 Task: Personal Template: Shopping List Baking Supplies.
Action: Mouse moved to (149, 150)
Screenshot: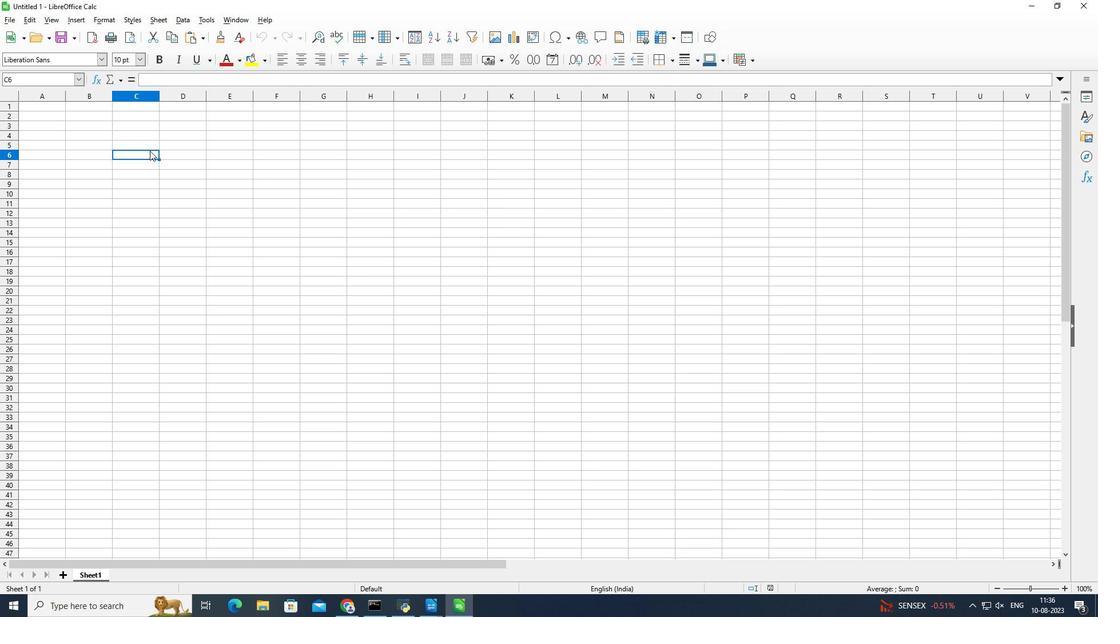 
Action: Mouse pressed left at (149, 150)
Screenshot: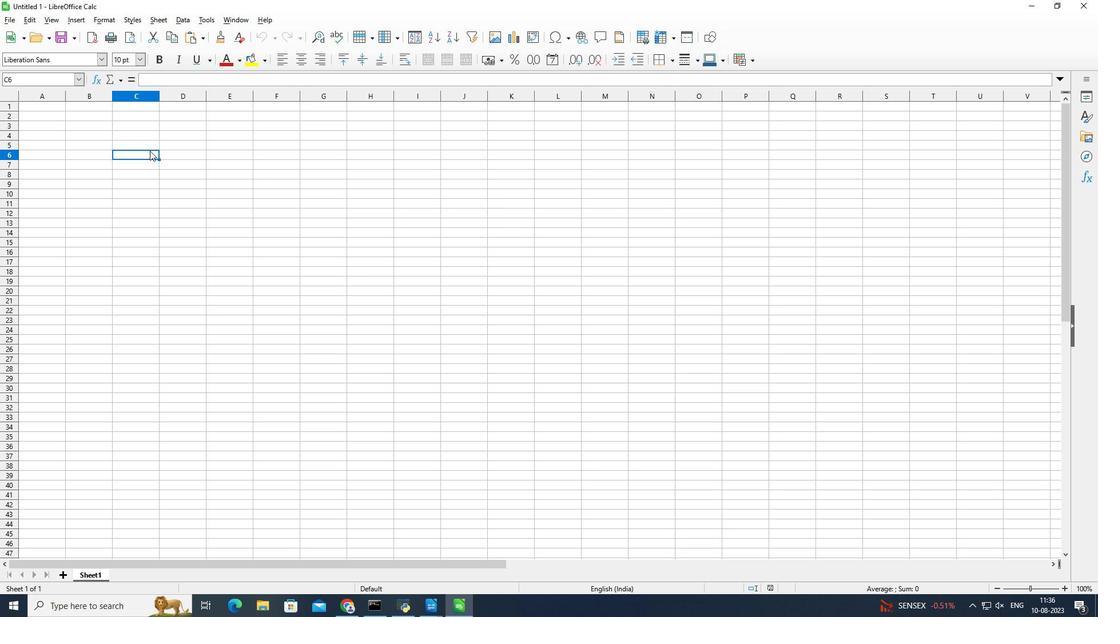
Action: Key pressed <Key.shift>Baking<Key.space><Key.shift>Supplies<Key.space><Key.shift>List
Screenshot: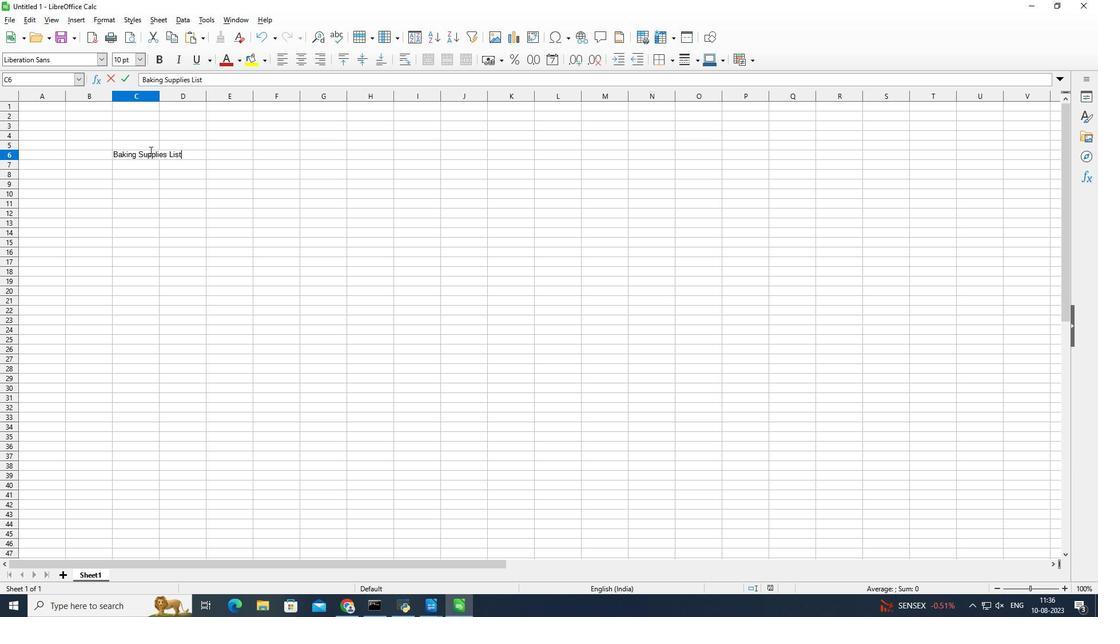 
Action: Mouse moved to (142, 153)
Screenshot: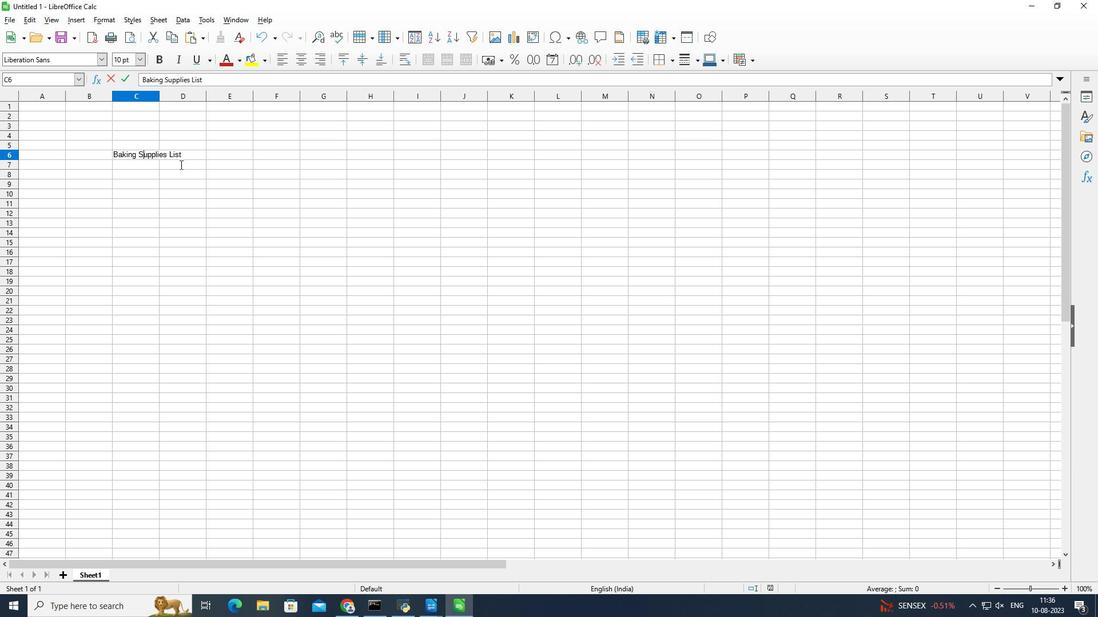 
Action: Mouse pressed left at (142, 153)
Screenshot: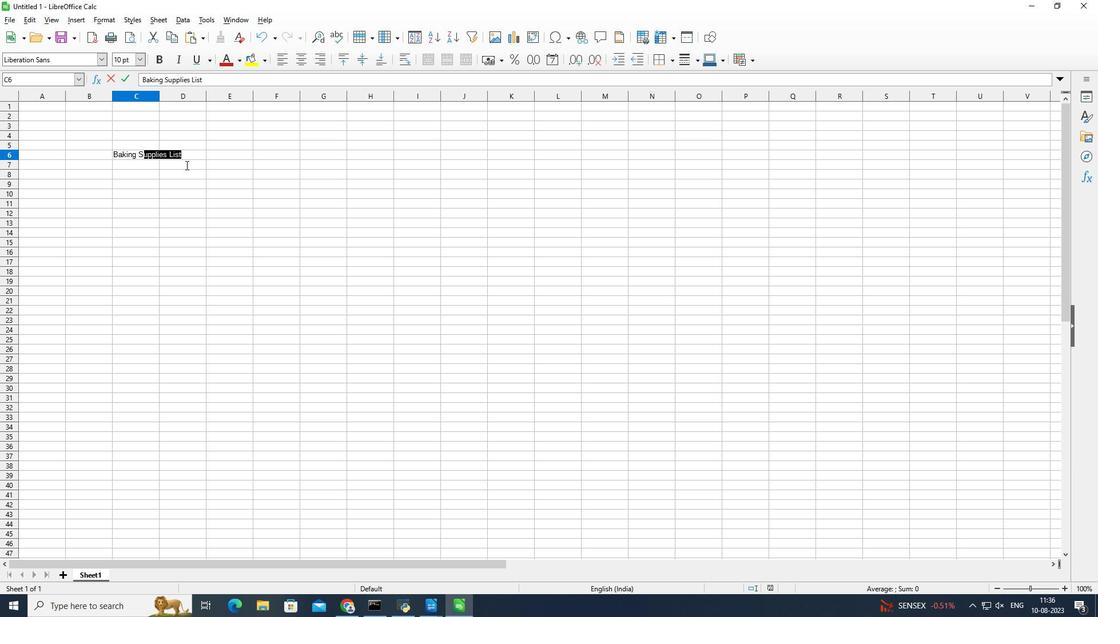 
Action: Mouse moved to (144, 160)
Screenshot: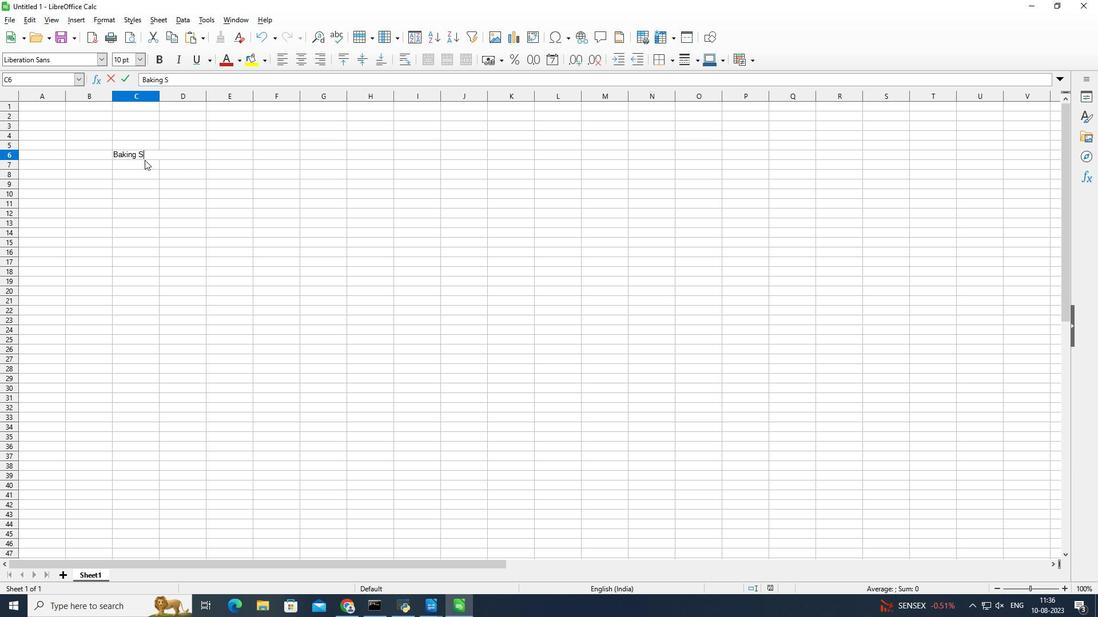
Action: Key pressed <Key.backspace><Key.backspace>
Screenshot: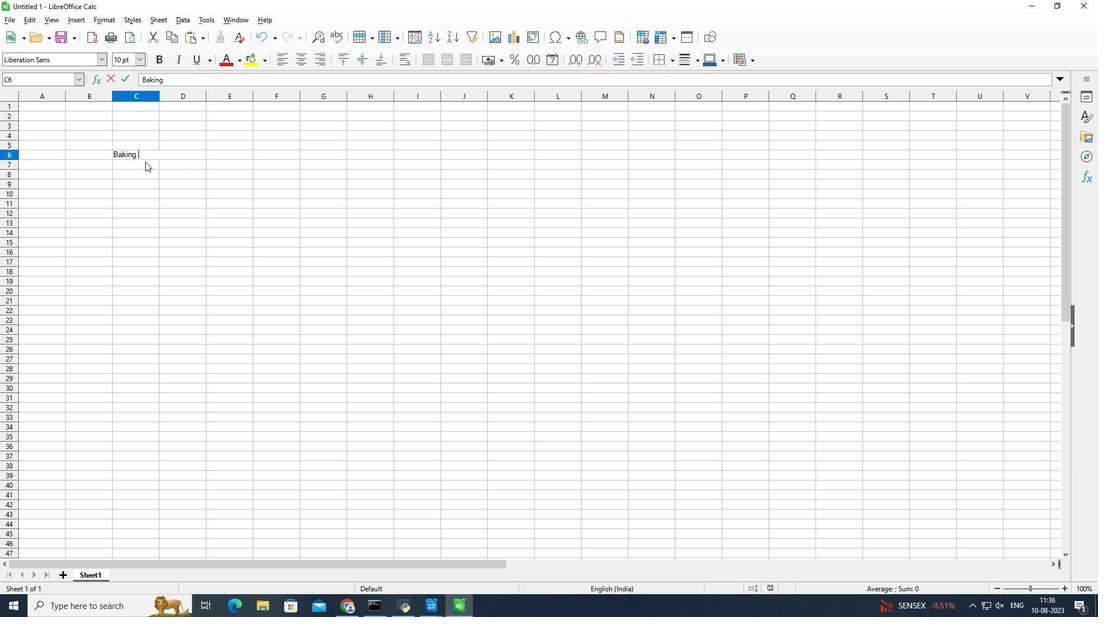 
Action: Mouse moved to (145, 162)
Screenshot: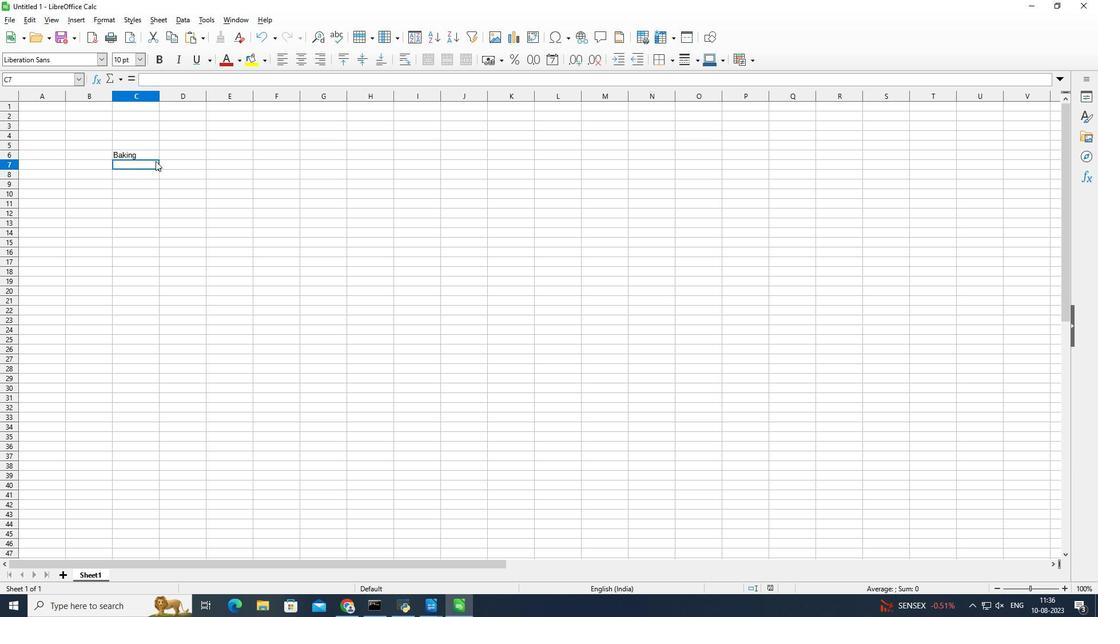 
Action: Mouse pressed left at (145, 162)
Screenshot: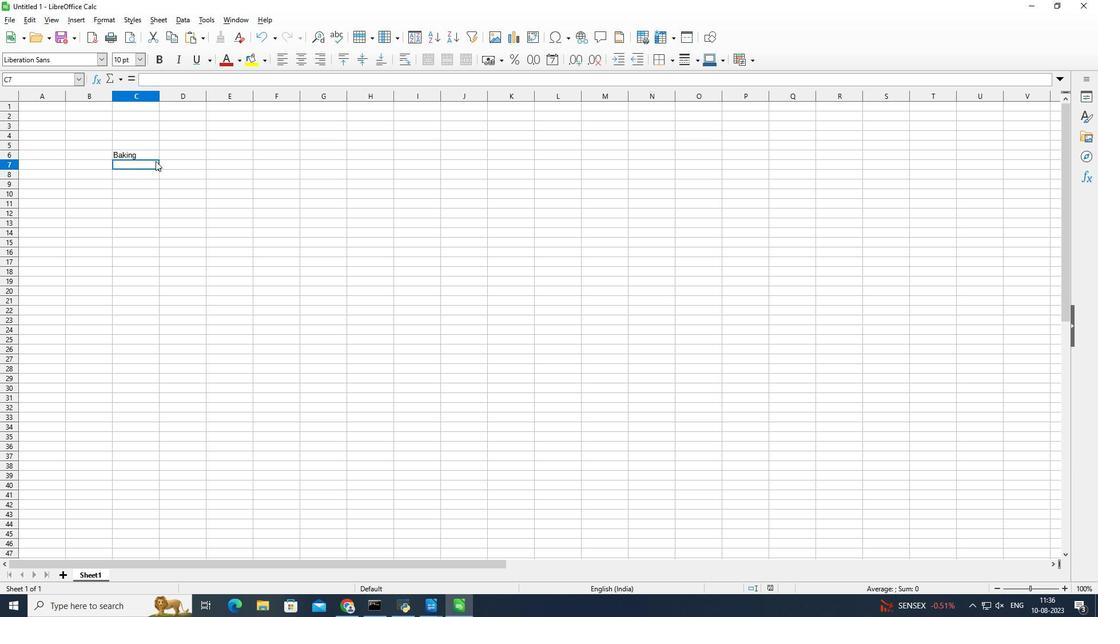 
Action: Mouse moved to (155, 161)
Screenshot: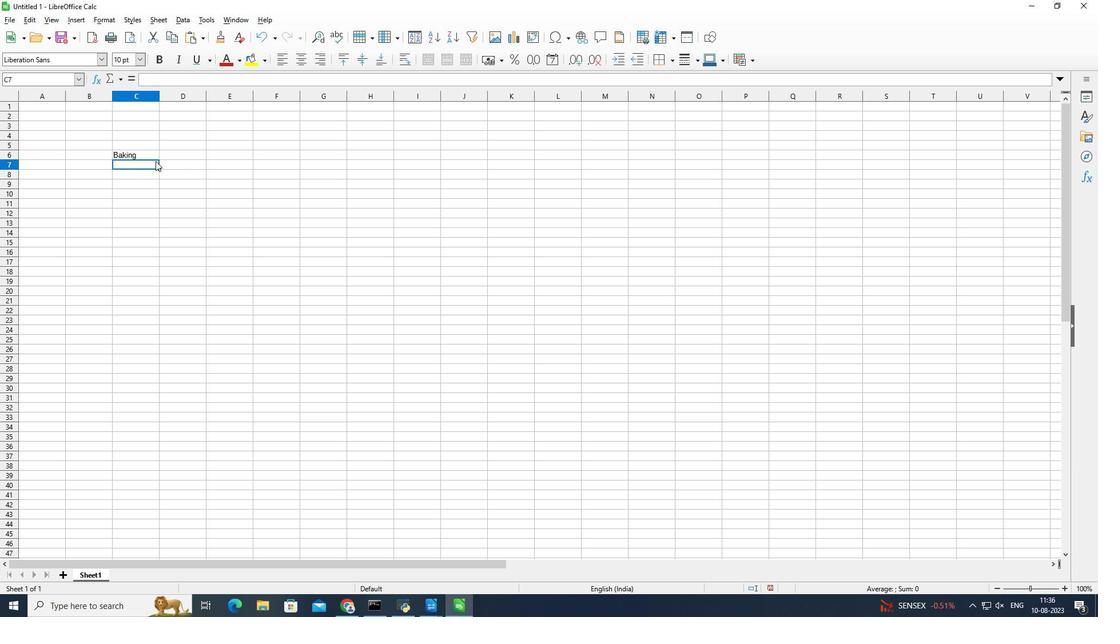 
Action: Key pressed <Key.shift>Supplies<Key.space><Key.shift>List<Key.space>
Screenshot: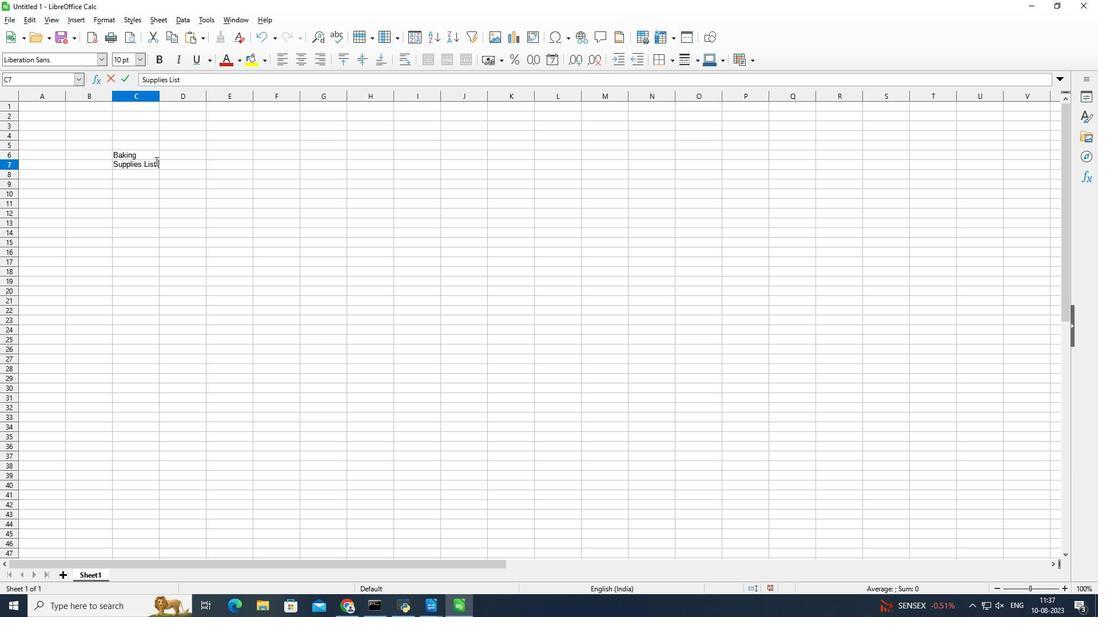 
Action: Mouse moved to (153, 179)
Screenshot: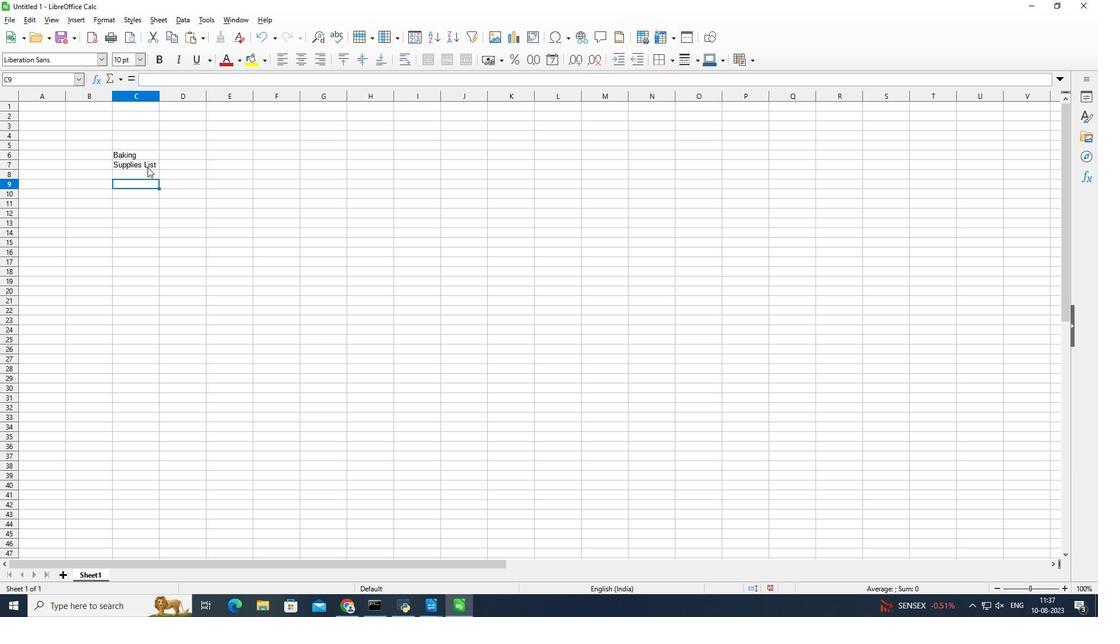 
Action: Mouse pressed left at (153, 179)
Screenshot: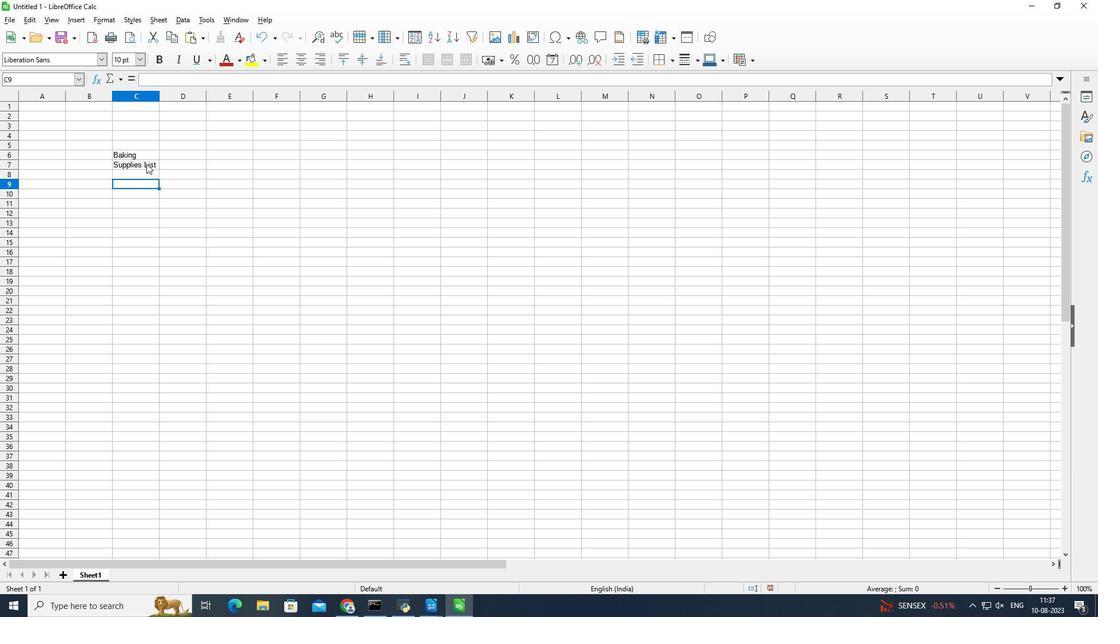 
Action: Mouse moved to (144, 157)
Screenshot: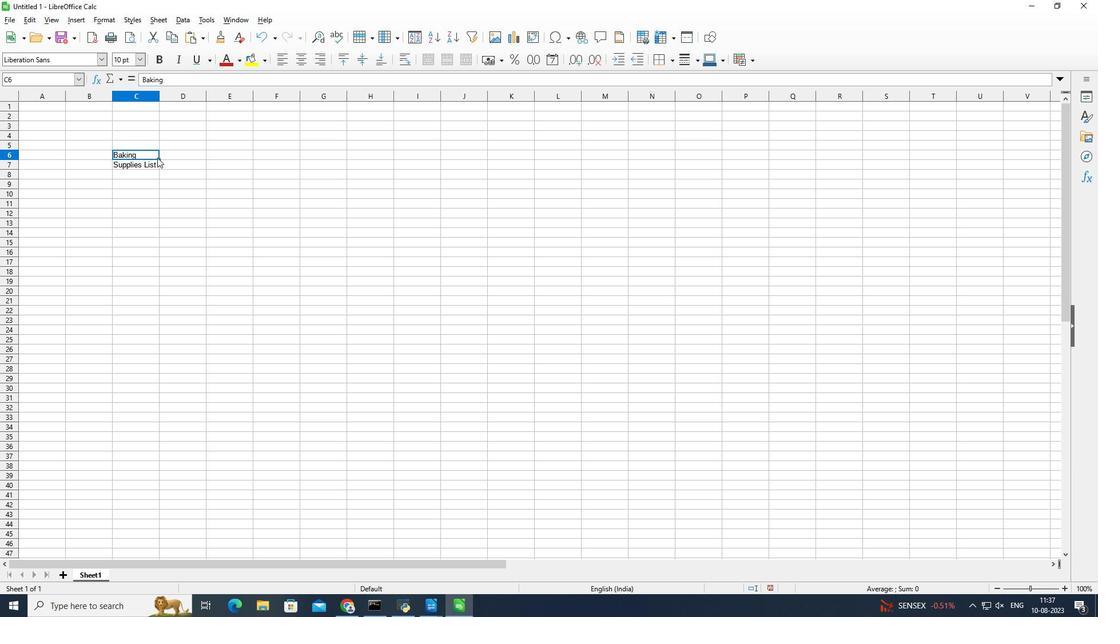 
Action: Mouse pressed left at (144, 157)
Screenshot: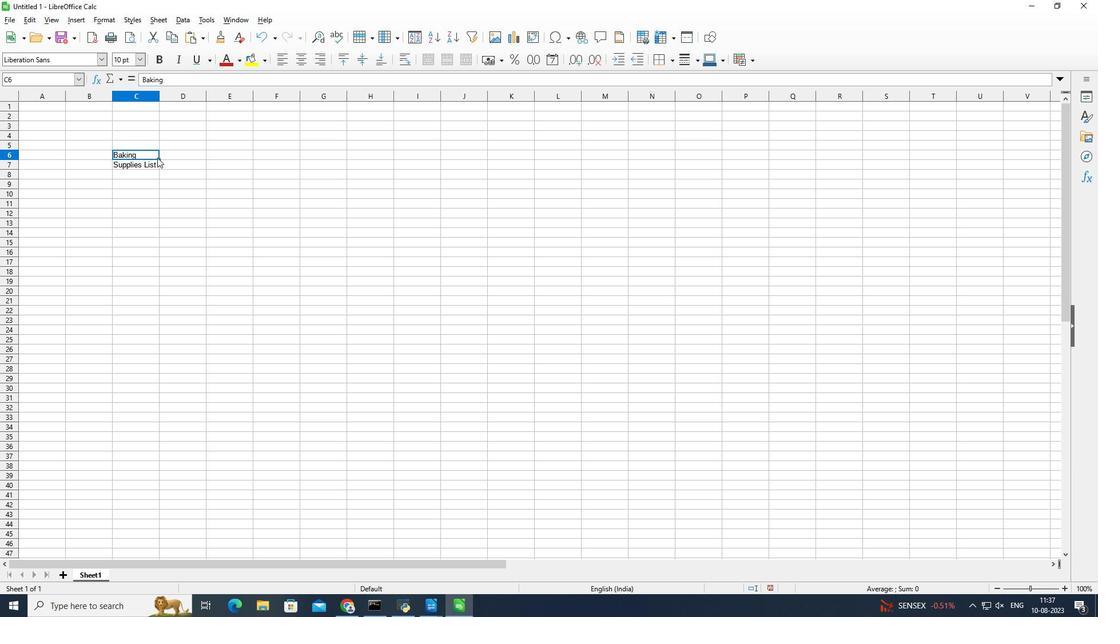 
Action: Mouse moved to (140, 229)
Screenshot: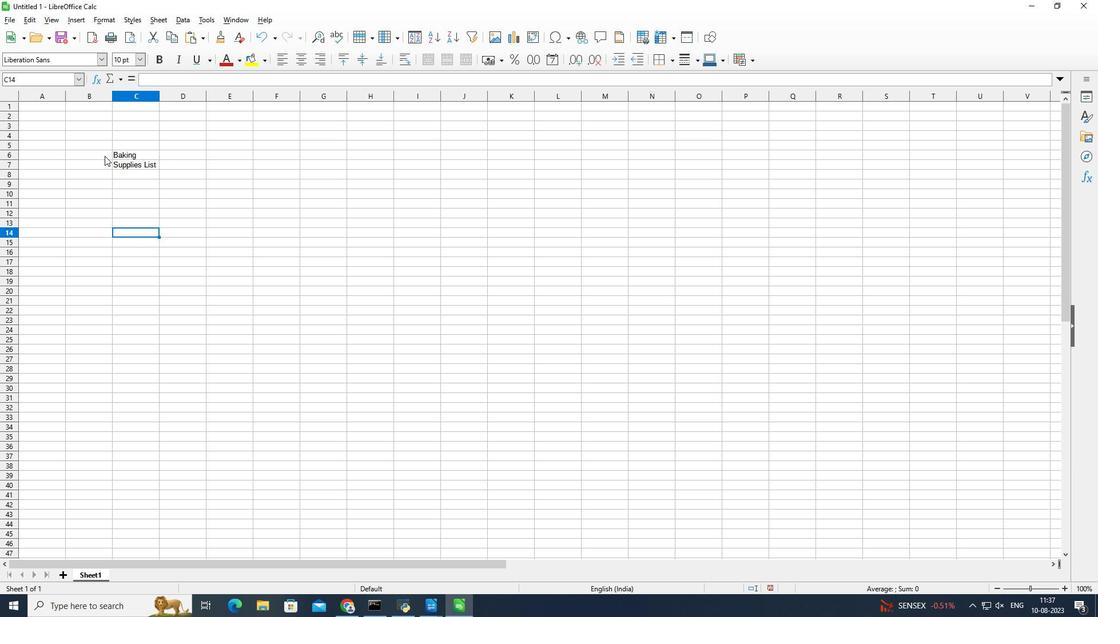 
Action: Mouse pressed left at (140, 229)
Screenshot: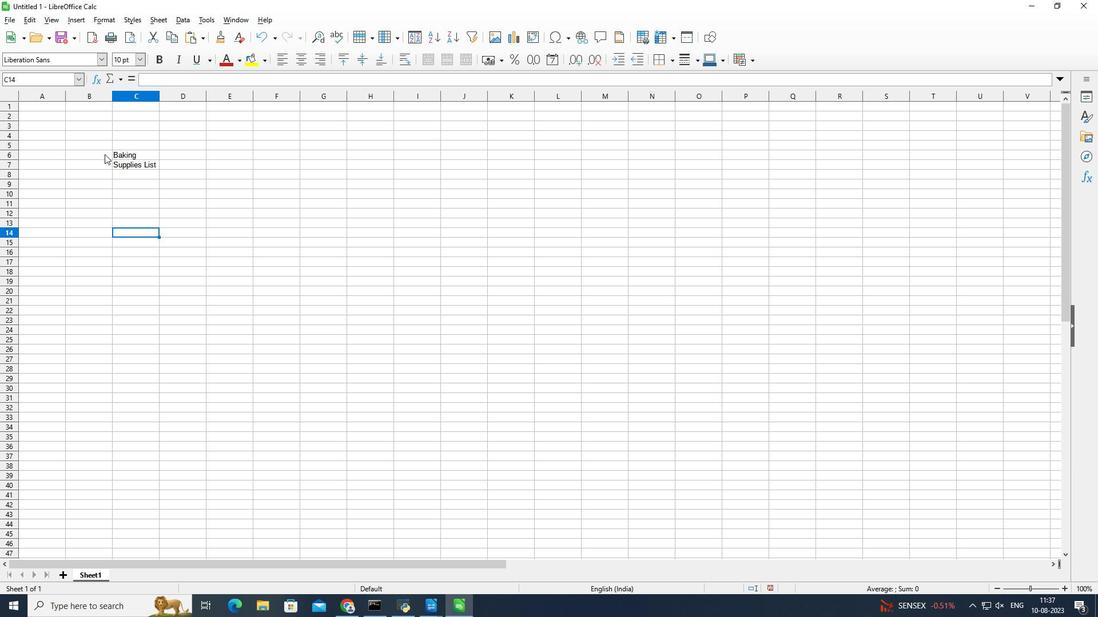 
Action: Mouse moved to (120, 154)
Screenshot: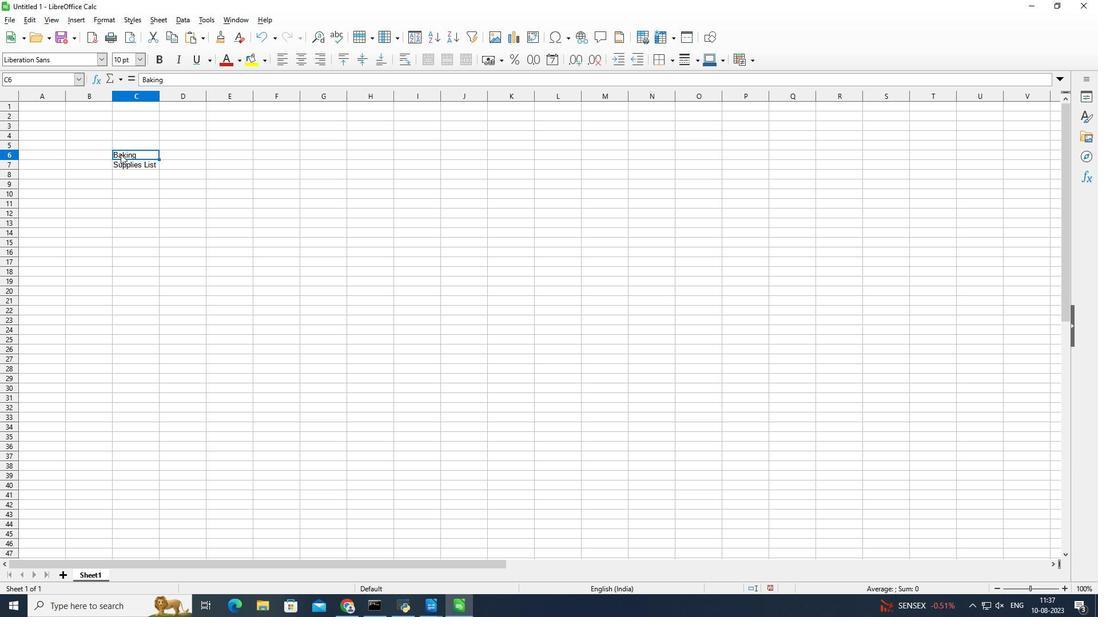 
Action: Mouse pressed left at (120, 154)
Screenshot: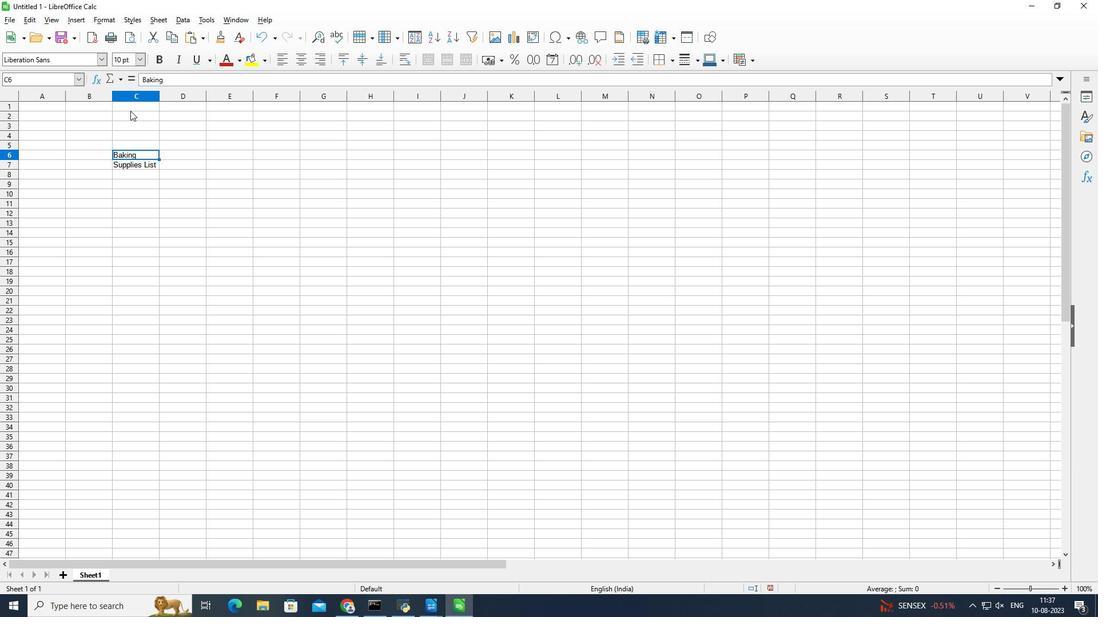 
Action: Mouse moved to (141, 61)
Screenshot: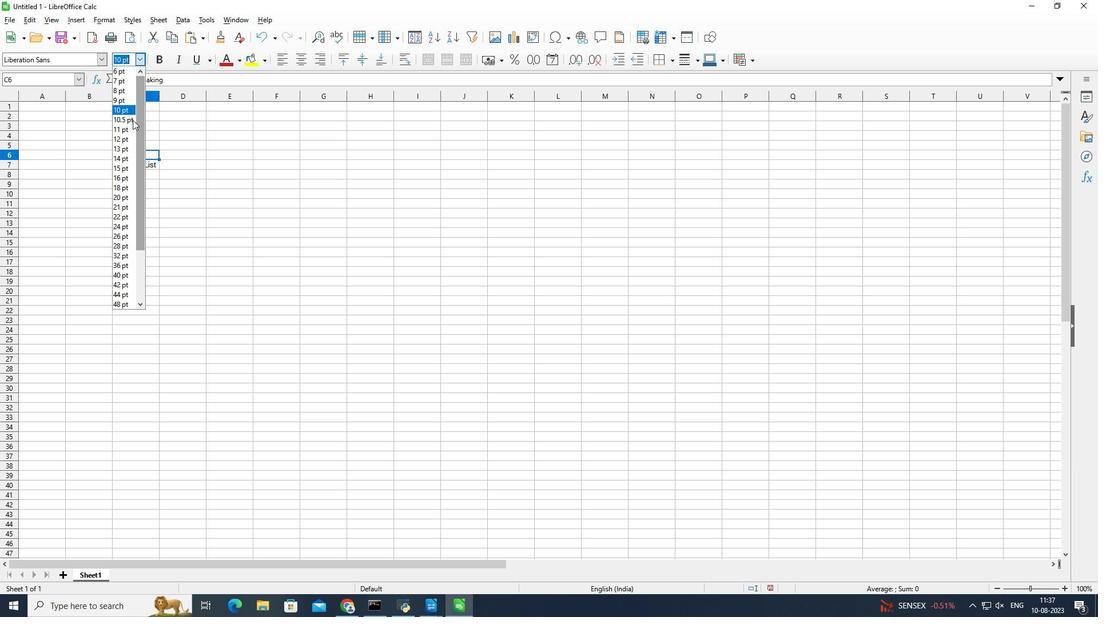 
Action: Mouse pressed left at (141, 61)
Screenshot: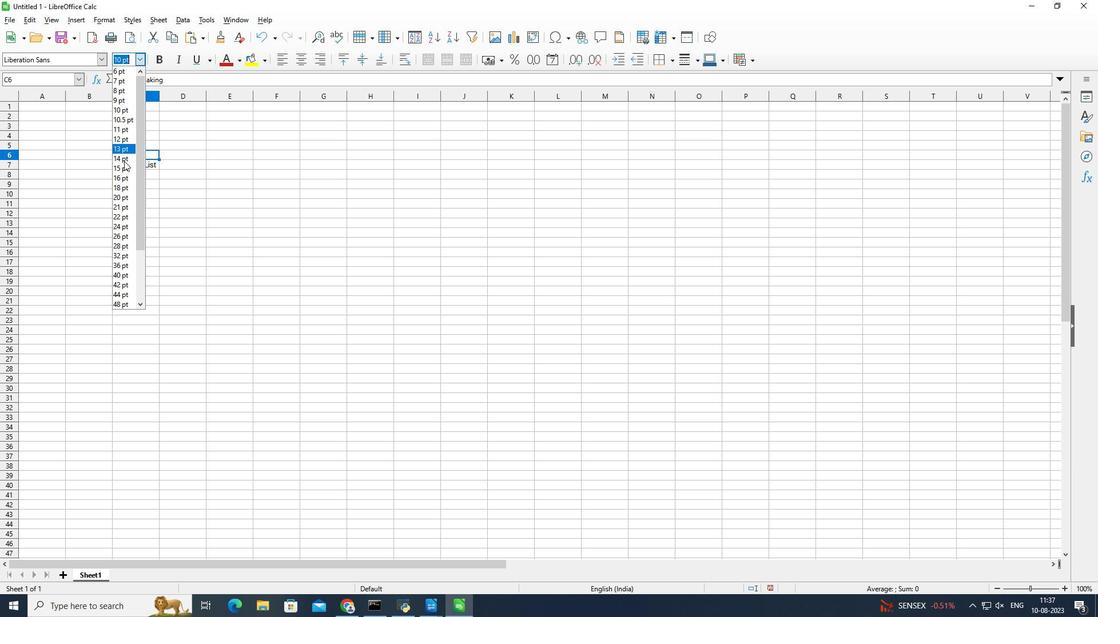 
Action: Mouse moved to (121, 199)
Screenshot: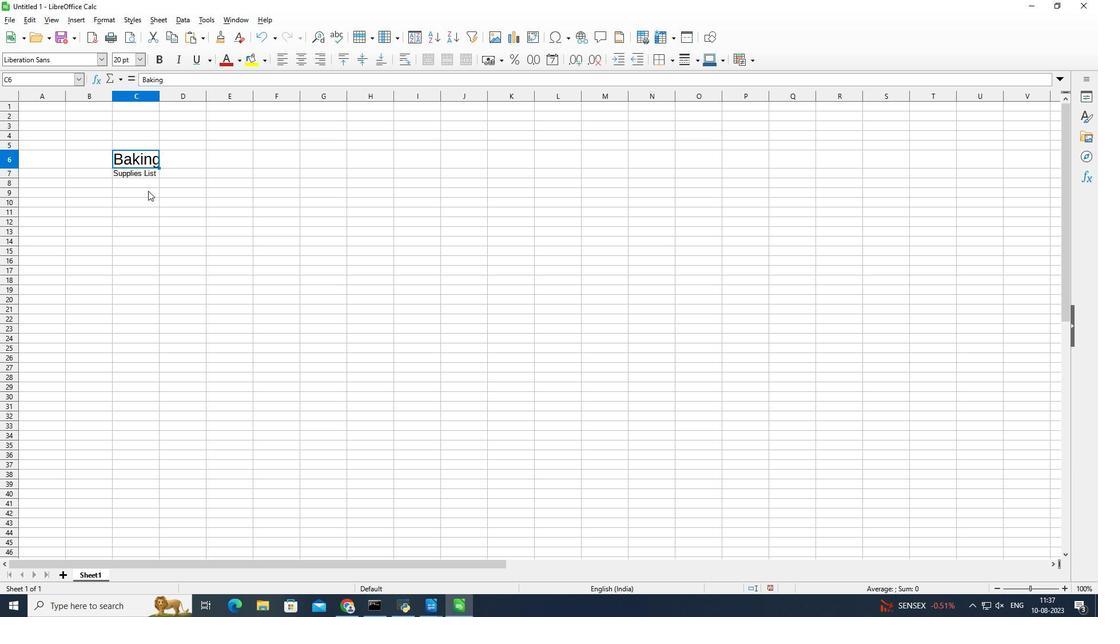 
Action: Mouse pressed left at (121, 199)
Screenshot: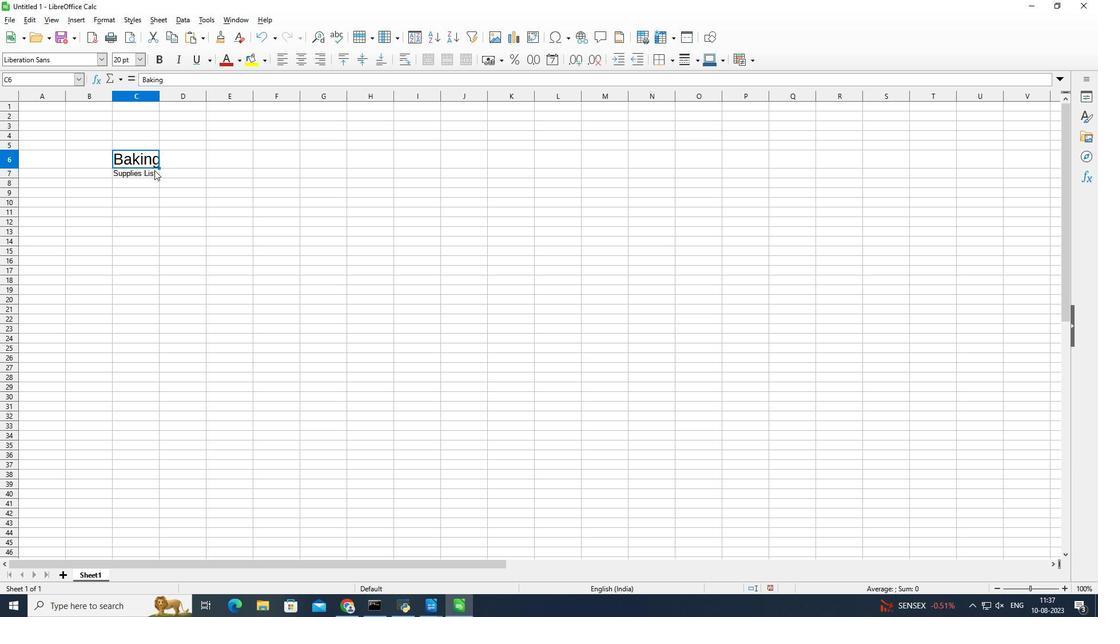 
Action: Mouse moved to (182, 160)
Screenshot: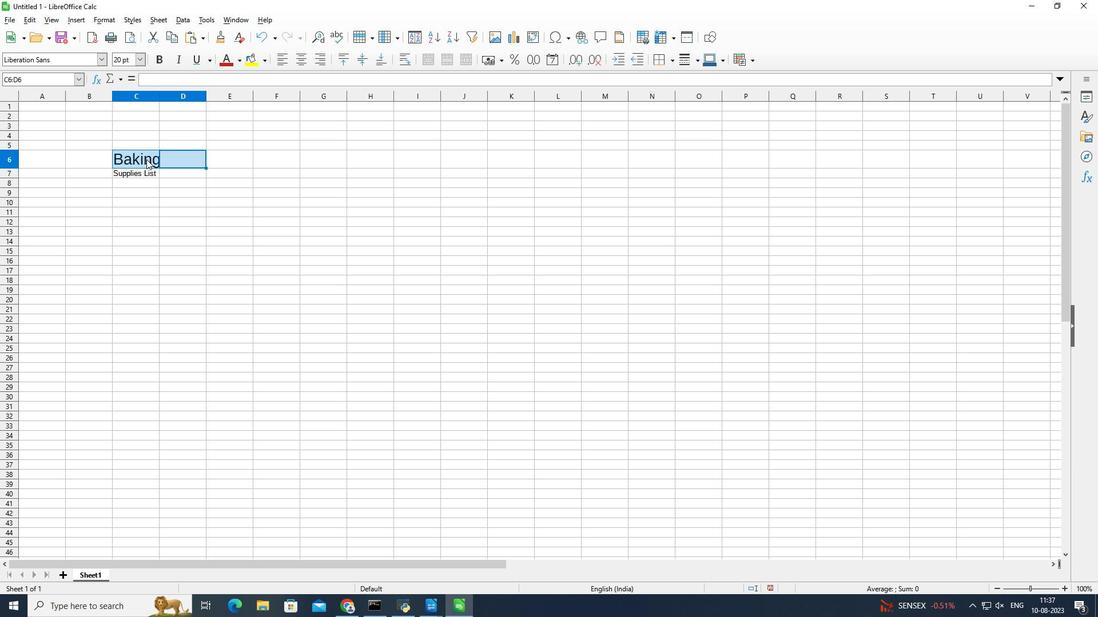 
Action: Mouse pressed left at (182, 160)
Screenshot: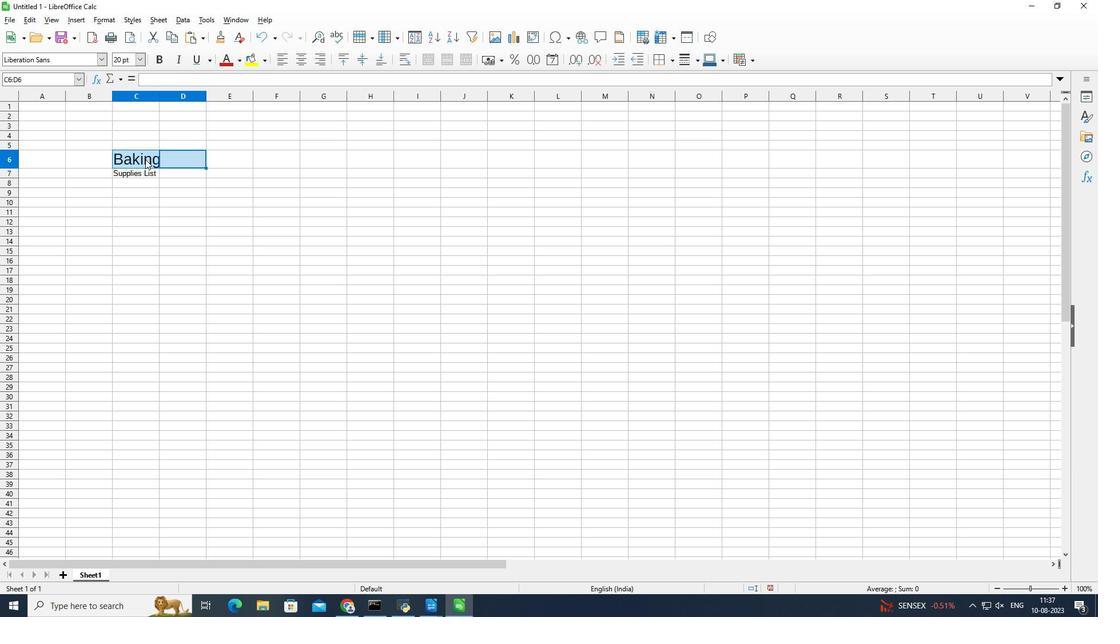 
Action: Mouse moved to (442, 56)
Screenshot: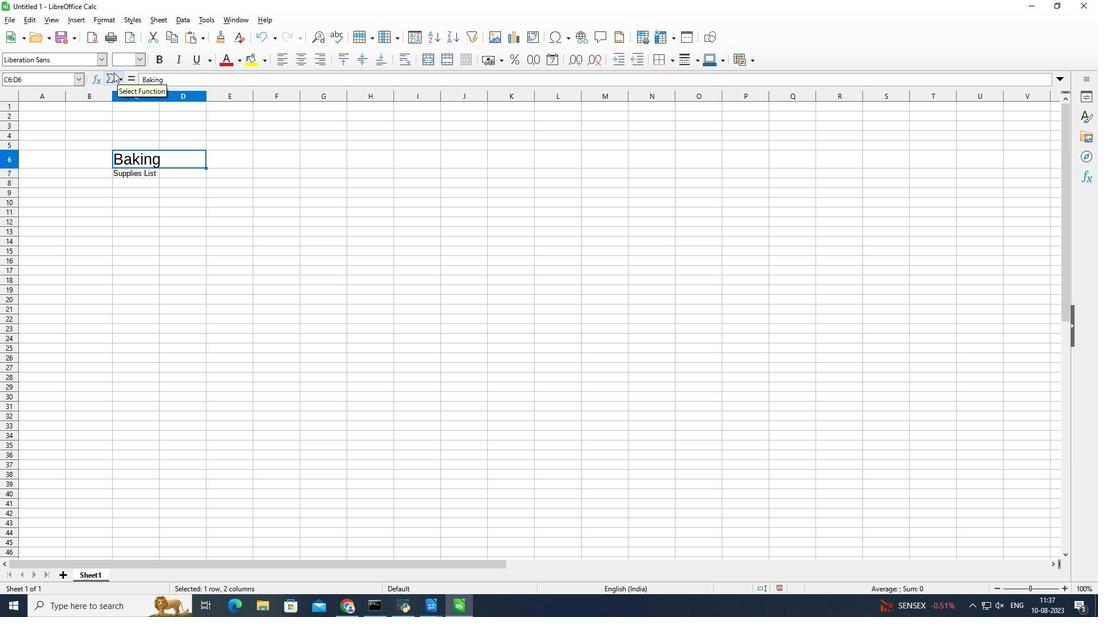 
Action: Mouse pressed left at (442, 56)
Screenshot: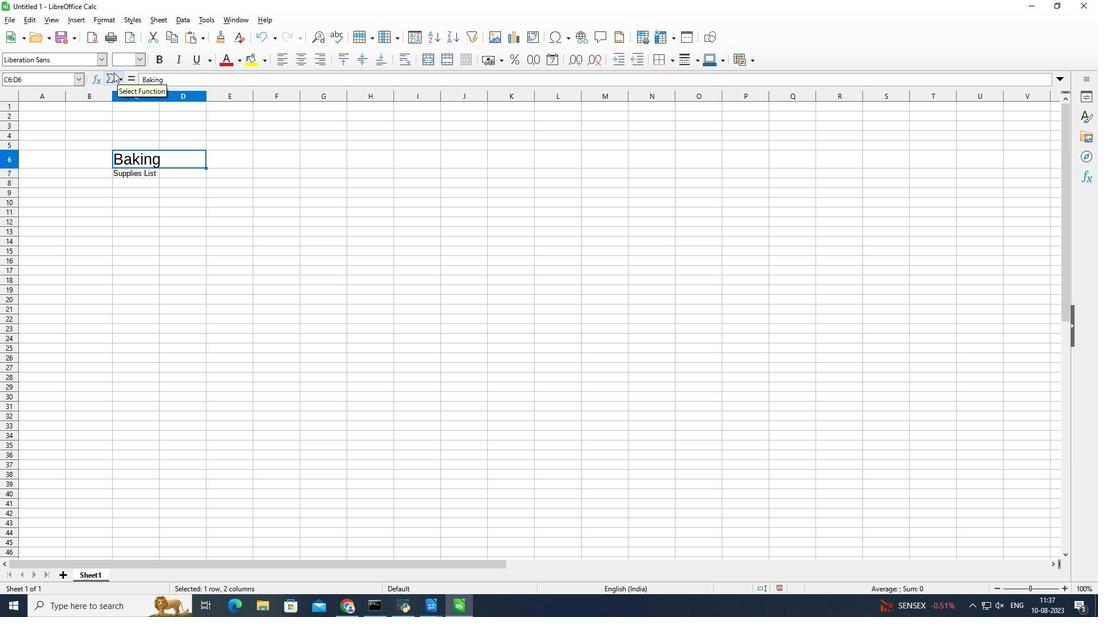 
Action: Mouse moved to (156, 62)
Screenshot: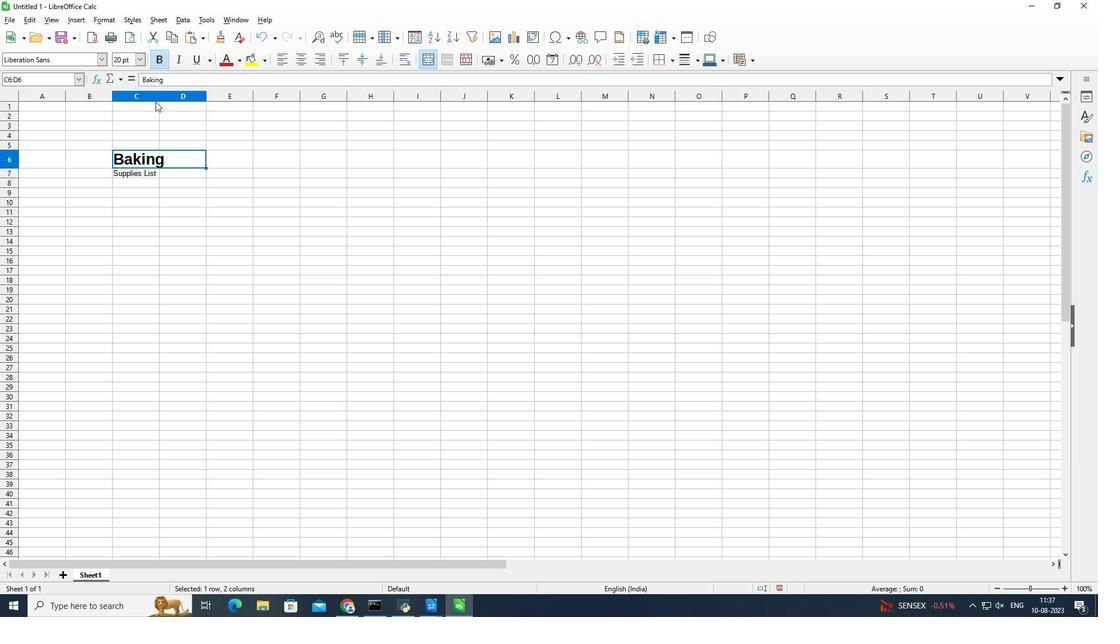 
Action: Mouse pressed left at (156, 62)
Screenshot: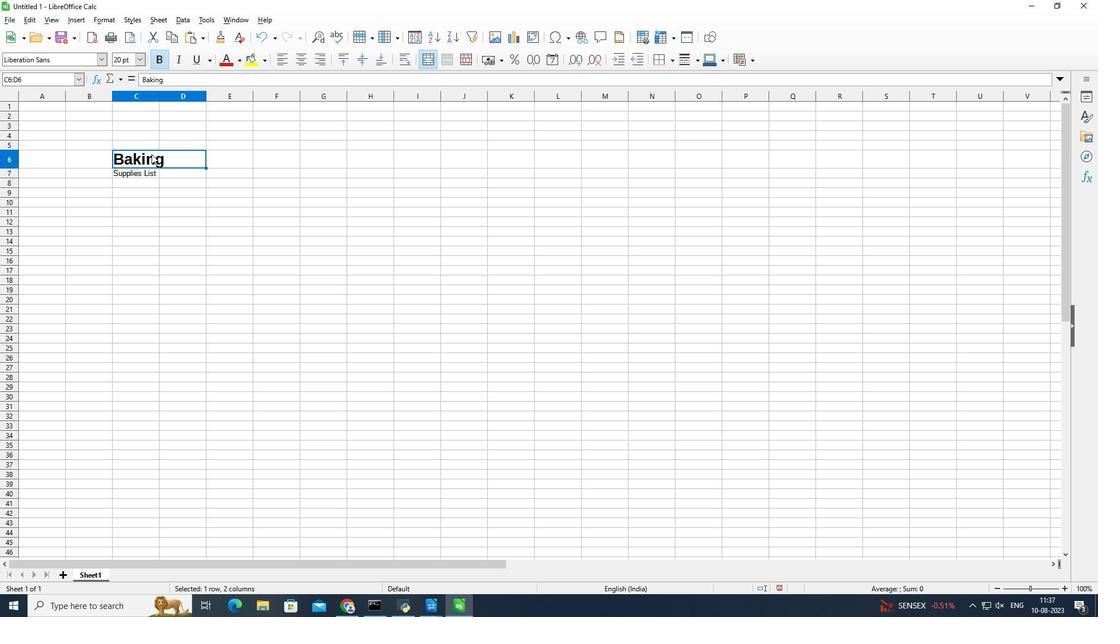 
Action: Mouse moved to (180, 177)
Screenshot: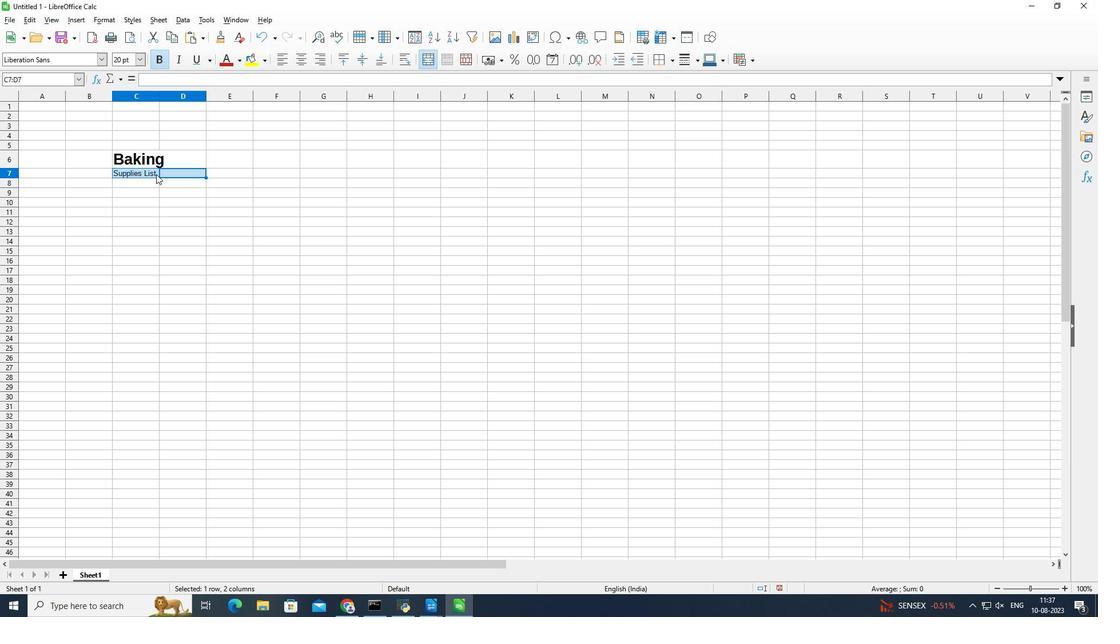 
Action: Mouse pressed left at (180, 177)
Screenshot: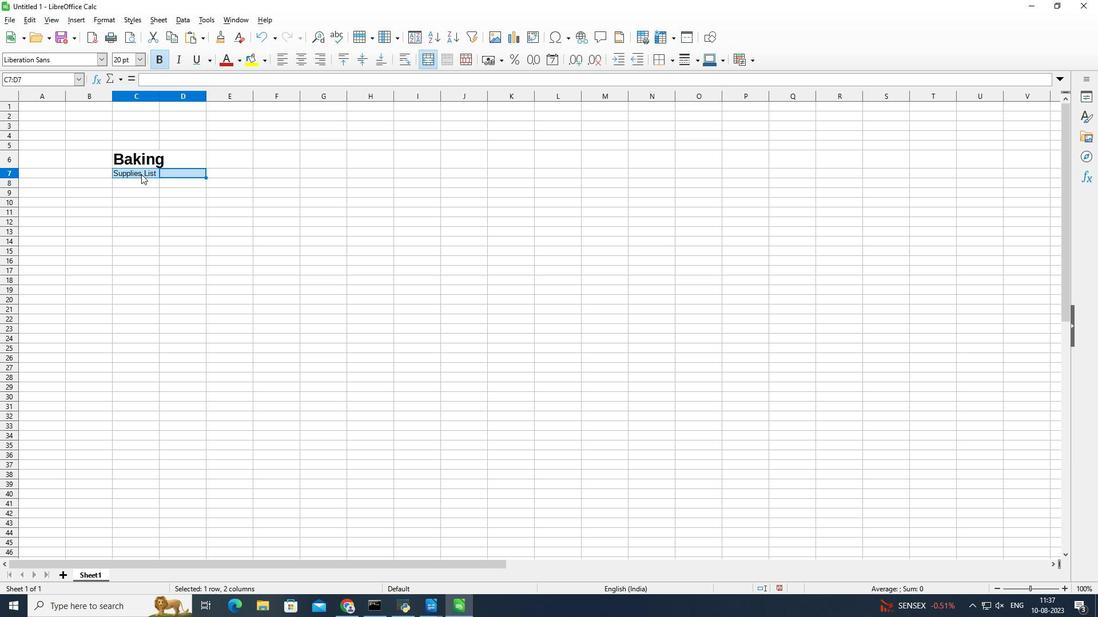 
Action: Mouse moved to (445, 65)
Screenshot: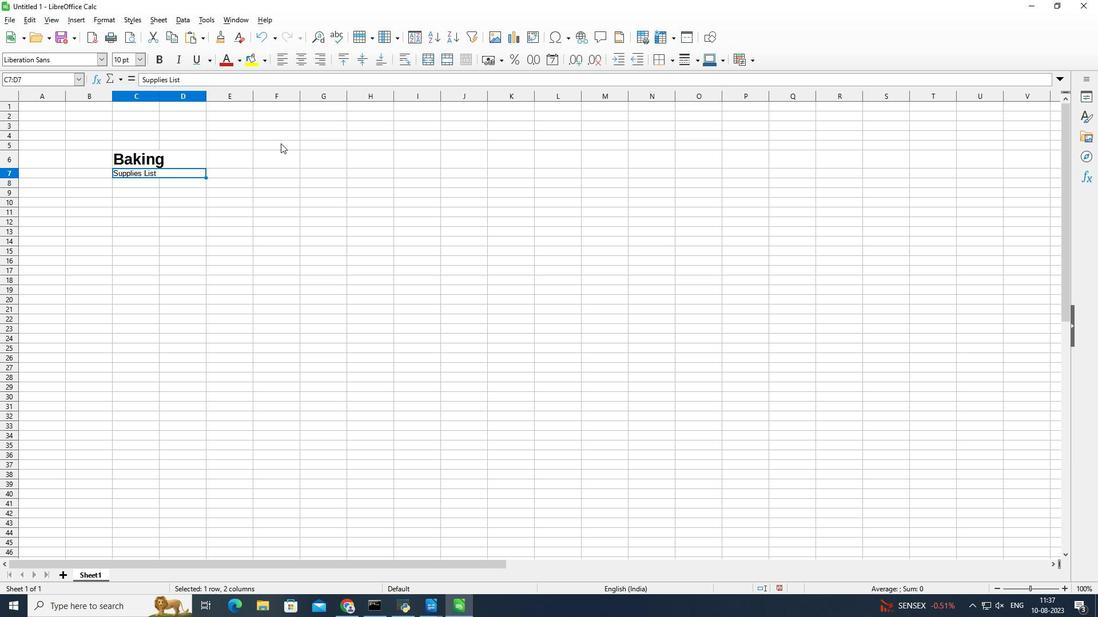 
Action: Mouse pressed left at (445, 65)
Screenshot: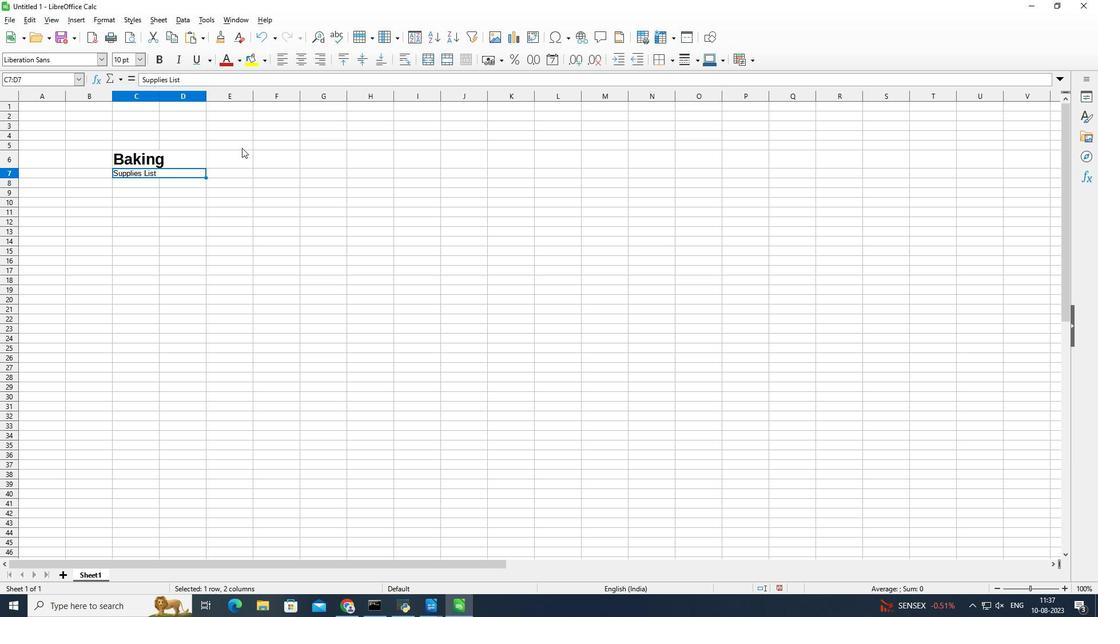 
Action: Mouse moved to (141, 59)
Screenshot: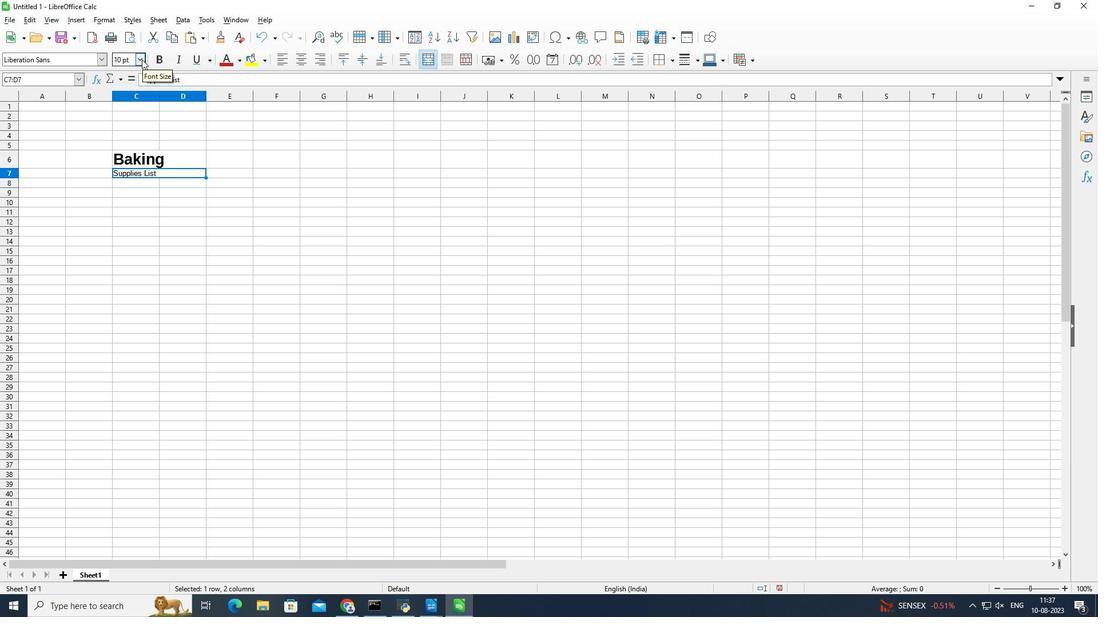 
Action: Mouse pressed left at (141, 59)
Screenshot: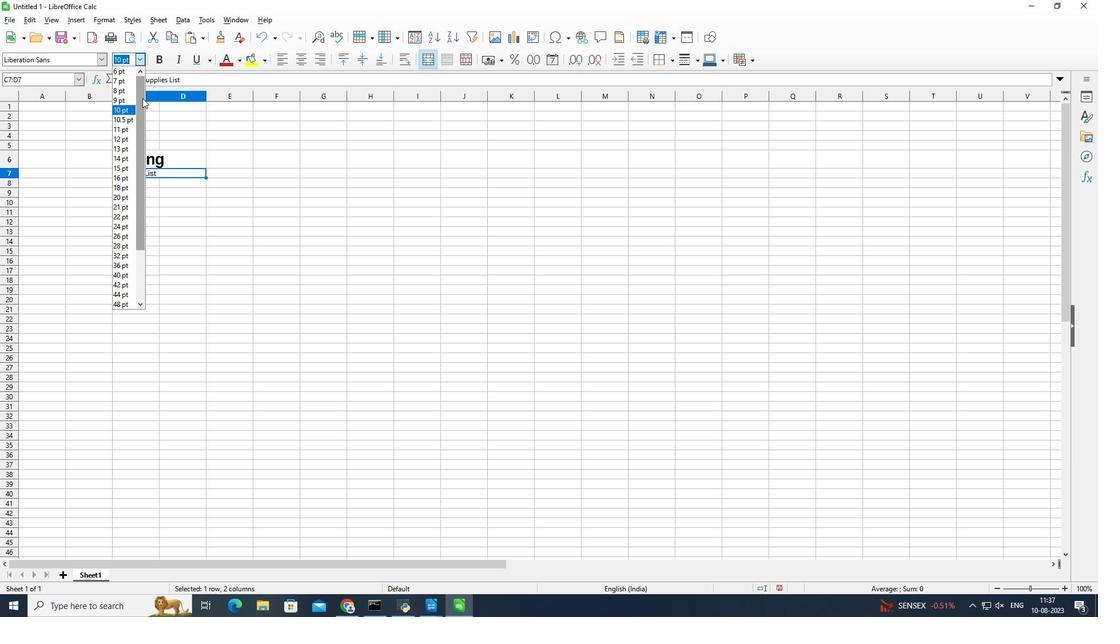 
Action: Mouse moved to (124, 175)
Screenshot: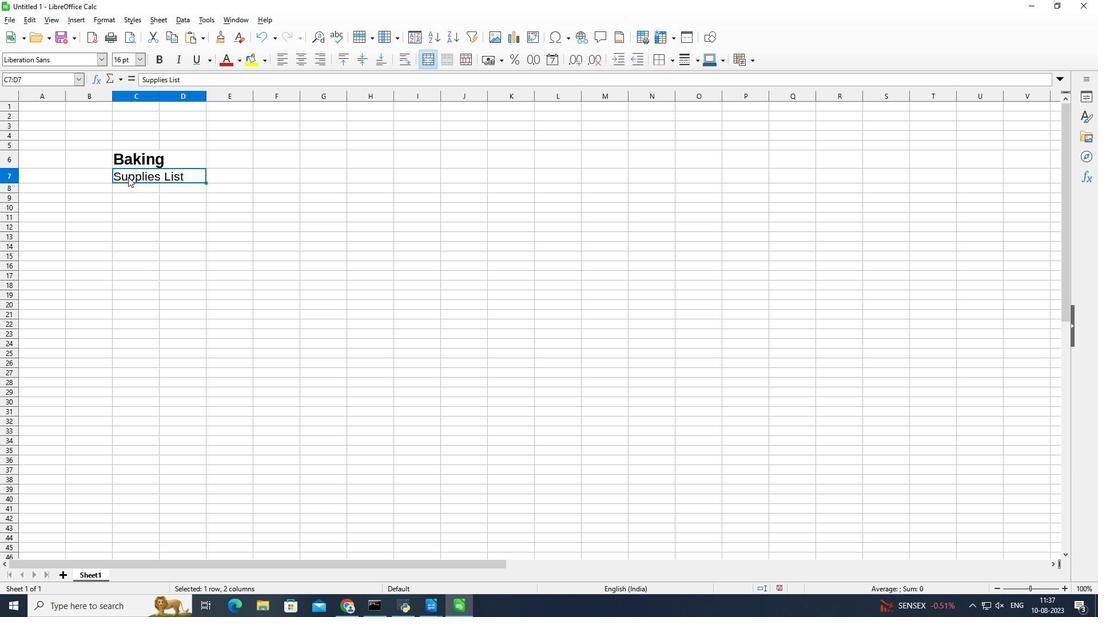 
Action: Mouse pressed left at (124, 175)
Screenshot: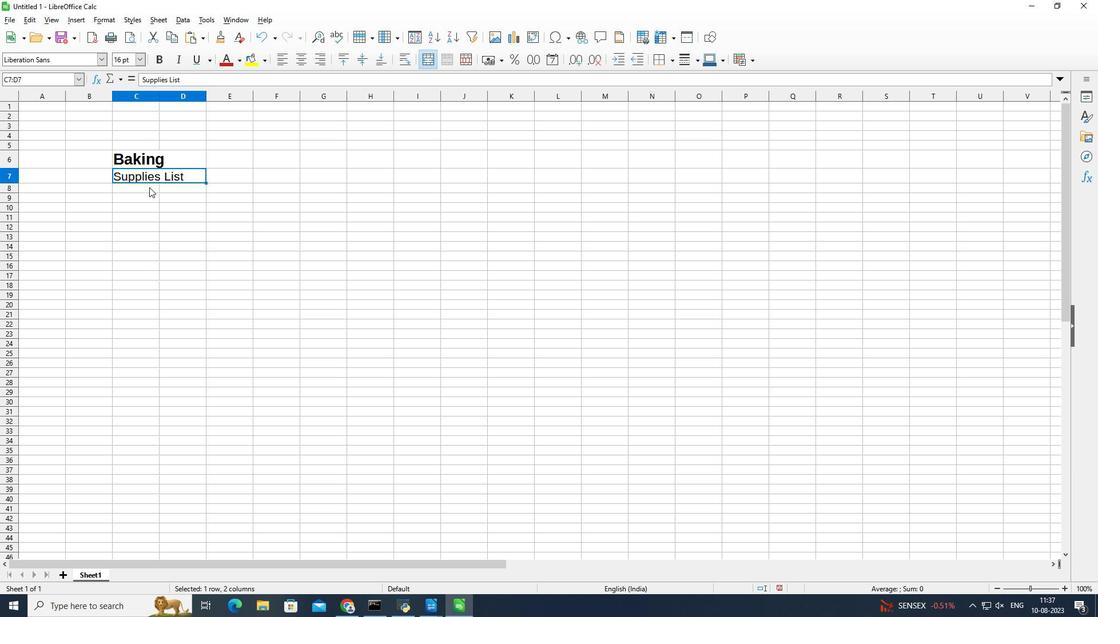 
Action: Mouse moved to (159, 58)
Screenshot: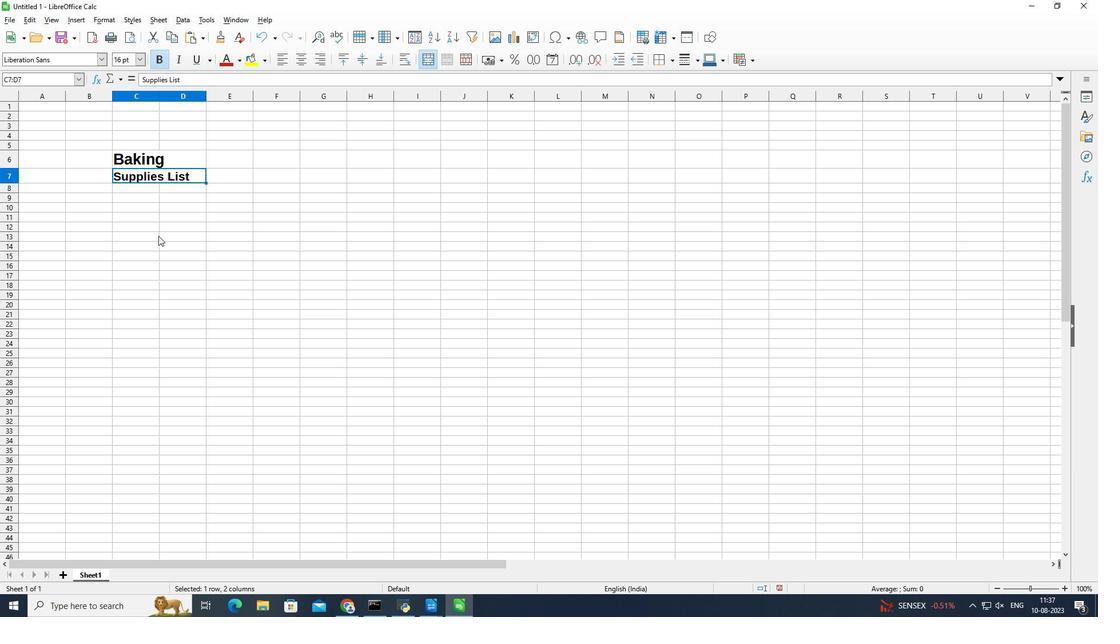 
Action: Mouse pressed left at (159, 58)
Screenshot: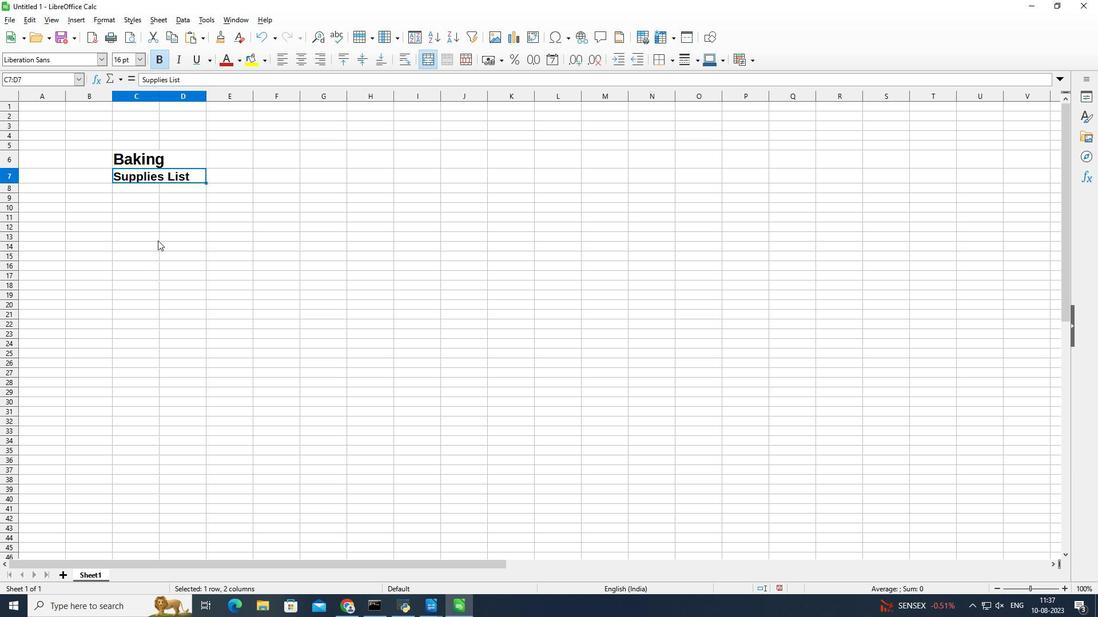 
Action: Mouse moved to (157, 240)
Screenshot: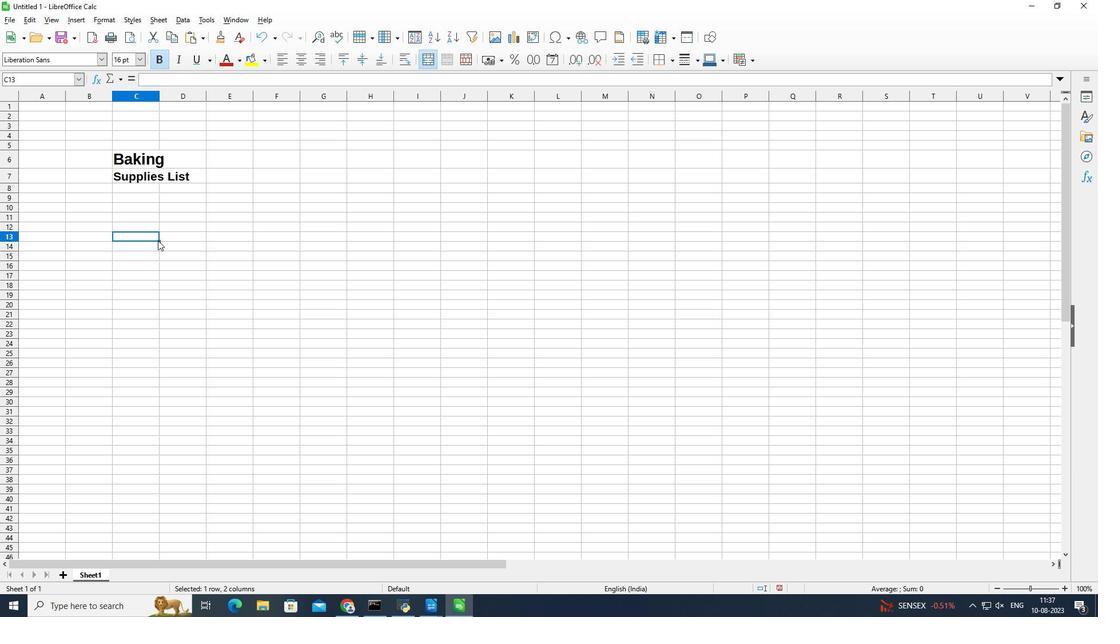 
Action: Mouse pressed left at (157, 240)
Screenshot: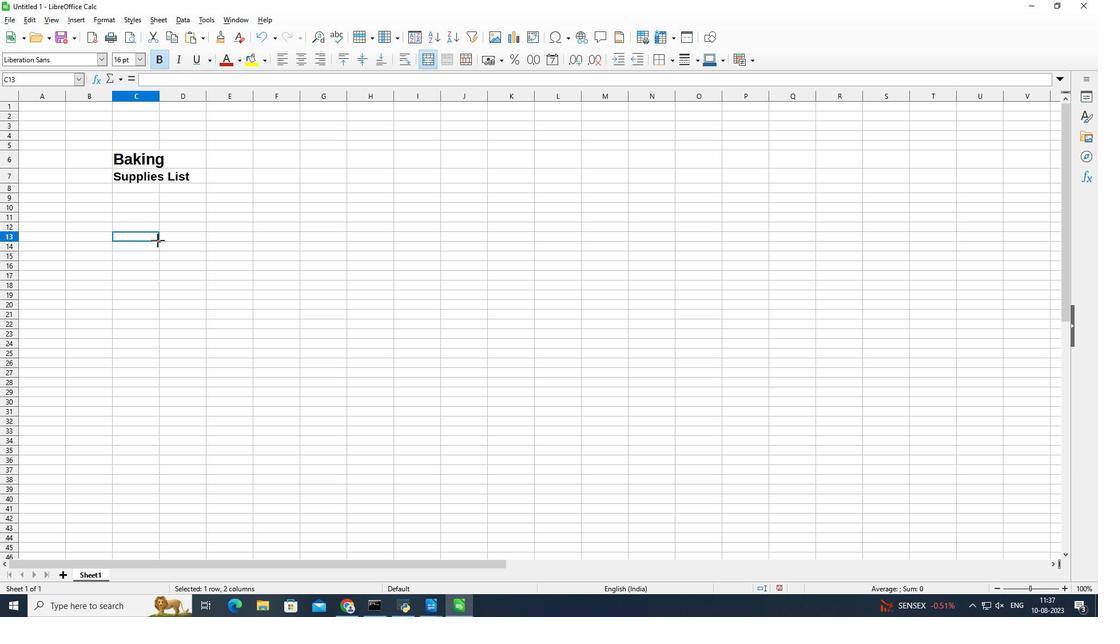 
Action: Mouse moved to (121, 213)
Screenshot: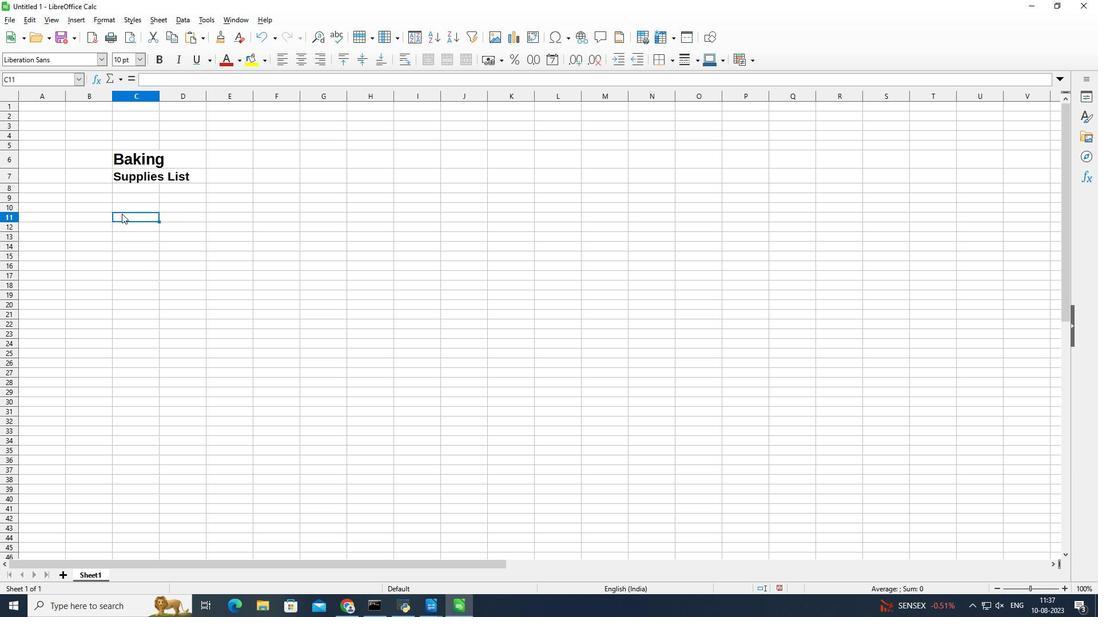 
Action: Mouse pressed left at (121, 213)
Screenshot: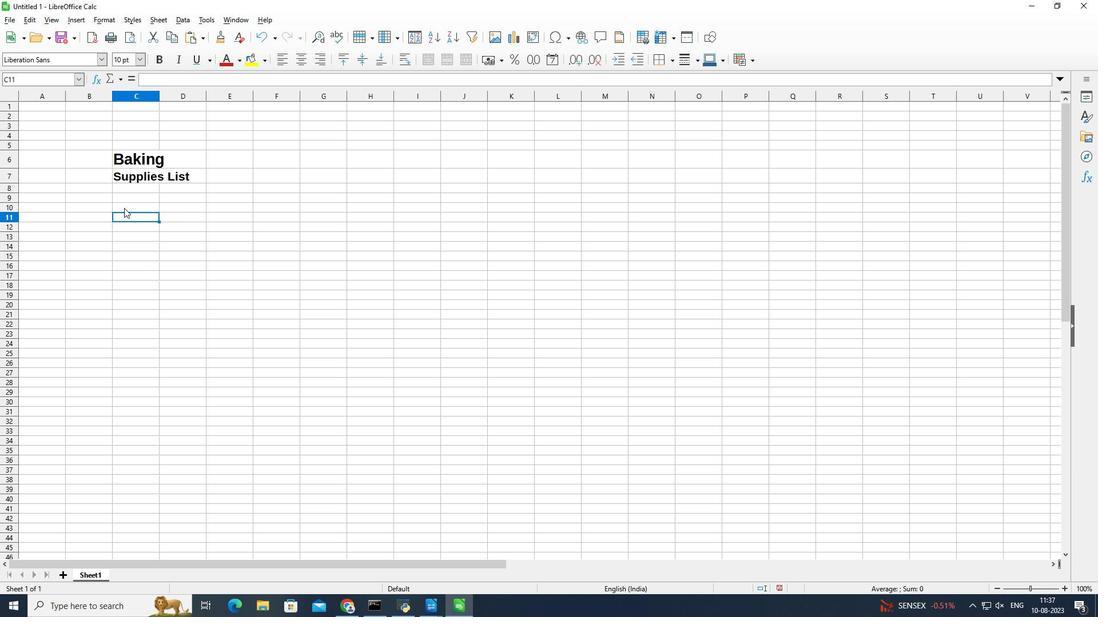 
Action: Mouse moved to (124, 207)
Screenshot: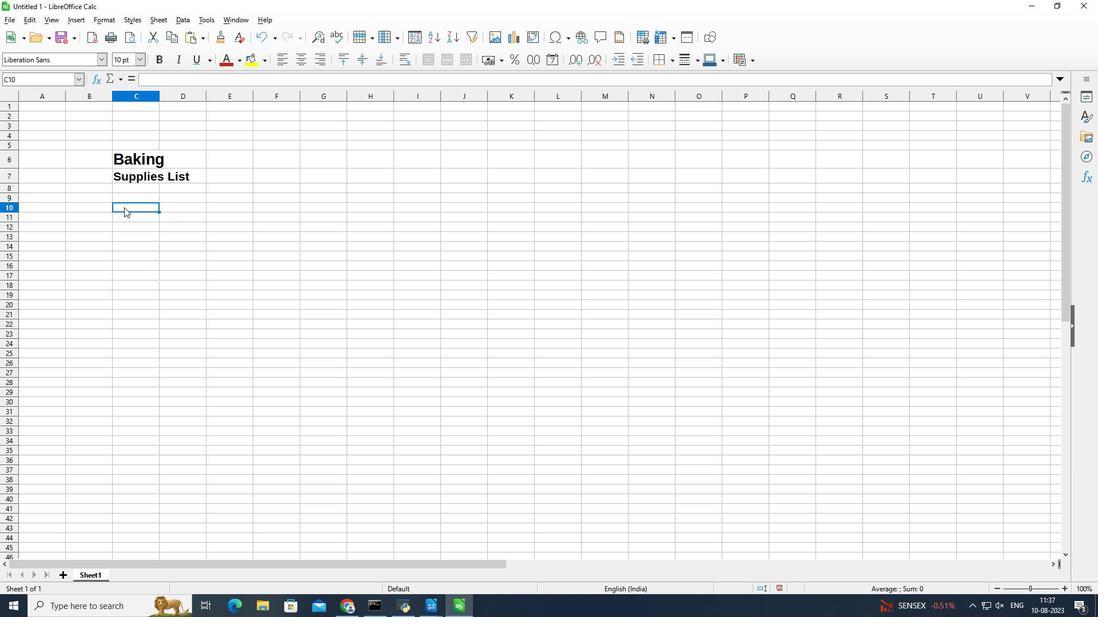 
Action: Mouse pressed left at (124, 207)
Screenshot: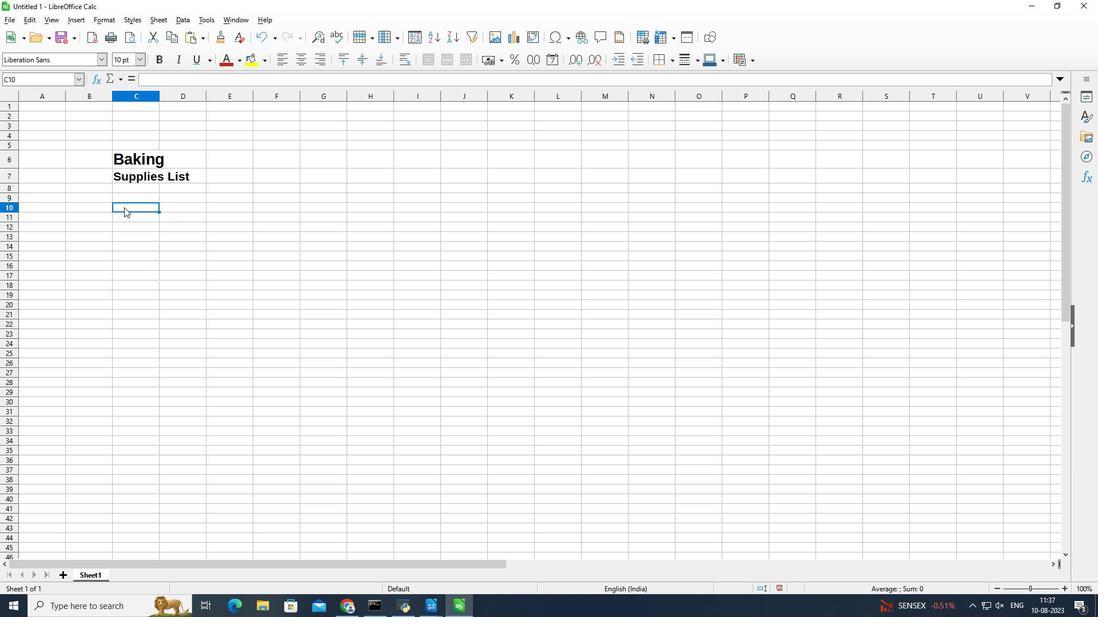 
Action: Key pressed <Key.shift>FLours<Key.space><Key.shift><Key.shift><Key.shift><Key.shift><Key.shift><Key.shift><Key.shift><Key.shift><Key.shift><Key.shift><Key.shift><Key.shift><Key.shift><Key.shift><Key.shift><Key.shift><Key.shift><Key.shift><Key.shift>&<Key.space><Key.shift>Grains
Screenshot: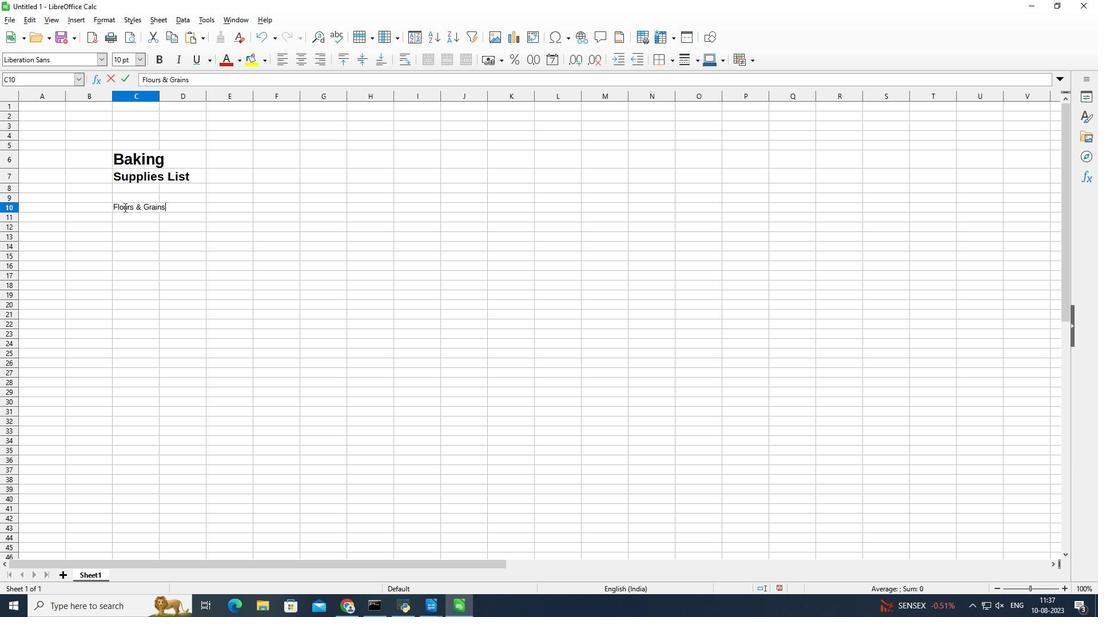 
Action: Mouse moved to (121, 232)
Screenshot: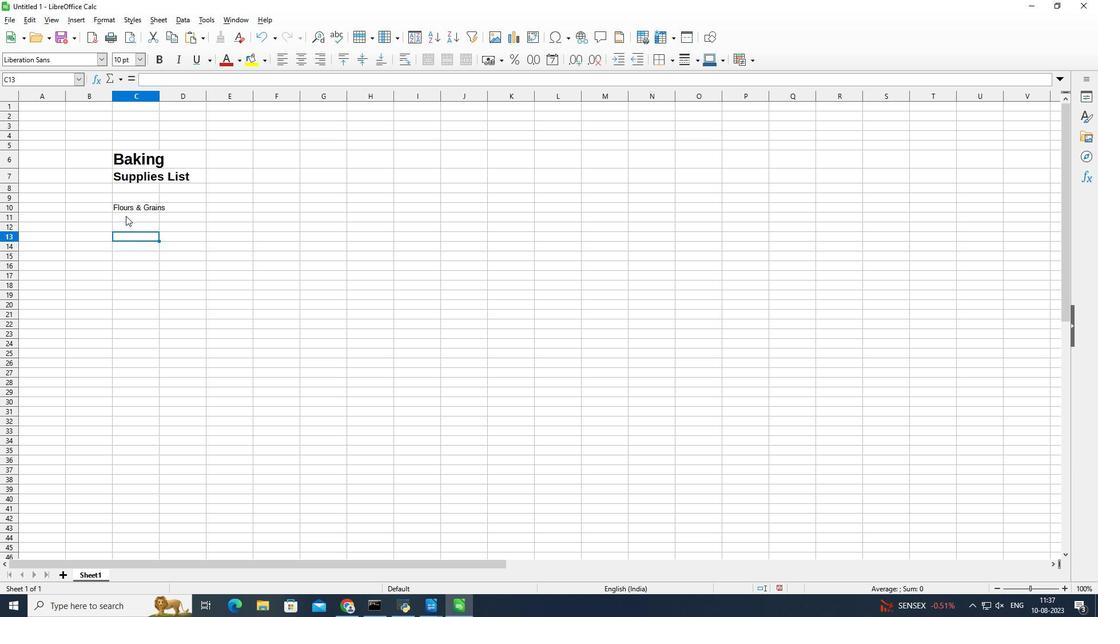 
Action: Mouse pressed left at (121, 232)
Screenshot: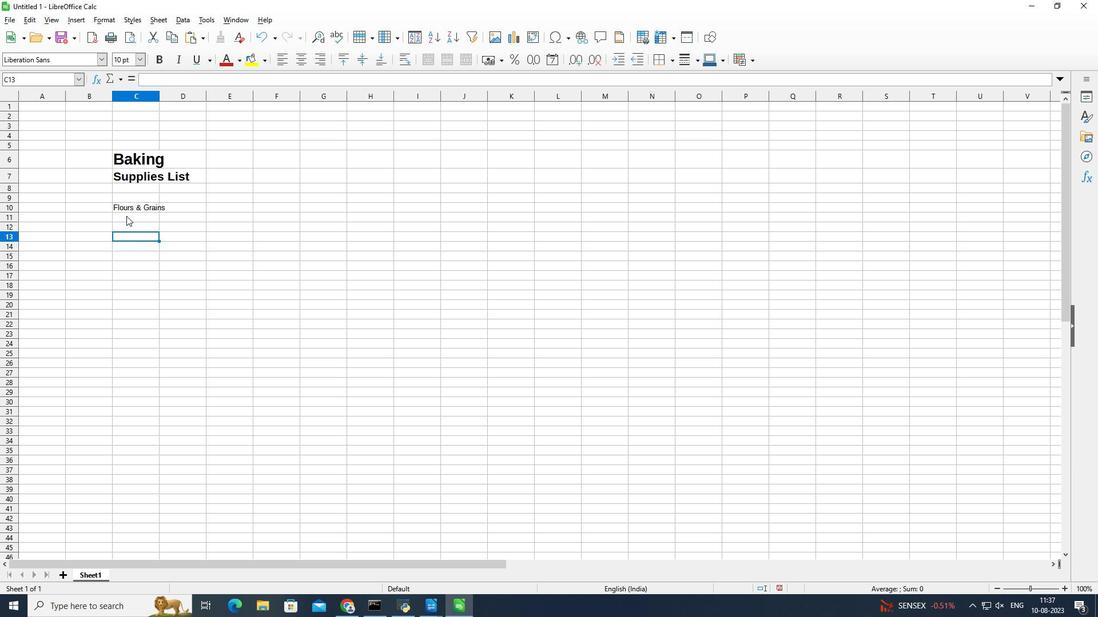 
Action: Mouse moved to (126, 209)
Screenshot: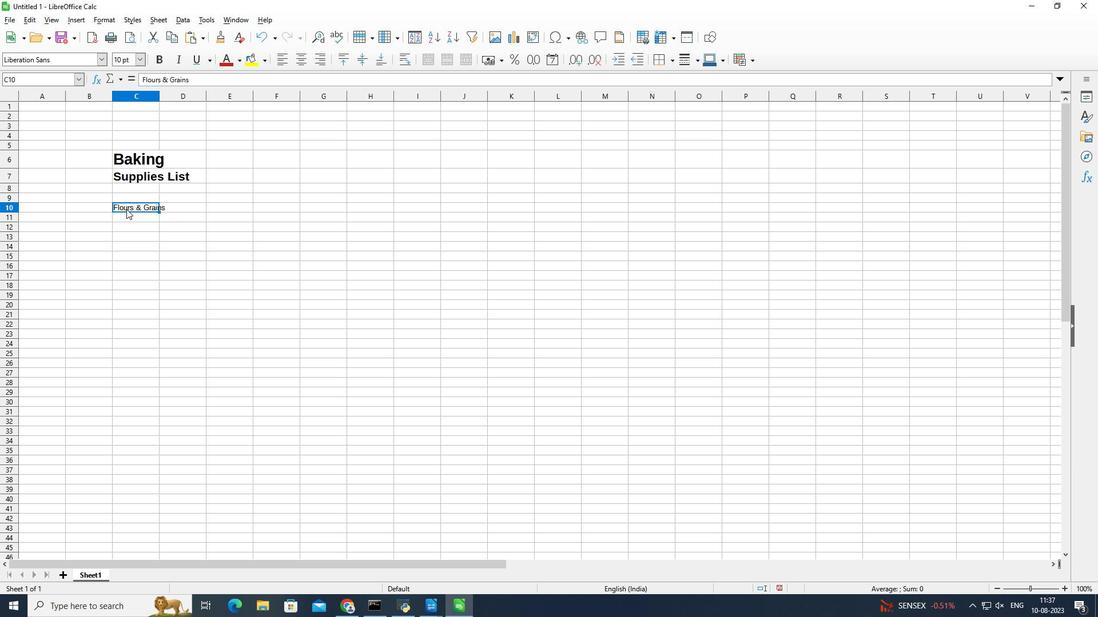 
Action: Mouse pressed left at (126, 209)
Screenshot: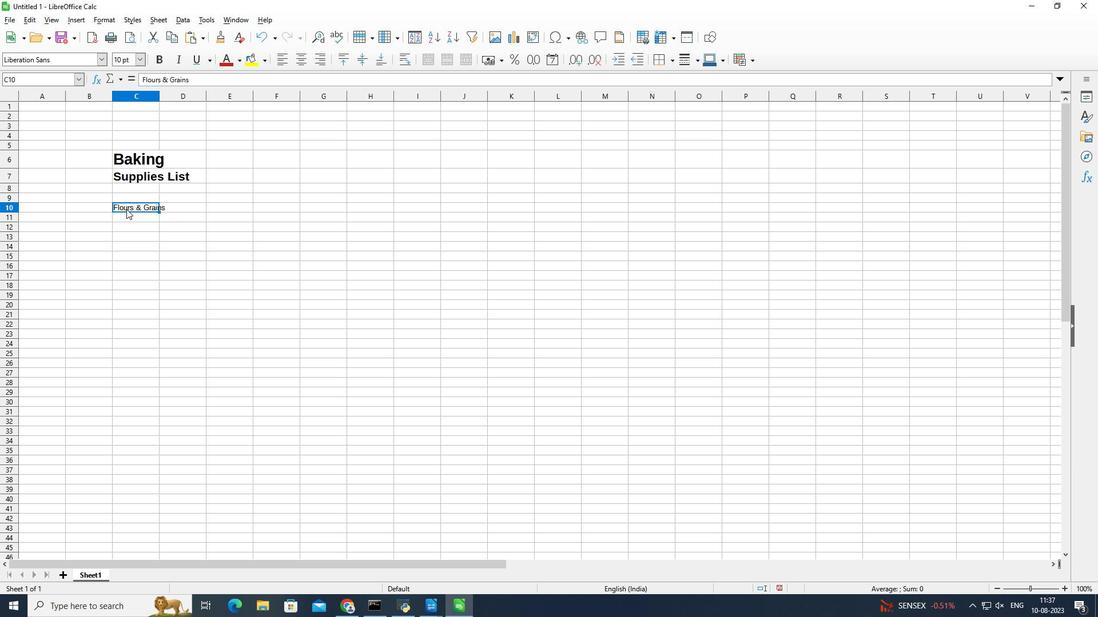 
Action: Mouse moved to (159, 58)
Screenshot: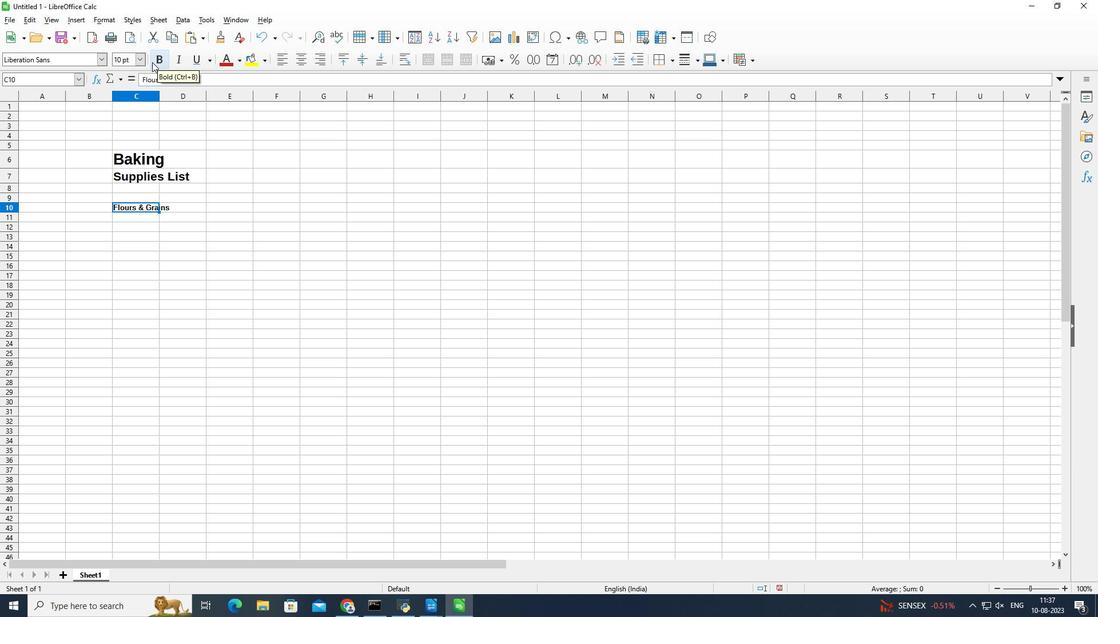 
Action: Mouse pressed left at (159, 58)
Screenshot: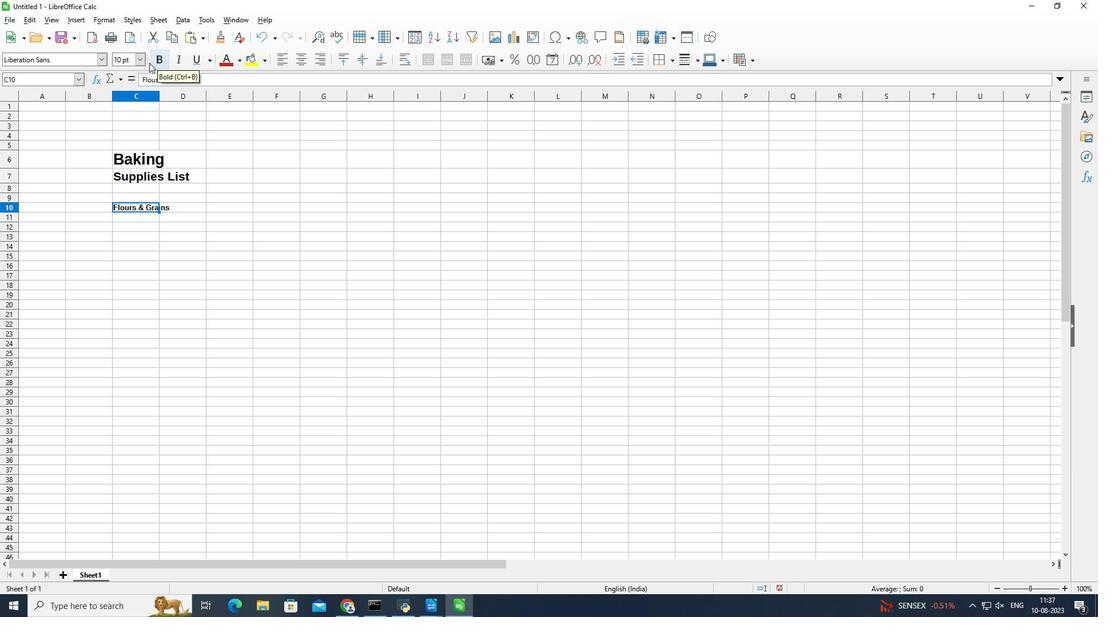 
Action: Mouse moved to (134, 63)
Screenshot: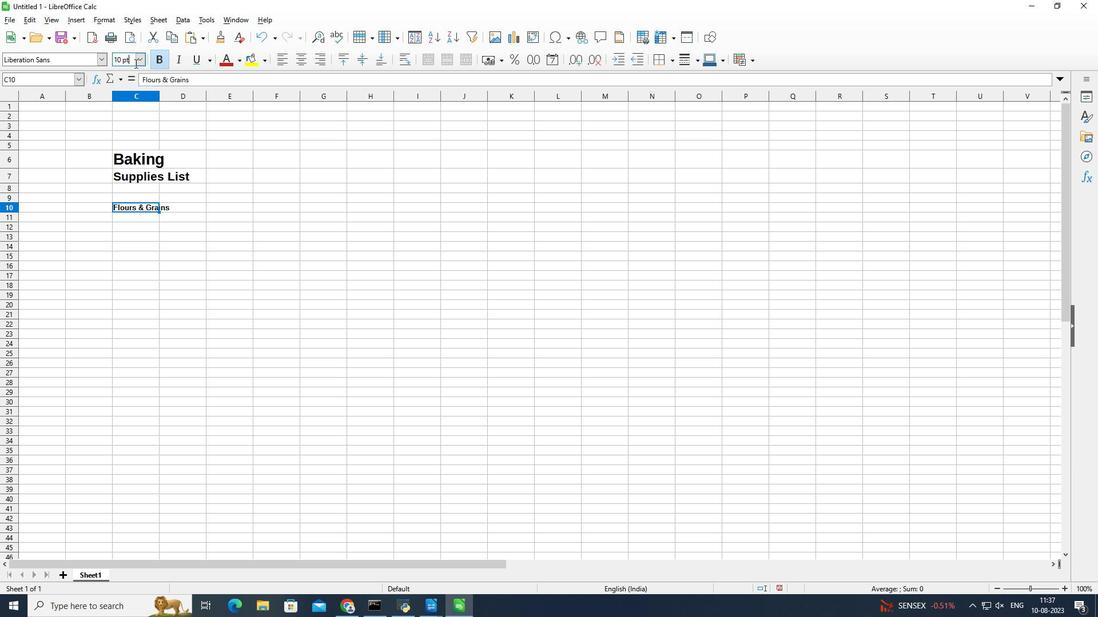 
Action: Mouse pressed left at (134, 63)
Screenshot: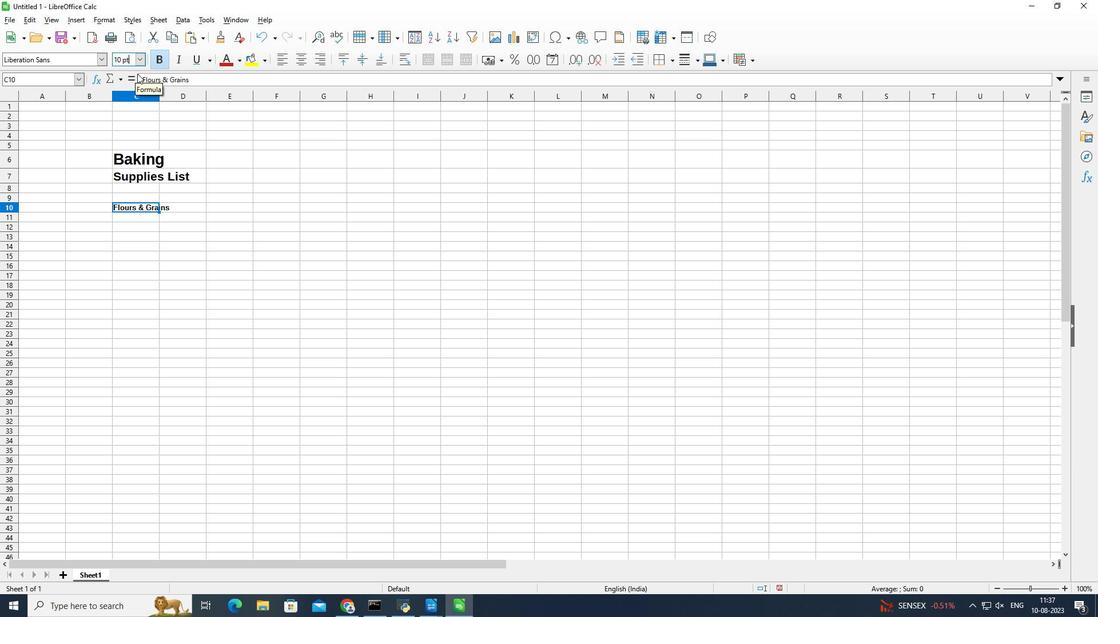 
Action: Mouse moved to (142, 60)
Screenshot: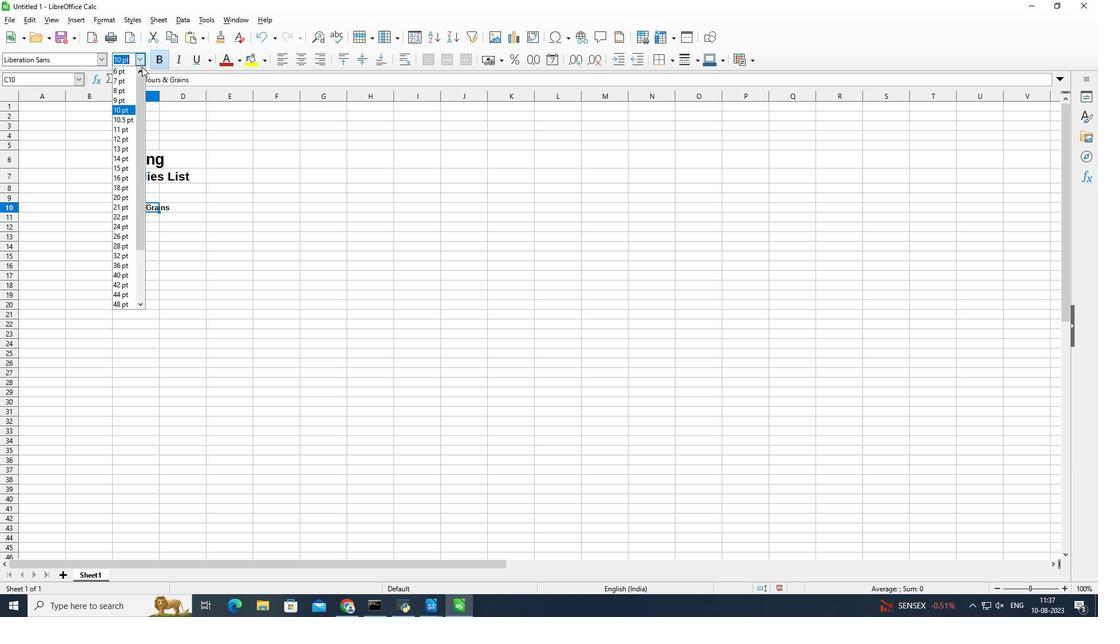 
Action: Mouse pressed left at (142, 60)
Screenshot: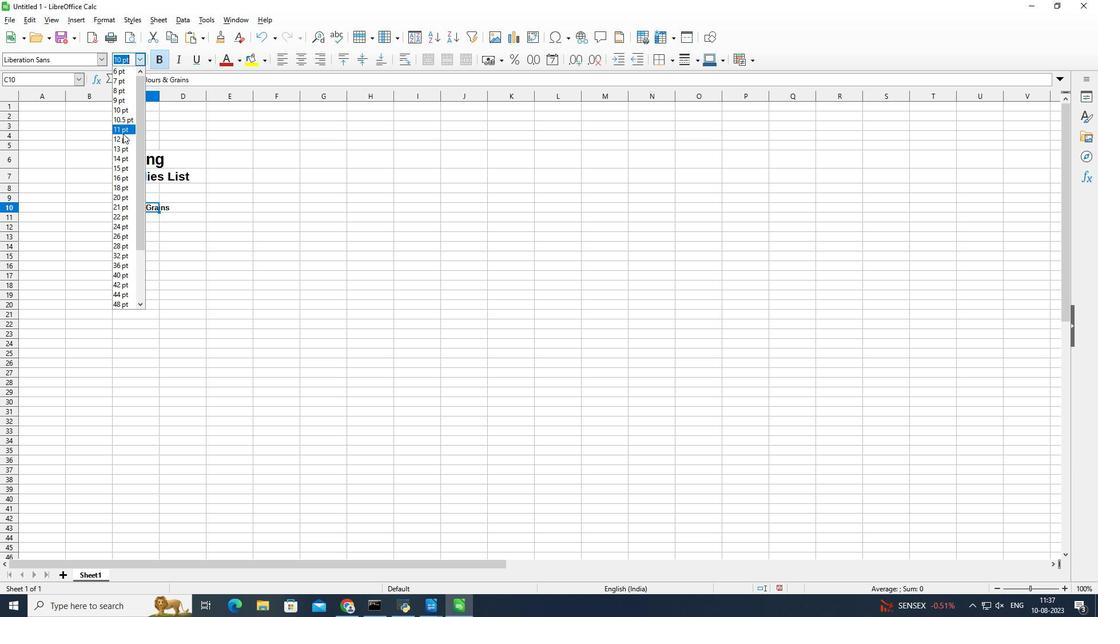 
Action: Mouse moved to (118, 146)
Screenshot: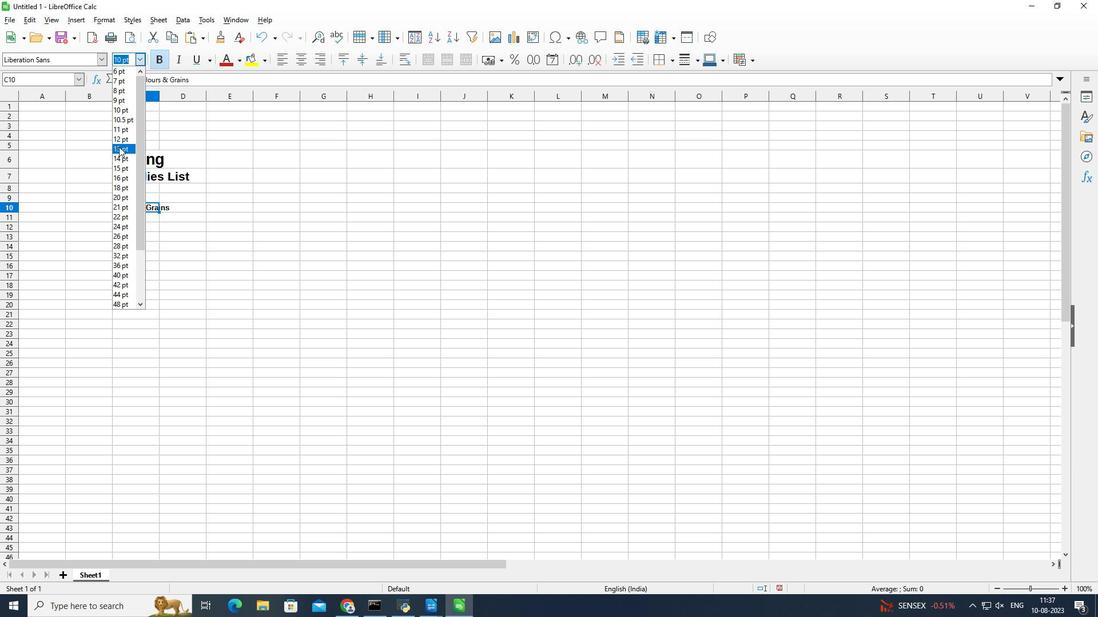 
Action: Mouse pressed left at (118, 146)
Screenshot: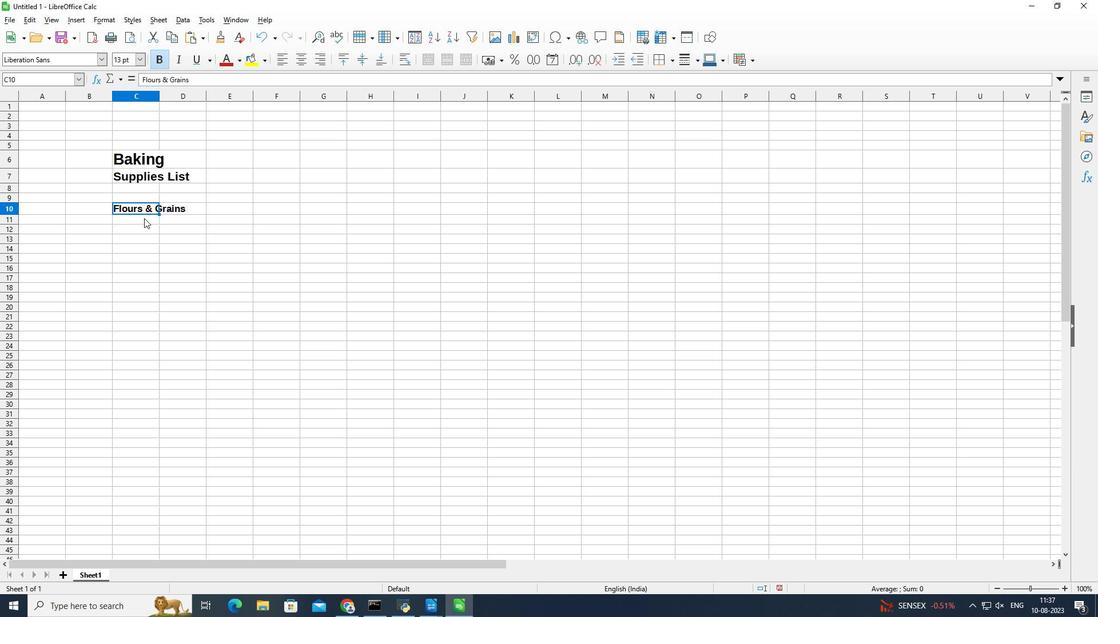 
Action: Mouse moved to (132, 224)
Screenshot: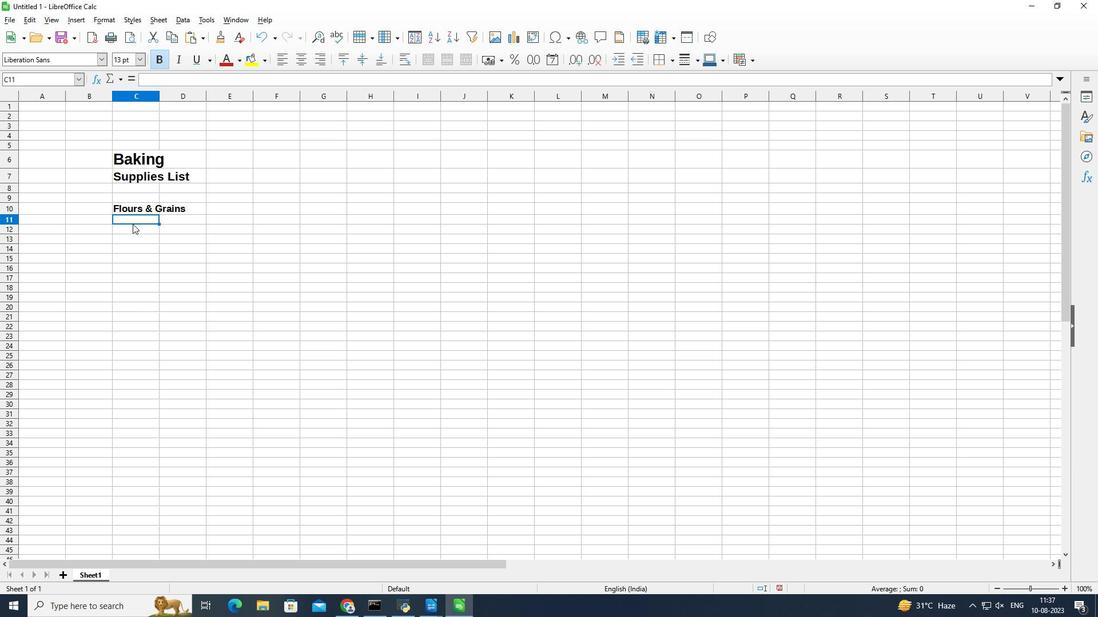 
Action: Mouse pressed left at (132, 224)
Screenshot: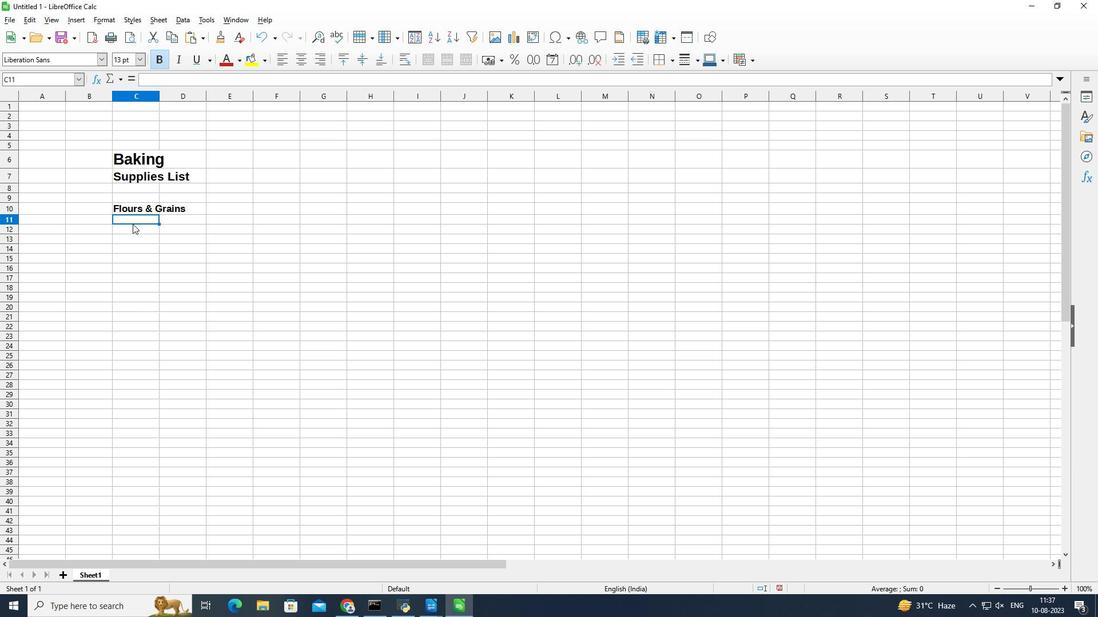 
Action: Mouse moved to (566, 44)
Screenshot: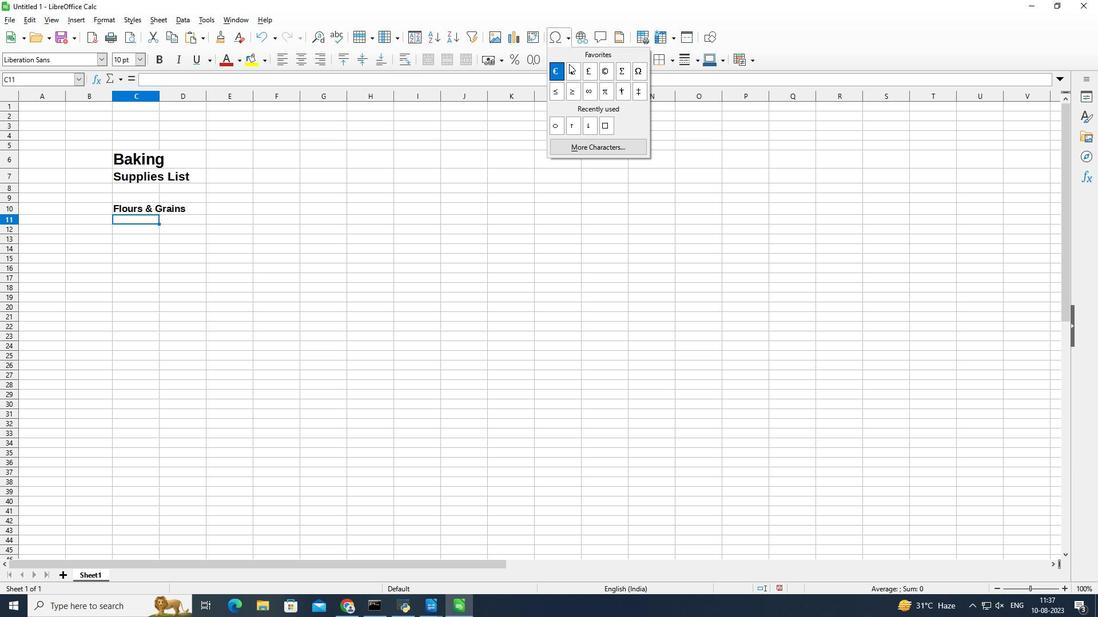 
Action: Mouse pressed left at (566, 44)
Screenshot: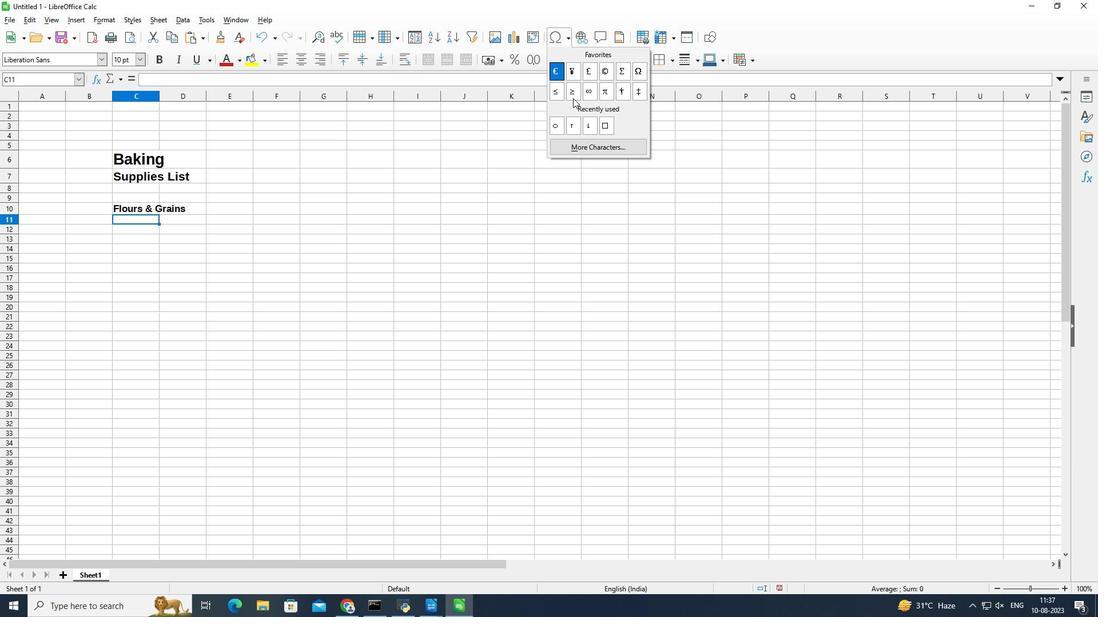 
Action: Mouse moved to (599, 126)
Screenshot: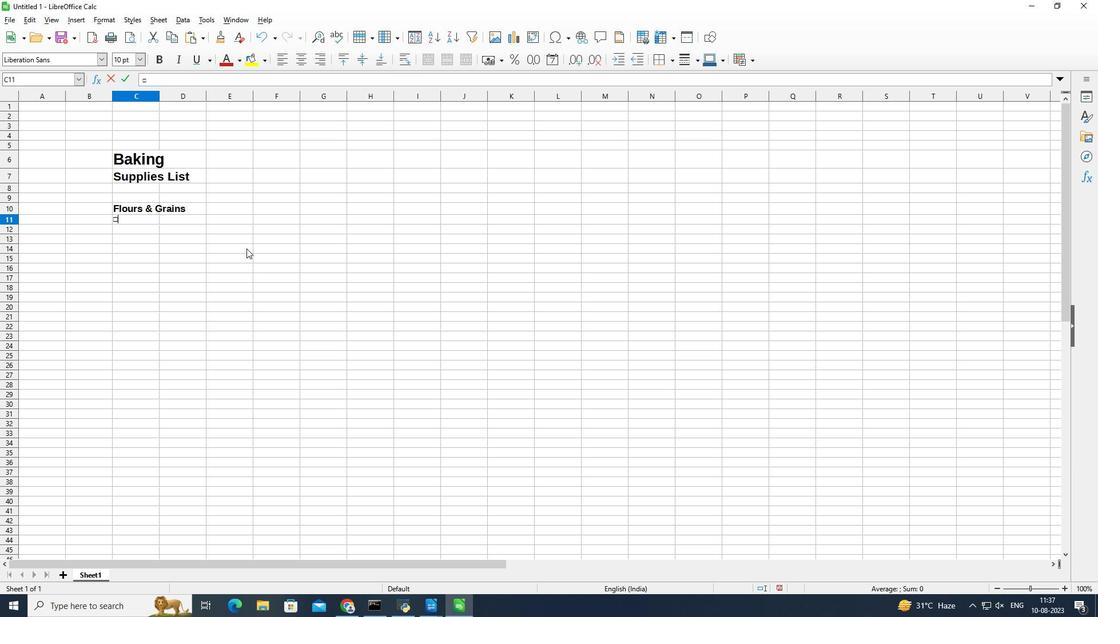 
Action: Mouse pressed left at (599, 126)
Screenshot: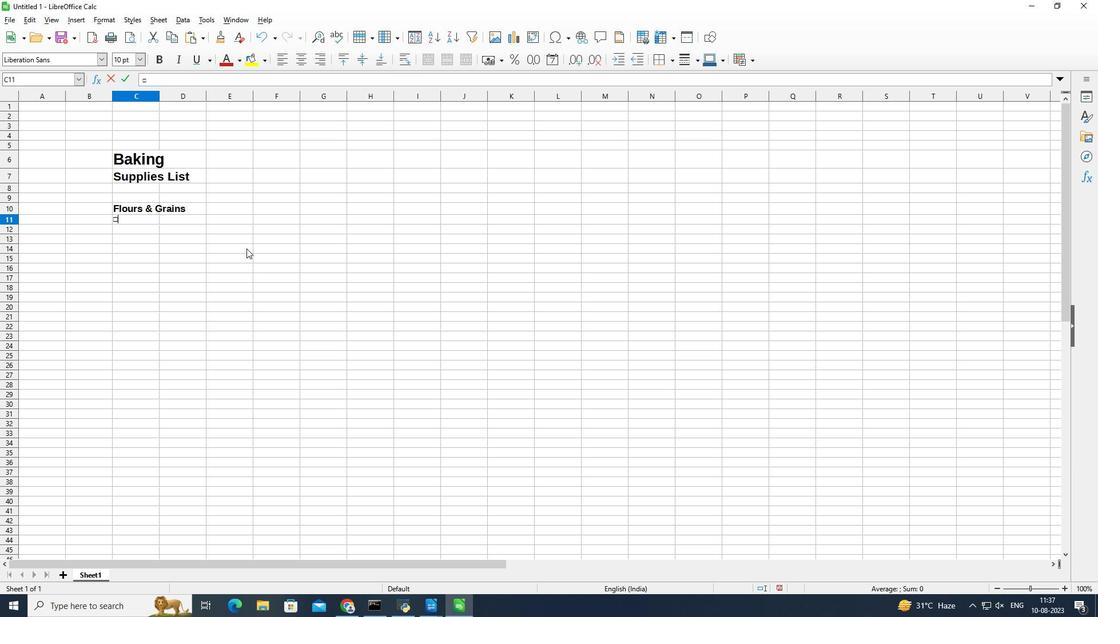 
Action: Mouse moved to (238, 249)
Screenshot: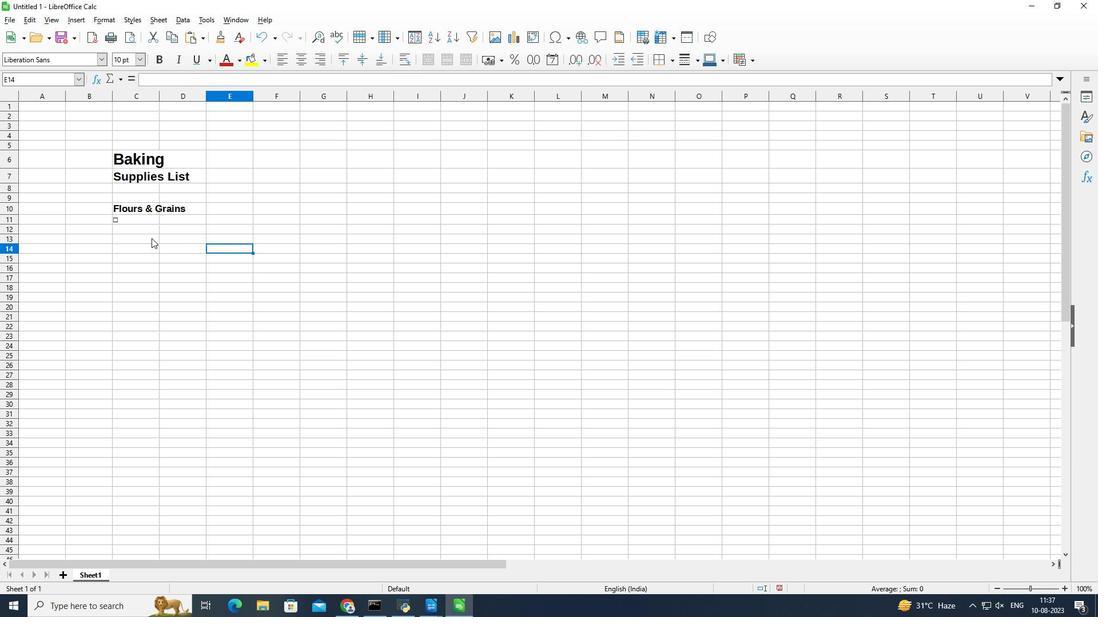 
Action: Mouse pressed left at (238, 249)
Screenshot: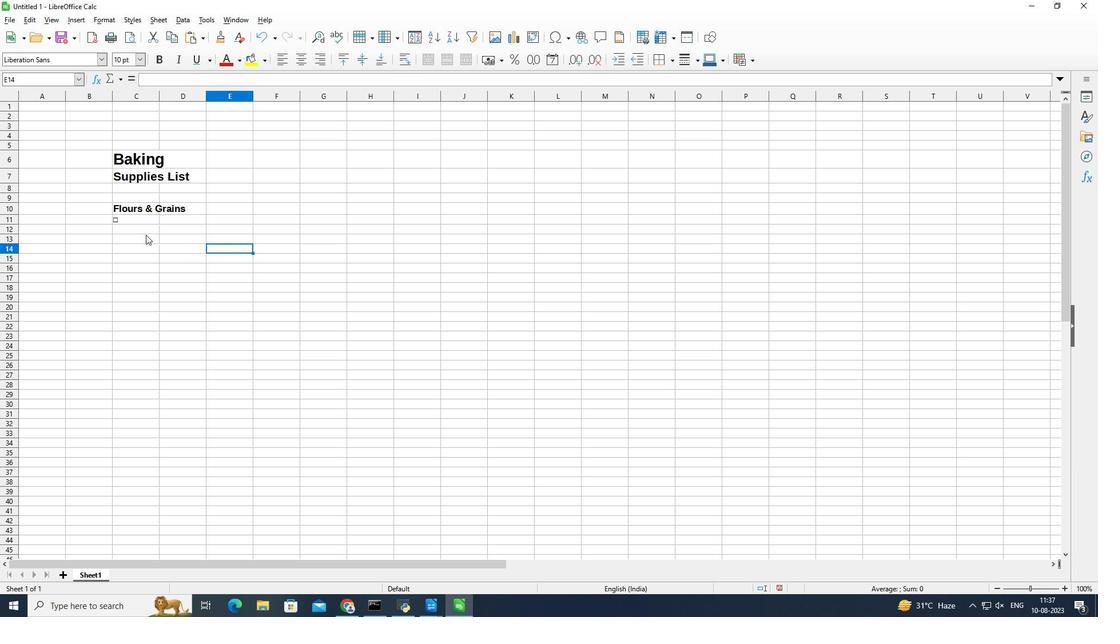 
Action: Mouse moved to (142, 217)
Screenshot: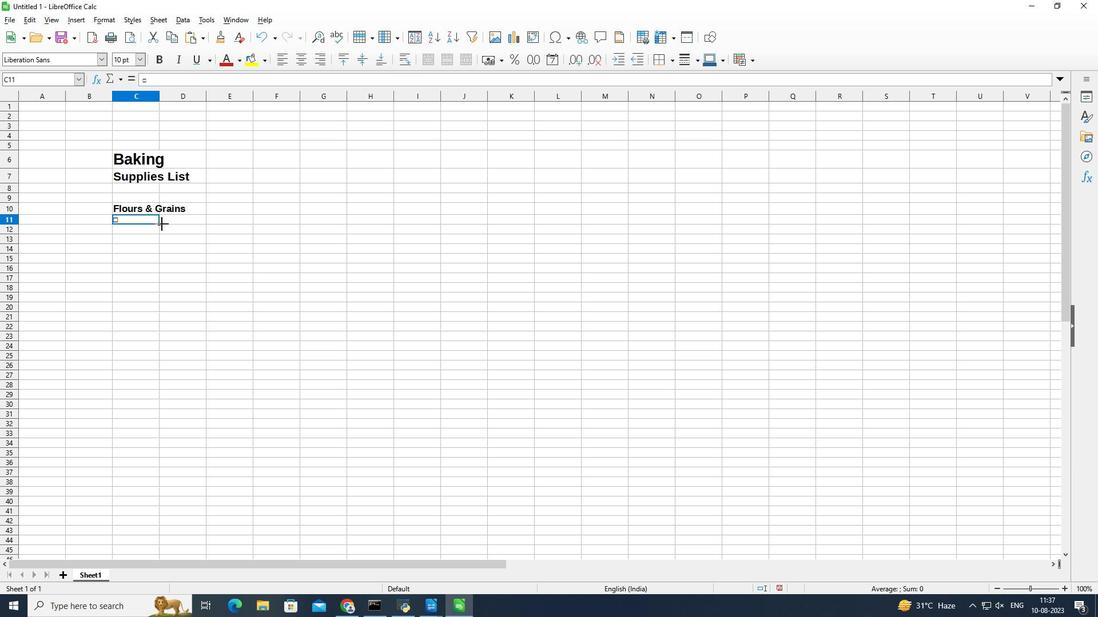 
Action: Mouse pressed left at (142, 217)
Screenshot: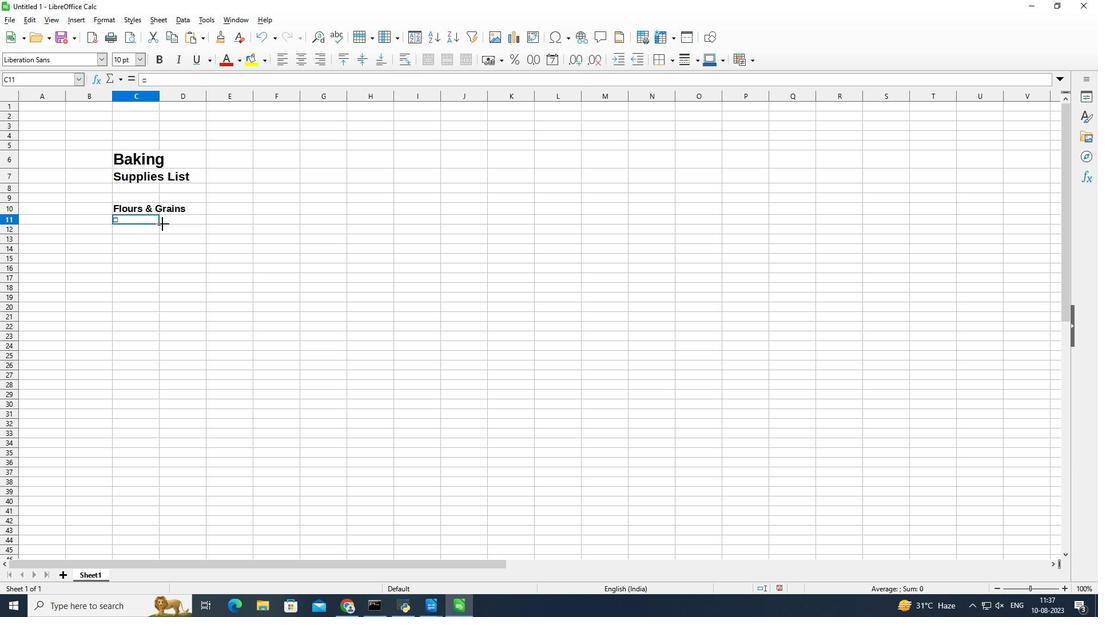 
Action: Mouse moved to (158, 224)
Screenshot: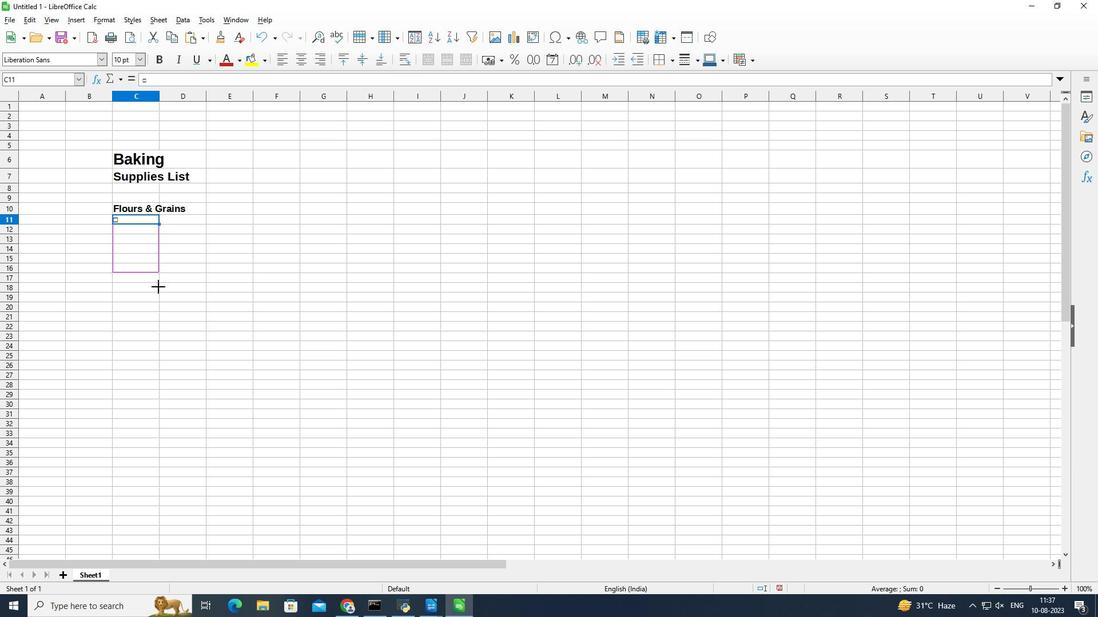 
Action: Mouse pressed left at (158, 224)
Screenshot: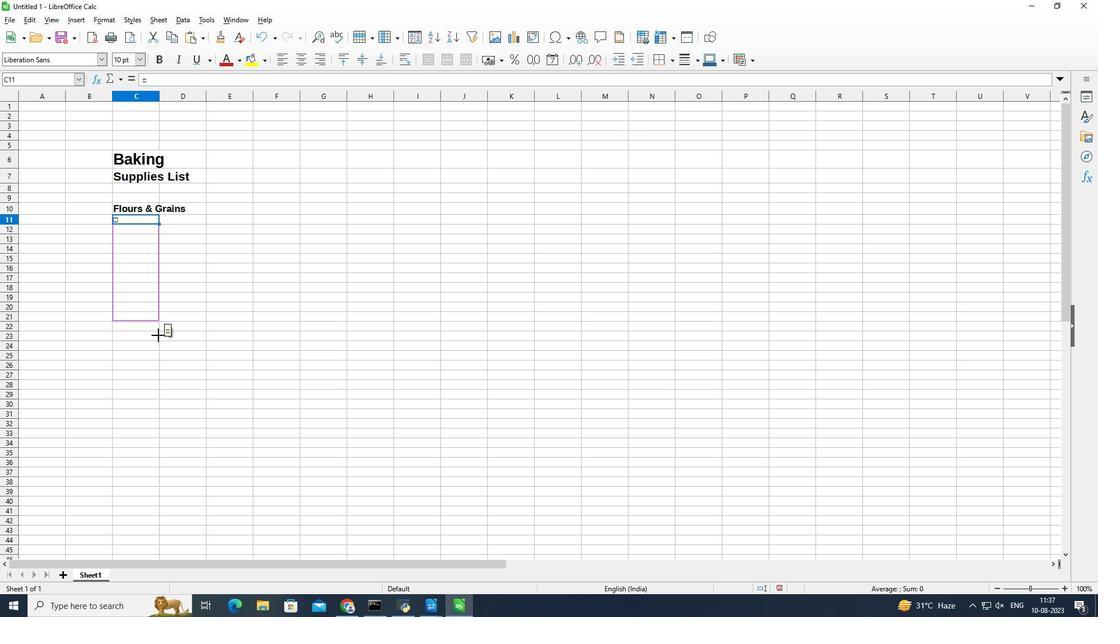 
Action: Mouse moved to (188, 271)
Screenshot: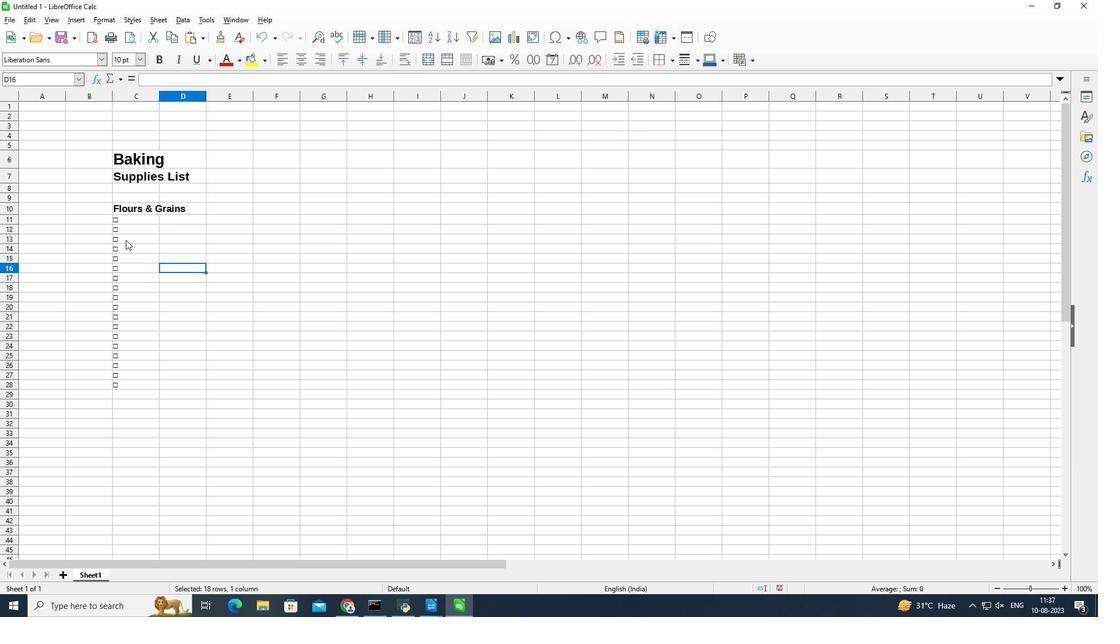 
Action: Mouse pressed left at (188, 271)
Screenshot: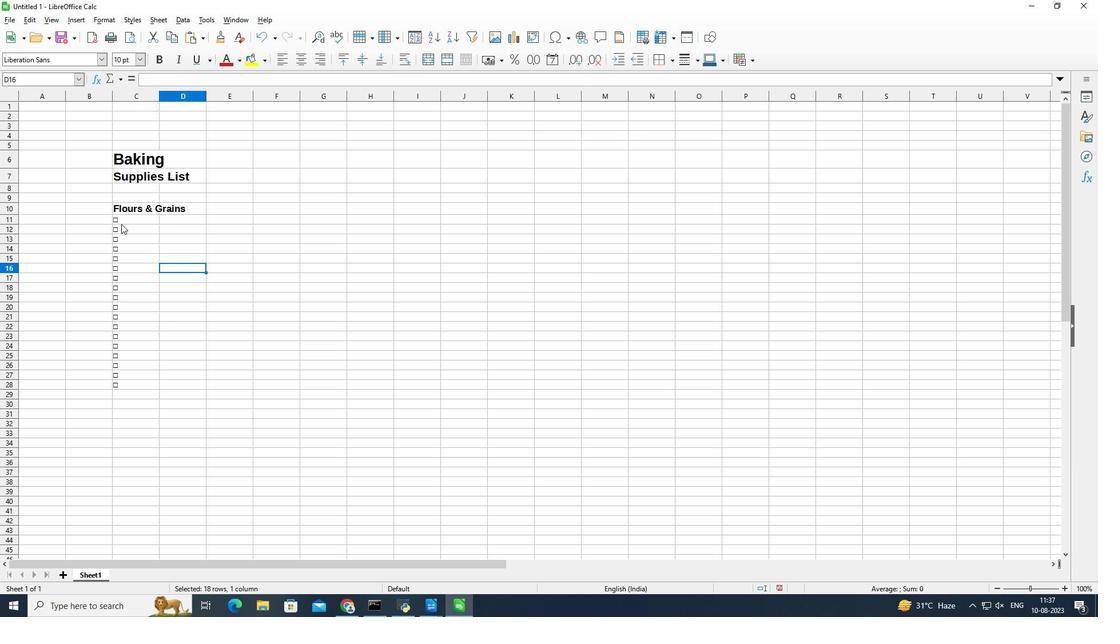 
Action: Mouse moved to (128, 218)
Screenshot: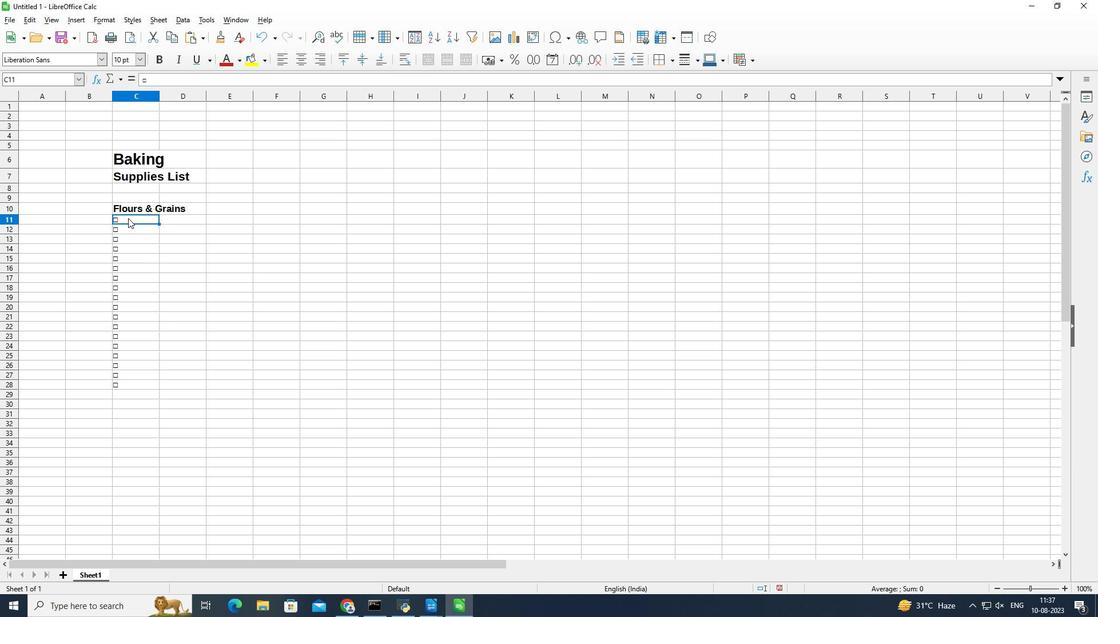 
Action: Mouse pressed left at (128, 218)
Screenshot: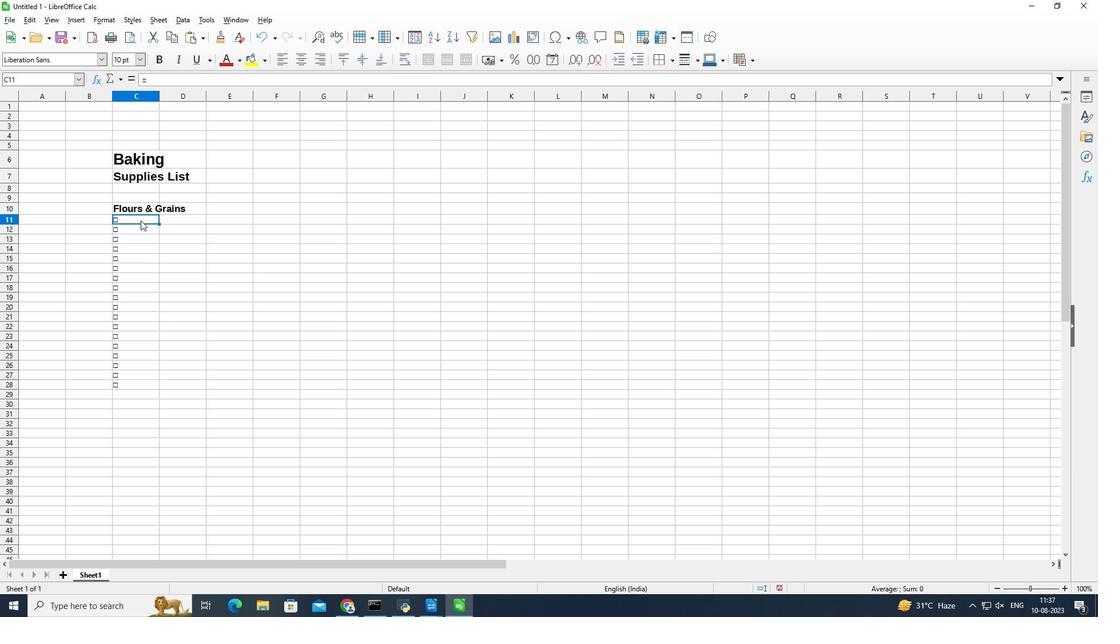 
Action: Mouse moved to (144, 220)
Screenshot: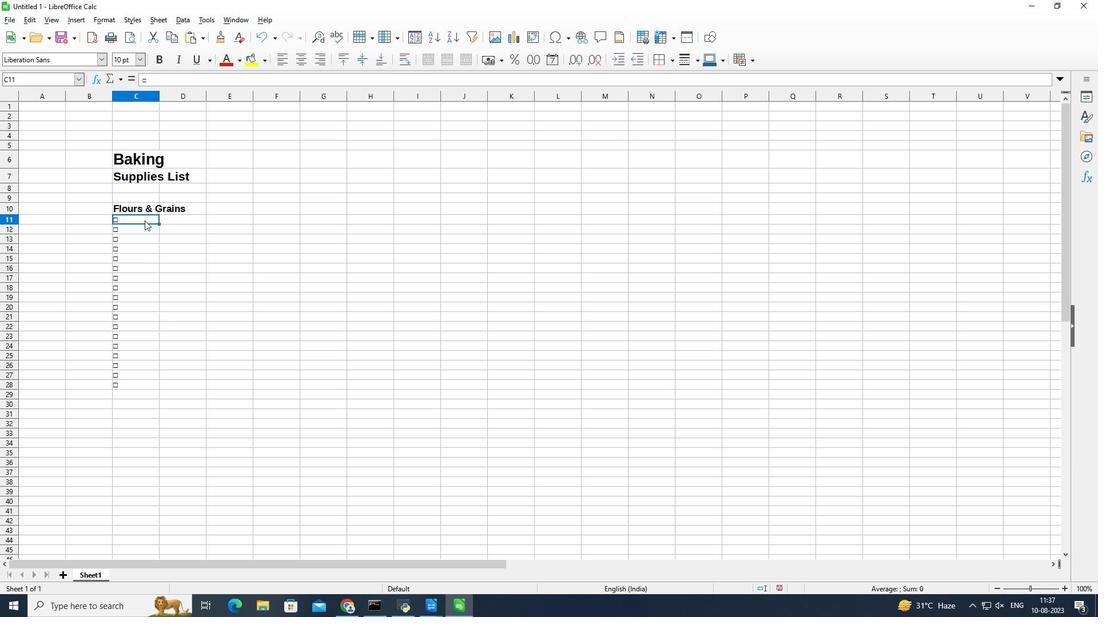 
Action: Mouse pressed left at (144, 220)
Screenshot: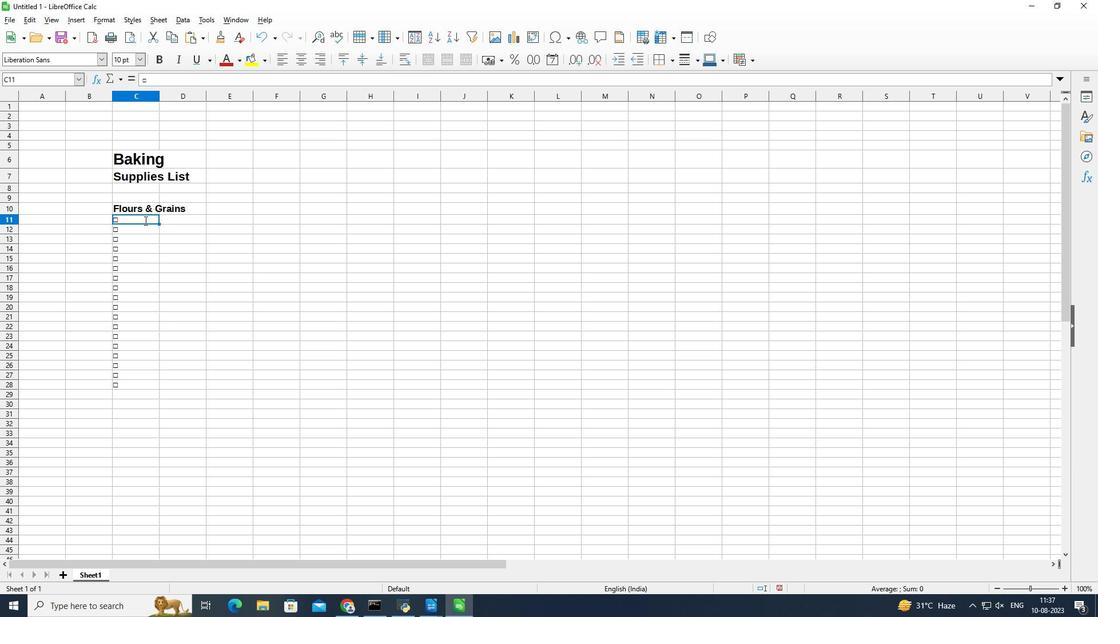 
Action: Mouse pressed left at (144, 220)
Screenshot: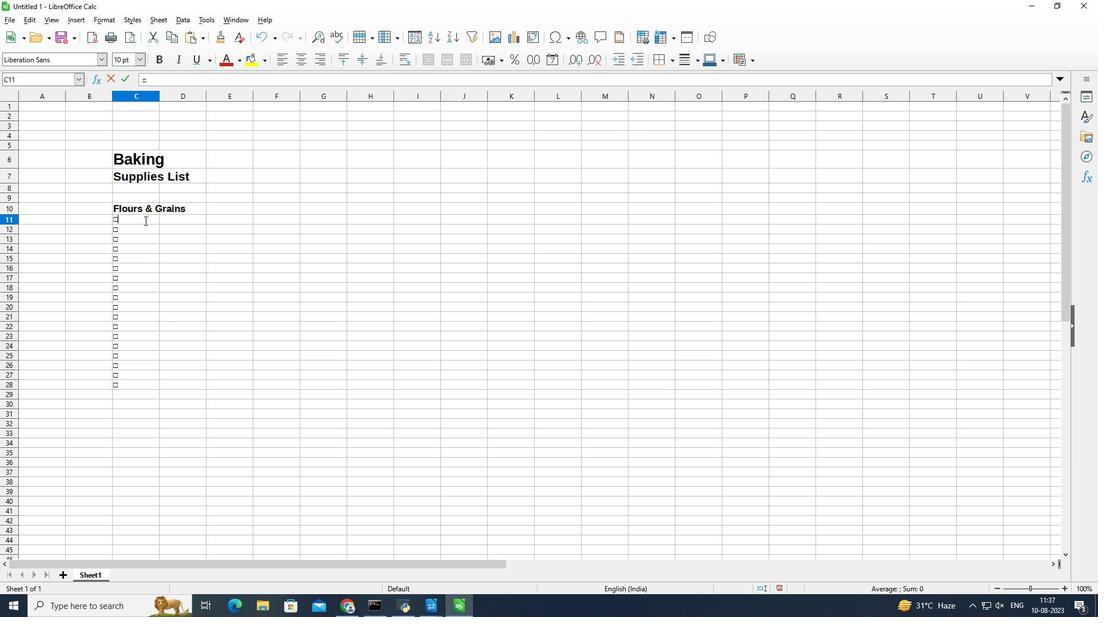 
Action: Key pressed <Key.space>all-purpose<Key.space>flour
Screenshot: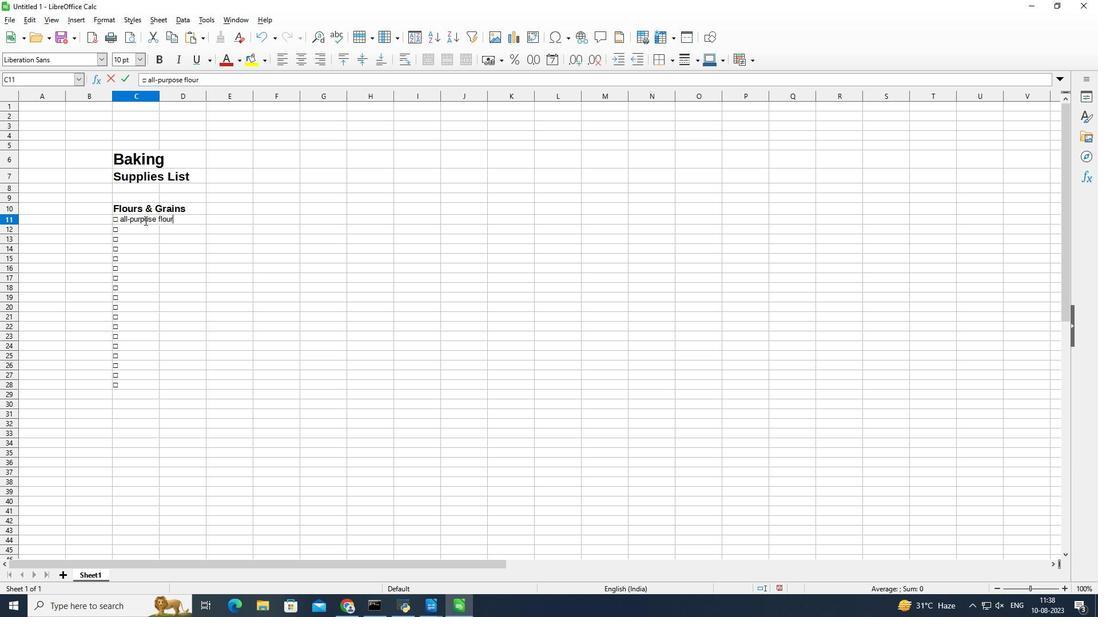 
Action: Mouse moved to (140, 224)
Screenshot: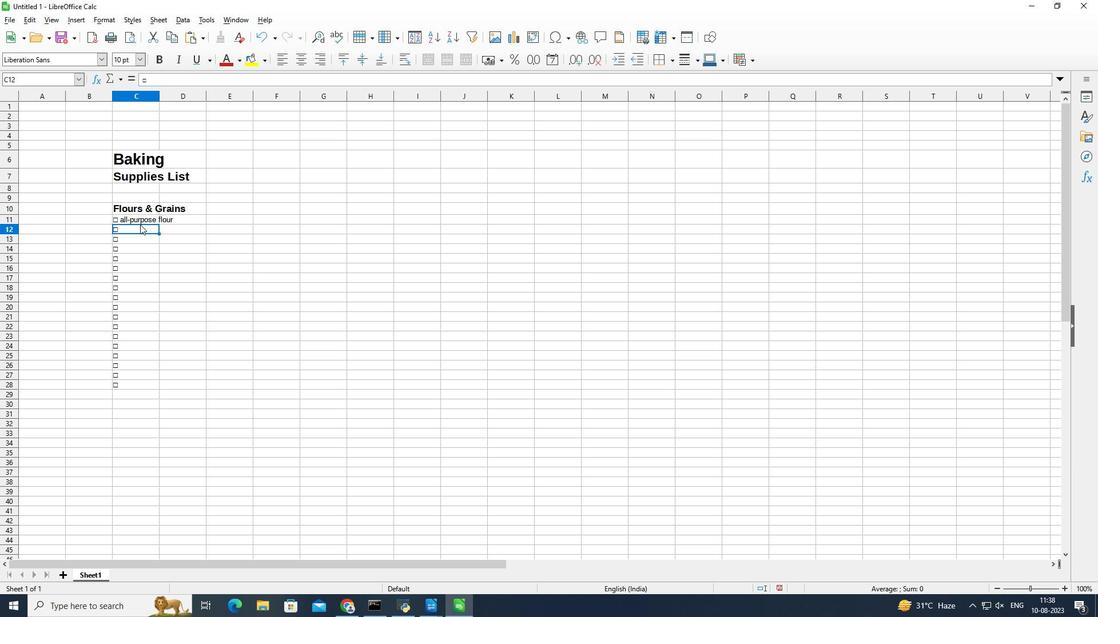 
Action: Mouse pressed left at (140, 224)
Screenshot: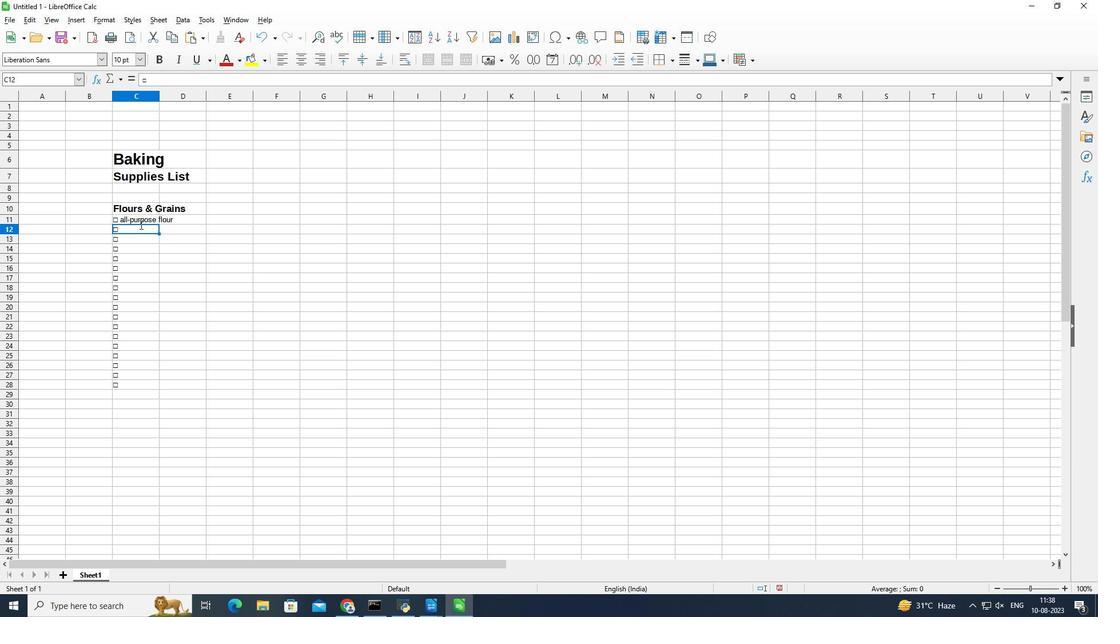 
Action: Mouse pressed left at (140, 224)
Screenshot: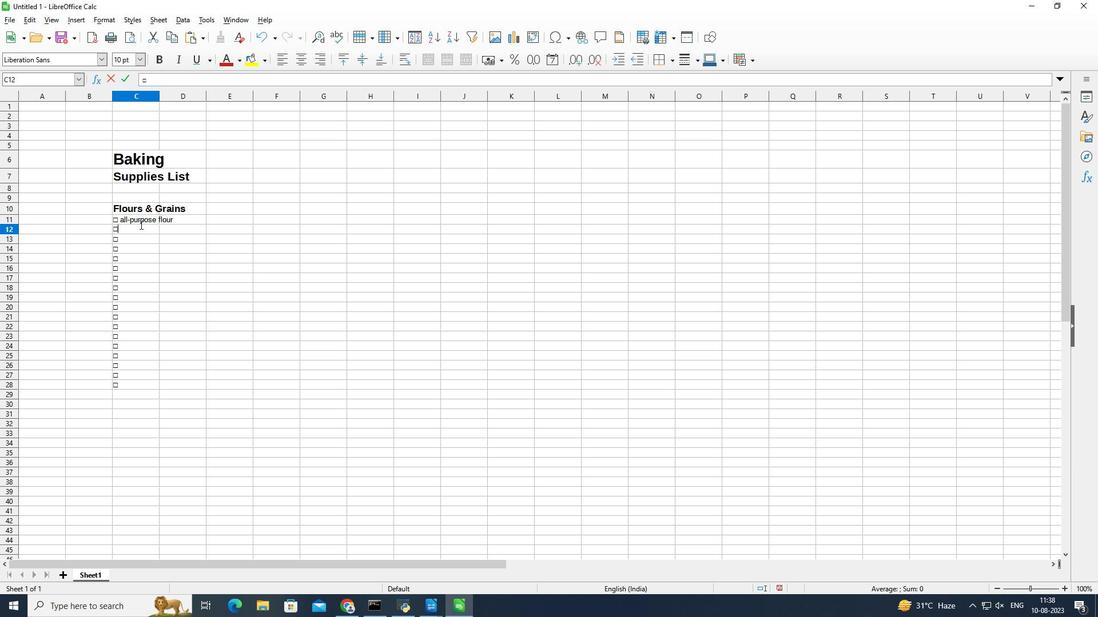 
Action: Key pressed <Key.space>wheat-<Key.backspace><Key.space>f;<Key.backspace>our
Screenshot: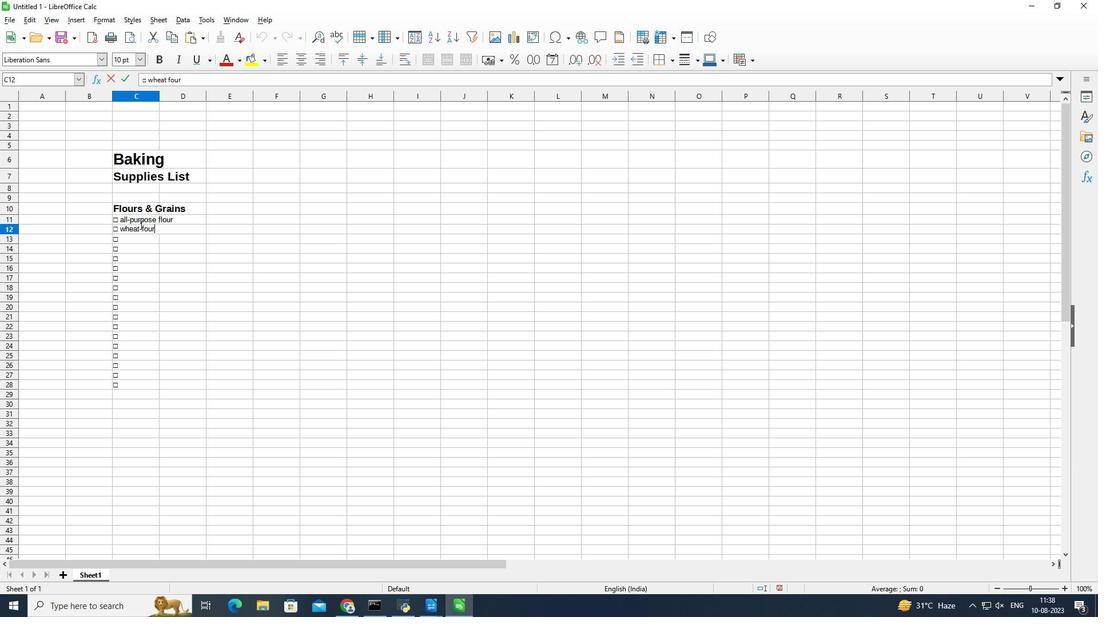 
Action: Mouse moved to (128, 237)
Screenshot: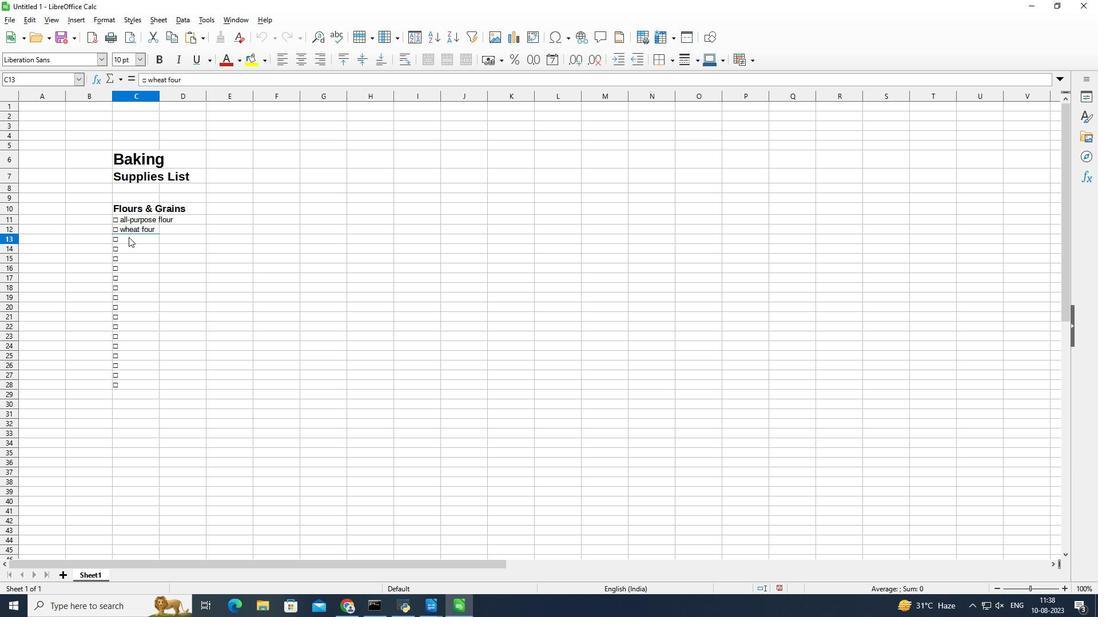 
Action: Mouse pressed left at (128, 237)
Screenshot: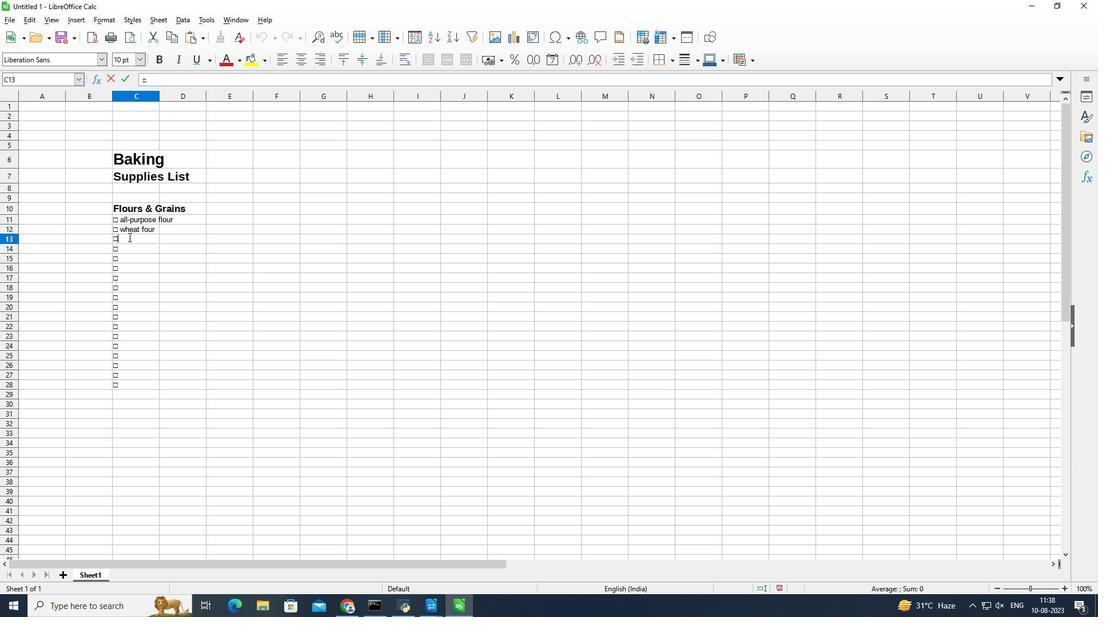 
Action: Mouse pressed left at (128, 237)
Screenshot: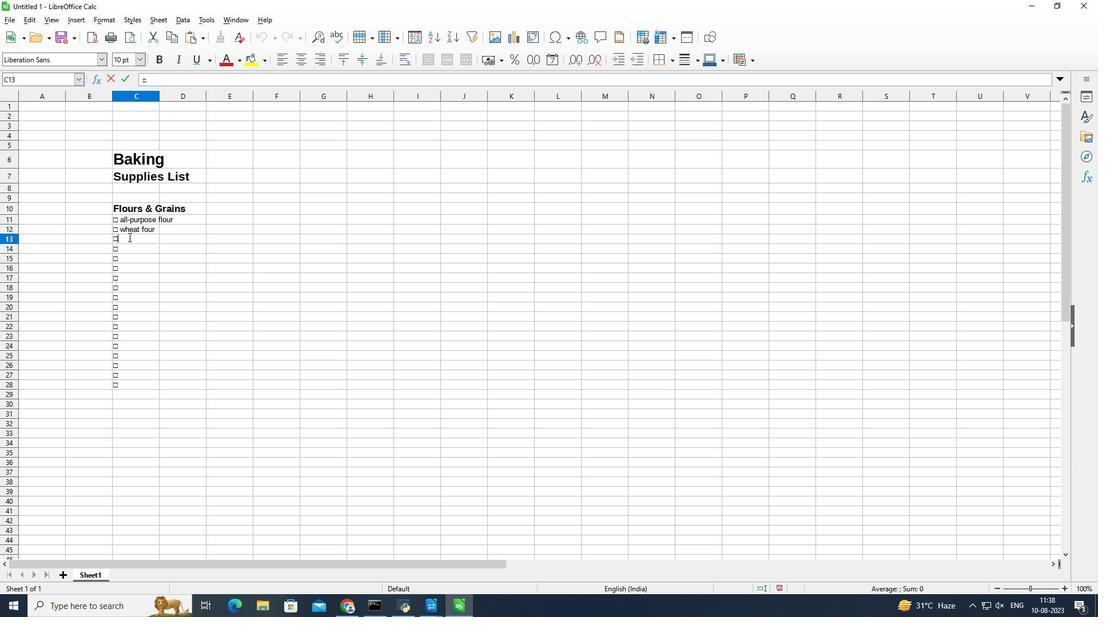 
Action: Key pressed <Key.space>cake<Key.space>flour
Screenshot: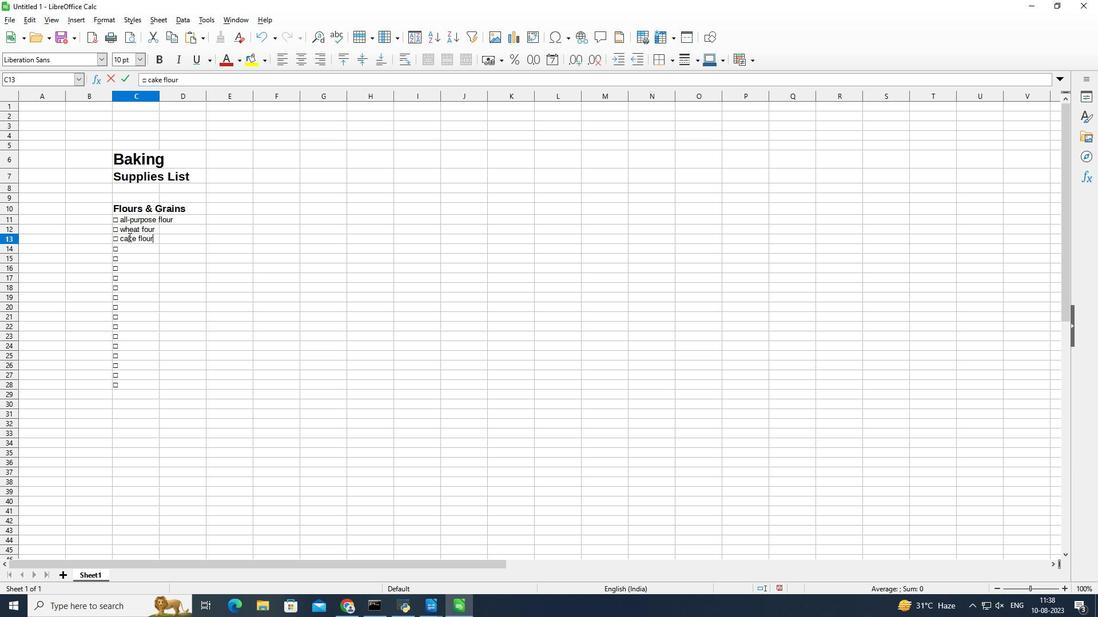 
Action: Mouse moved to (126, 244)
Screenshot: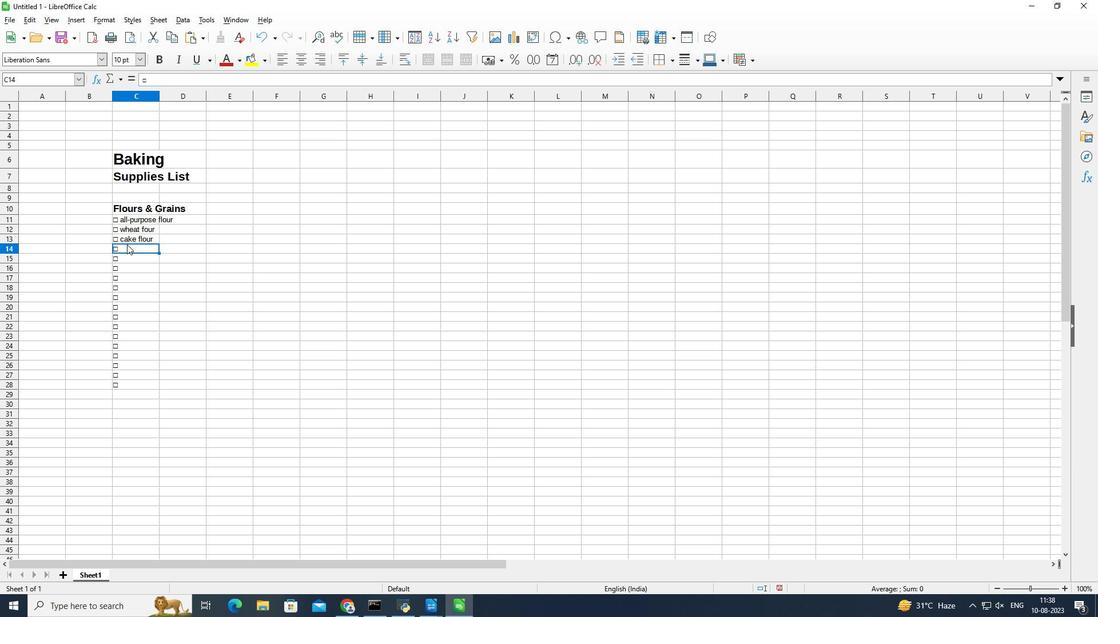
Action: Mouse pressed left at (126, 244)
Screenshot: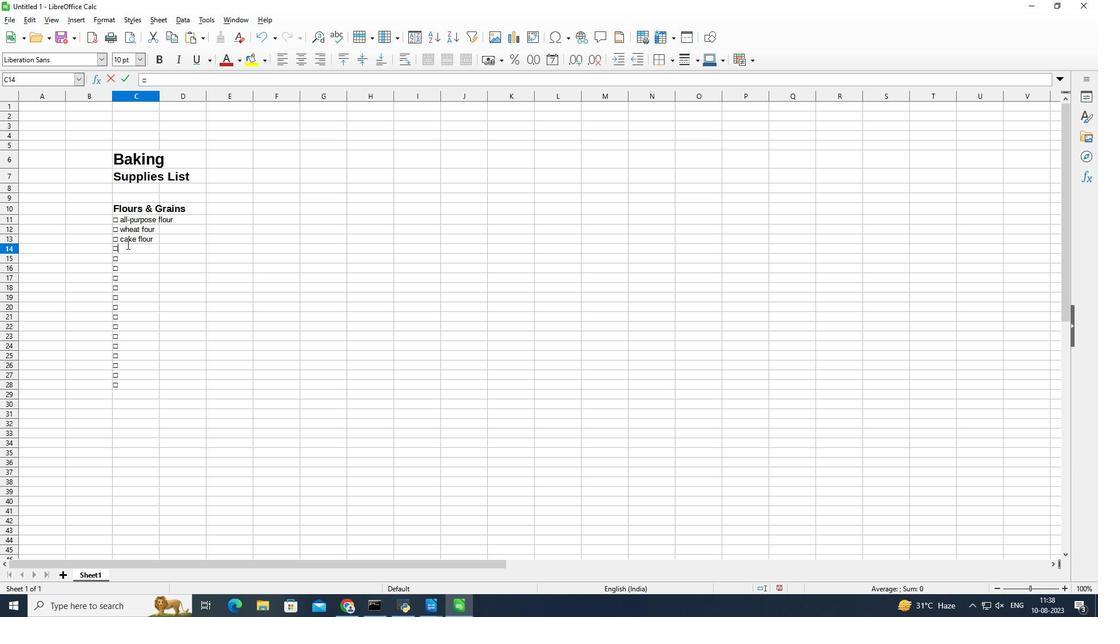 
Action: Mouse pressed left at (126, 244)
Screenshot: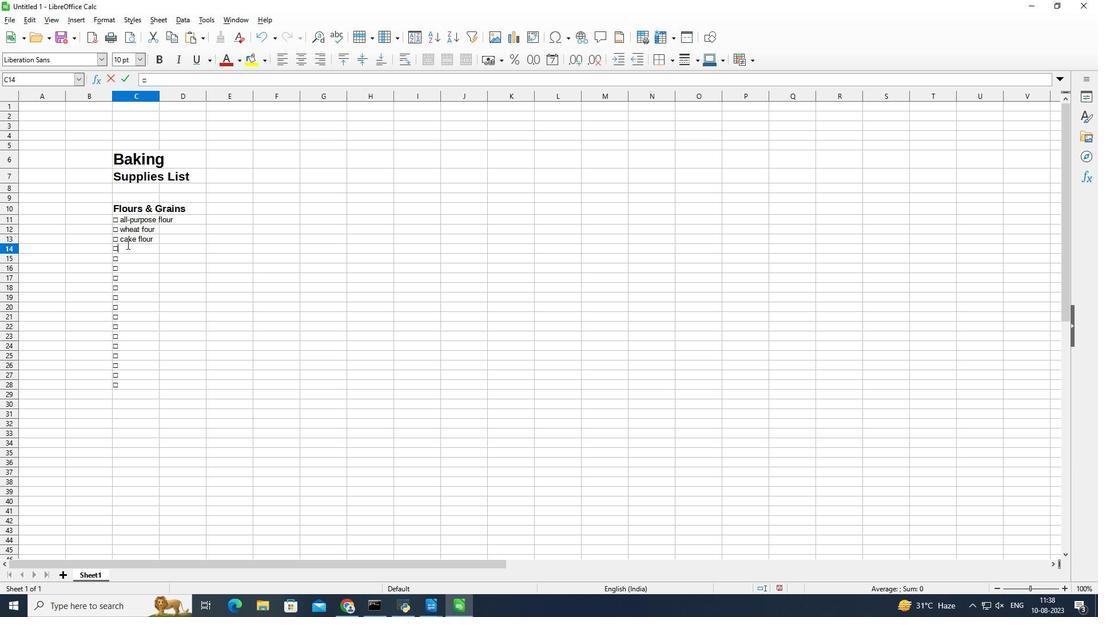 
Action: Key pressed <Key.space>
Screenshot: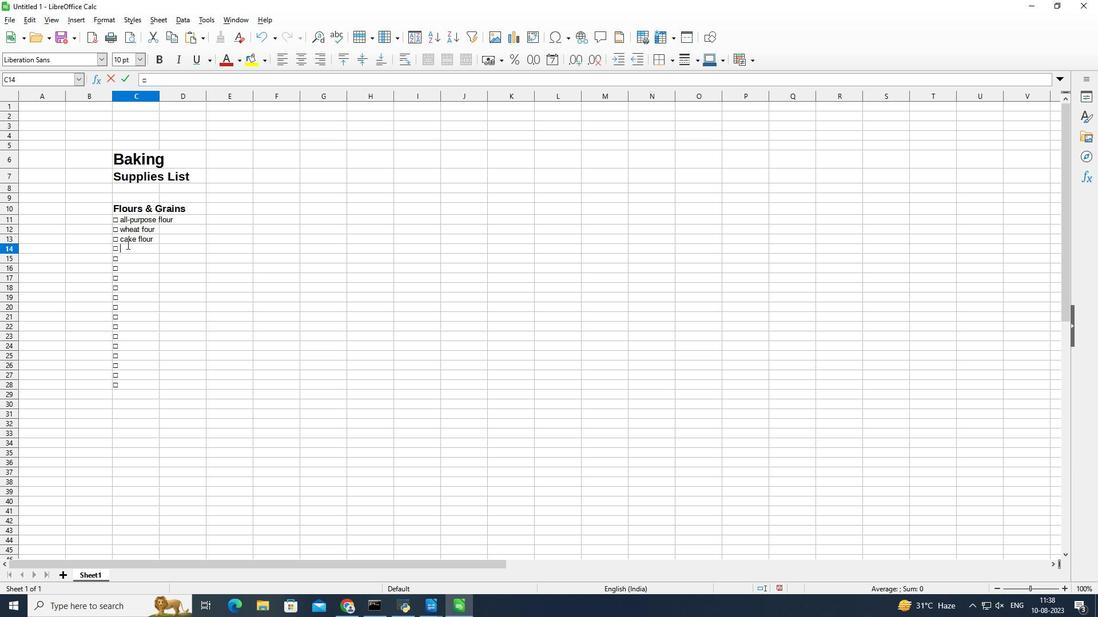 
Action: Mouse moved to (126, 245)
Screenshot: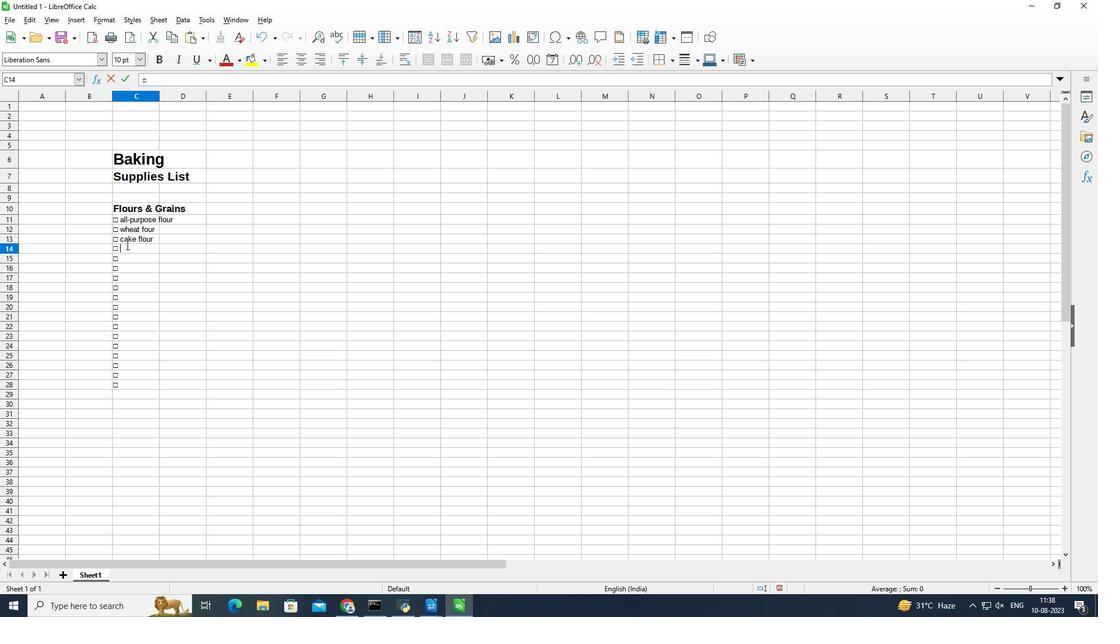 
Action: Key pressed bread<Key.space>flour
Screenshot: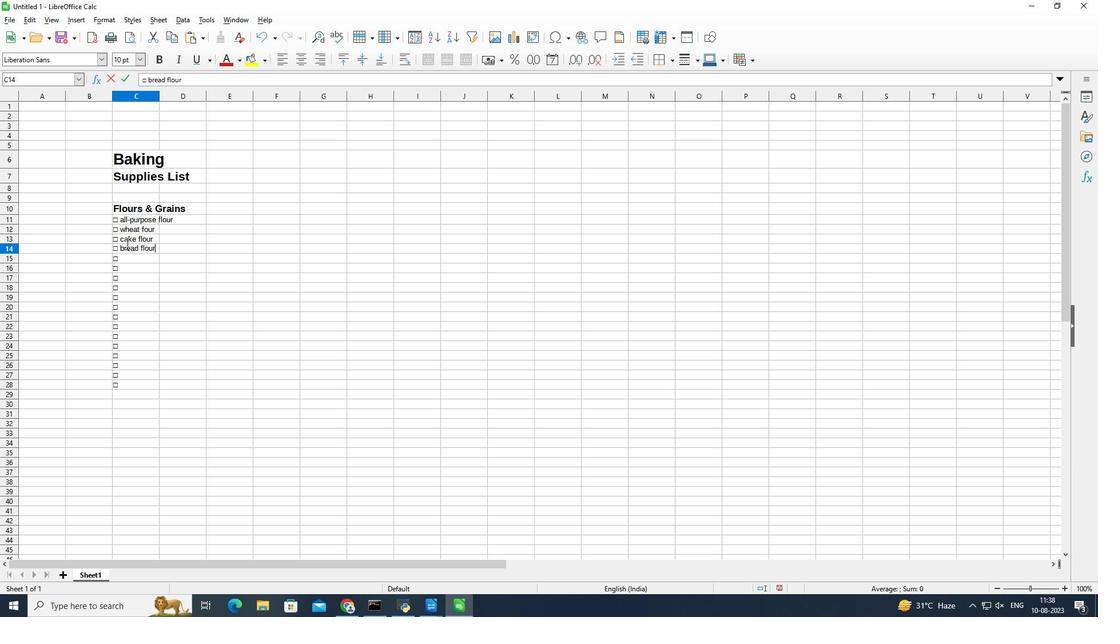 
Action: Mouse moved to (130, 261)
Screenshot: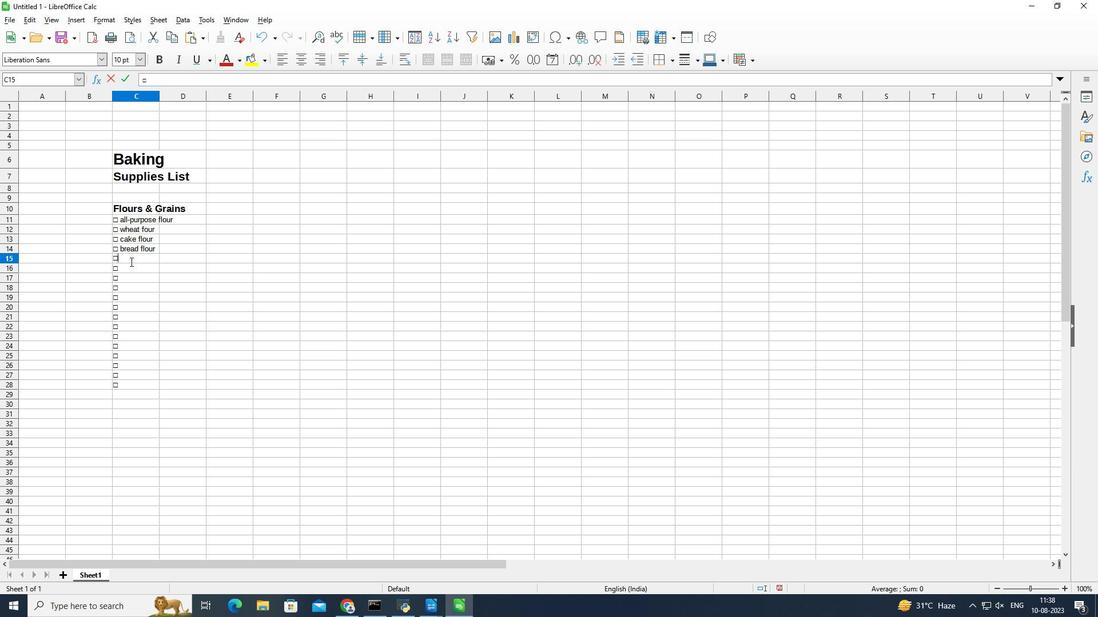 
Action: Mouse pressed left at (130, 261)
Screenshot: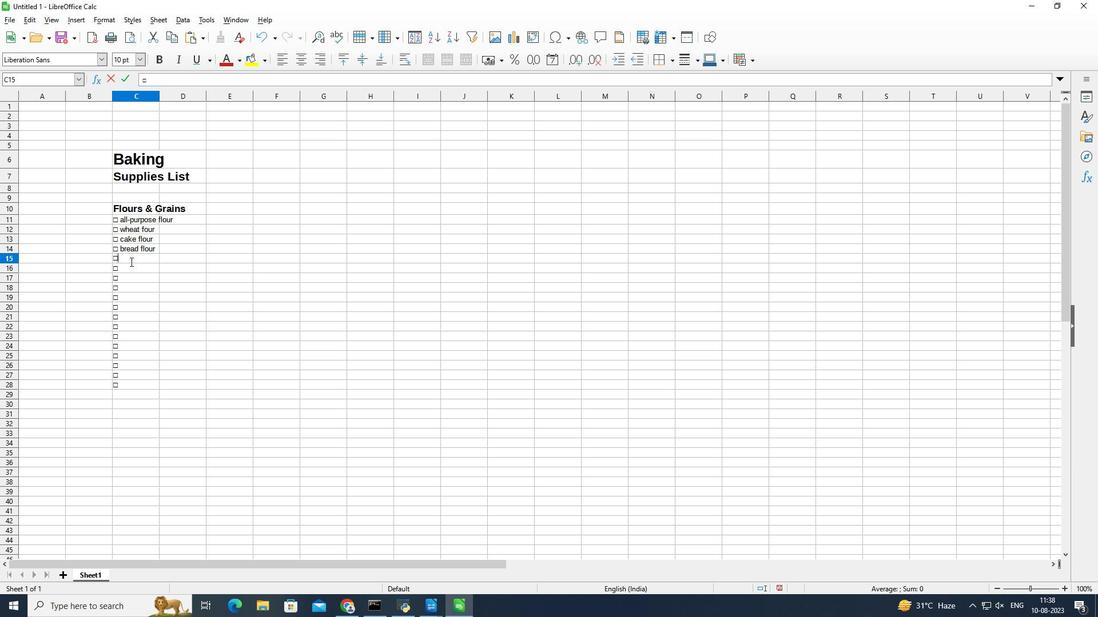 
Action: Mouse pressed left at (130, 261)
Screenshot: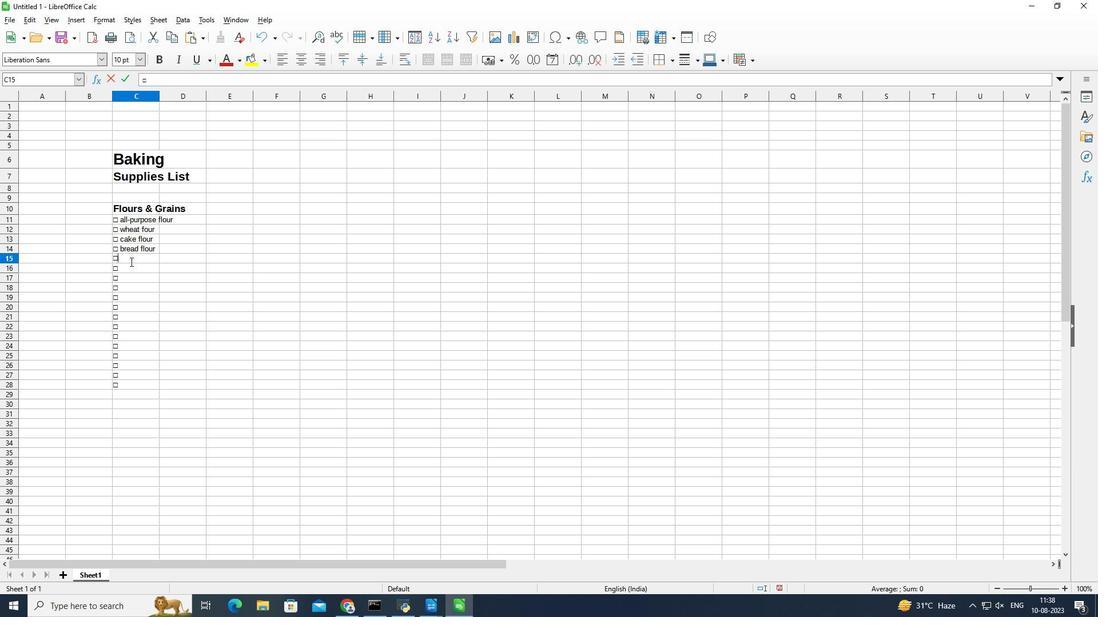 
Action: Key pressed <Key.space>pastry<Key.space>flour
Screenshot: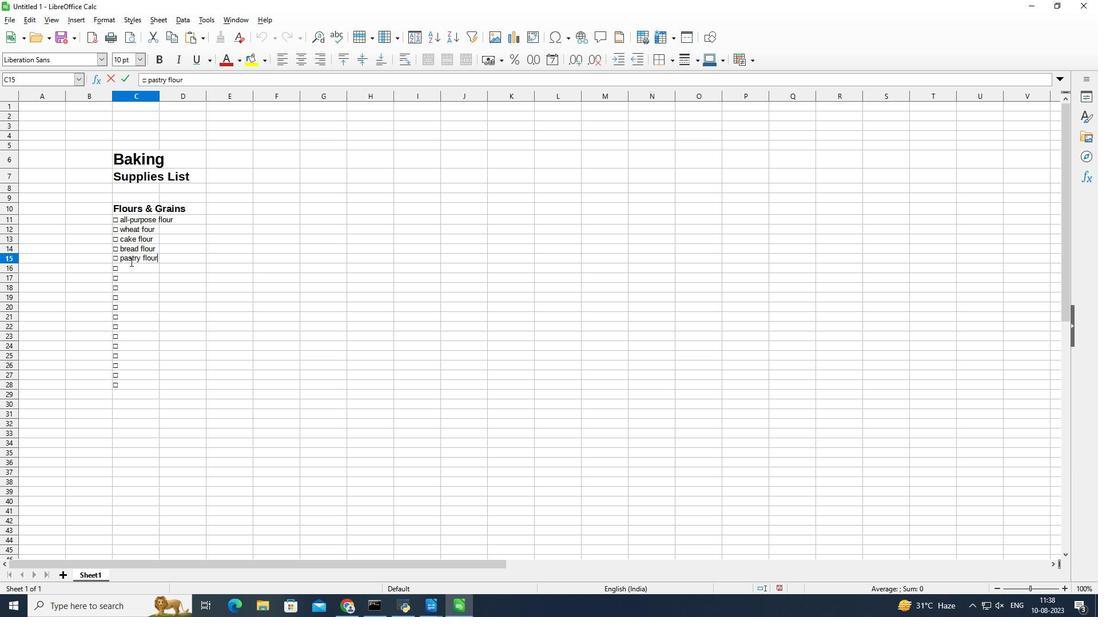 
Action: Mouse moved to (132, 267)
Screenshot: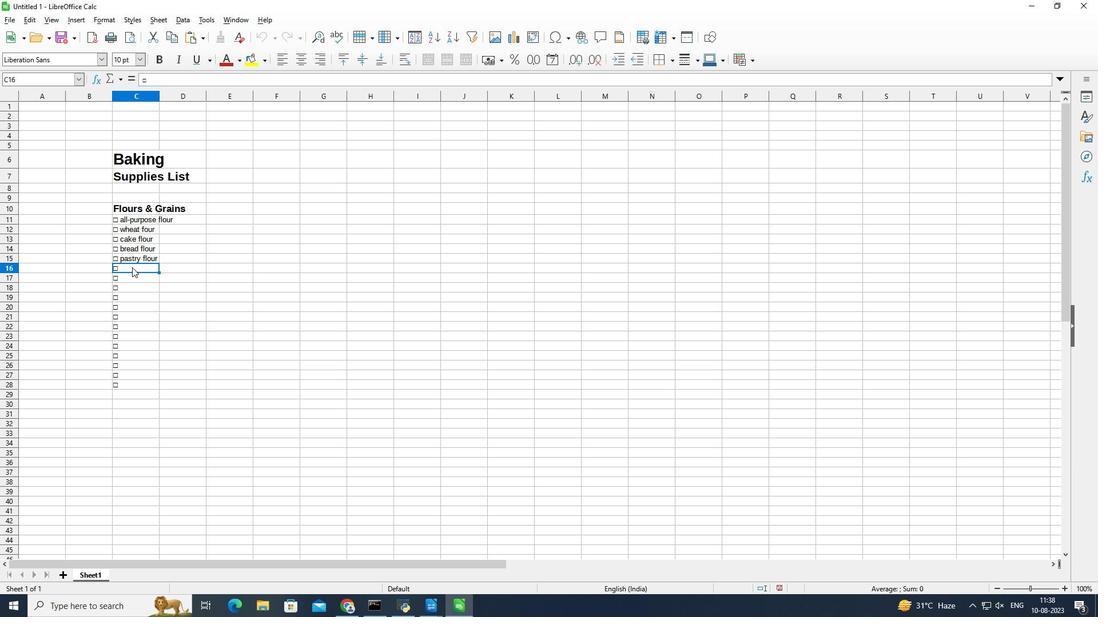 
Action: Mouse pressed left at (132, 267)
Screenshot: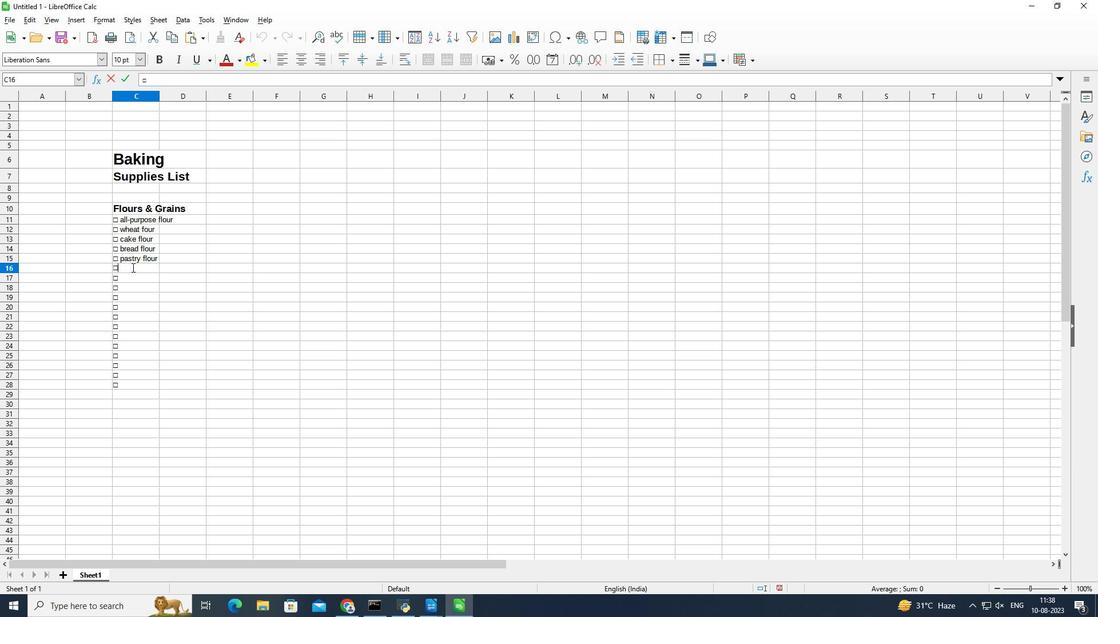
Action: Mouse pressed left at (132, 267)
Screenshot: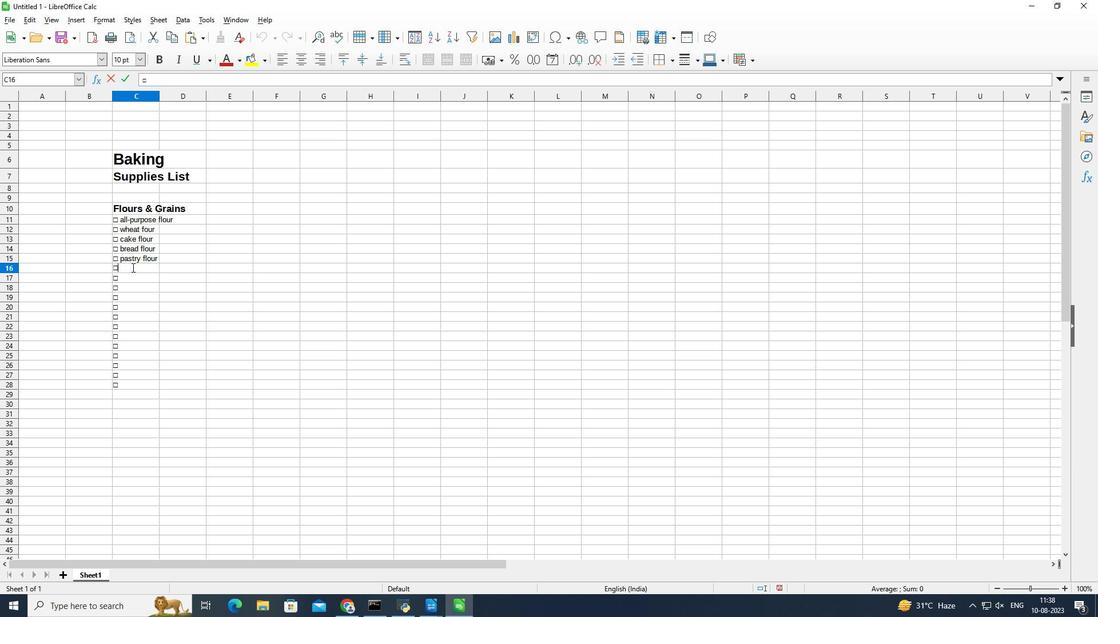 
Action: Key pressed <Key.space>self-rising<Key.space>flour
Screenshot: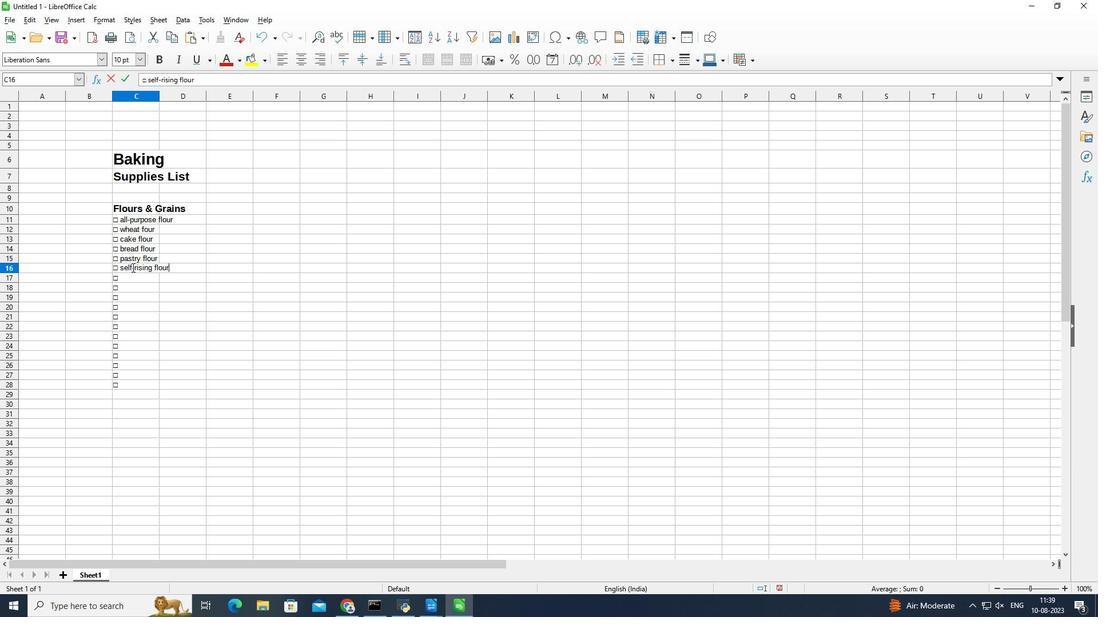 
Action: Mouse moved to (130, 276)
Screenshot: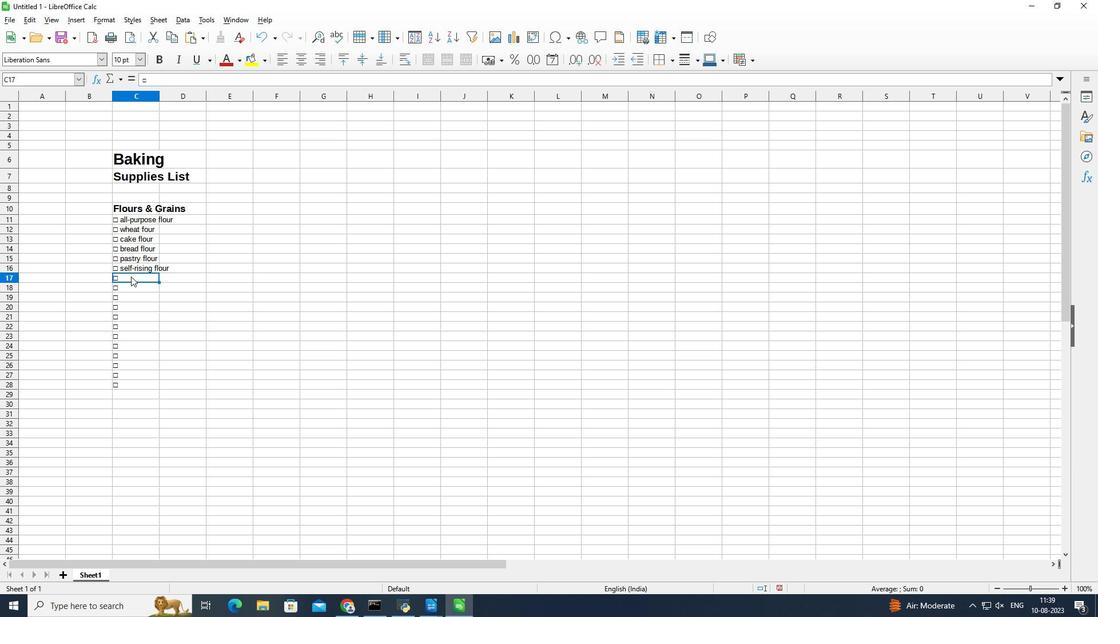
Action: Mouse pressed left at (130, 276)
Screenshot: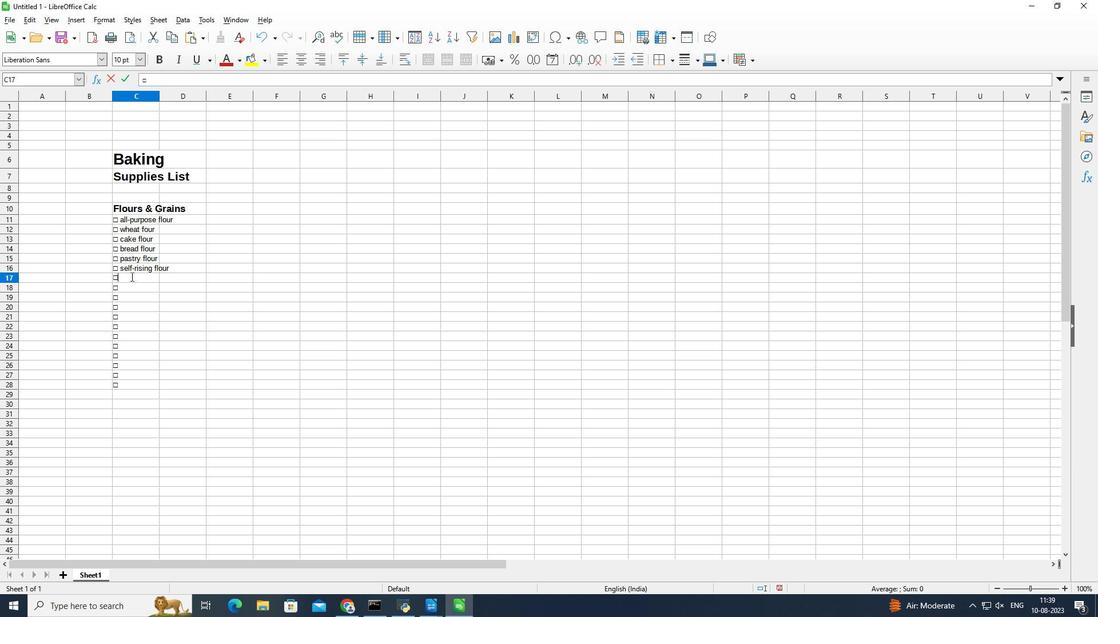 
Action: Mouse pressed left at (130, 276)
Screenshot: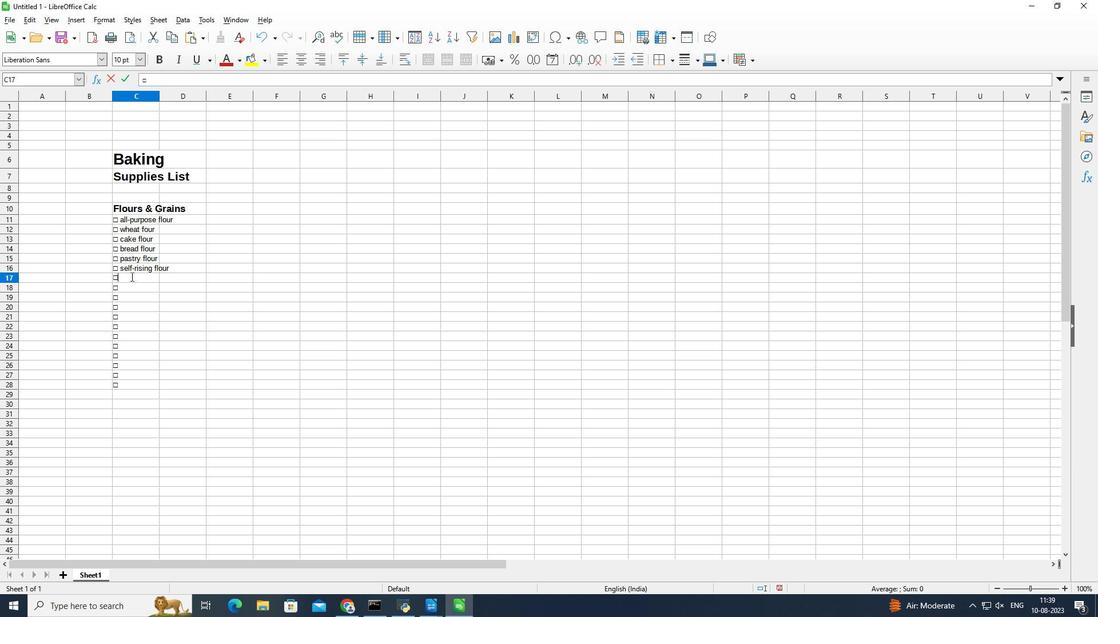 
Action: Key pressed <Key.space>alo<Key.backspace>mond<Key.space>flour
Screenshot: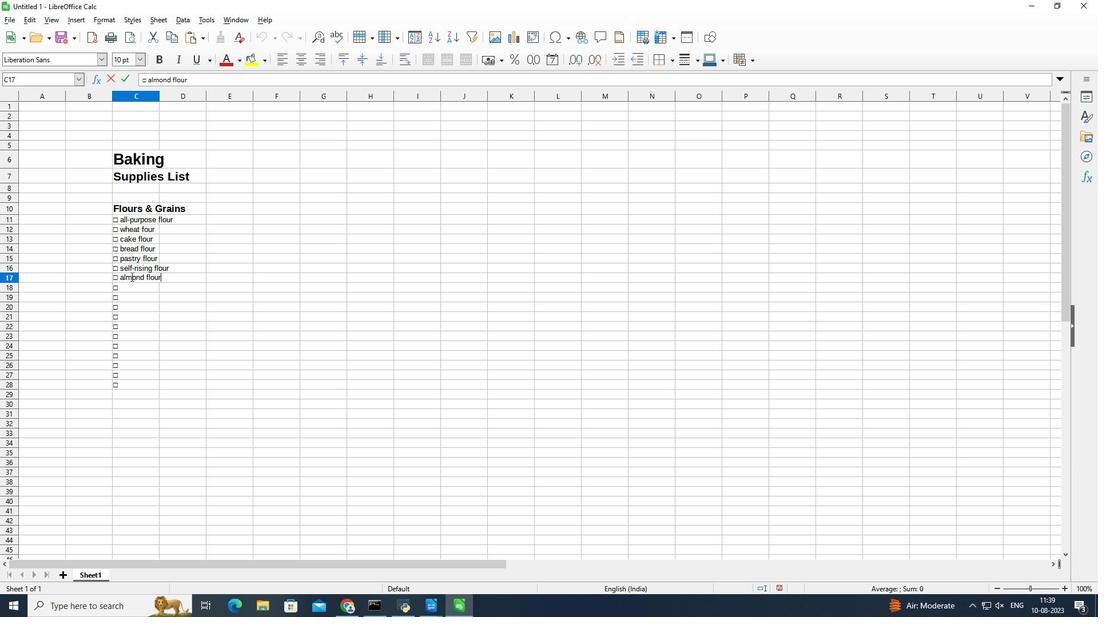 
Action: Mouse moved to (134, 285)
Screenshot: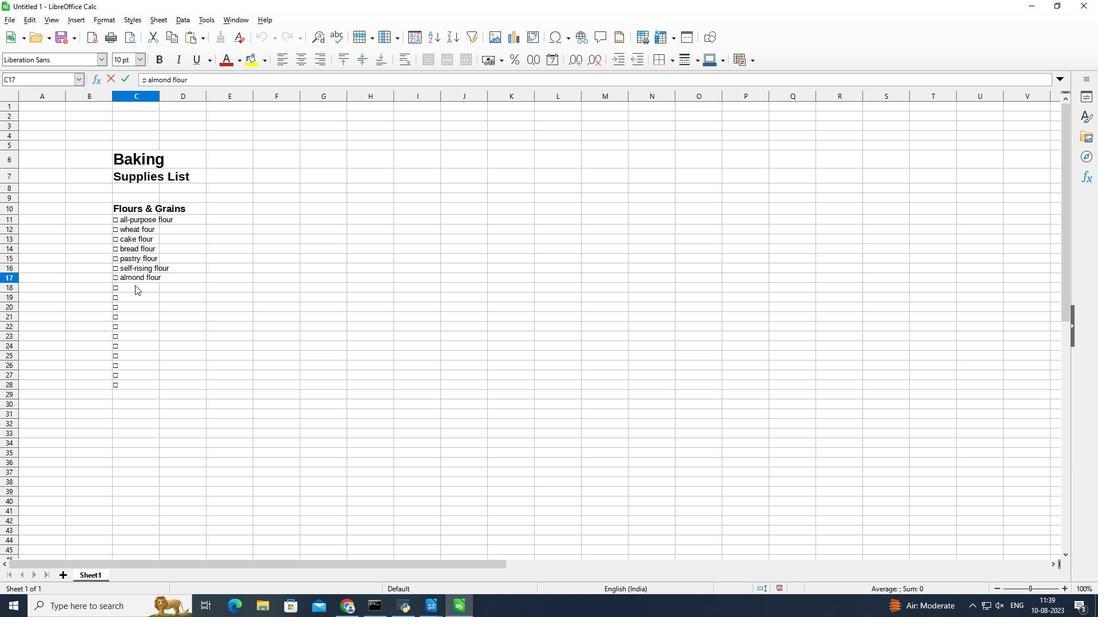 
Action: Mouse pressed left at (134, 285)
Screenshot: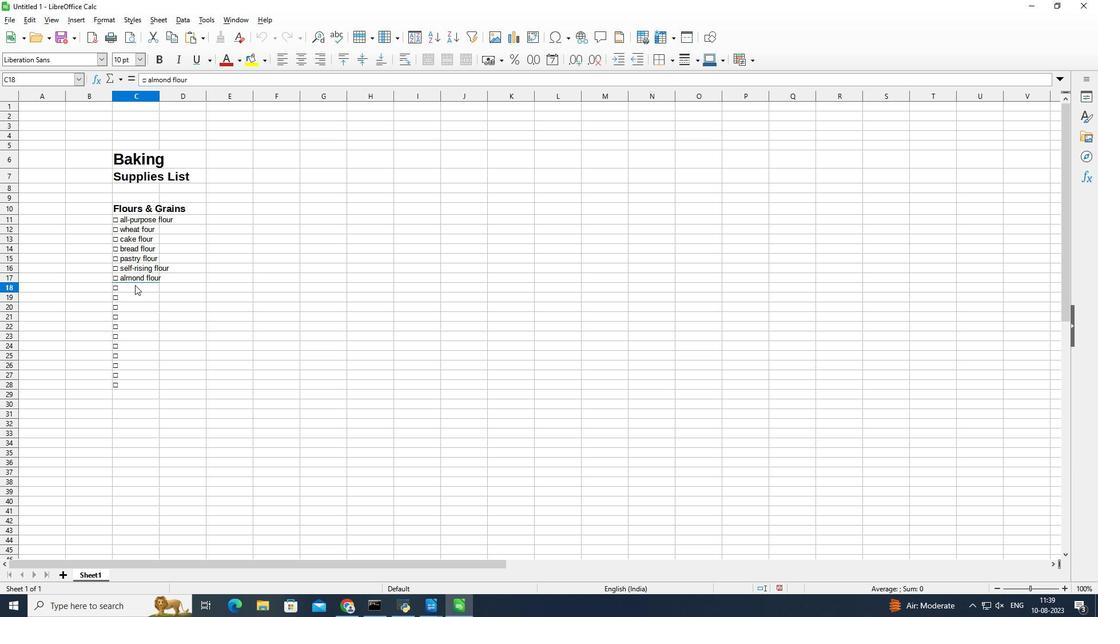 
Action: Mouse pressed left at (134, 285)
Screenshot: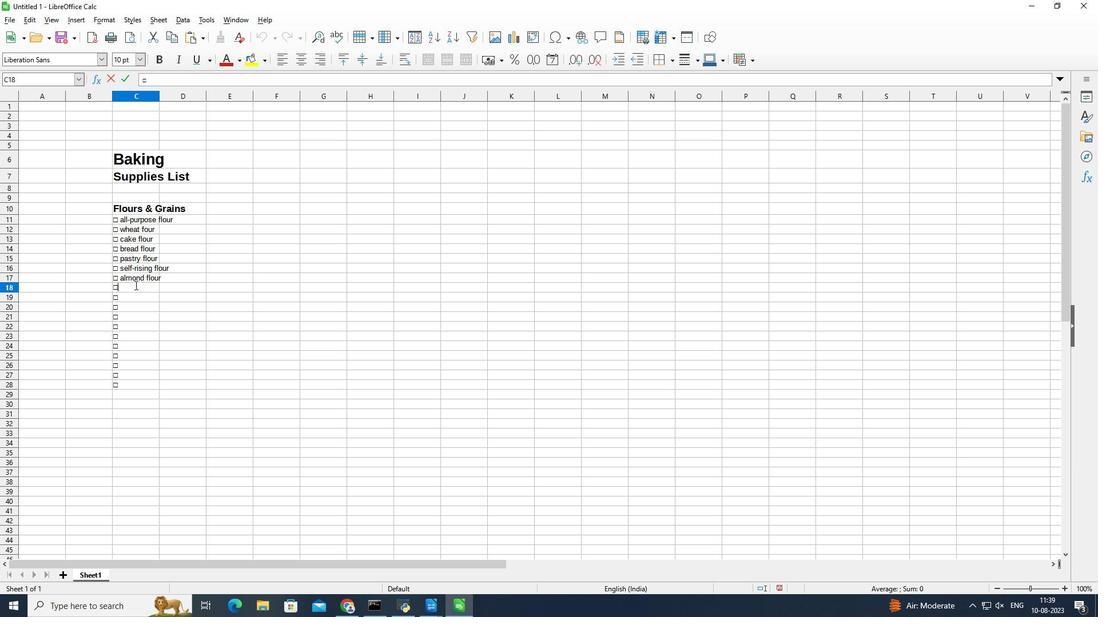 
Action: Key pressed <Key.space>rice<Key.space>flour
Screenshot: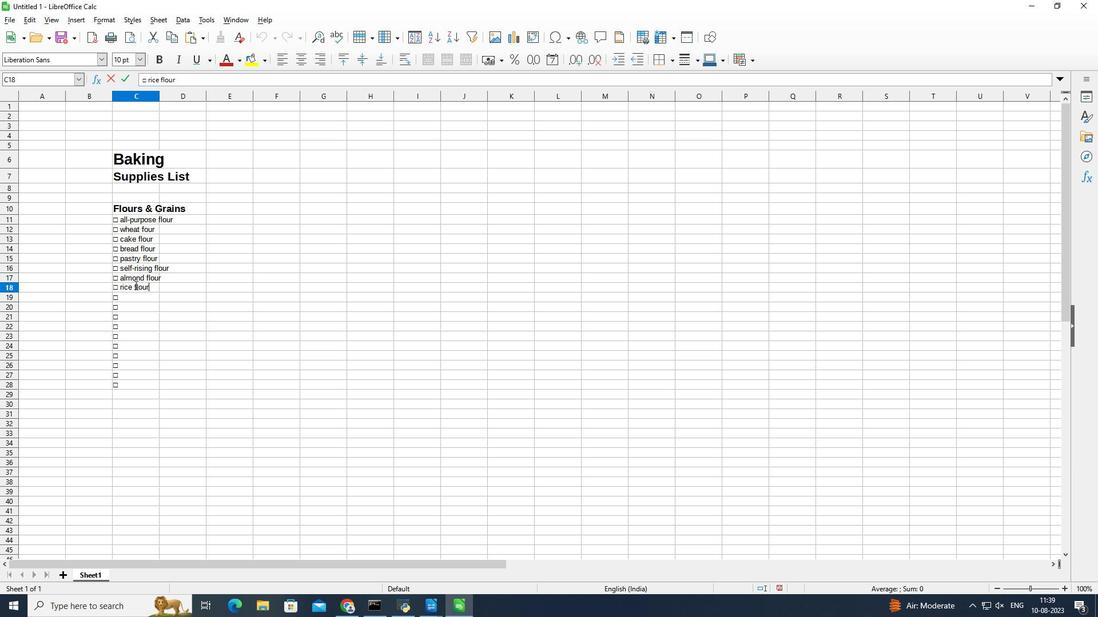 
Action: Mouse moved to (133, 297)
Screenshot: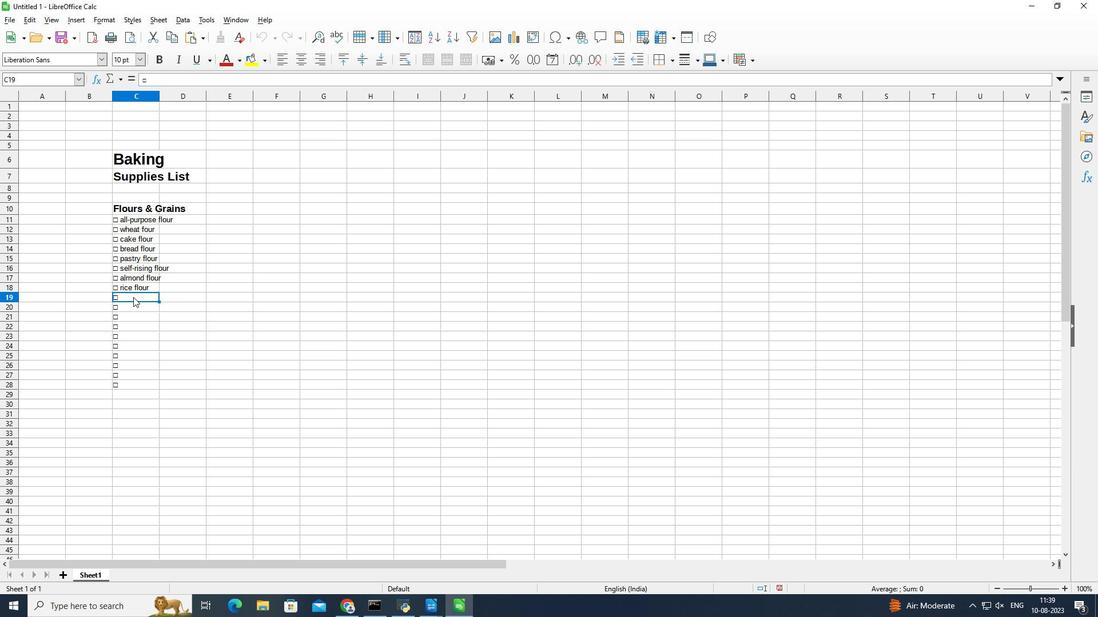 
Action: Mouse pressed left at (133, 297)
Screenshot: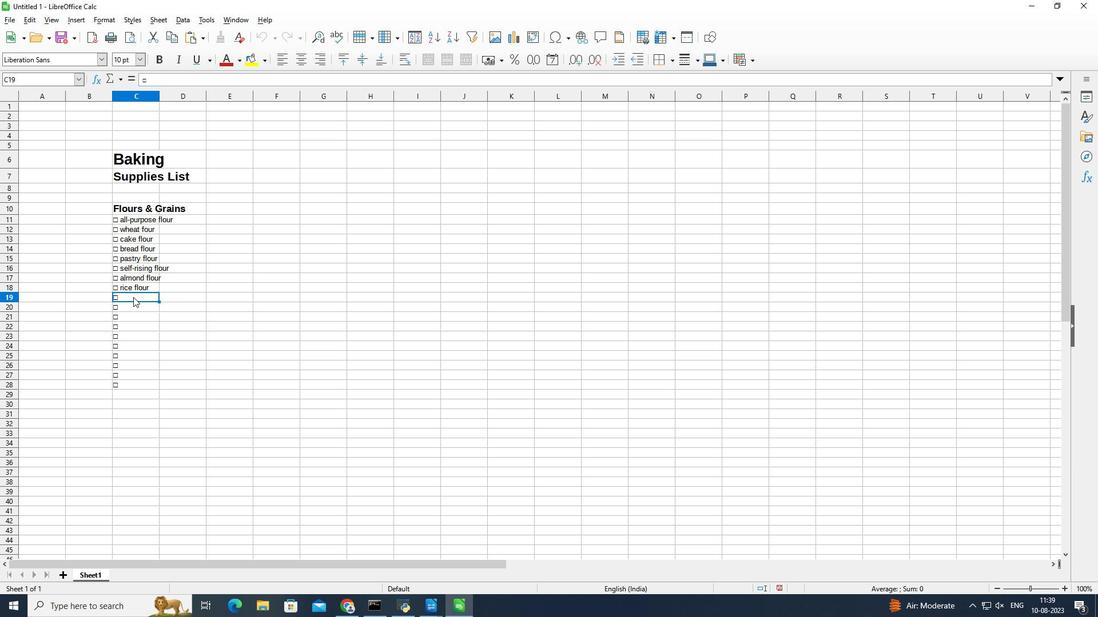 
Action: Mouse pressed left at (133, 297)
Screenshot: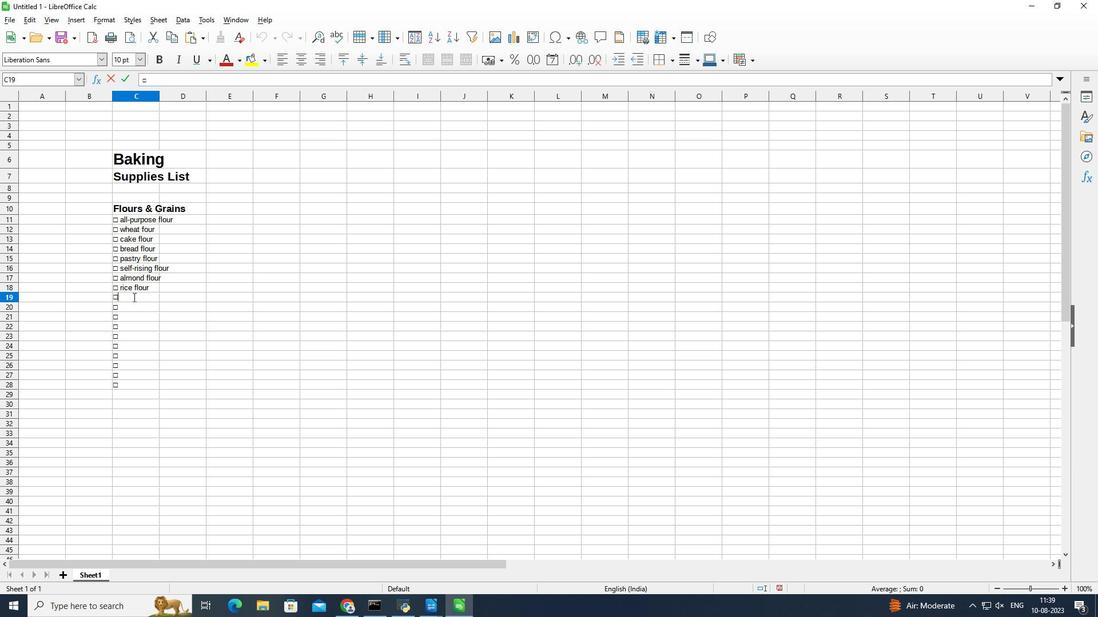 
Action: Key pressed <Key.space>topioca<Key.space>flour
Screenshot: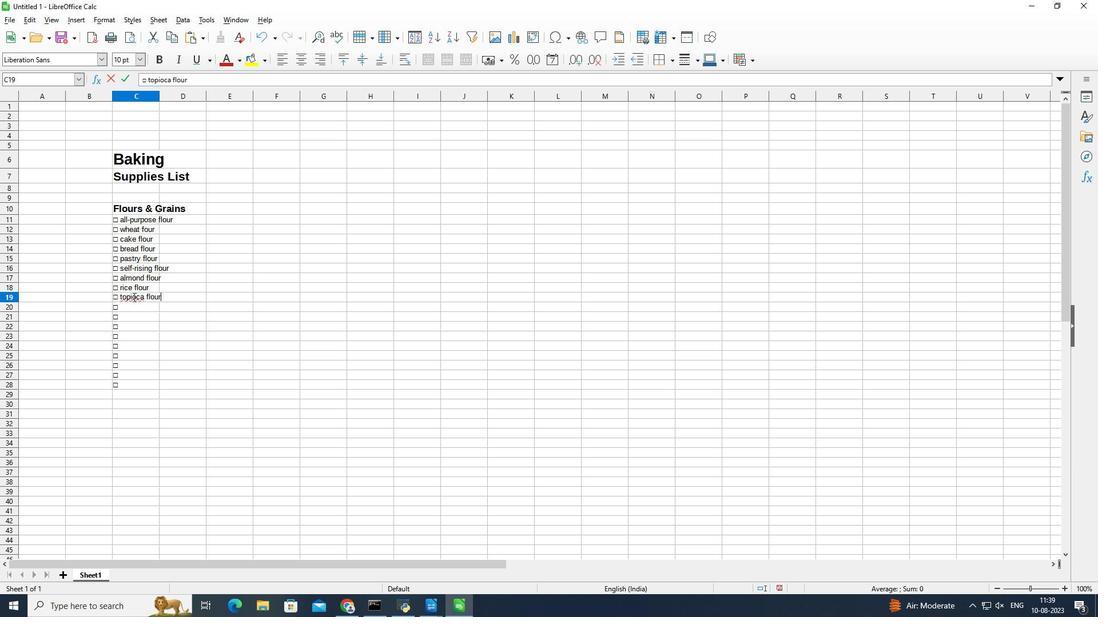 
Action: Mouse moved to (132, 301)
Screenshot: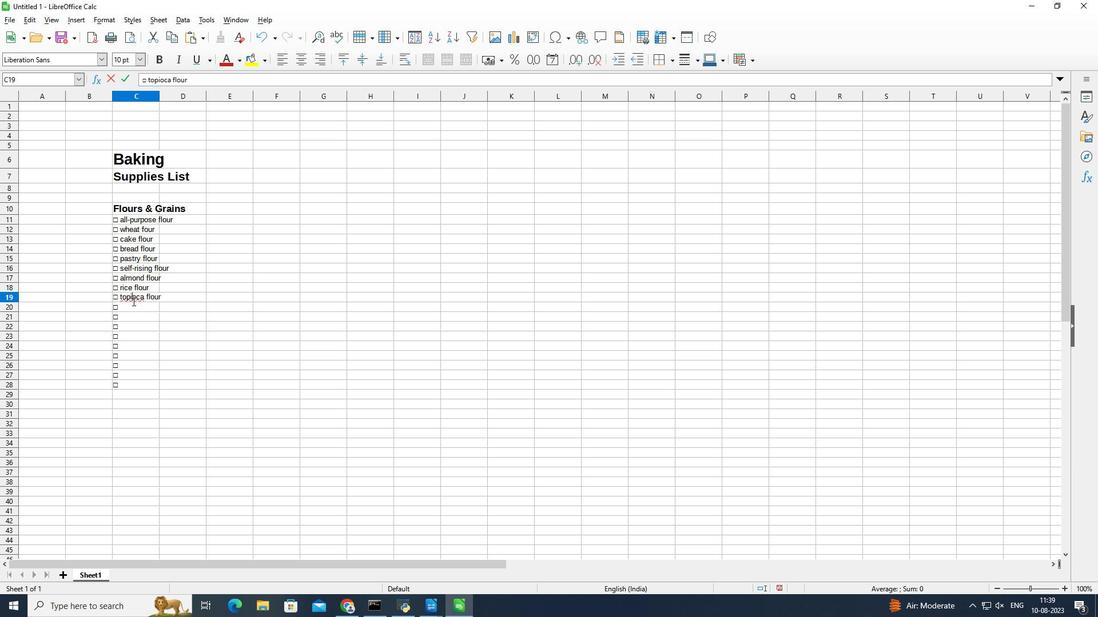 
Action: Mouse pressed left at (132, 301)
Screenshot: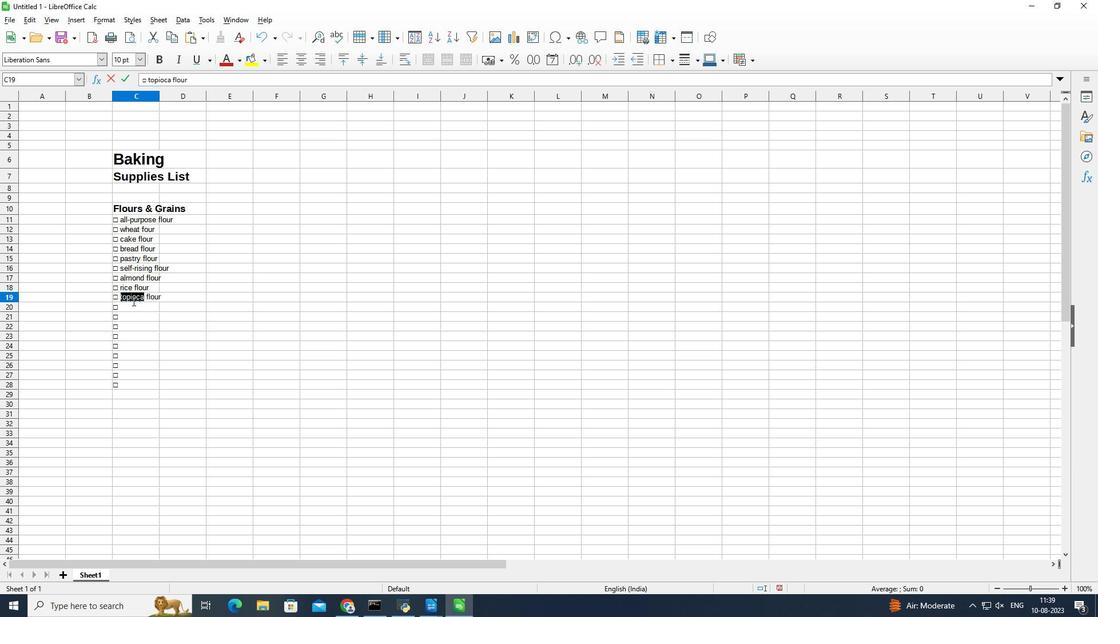 
Action: Mouse pressed left at (132, 301)
Screenshot: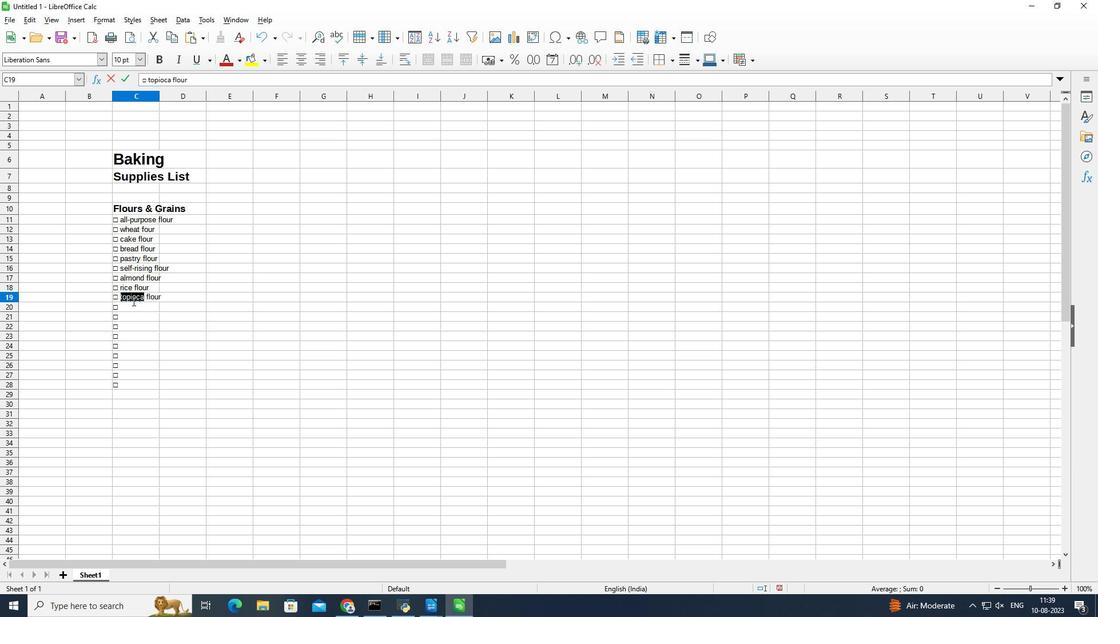 
Action: Key pressed <Key.backspace>tapioca
Screenshot: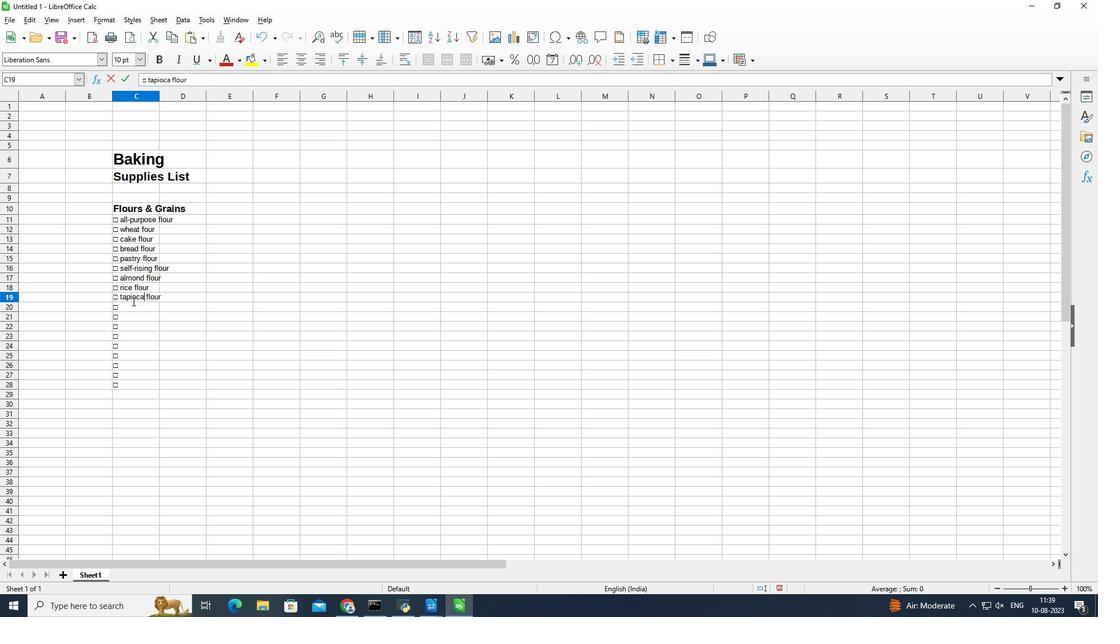 
Action: Mouse moved to (130, 303)
Screenshot: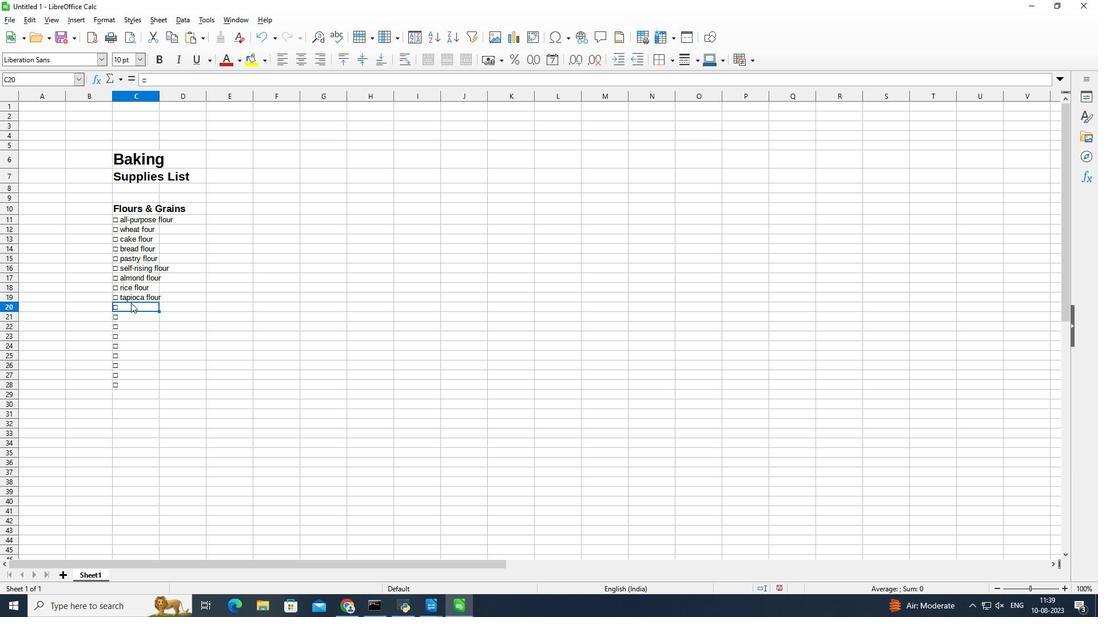 
Action: Mouse pressed left at (130, 303)
Screenshot: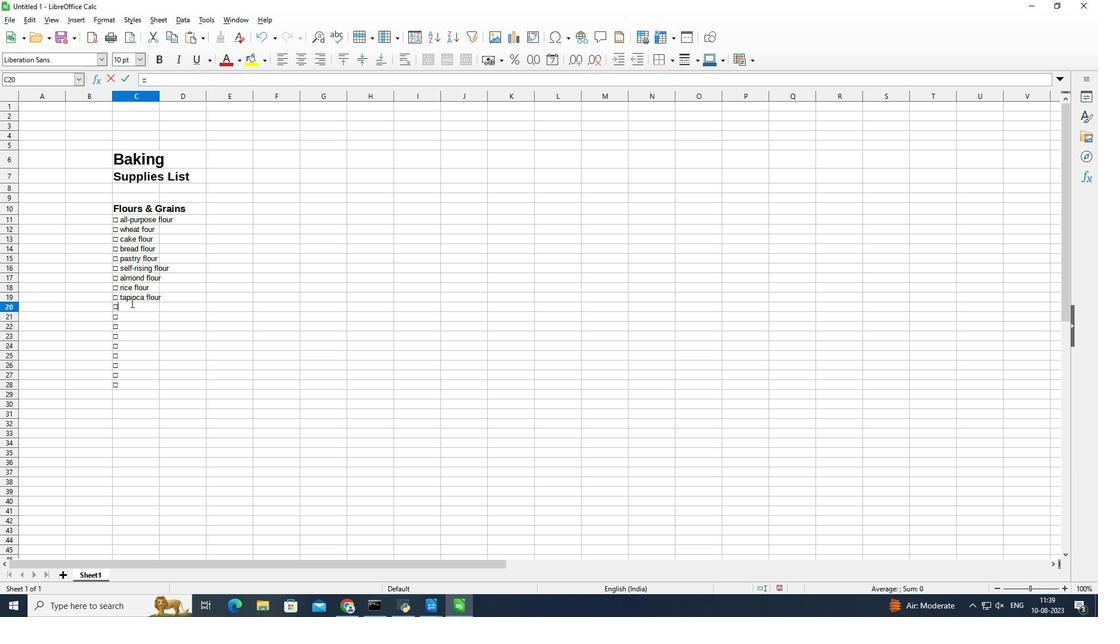 
Action: Mouse pressed left at (130, 303)
Screenshot: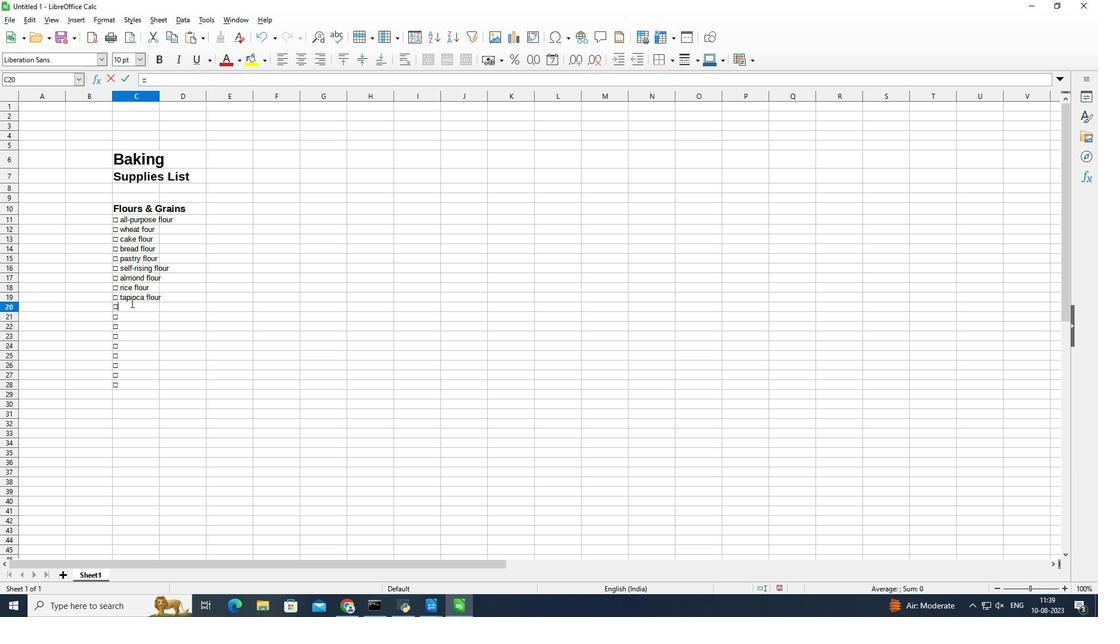 
Action: Key pressed <Key.space>coconut<Key.space>flour
Screenshot: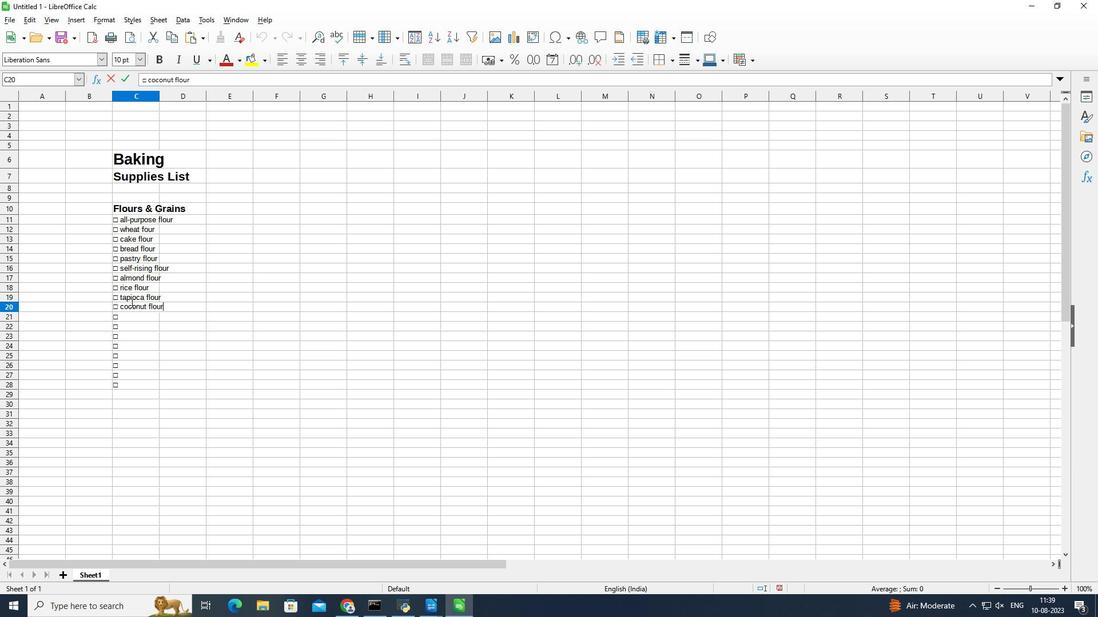 
Action: Mouse moved to (130, 316)
Screenshot: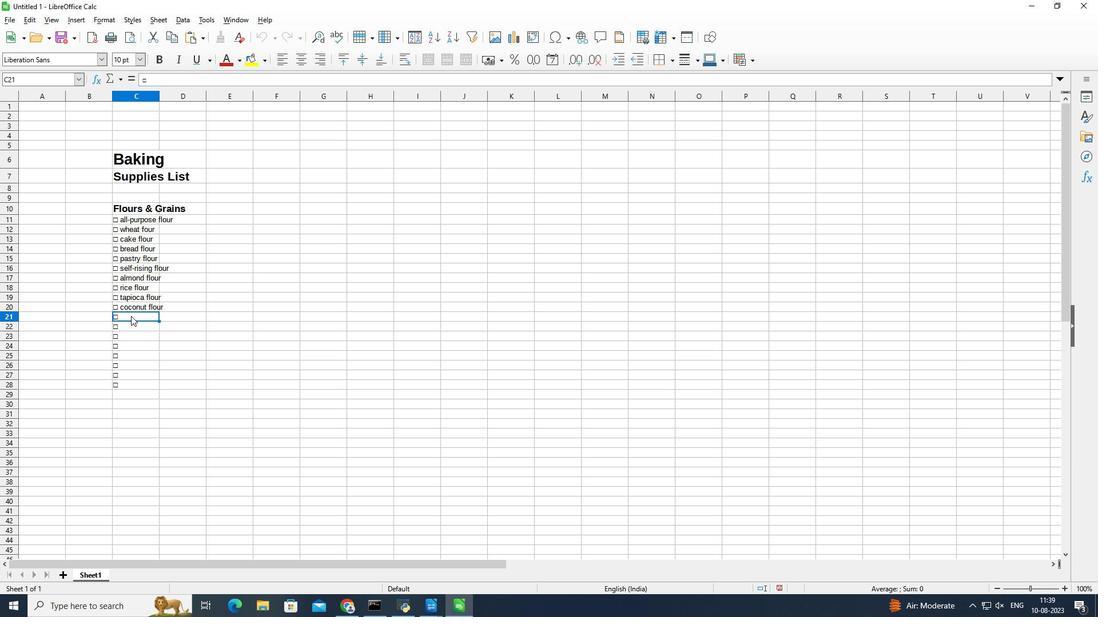 
Action: Mouse pressed left at (130, 316)
Screenshot: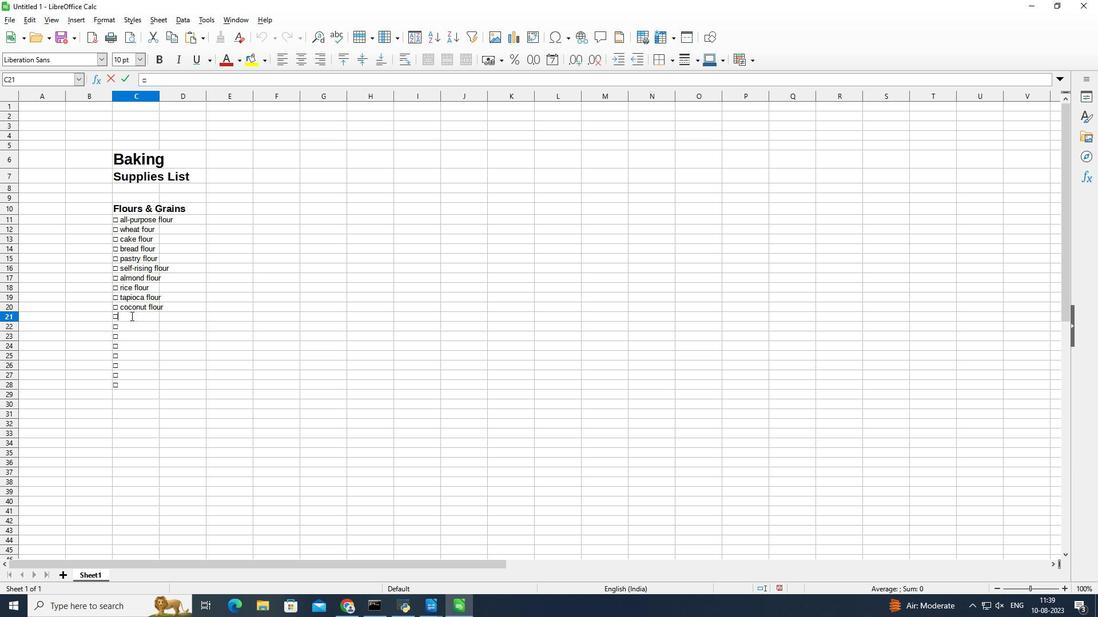 
Action: Mouse pressed left at (130, 316)
Screenshot: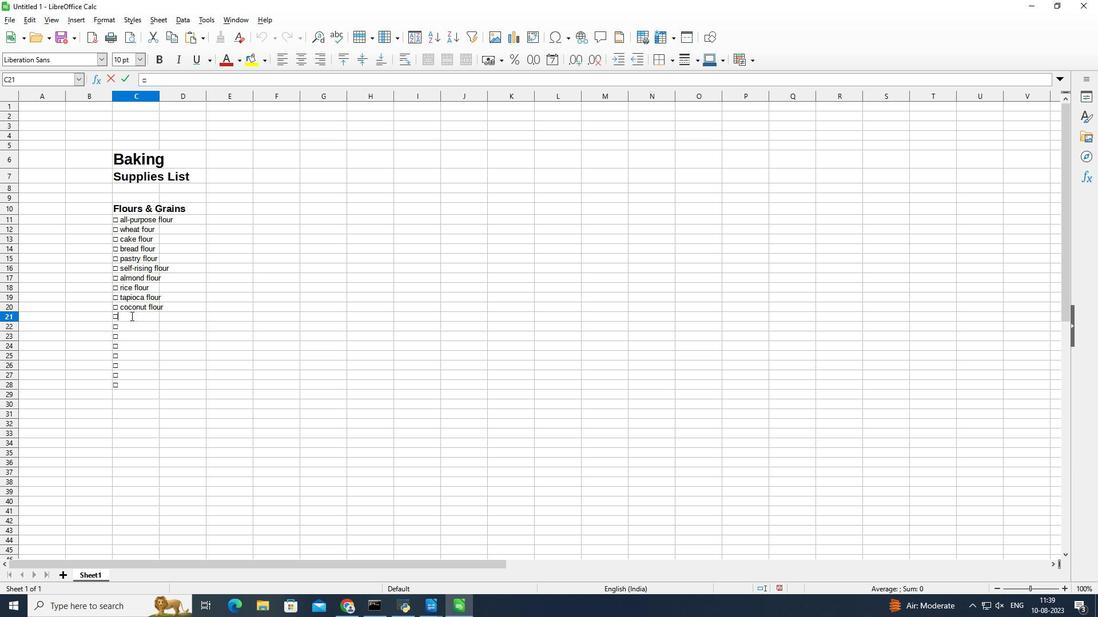 
Action: Key pressed <Key.space>sourdough<Key.space>starter
Screenshot: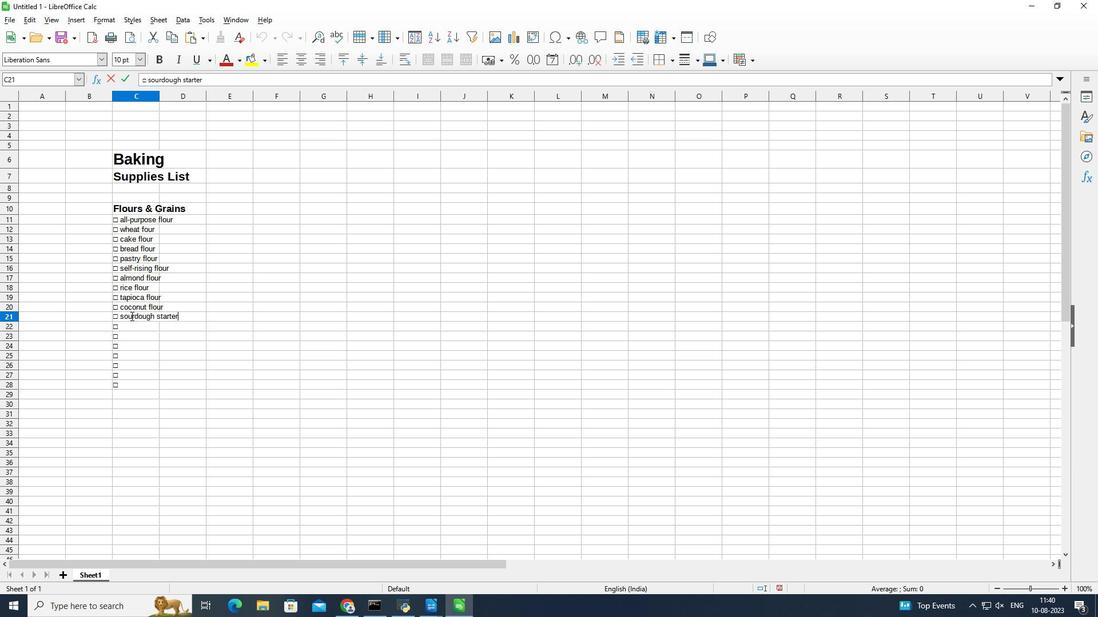 
Action: Mouse moved to (128, 324)
Screenshot: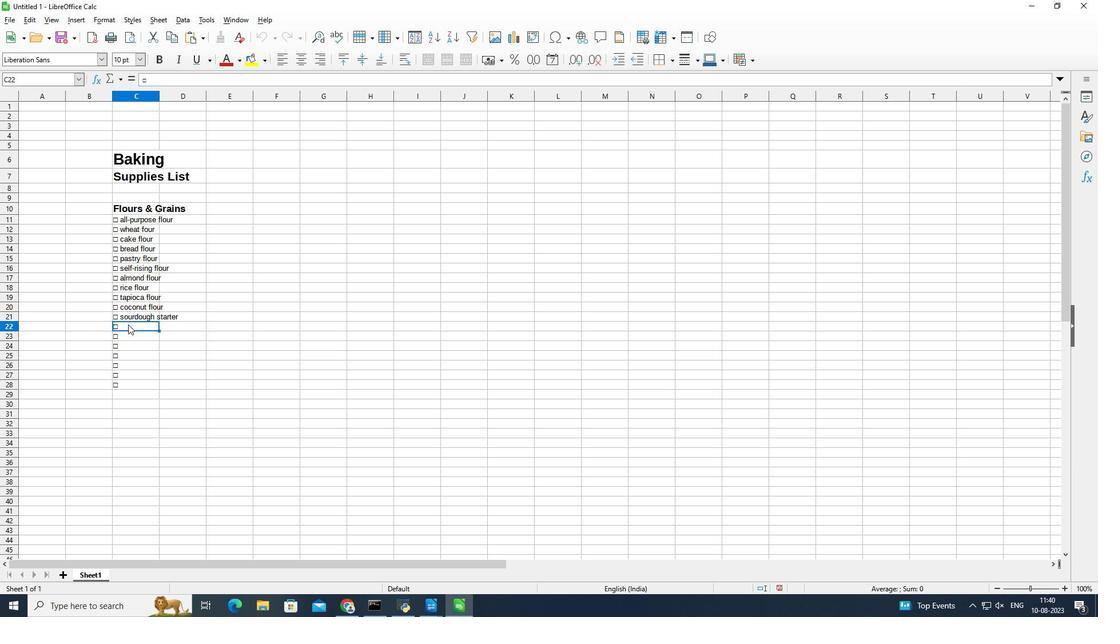 
Action: Mouse pressed left at (128, 324)
Screenshot: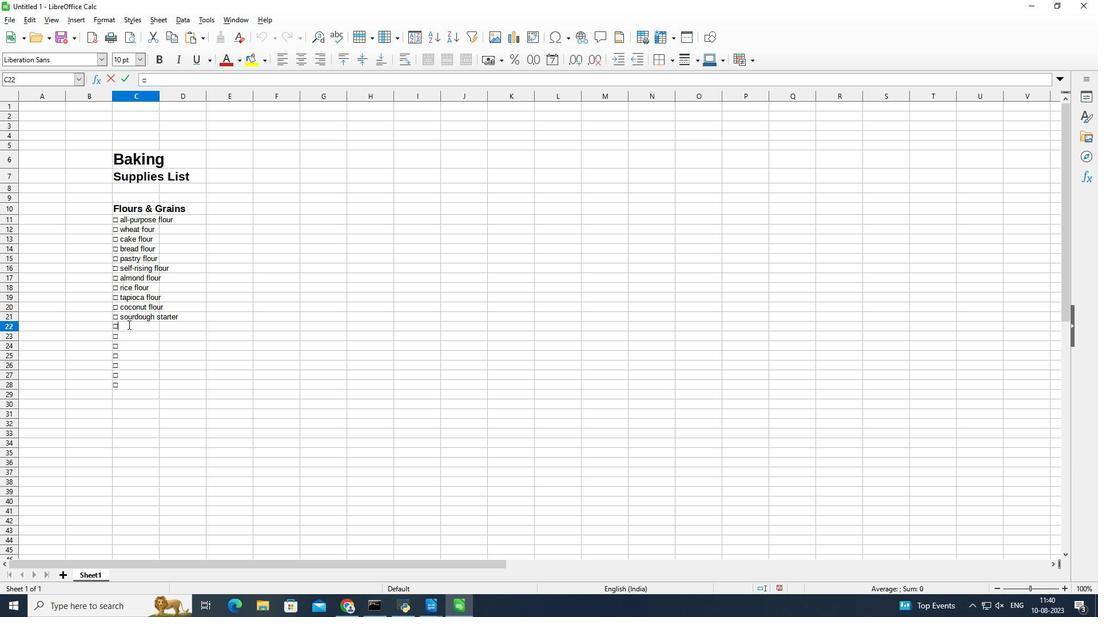 
Action: Mouse pressed left at (128, 324)
Screenshot: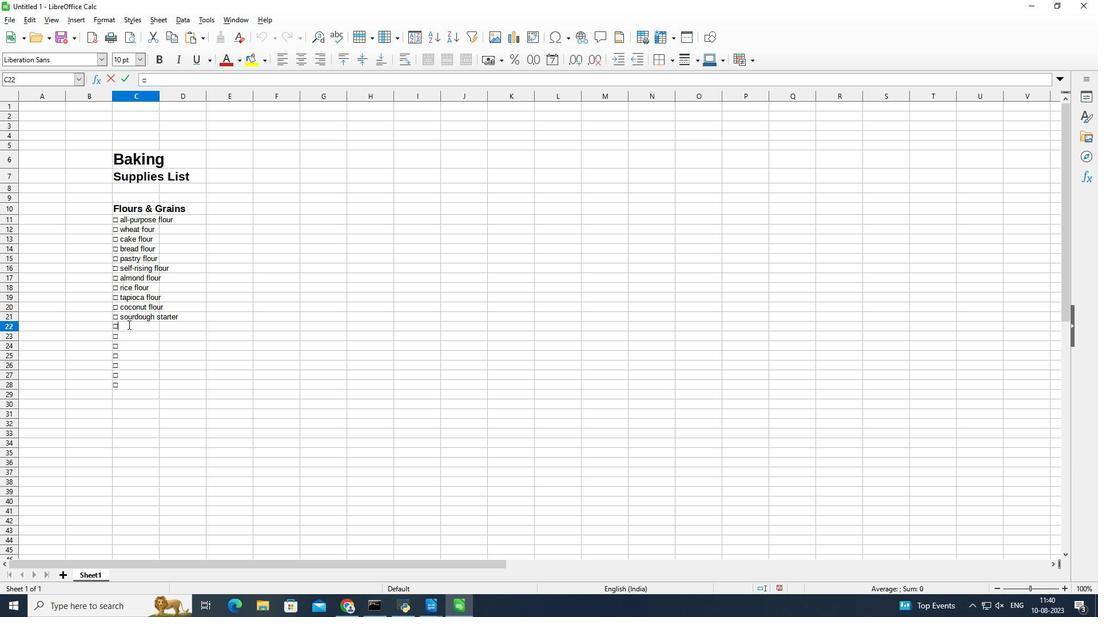 
Action: Key pressed <Key.space>commeal<Key.space>
Screenshot: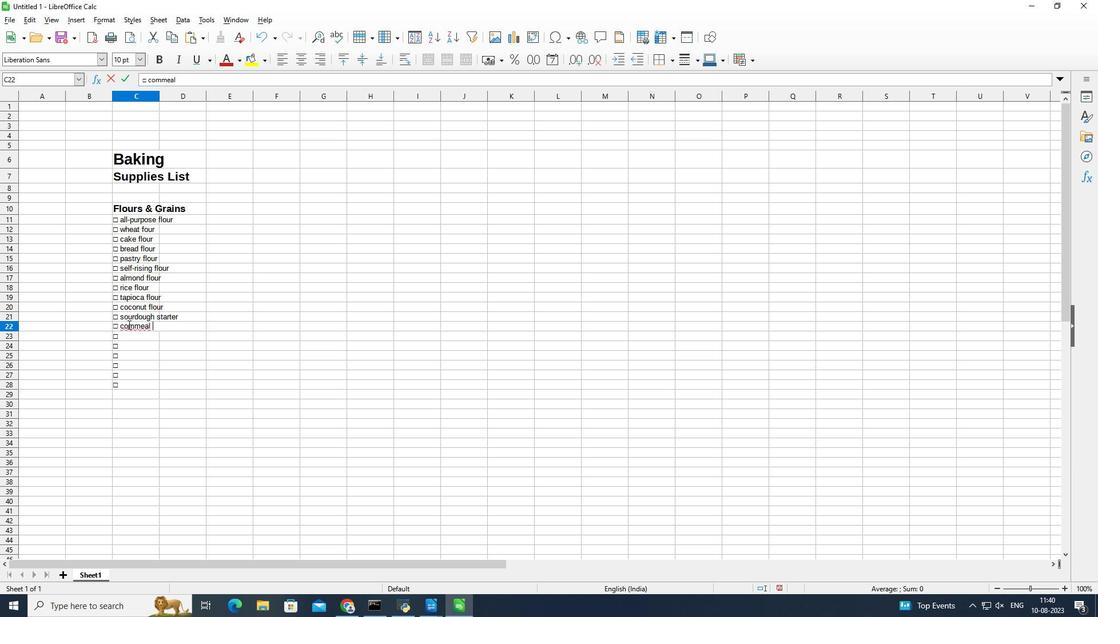 
Action: Mouse moved to (129, 335)
Screenshot: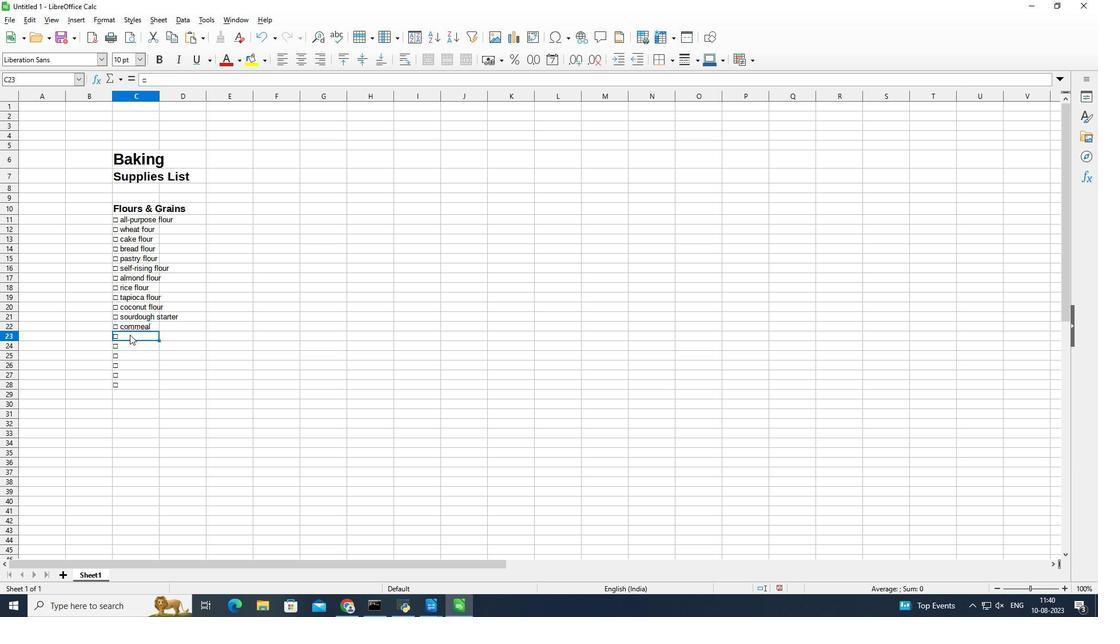 
Action: Mouse pressed left at (129, 335)
Screenshot: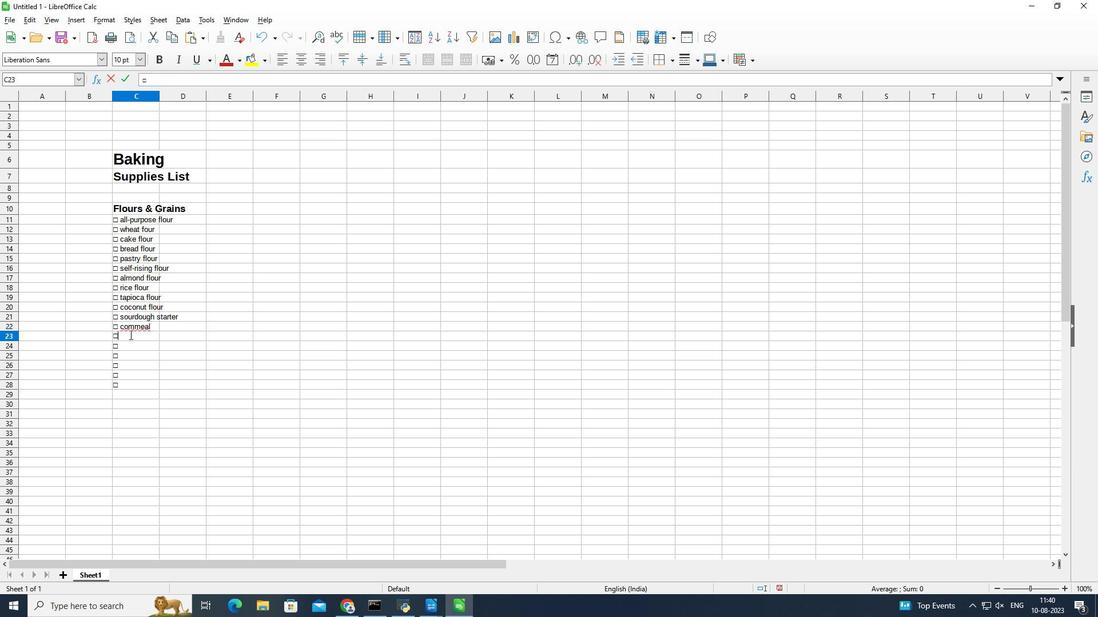 
Action: Mouse pressed left at (129, 335)
Screenshot: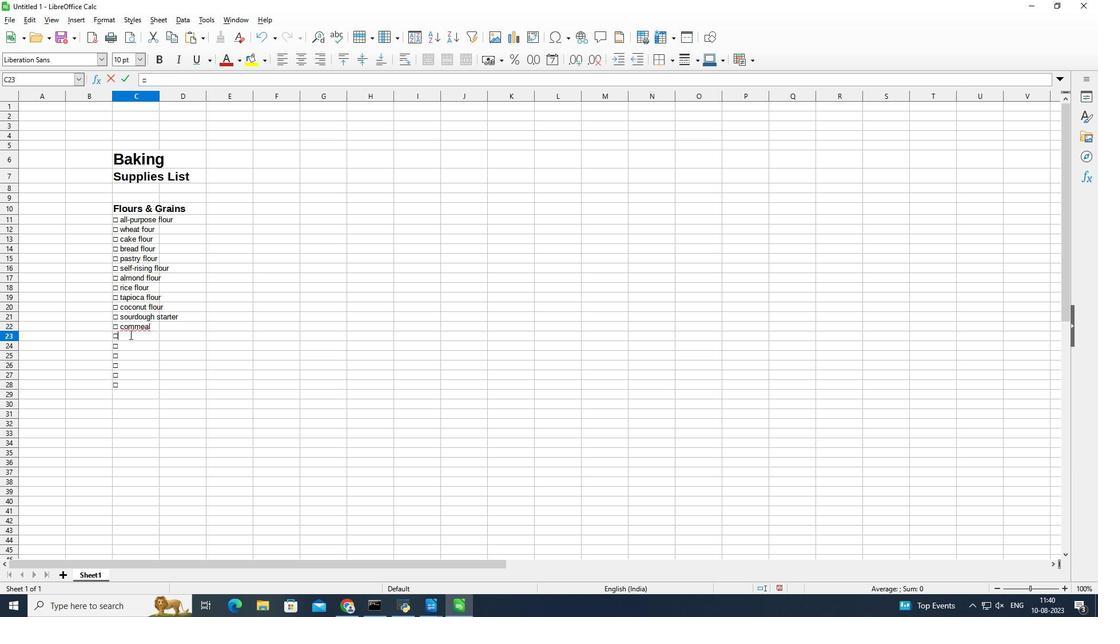 
Action: Mouse moved to (132, 324)
Screenshot: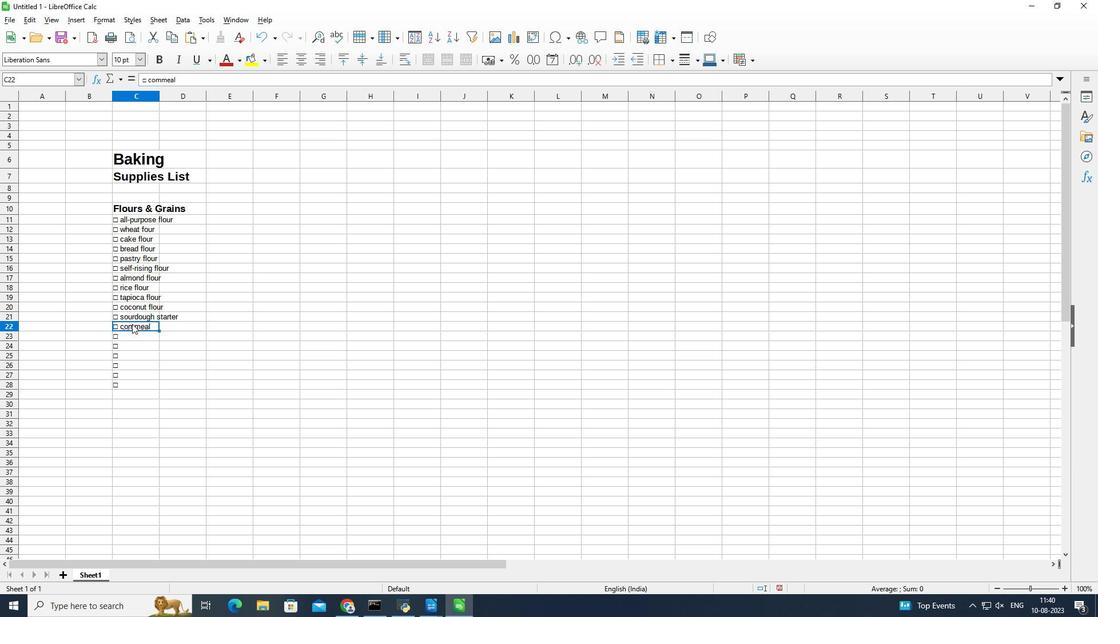 
Action: Mouse pressed left at (132, 324)
Screenshot: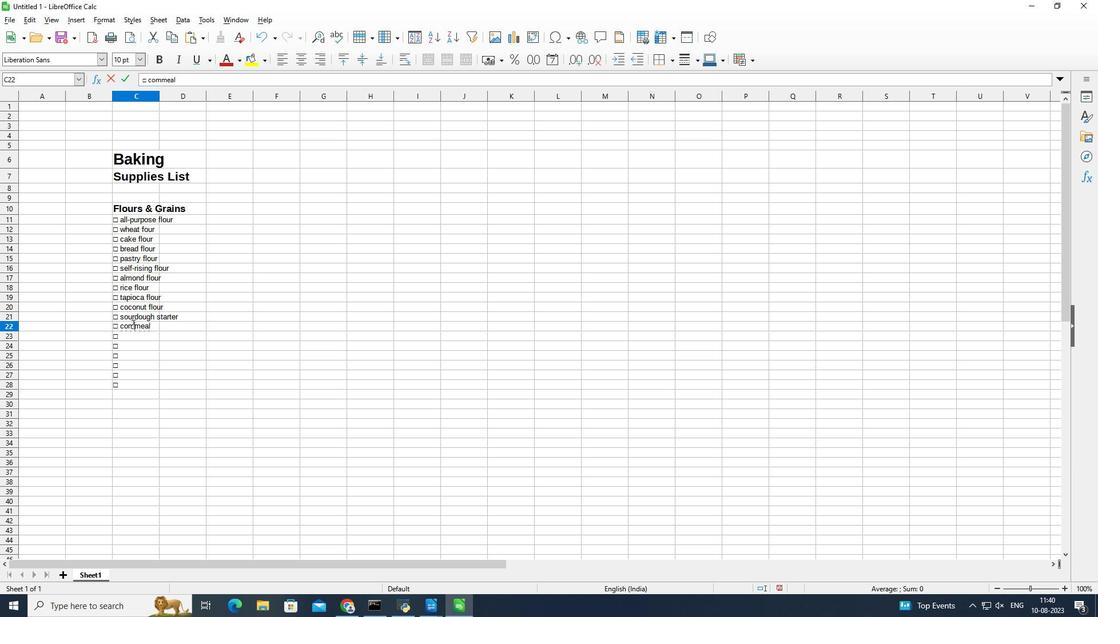 
Action: Mouse pressed left at (132, 324)
Screenshot: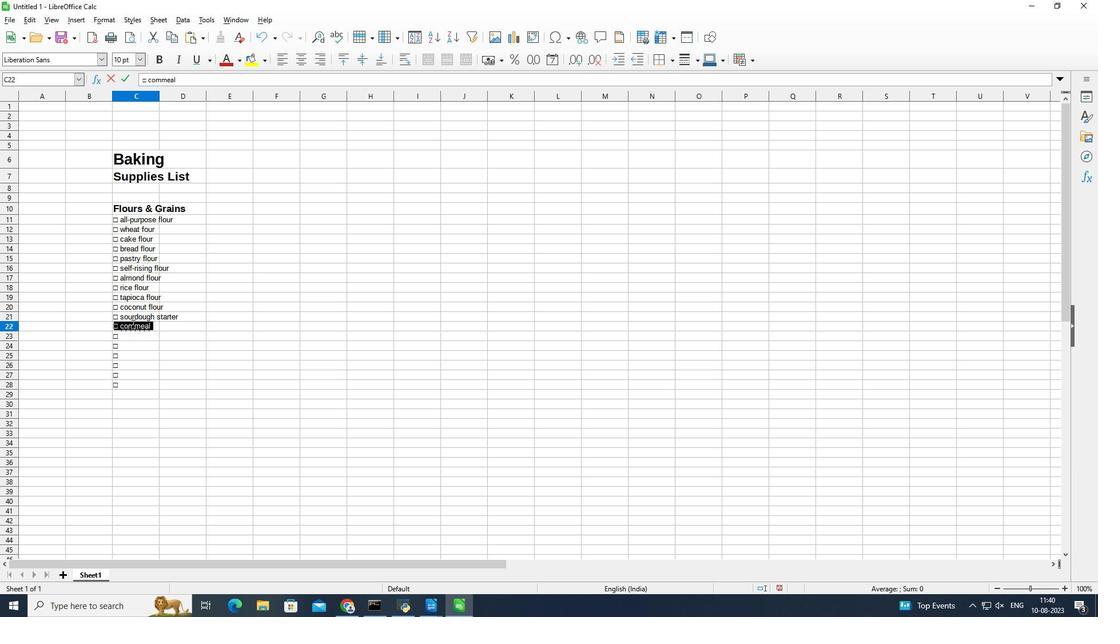 
Action: Mouse pressed left at (132, 324)
Screenshot: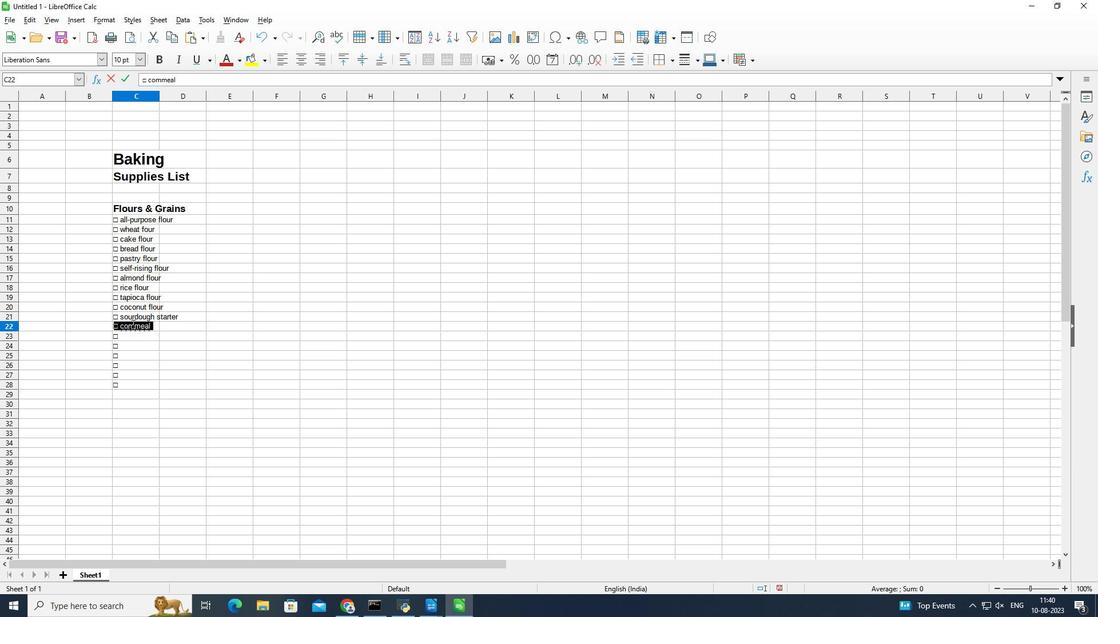
Action: Key pressed <Key.backspace>ctrl+Z
Screenshot: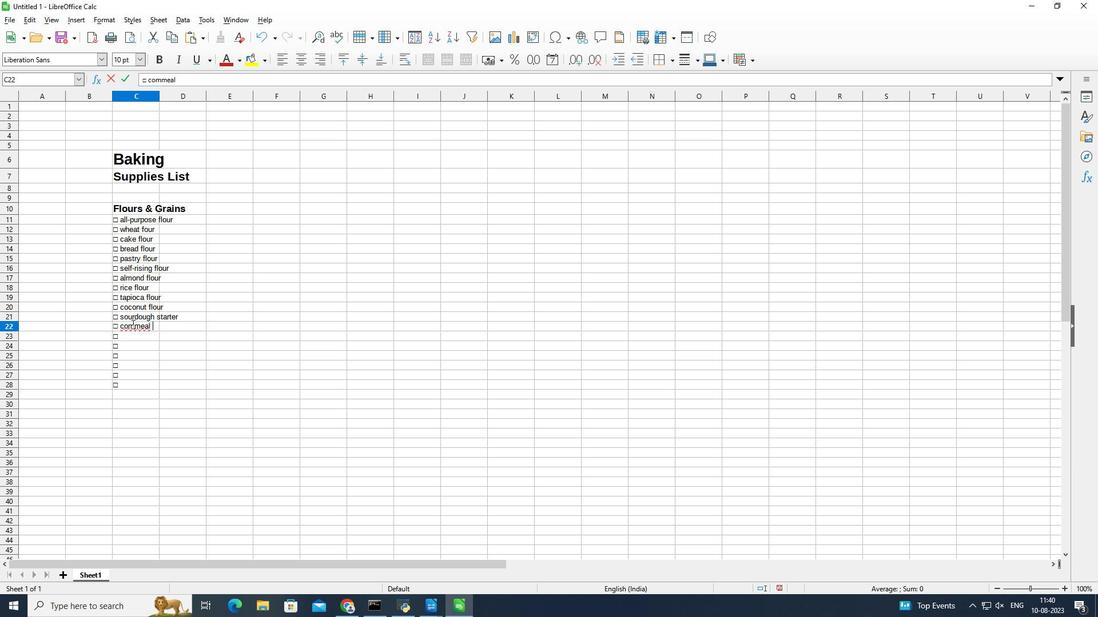 
Action: Mouse moved to (132, 328)
Screenshot: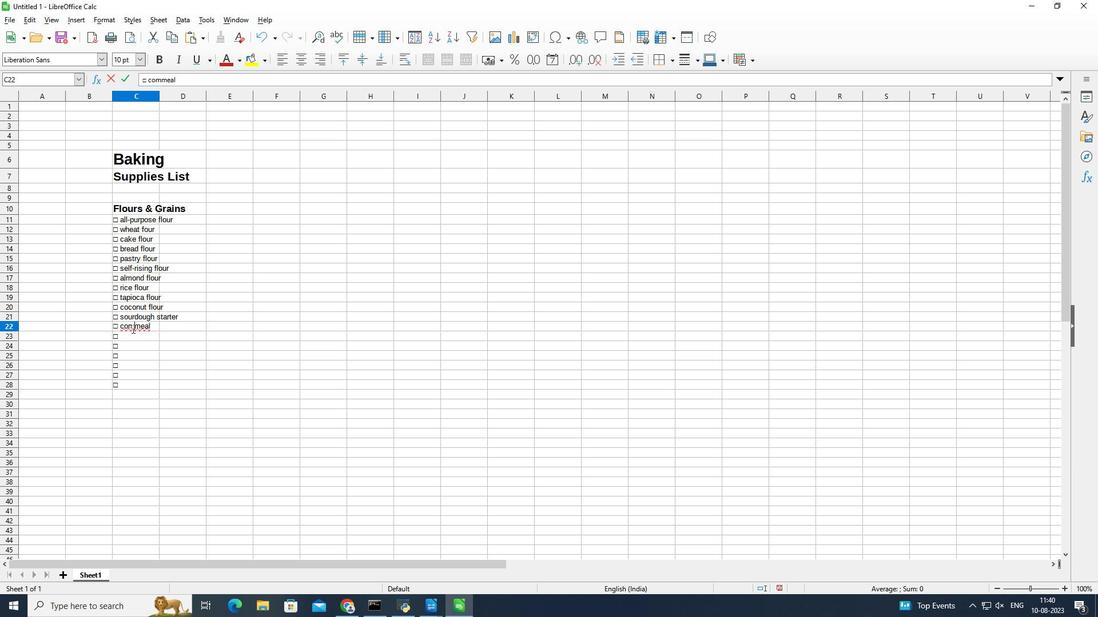 
Action: Mouse pressed left at (132, 328)
Screenshot: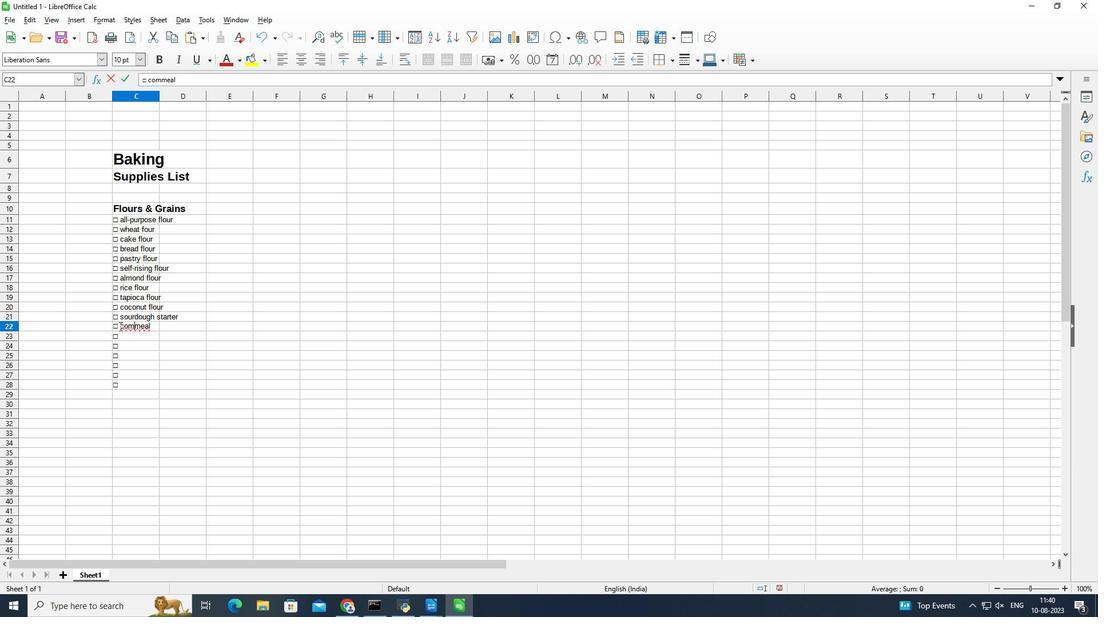 
Action: Mouse moved to (119, 326)
Screenshot: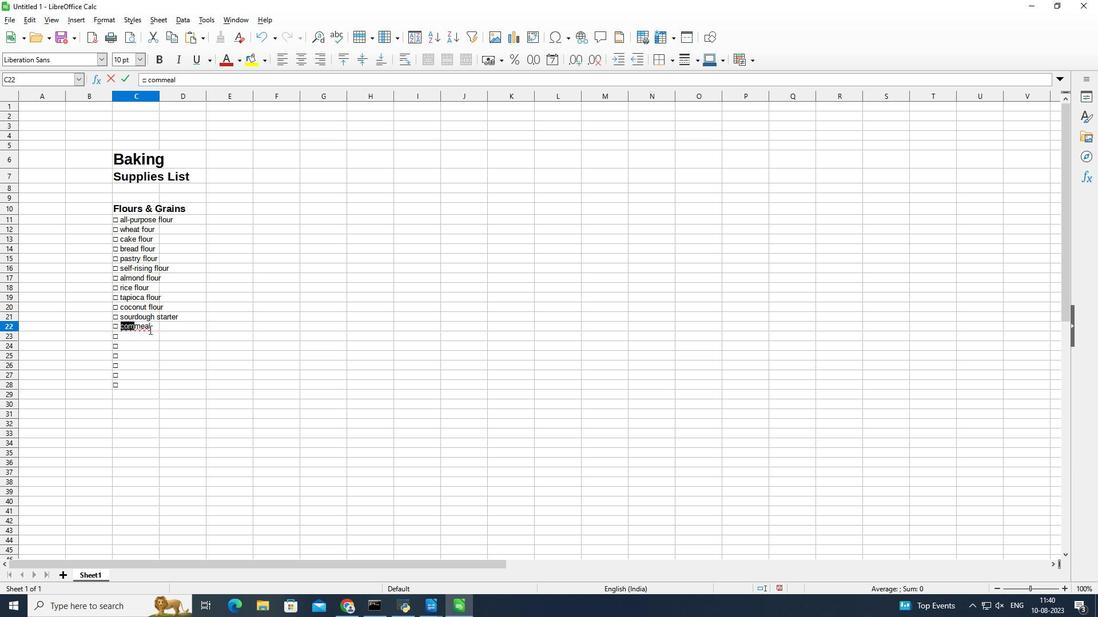 
Action: Mouse pressed left at (119, 326)
Screenshot: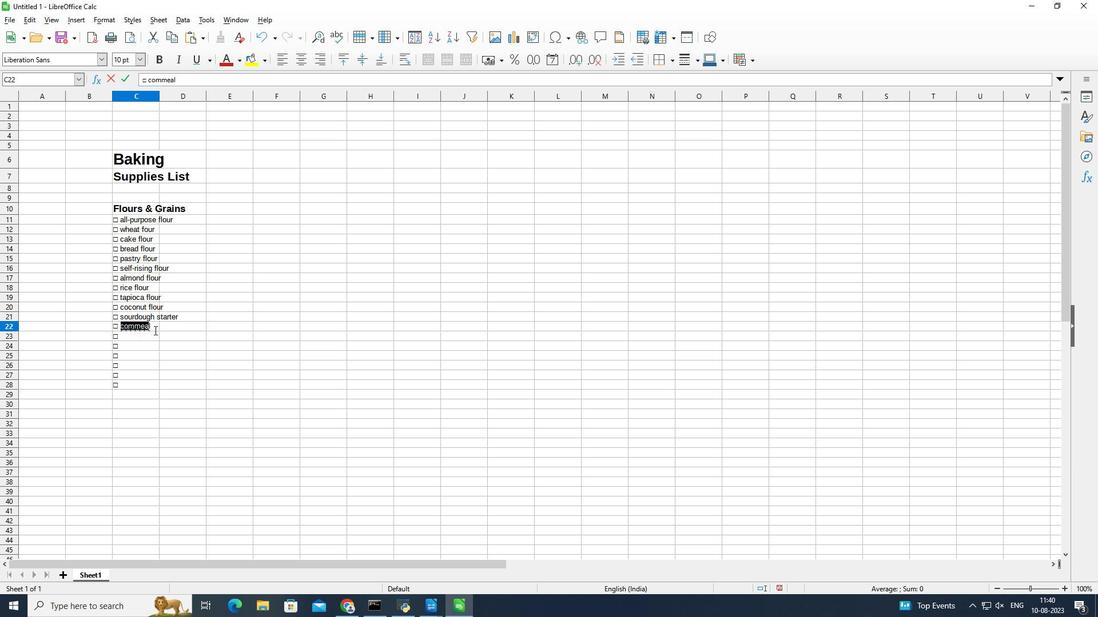 
Action: Mouse moved to (154, 330)
Screenshot: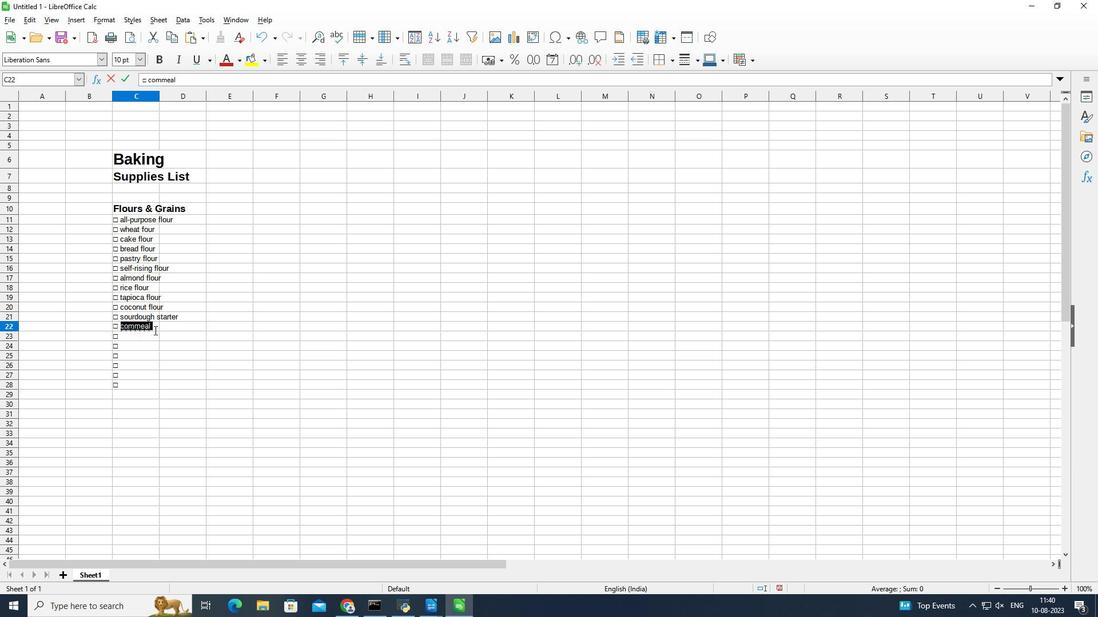 
Action: Key pressed <Key.backspace><Key.shift>C<Key.backspace>cornmeal
Screenshot: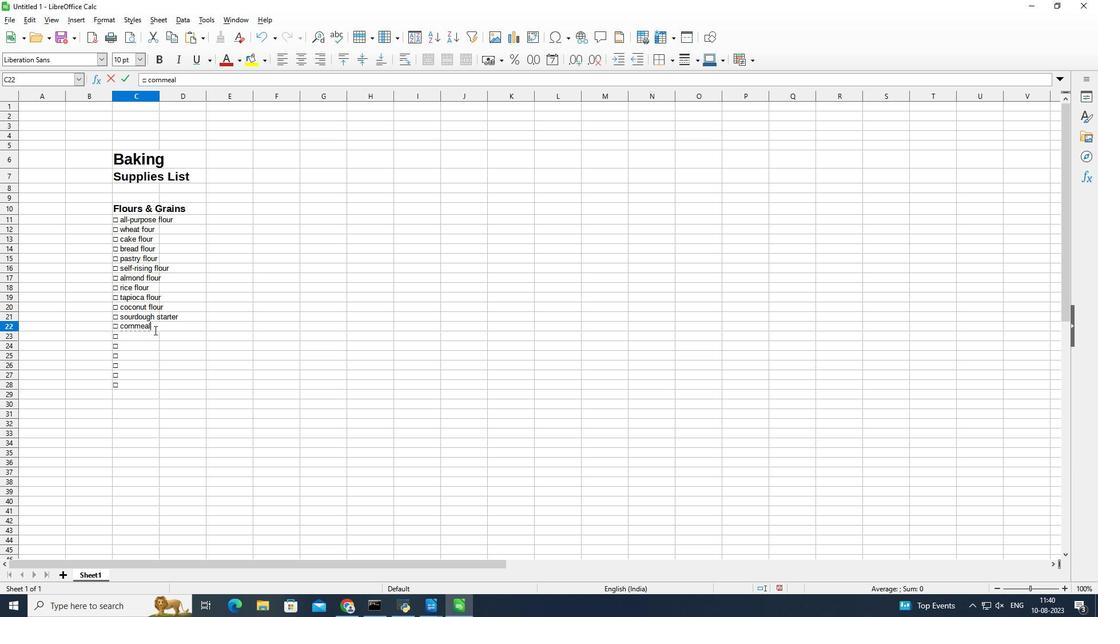 
Action: Mouse moved to (142, 337)
Screenshot: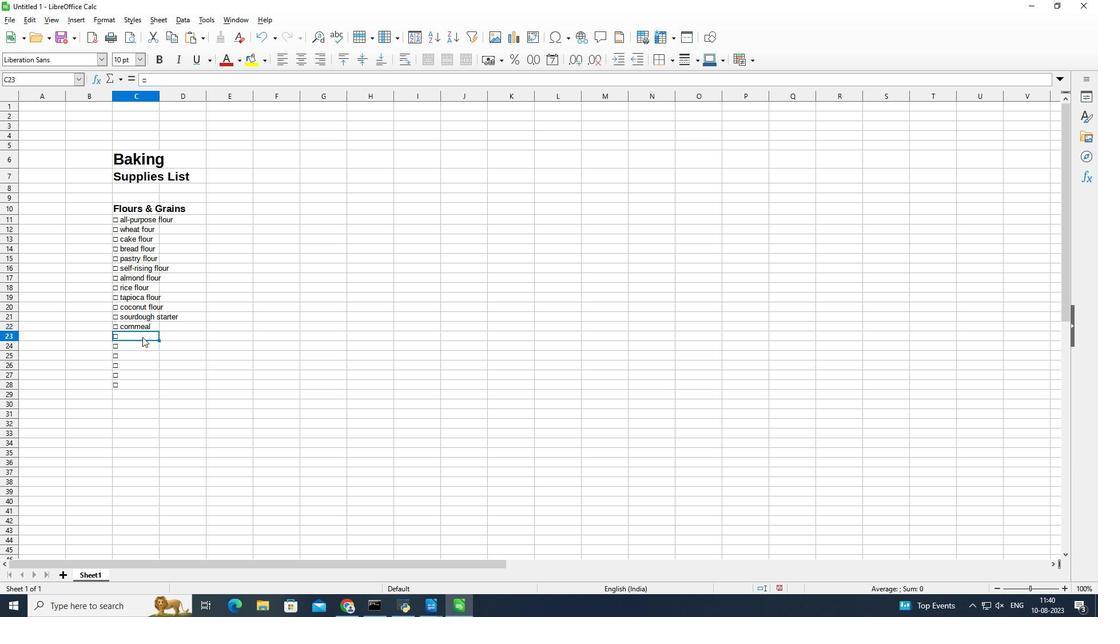 
Action: Mouse pressed left at (142, 337)
Screenshot: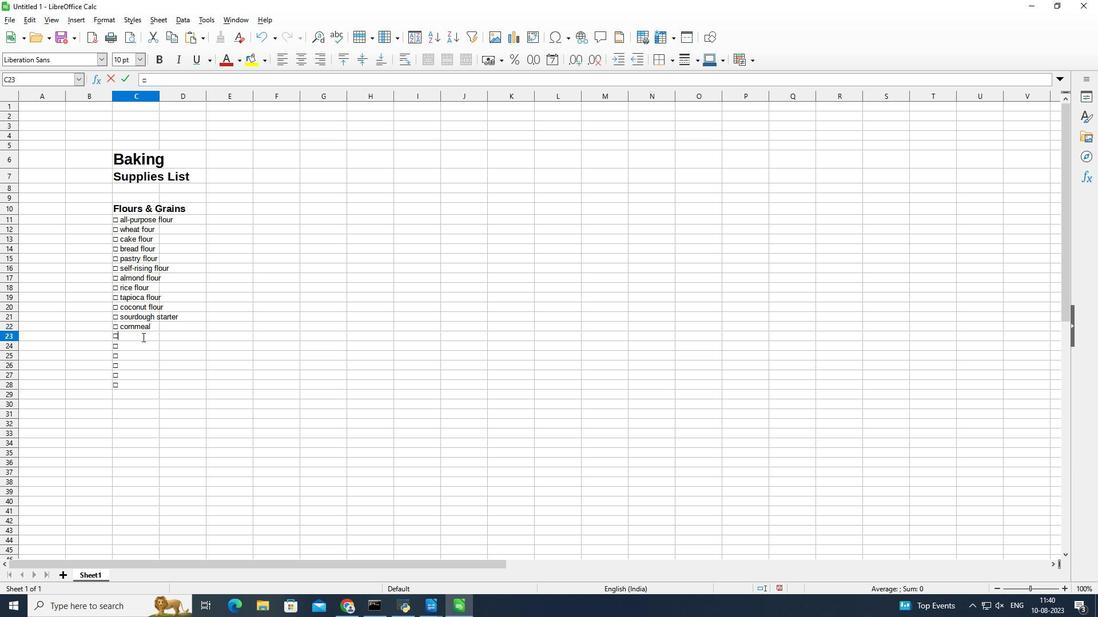 
Action: Mouse pressed left at (142, 337)
Screenshot: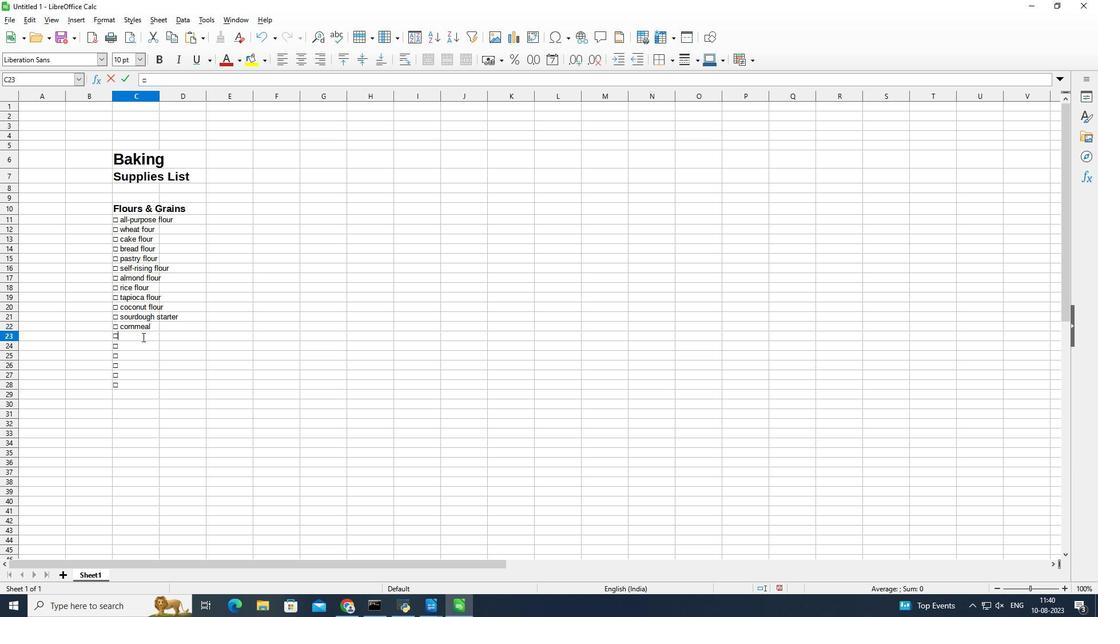 
Action: Key pressed oats<Key.space>
Screenshot: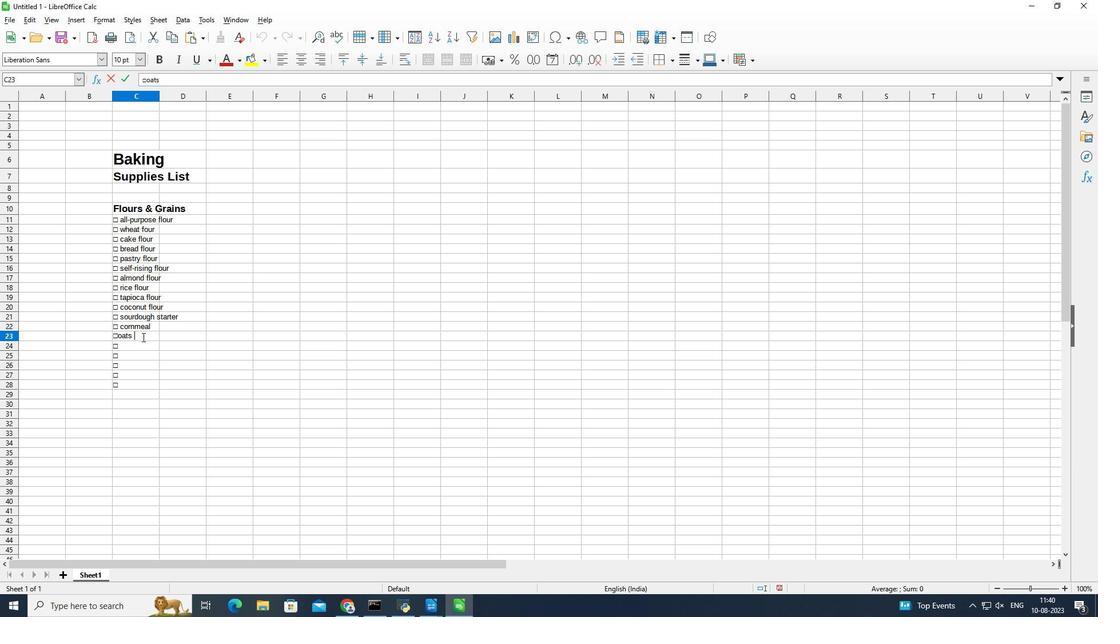 
Action: Mouse moved to (121, 338)
Screenshot: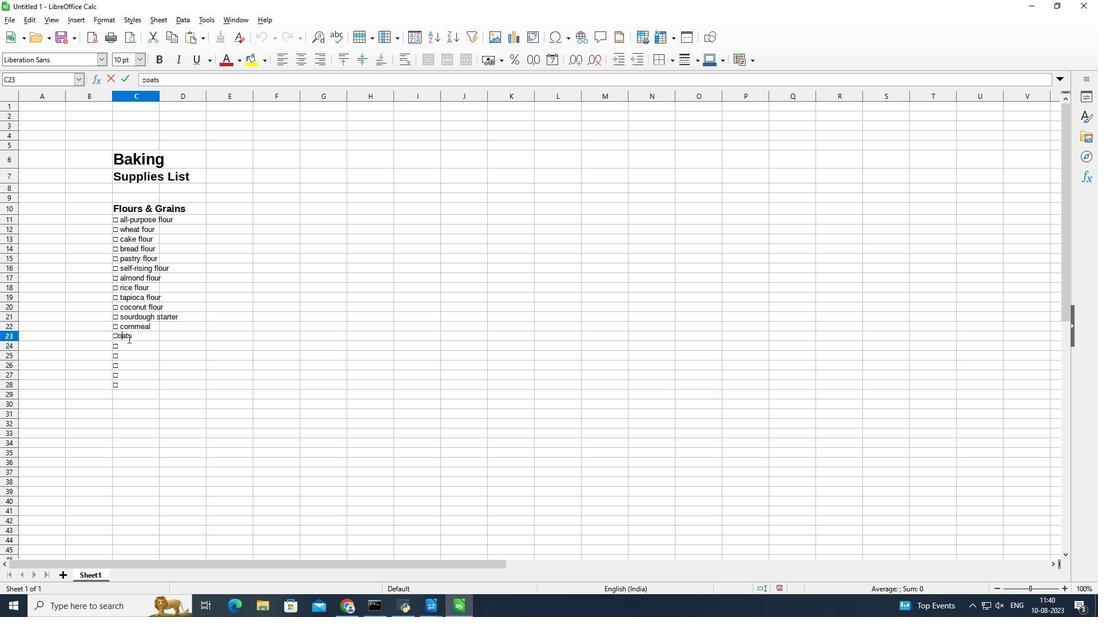 
Action: Mouse pressed left at (121, 338)
Screenshot: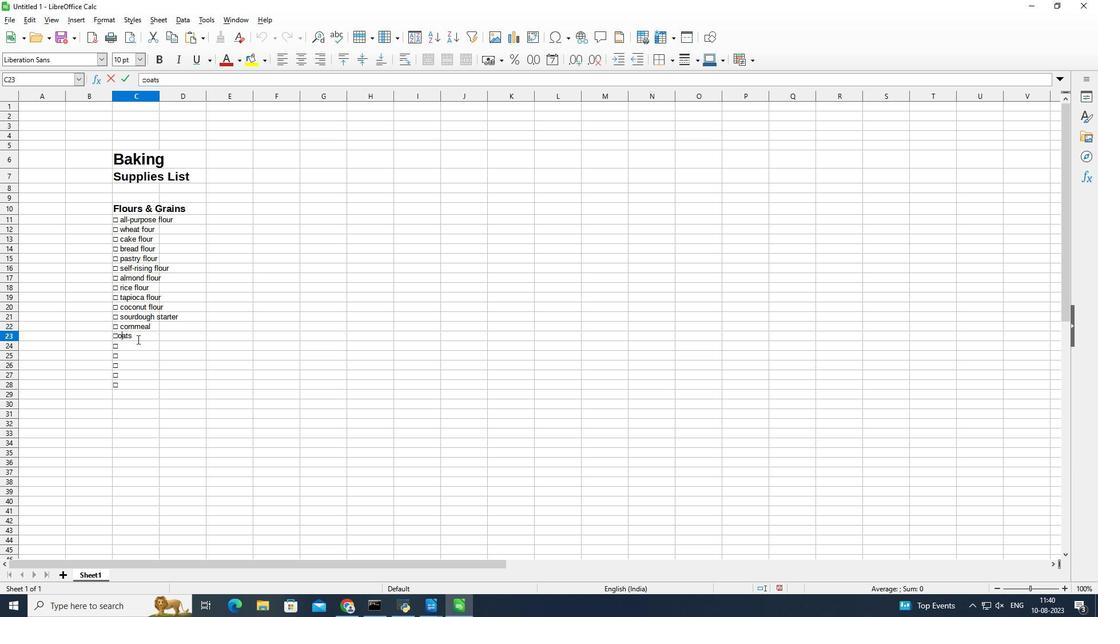 
Action: Mouse moved to (132, 339)
Screenshot: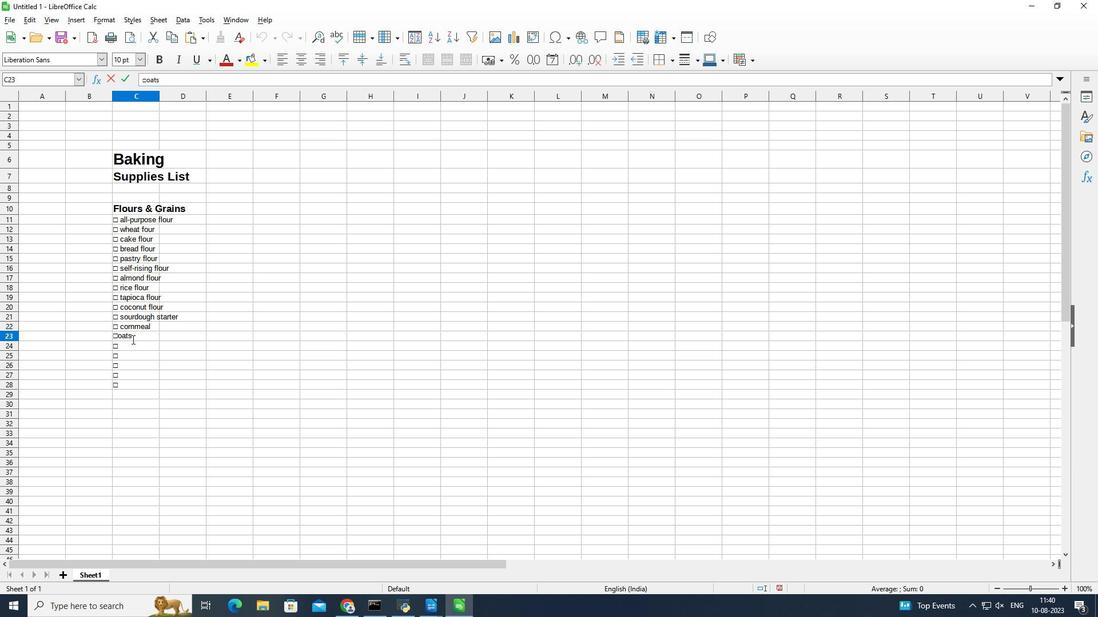 
Action: Key pressed <Key.left><Key.space>
Screenshot: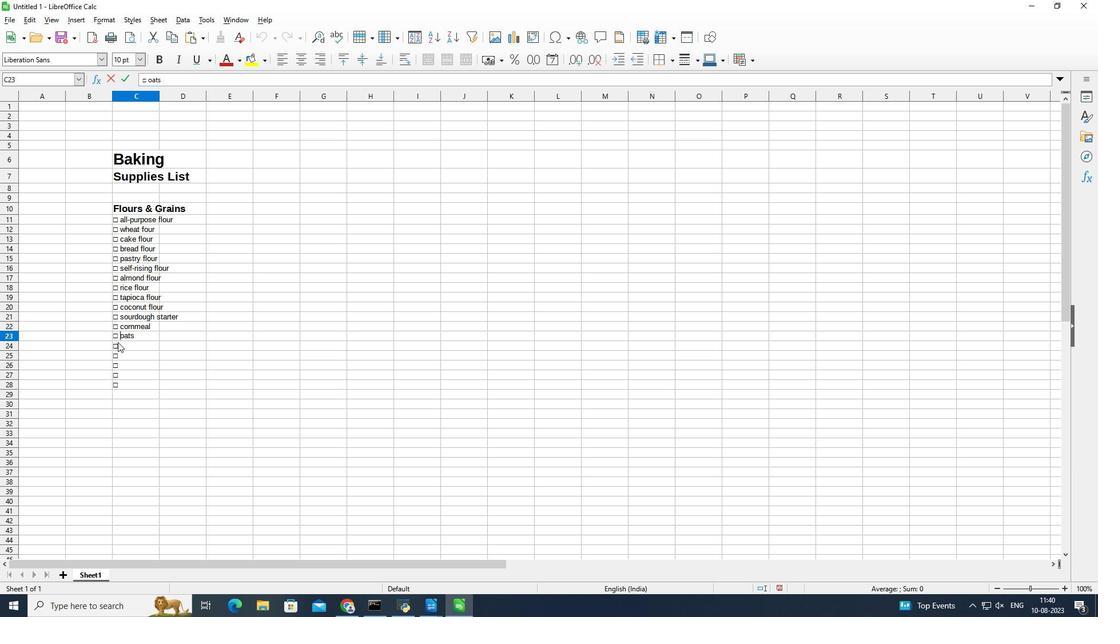
Action: Mouse moved to (127, 345)
Screenshot: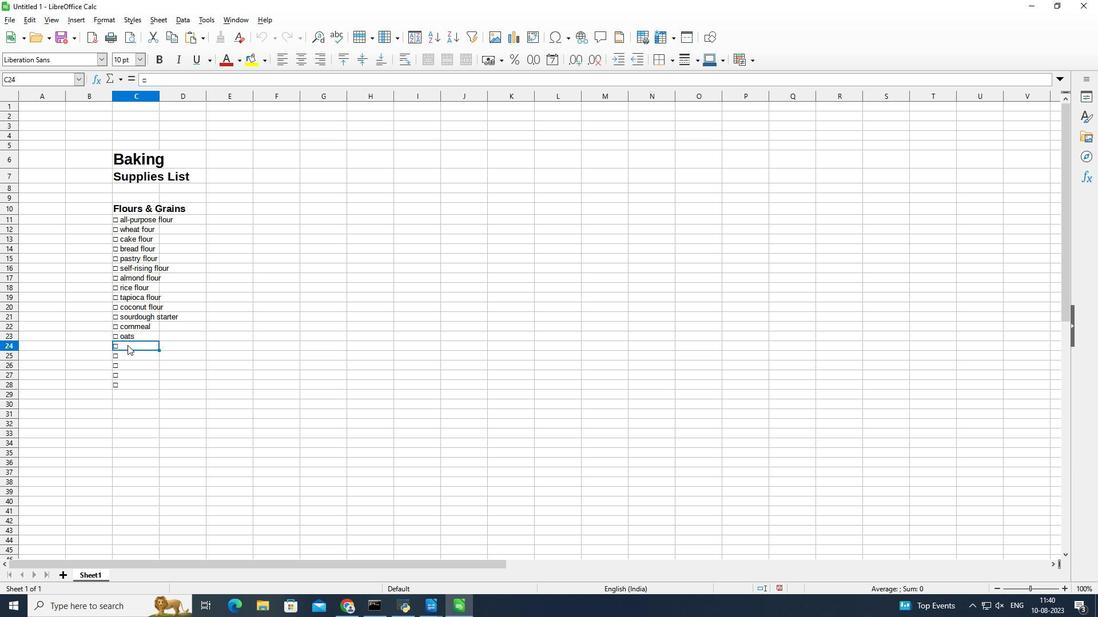 
Action: Mouse pressed left at (127, 345)
Screenshot: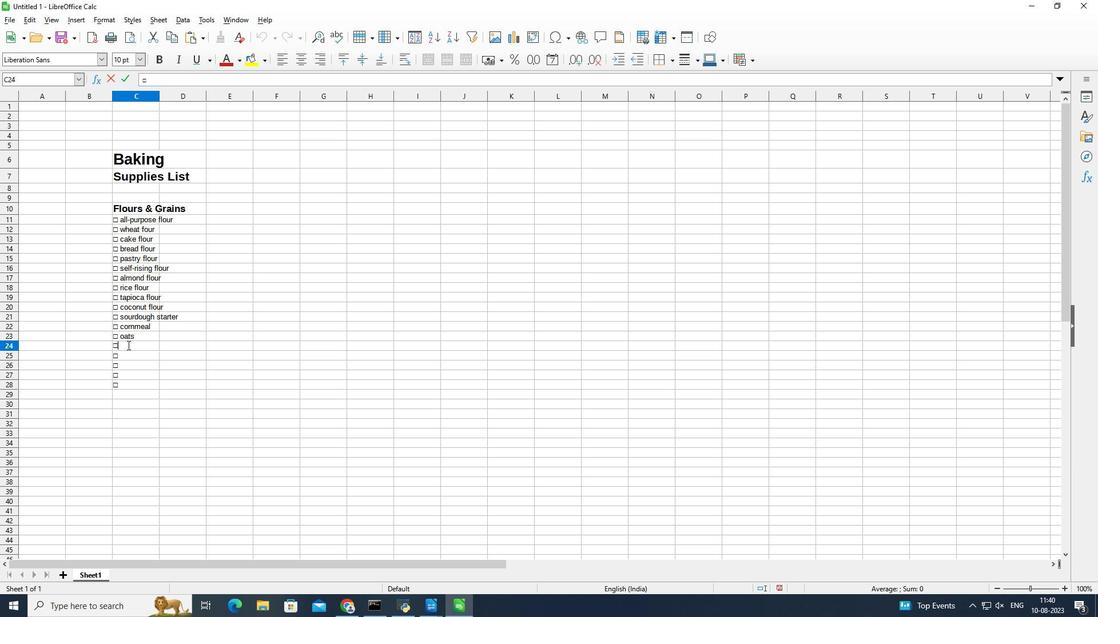 
Action: Mouse pressed left at (127, 345)
Screenshot: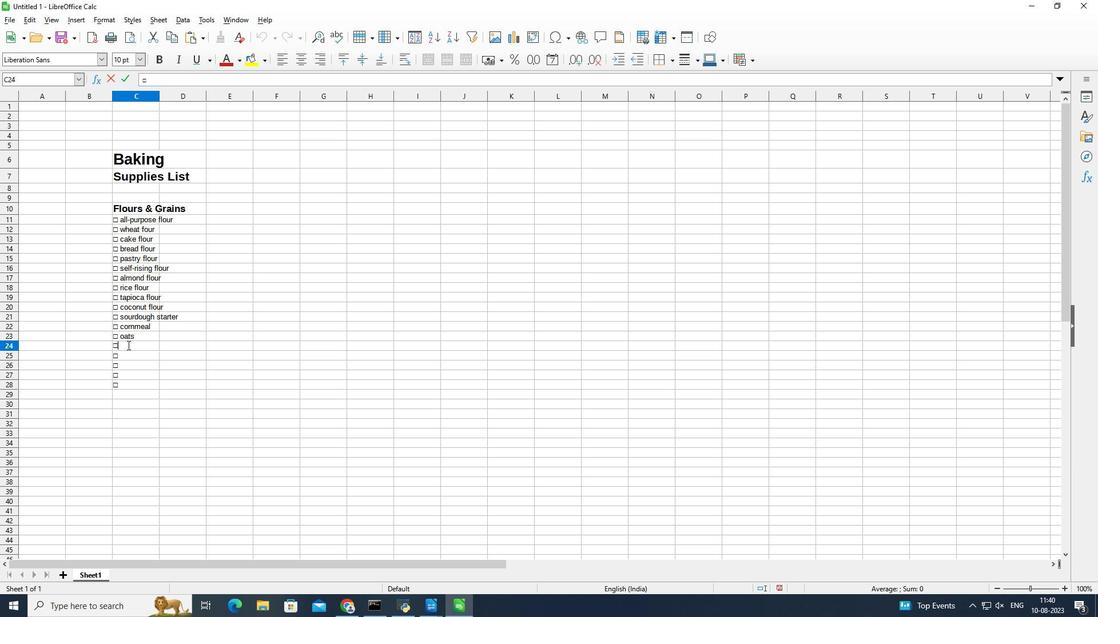 
Action: Key pressed <Key.space>puff<Key.space>pastry
Screenshot: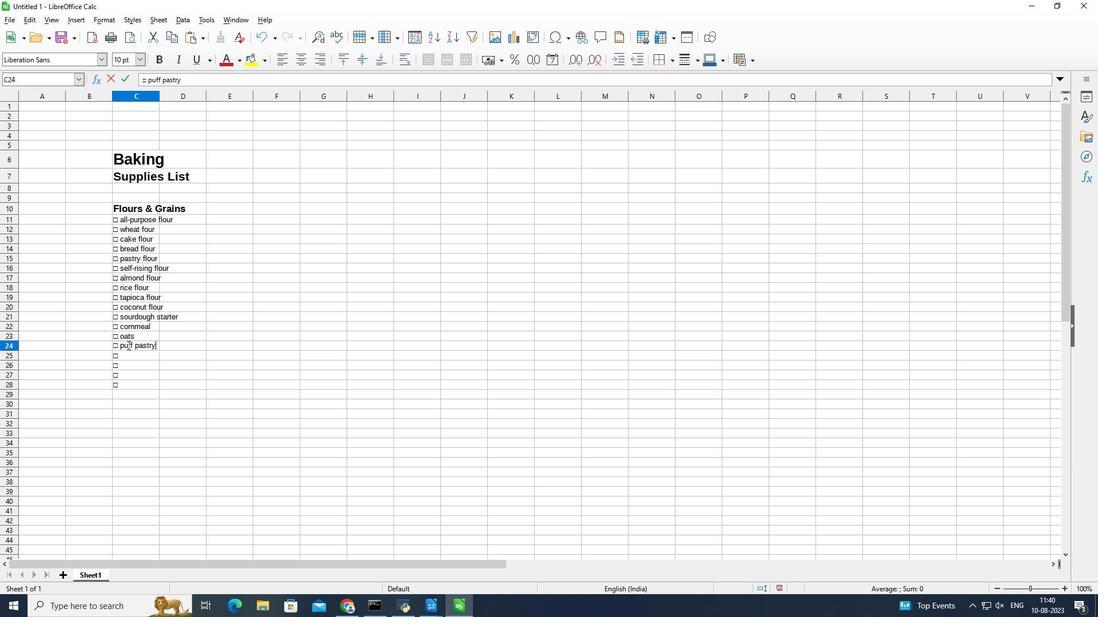 
Action: Mouse moved to (129, 352)
Screenshot: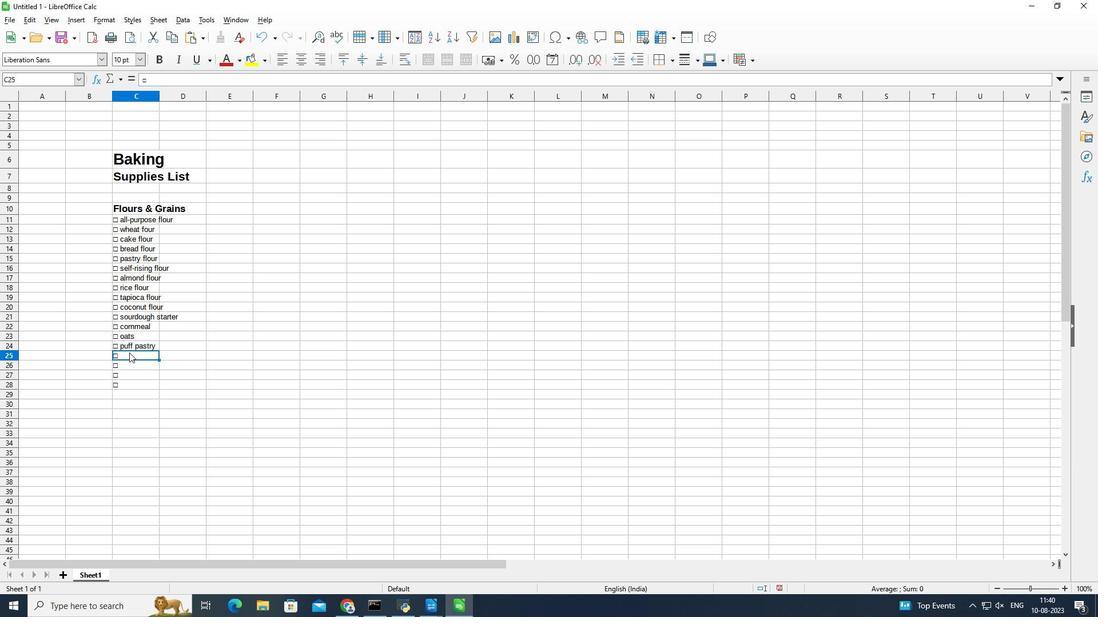 
Action: Mouse pressed left at (129, 352)
Screenshot: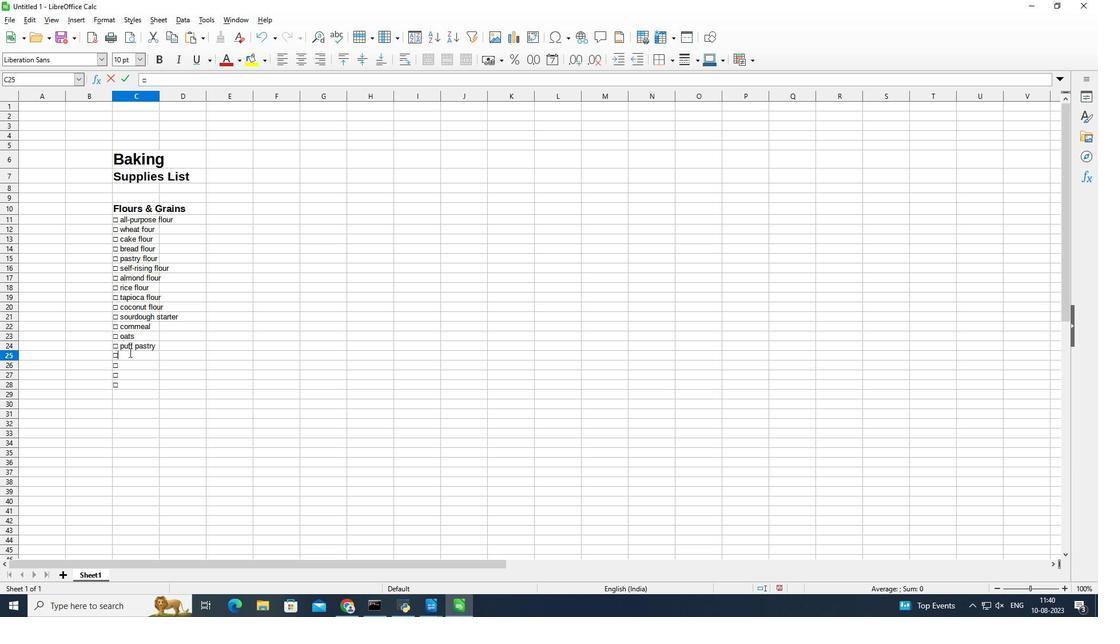 
Action: Mouse pressed left at (129, 352)
Screenshot: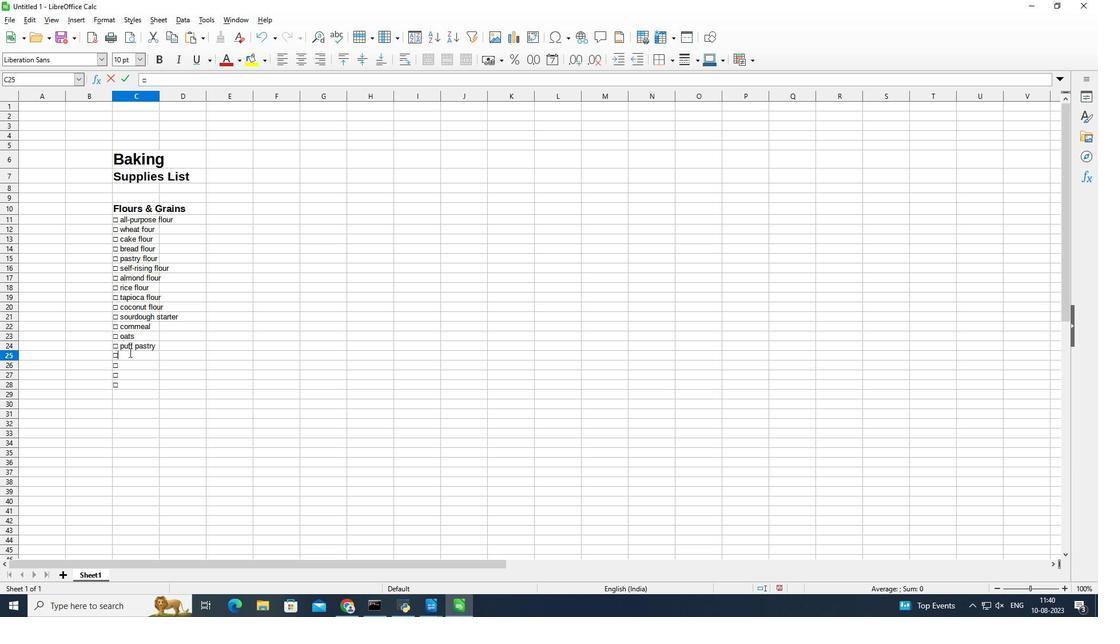 
Action: Key pressed <Key.space>yeast
Screenshot: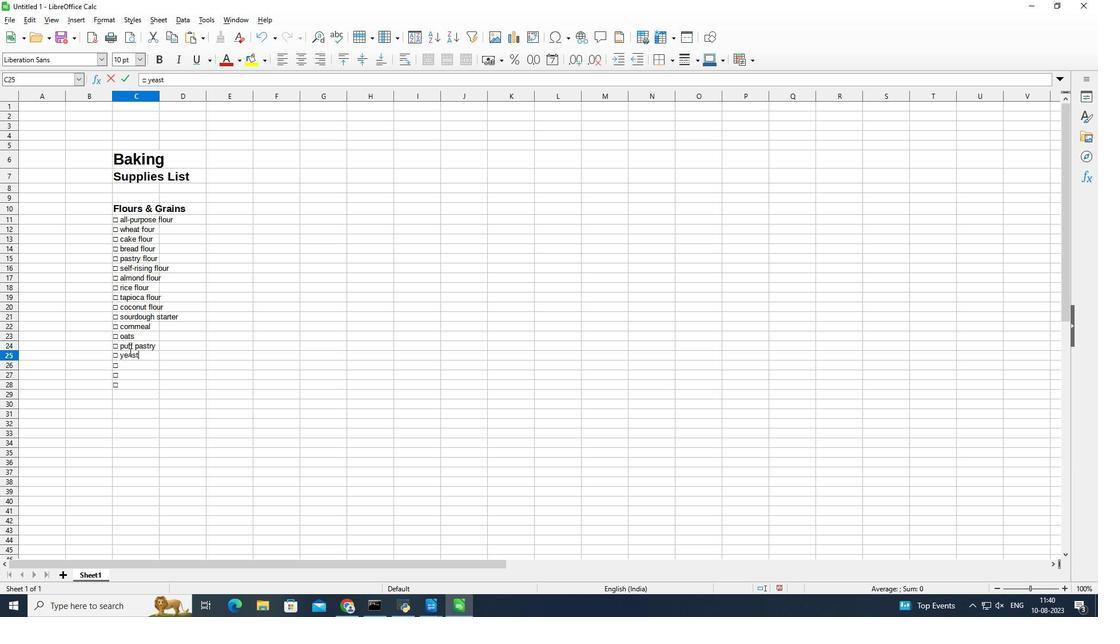 
Action: Mouse moved to (130, 365)
Screenshot: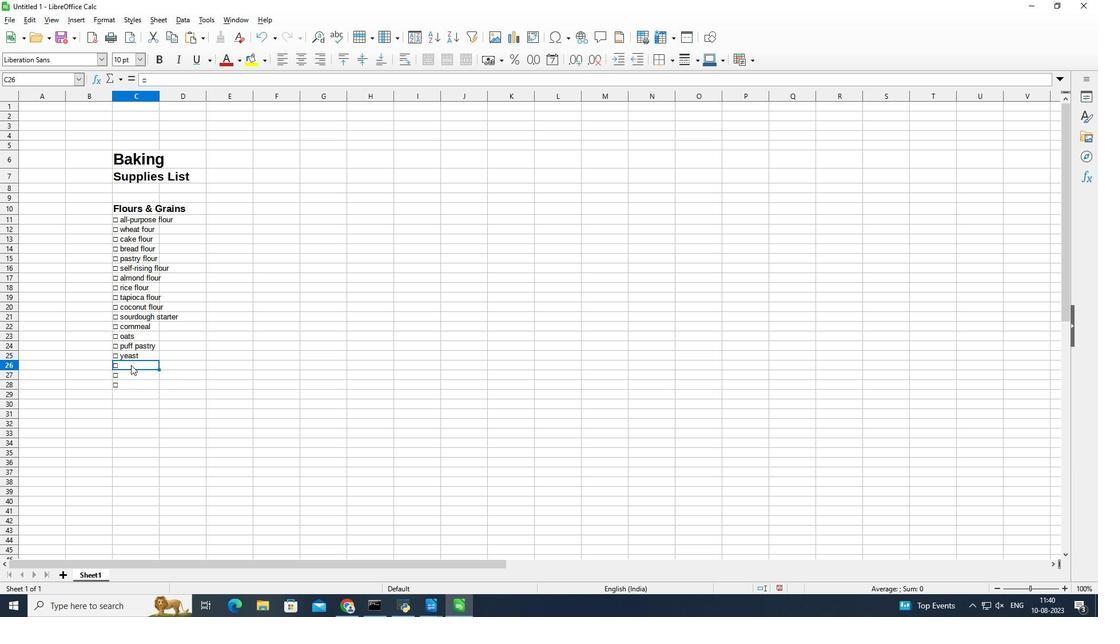 
Action: Mouse pressed left at (130, 365)
Screenshot: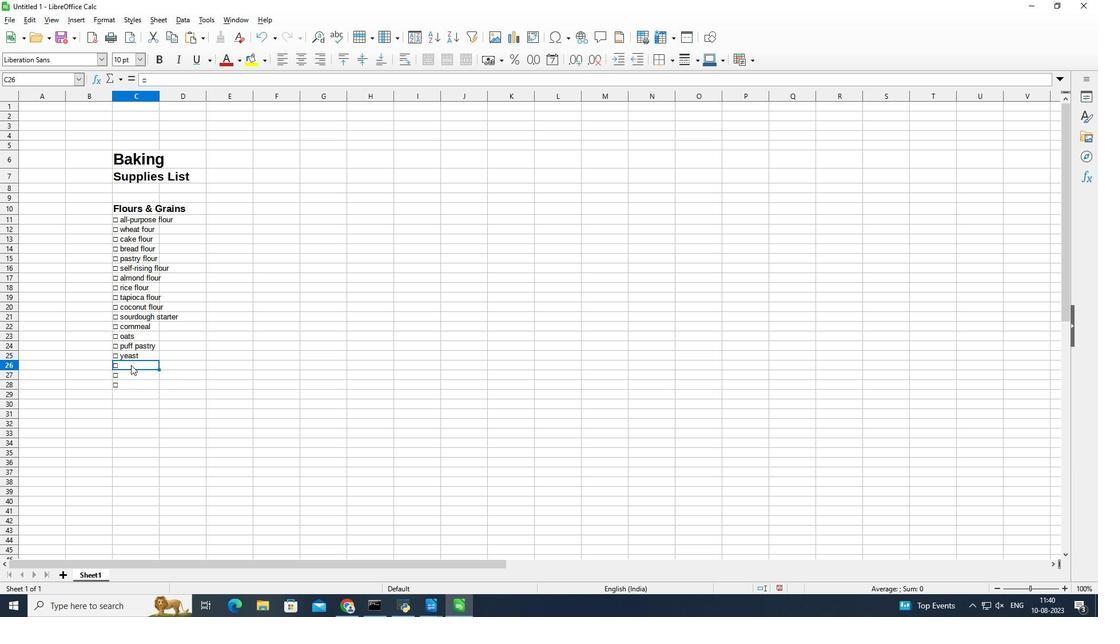 
Action: Mouse pressed left at (130, 365)
Screenshot: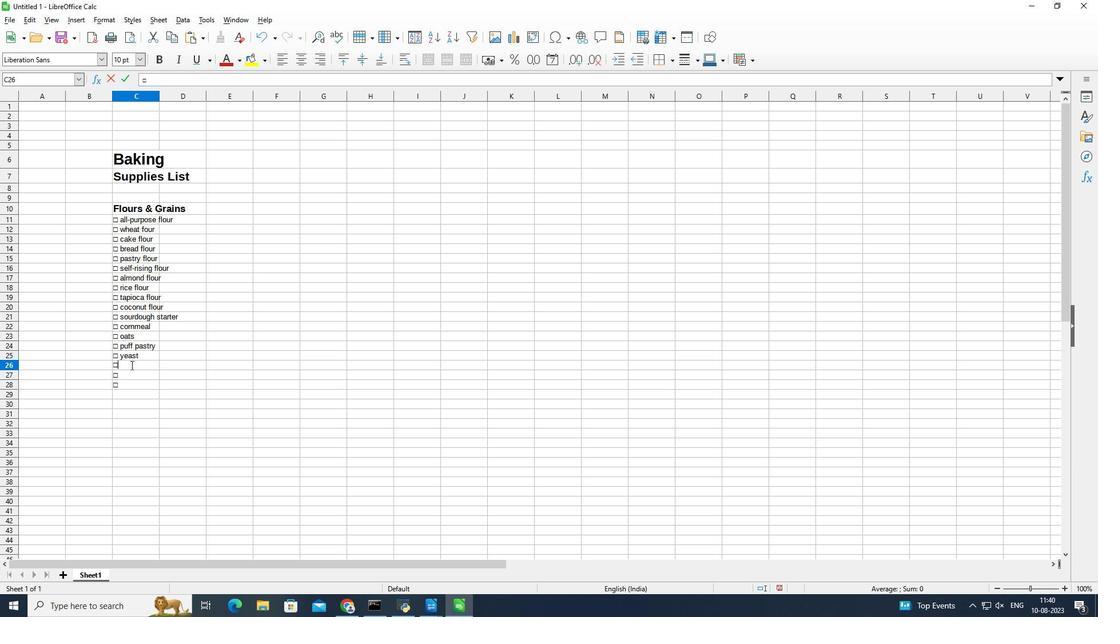 
Action: Key pressed <Key.space>cocoa<Key.space>powder
Screenshot: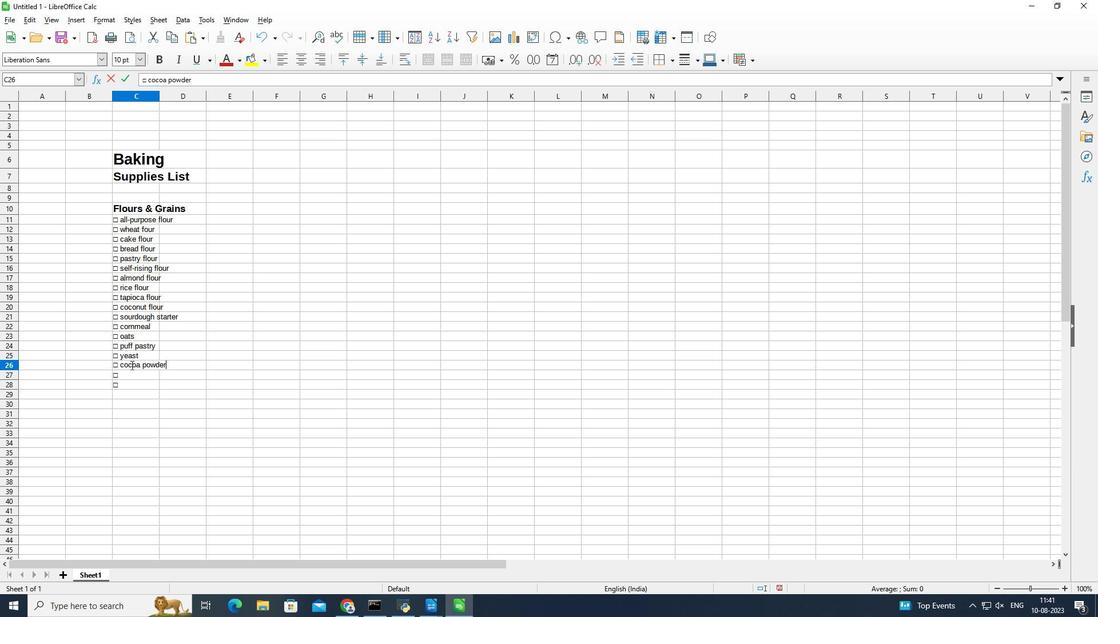 
Action: Mouse moved to (130, 370)
Screenshot: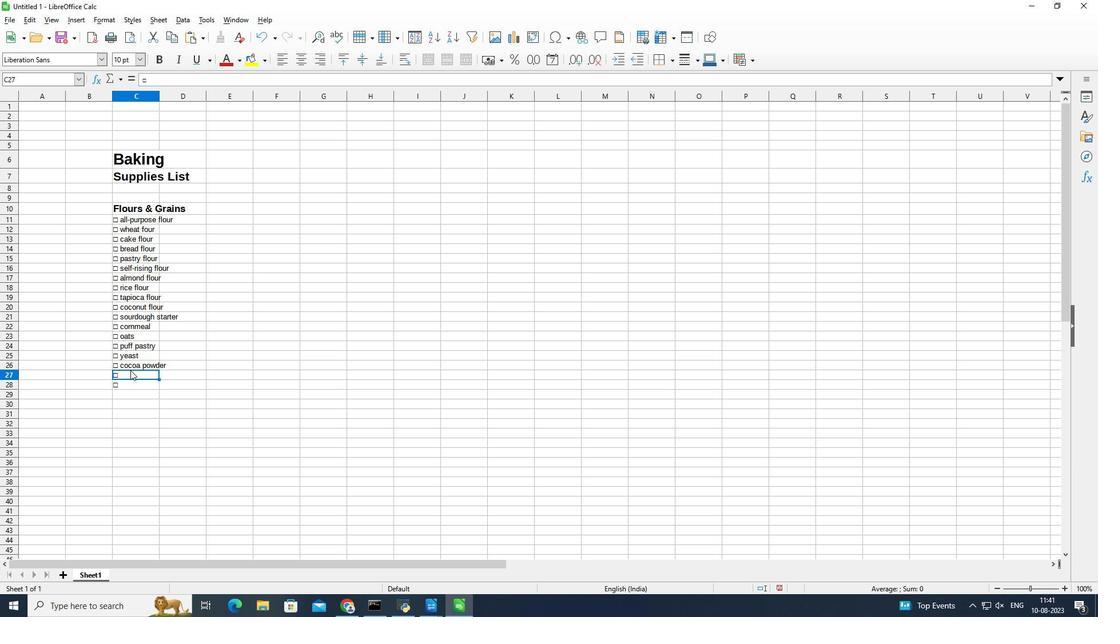 
Action: Mouse pressed left at (130, 370)
Screenshot: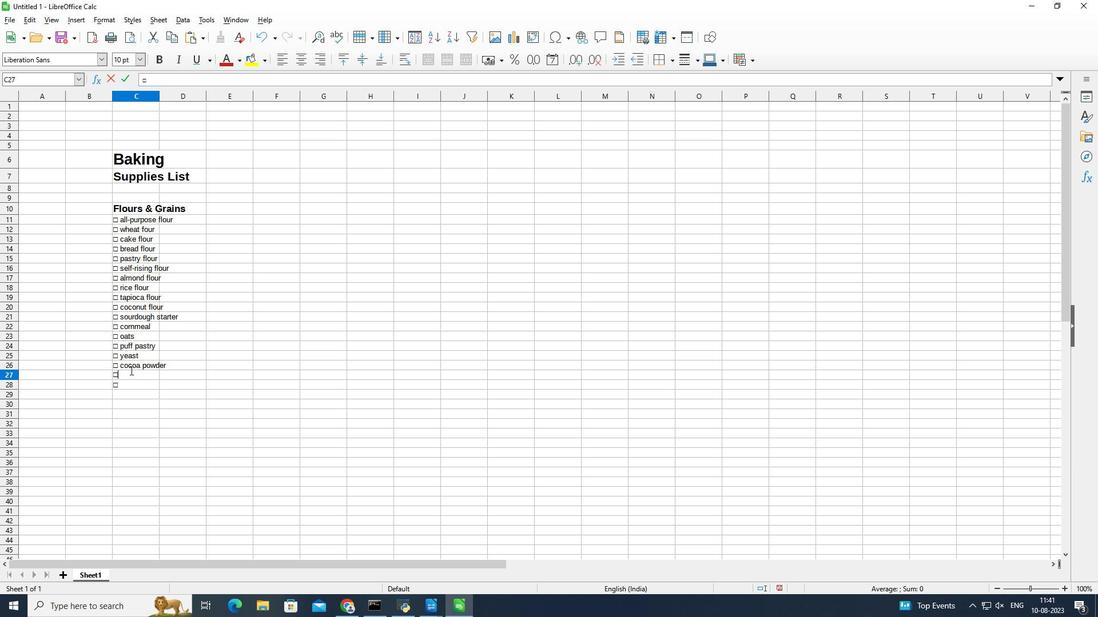 
Action: Mouse pressed left at (130, 370)
Screenshot: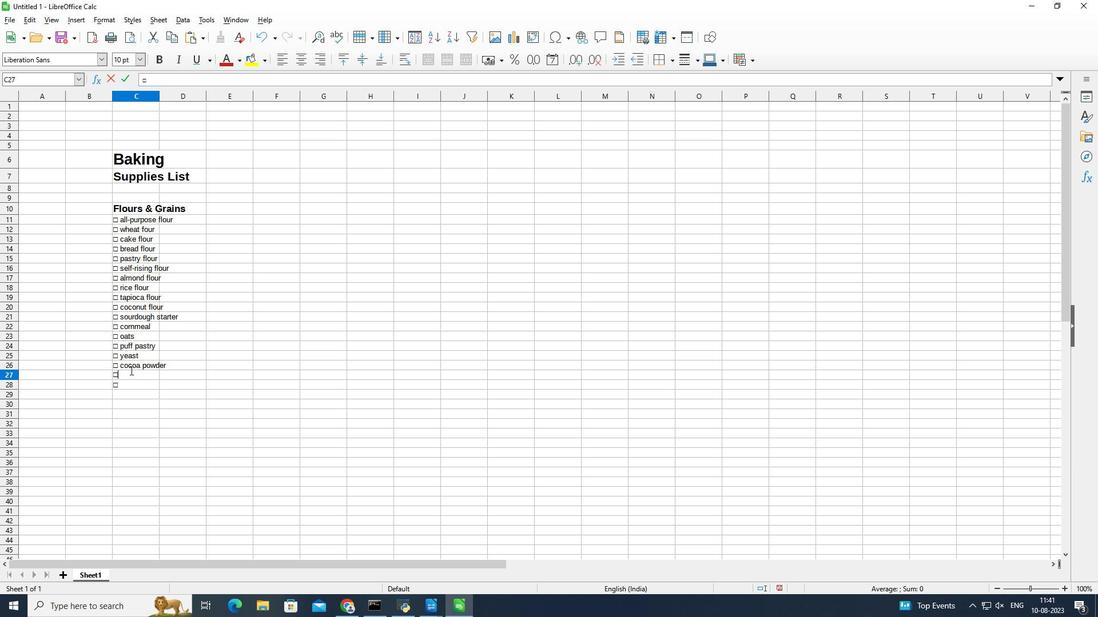 
Action: Key pressed <Key.space>cornstarch
Screenshot: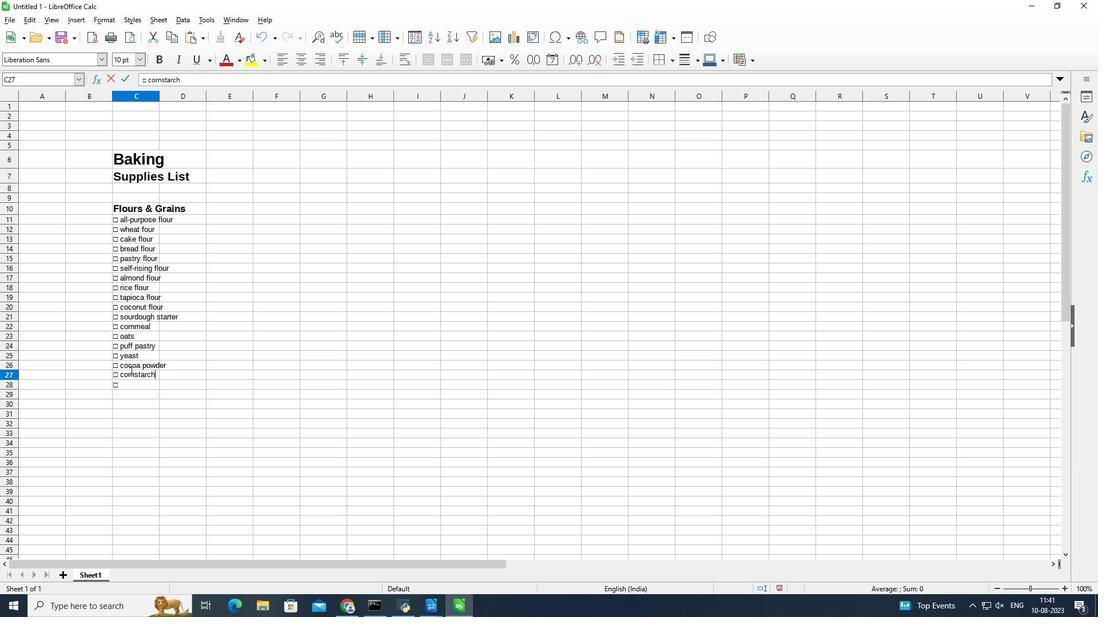
Action: Mouse moved to (128, 386)
Screenshot: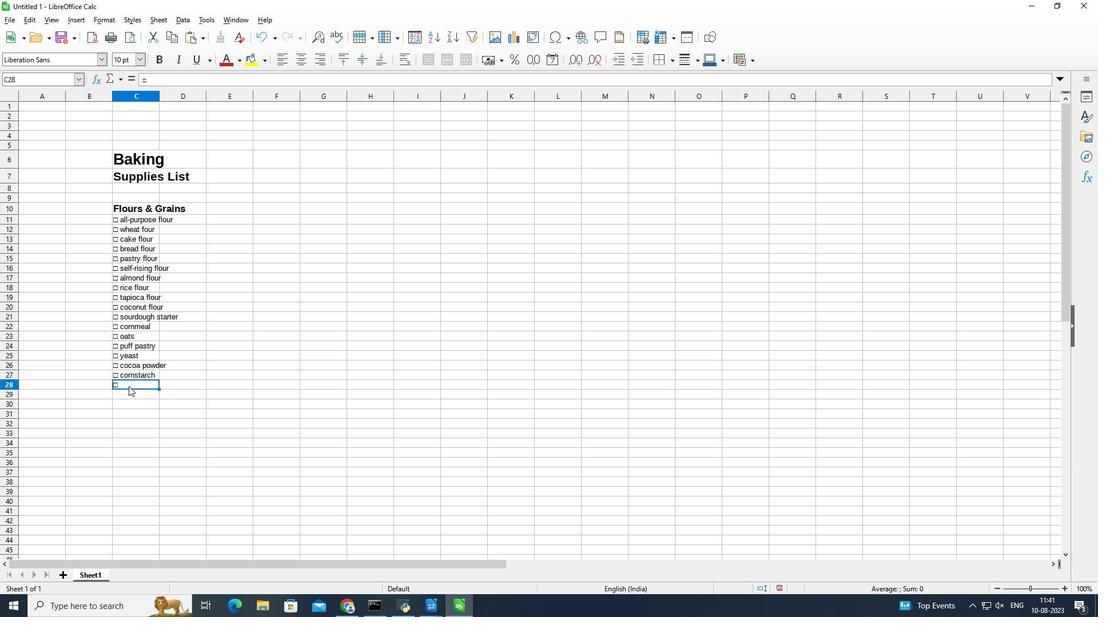 
Action: Mouse pressed left at (128, 386)
Screenshot: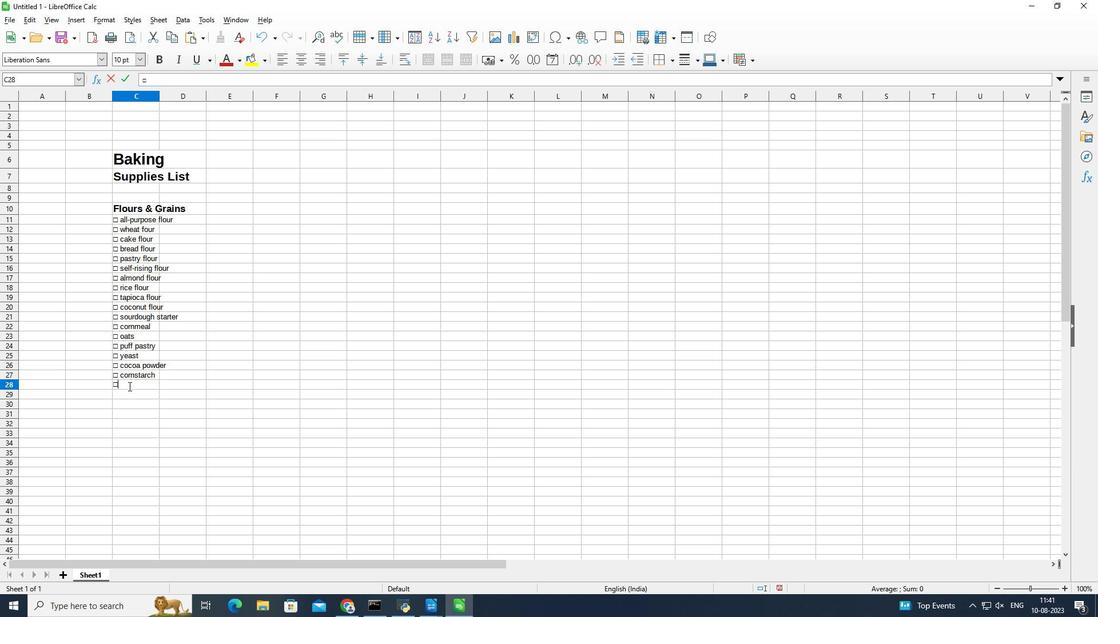 
Action: Mouse pressed left at (128, 386)
Screenshot: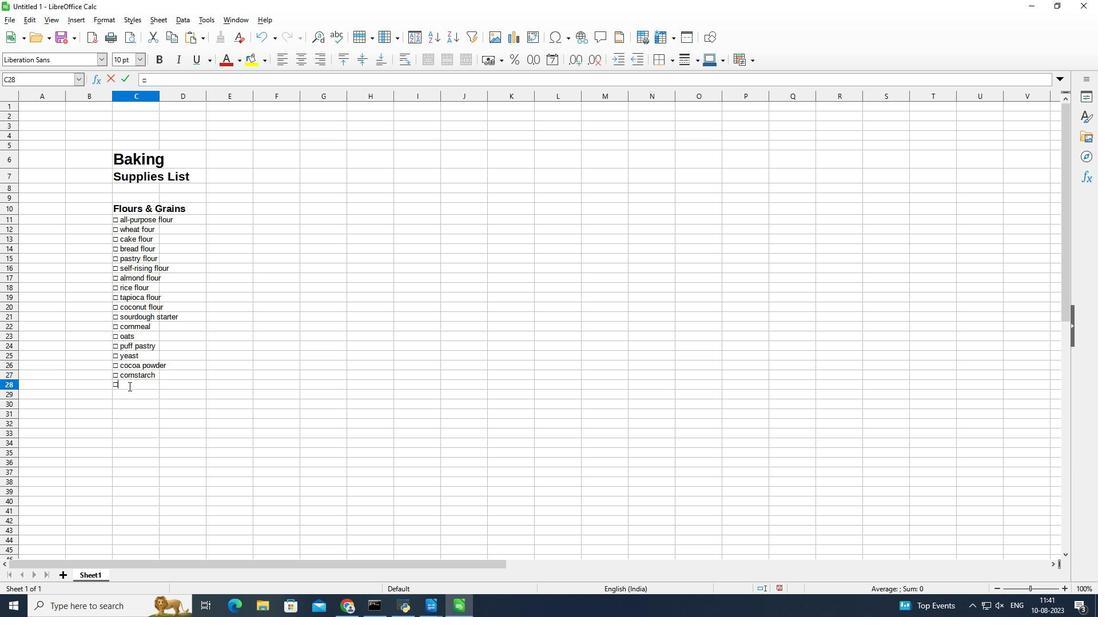 
Action: Key pressed <Key.space>baking<Key.space>soda
Screenshot: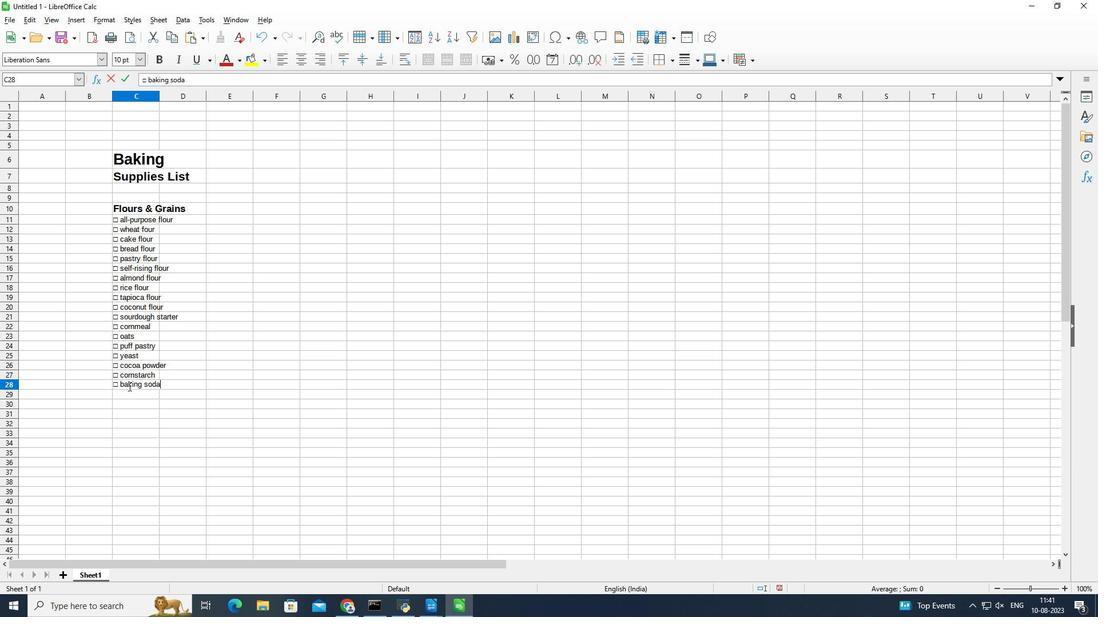
Action: Mouse moved to (120, 391)
Screenshot: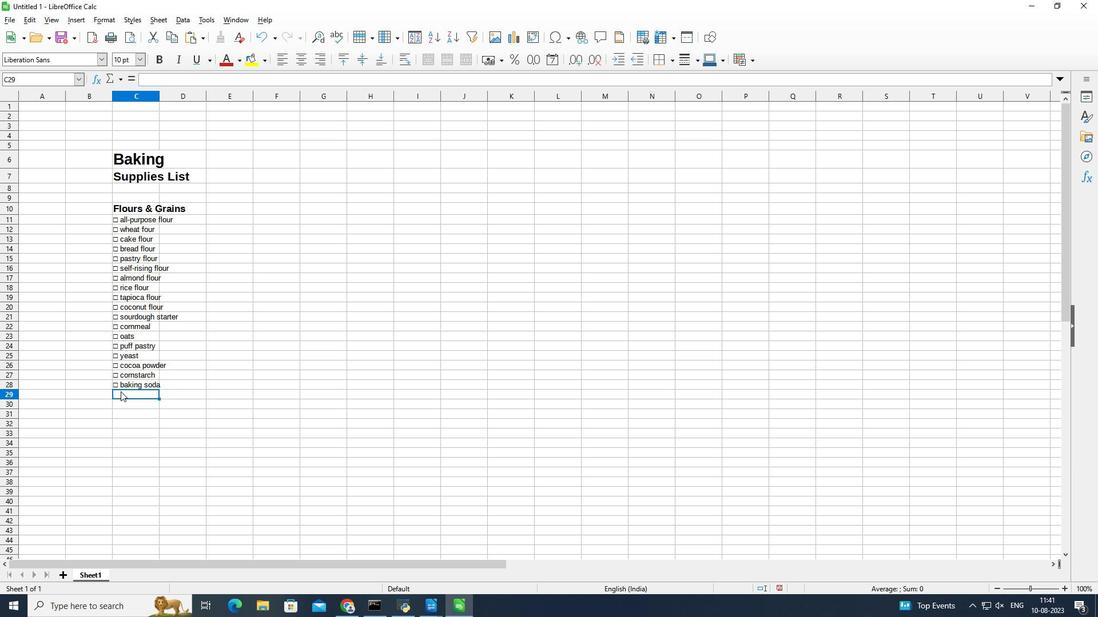 
Action: Mouse pressed left at (120, 391)
Screenshot: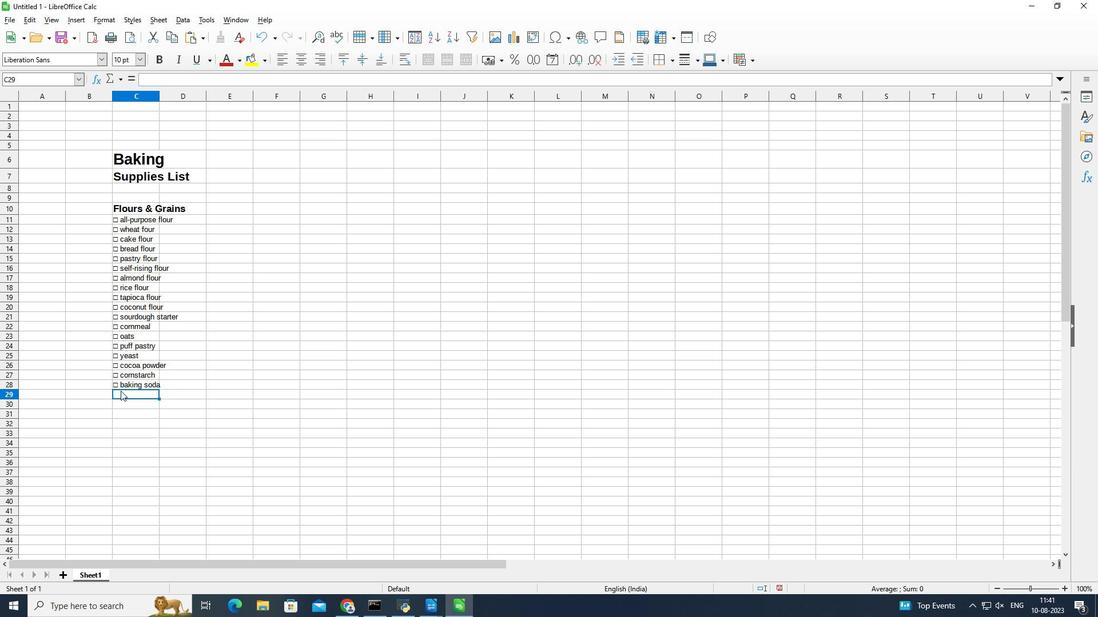 
Action: Mouse moved to (571, 37)
Screenshot: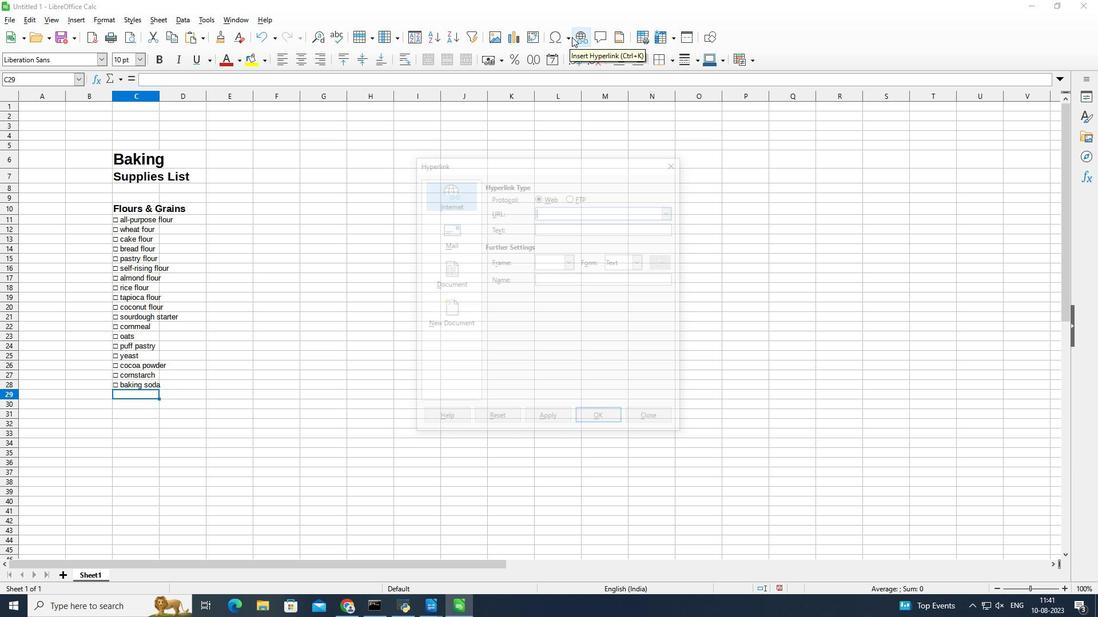 
Action: Mouse pressed left at (571, 37)
Screenshot: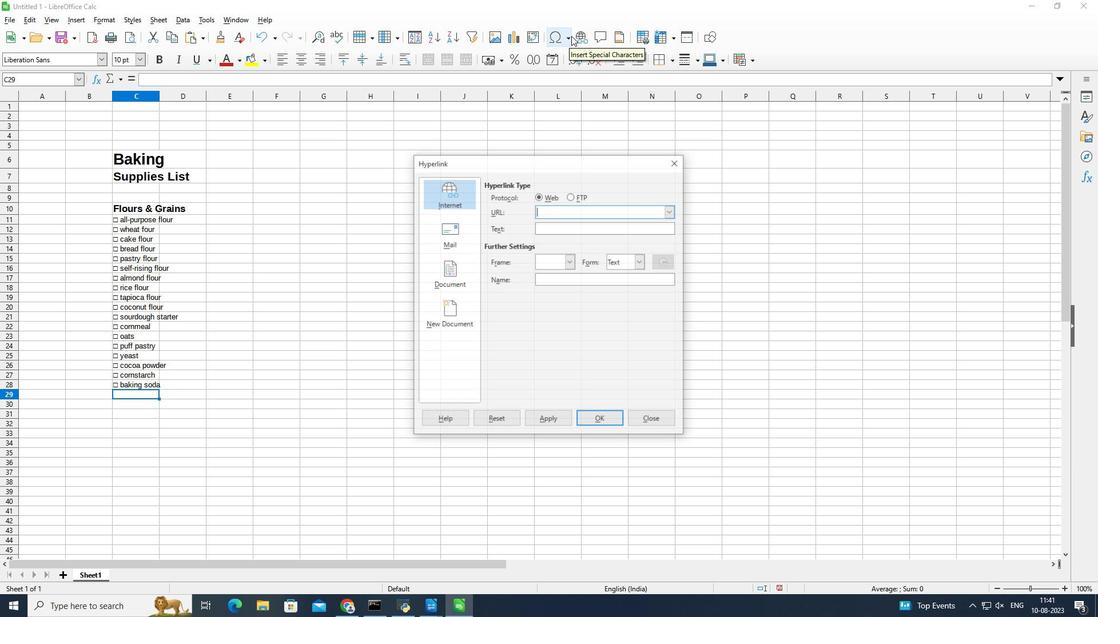 
Action: Mouse moved to (677, 161)
Screenshot: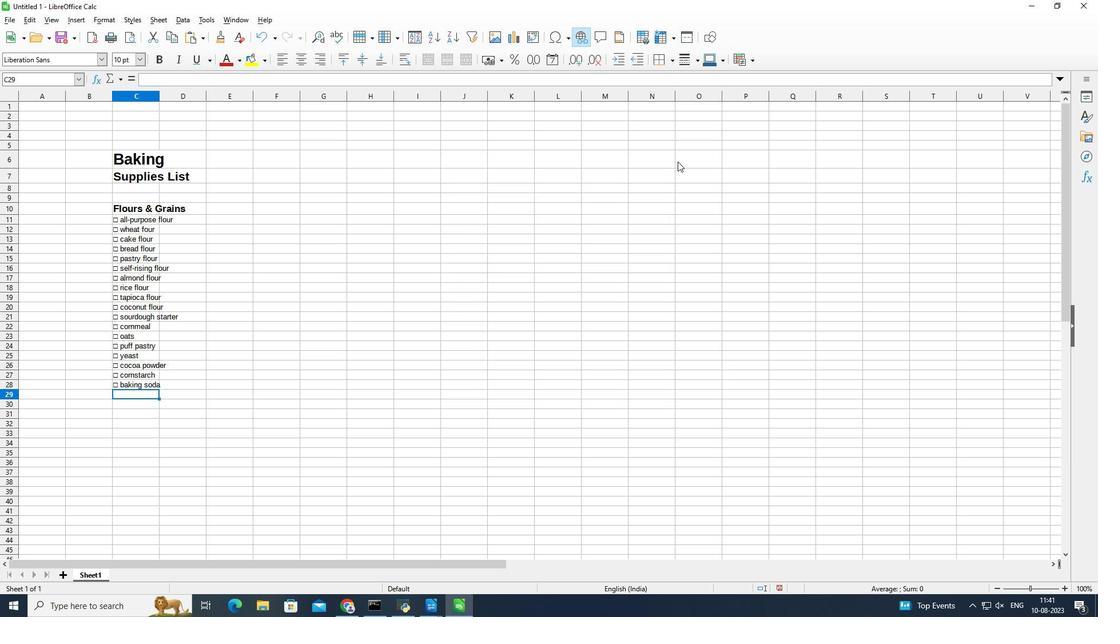
Action: Mouse pressed left at (677, 161)
Screenshot: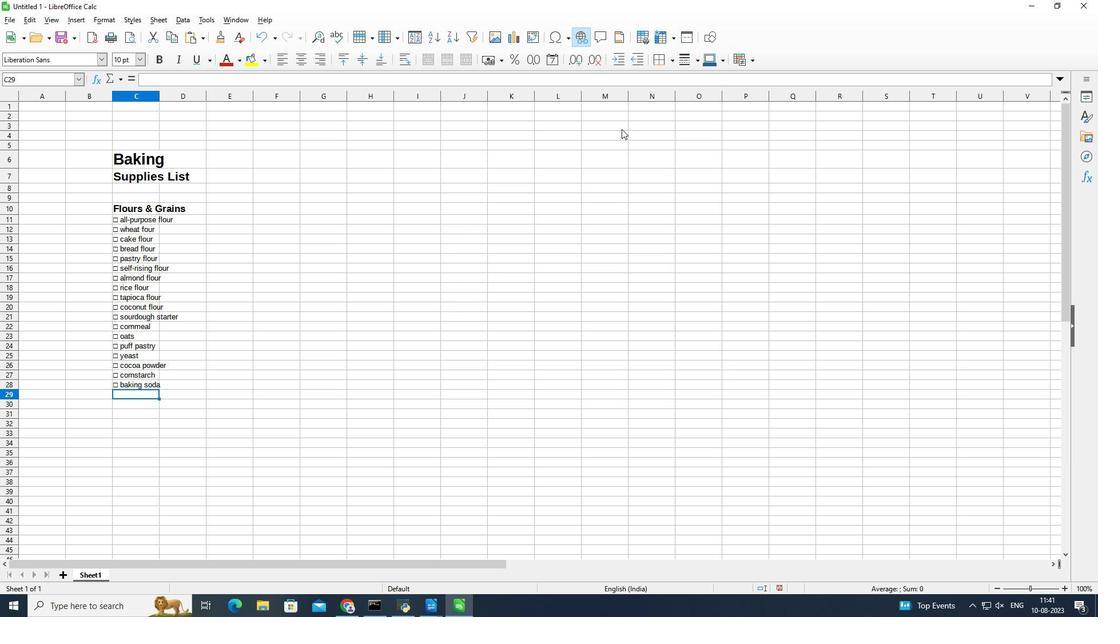 
Action: Mouse moved to (564, 37)
Screenshot: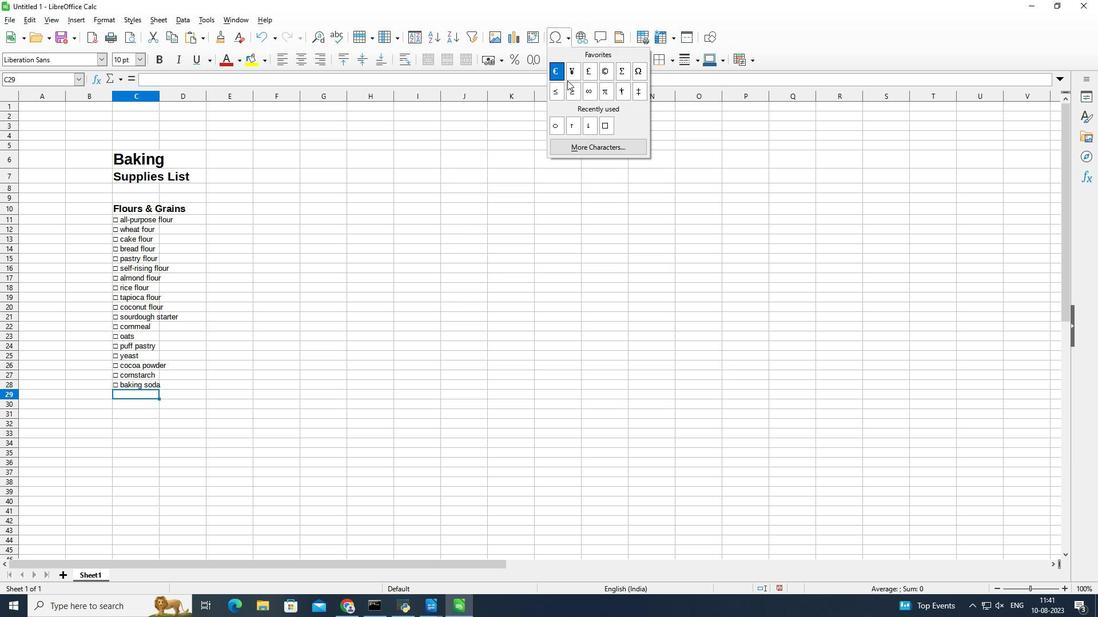 
Action: Mouse pressed left at (564, 37)
Screenshot: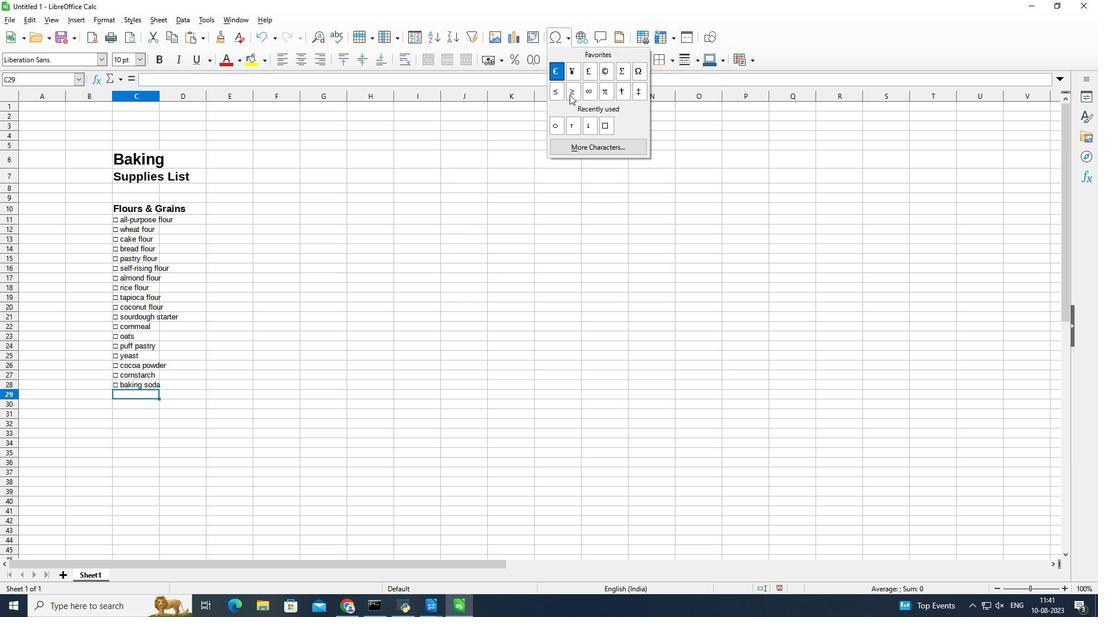 
Action: Mouse moved to (603, 124)
Screenshot: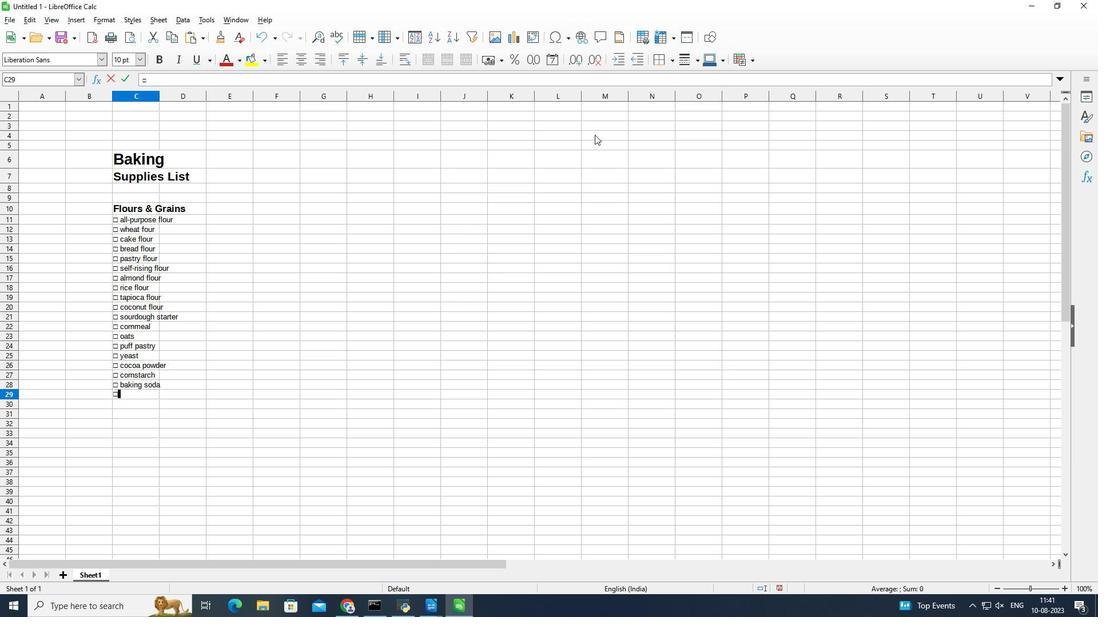 
Action: Mouse pressed left at (603, 124)
Screenshot: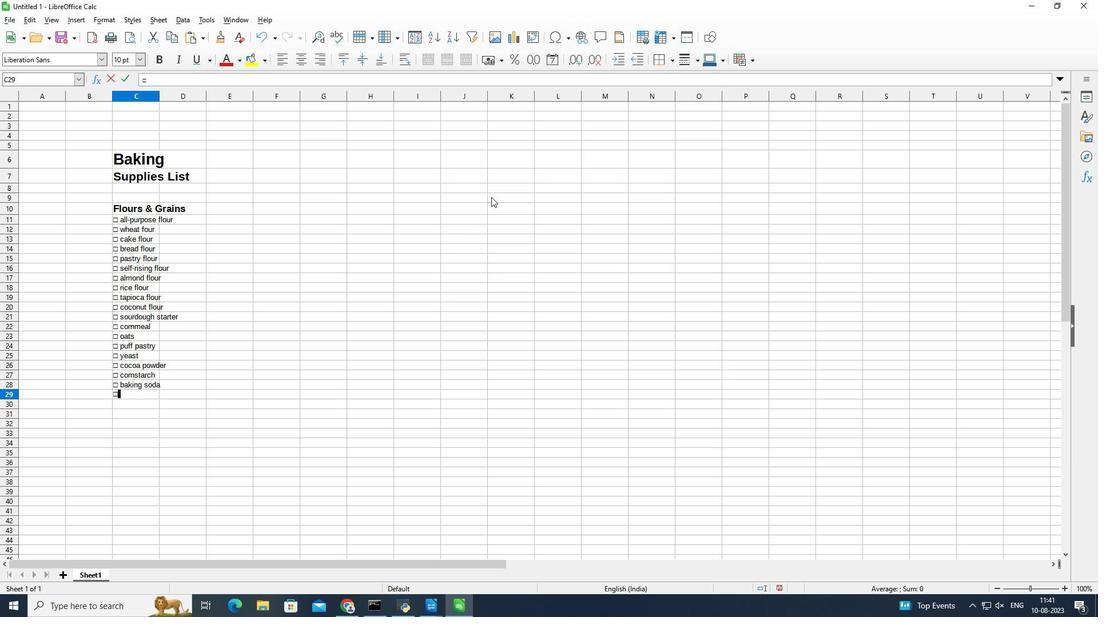 
Action: Mouse moved to (110, 438)
Screenshot: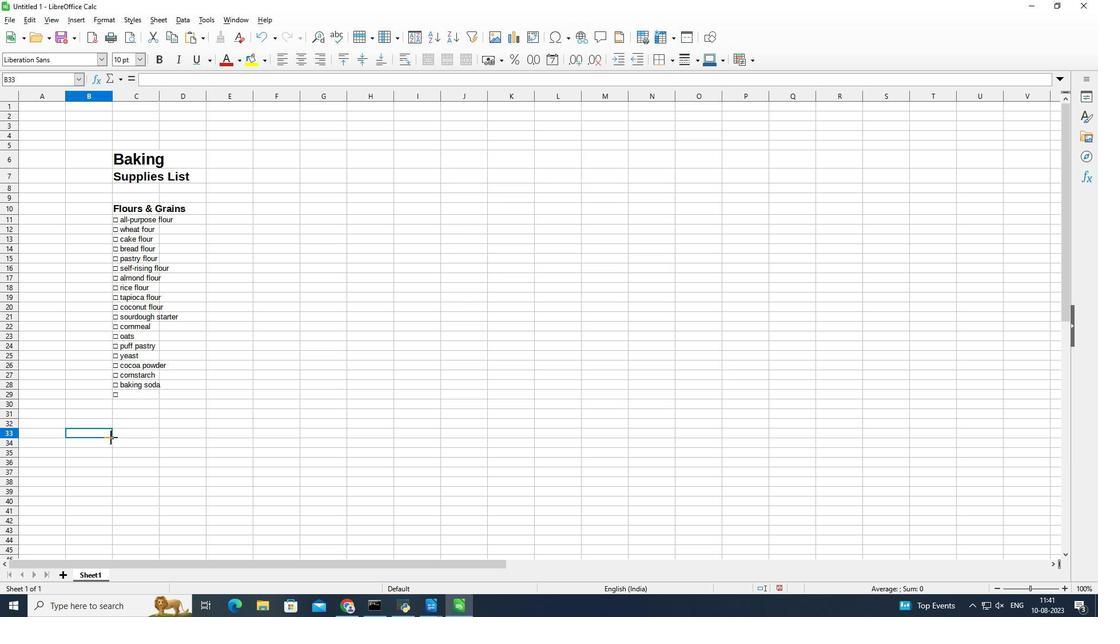 
Action: Mouse pressed left at (110, 438)
Screenshot: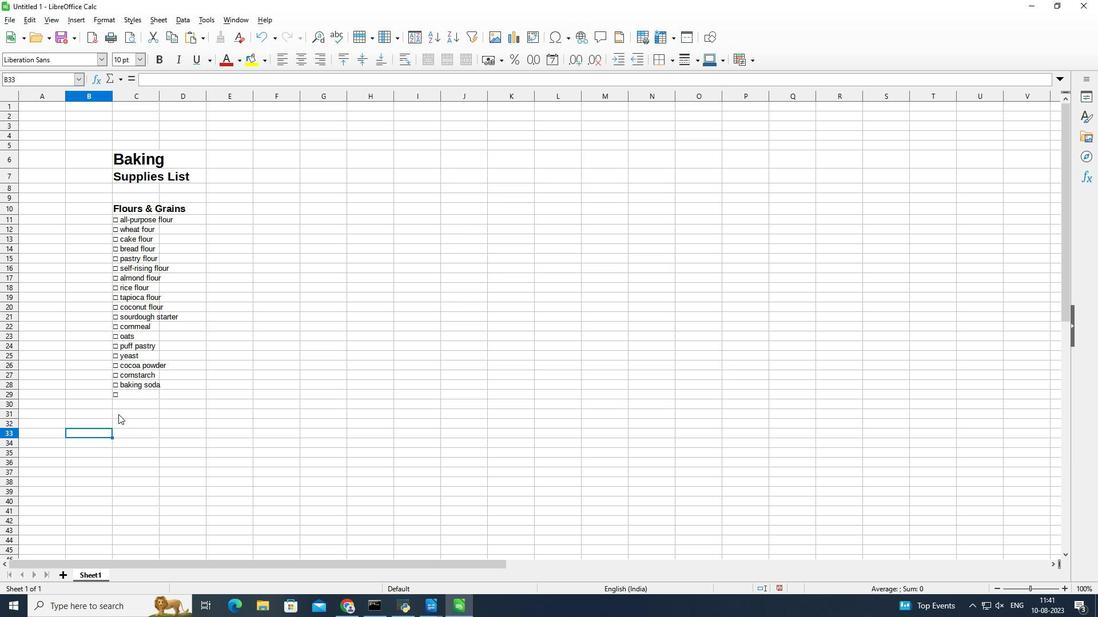 
Action: Mouse moved to (122, 397)
Screenshot: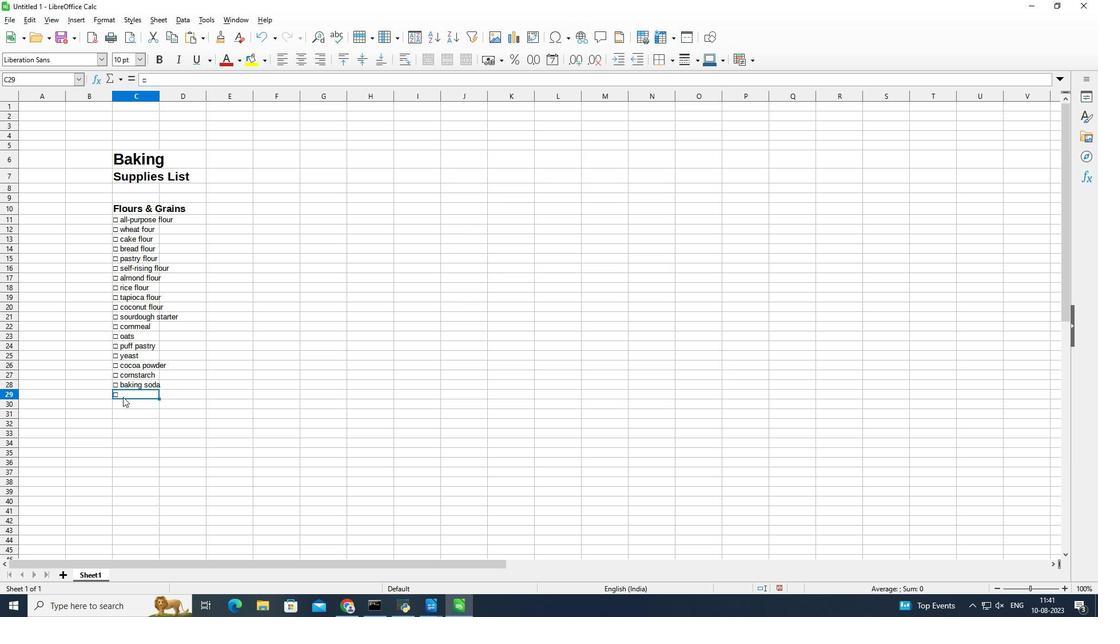 
Action: Mouse pressed left at (122, 397)
Screenshot: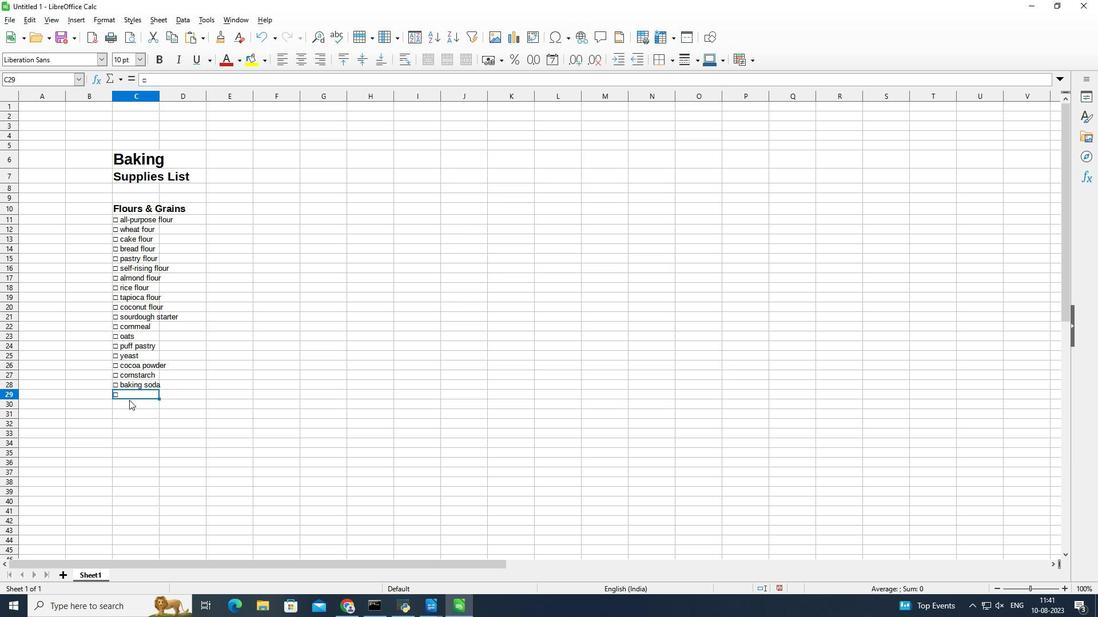 
Action: Mouse moved to (154, 400)
Screenshot: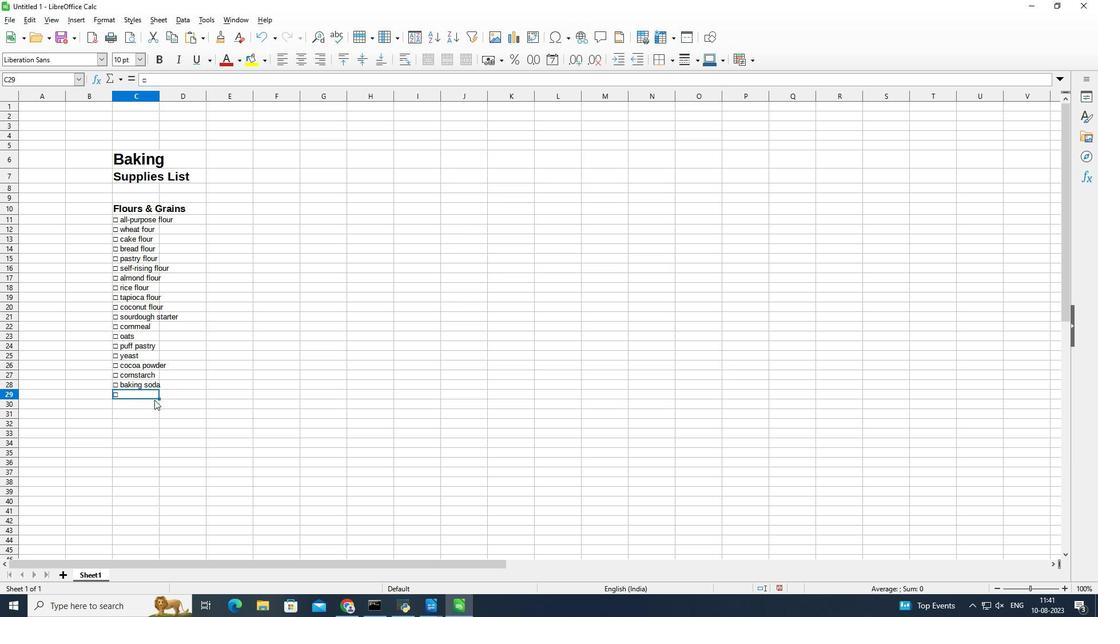
Action: Mouse pressed left at (154, 400)
Screenshot: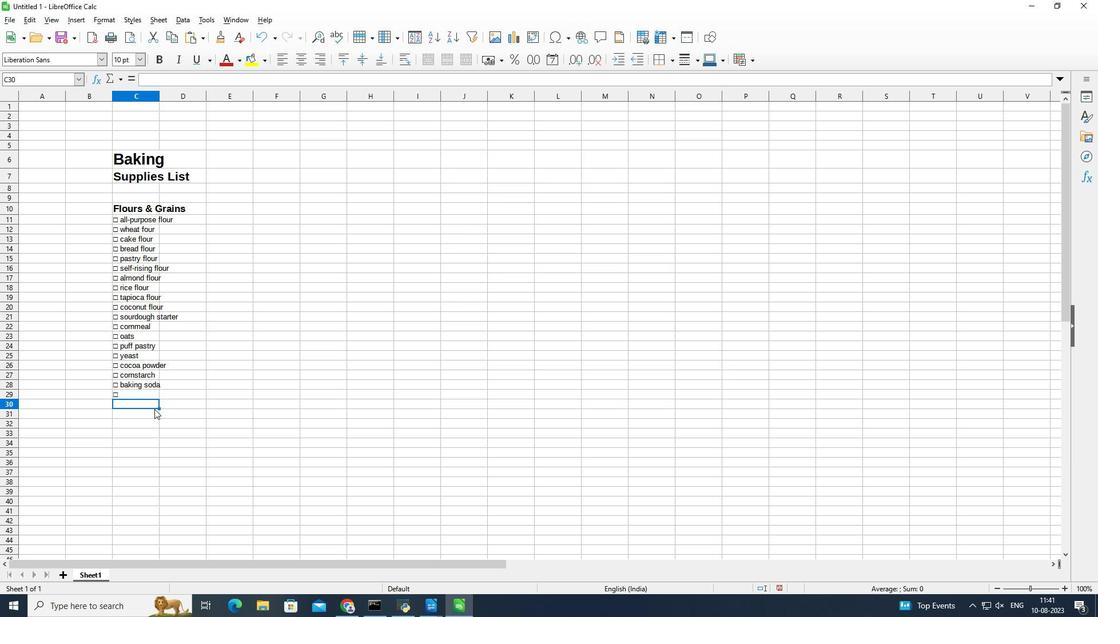
Action: Mouse moved to (145, 395)
Screenshot: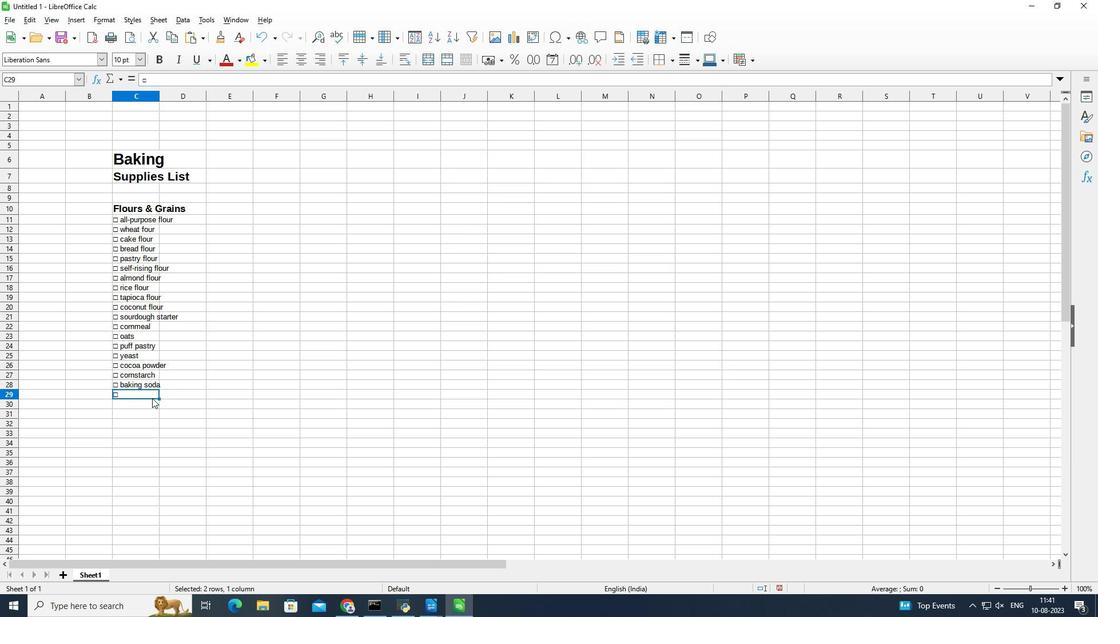 
Action: Mouse pressed left at (145, 395)
Screenshot: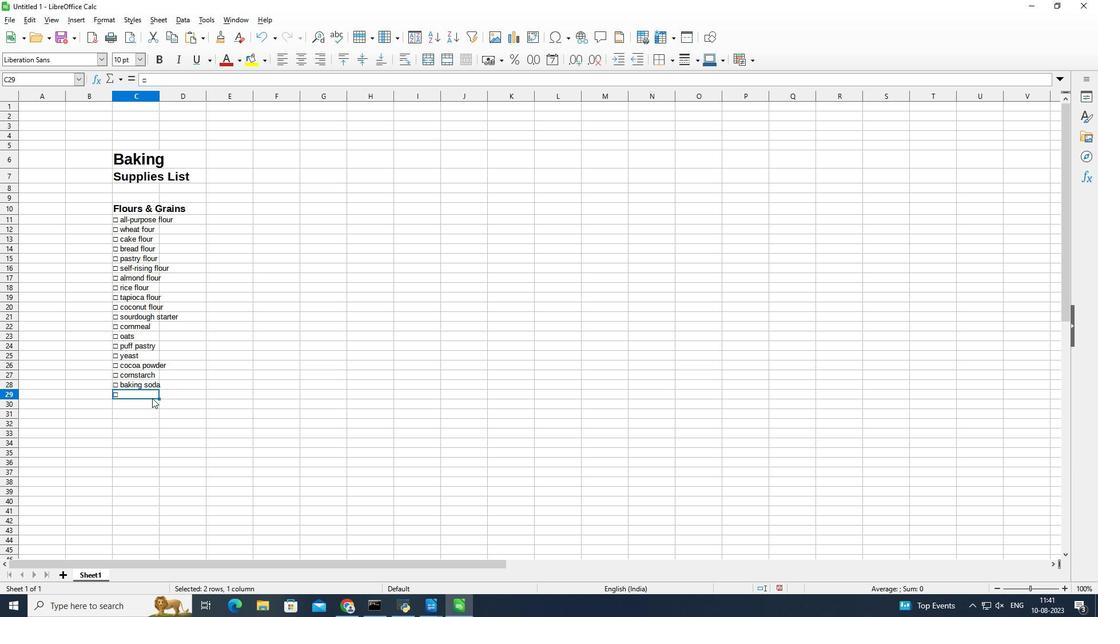 
Action: Mouse moved to (159, 399)
Screenshot: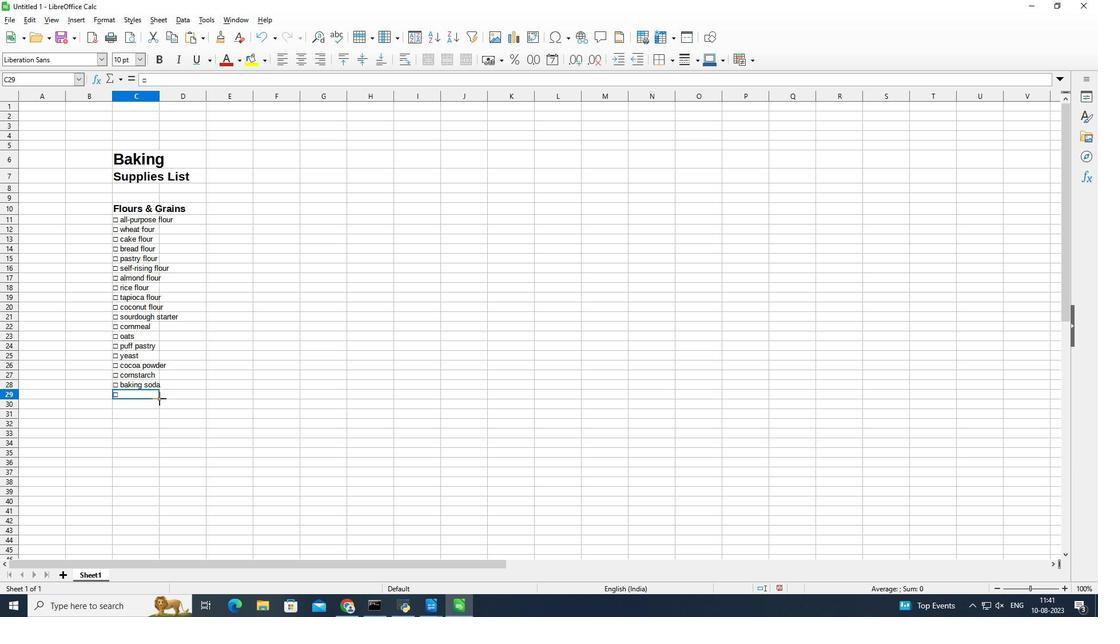 
Action: Mouse pressed left at (159, 399)
Screenshot: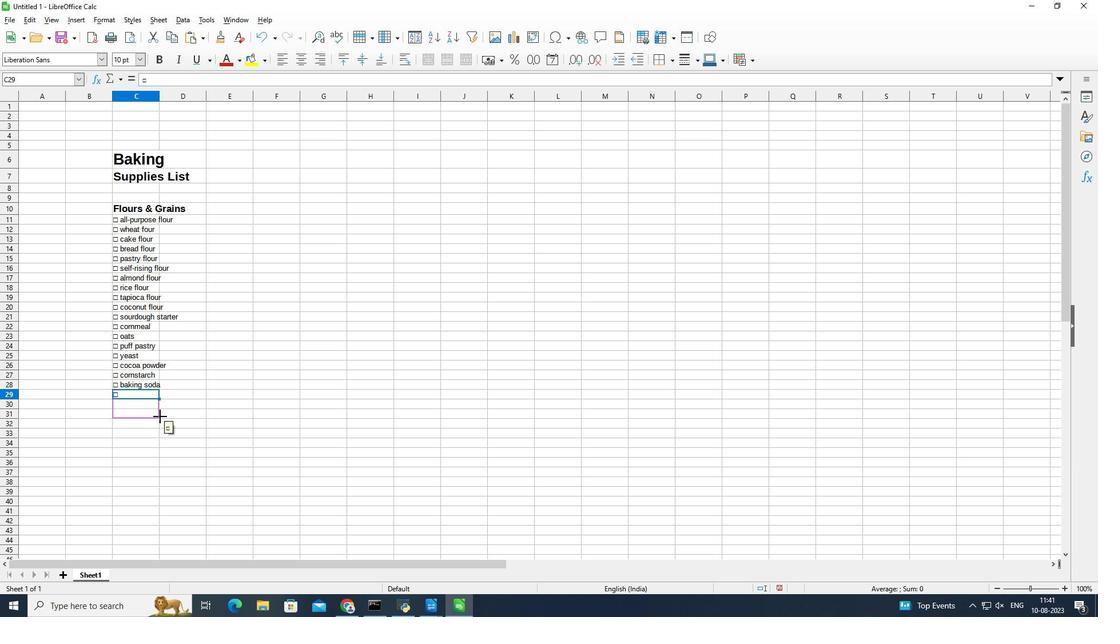 
Action: Mouse moved to (138, 398)
Screenshot: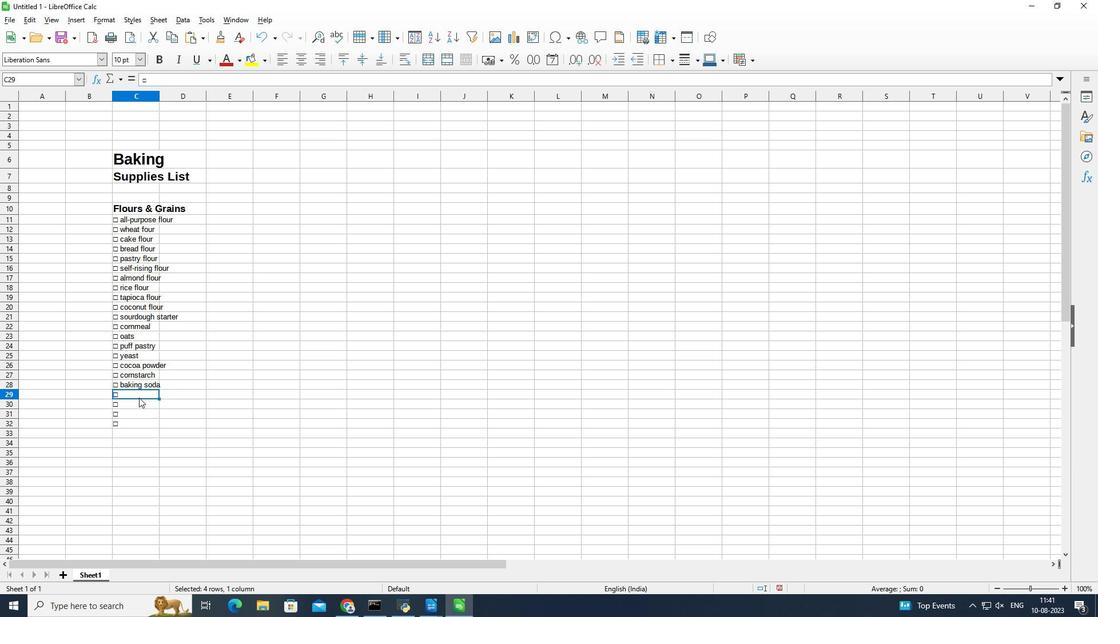 
Action: Mouse pressed left at (138, 398)
Screenshot: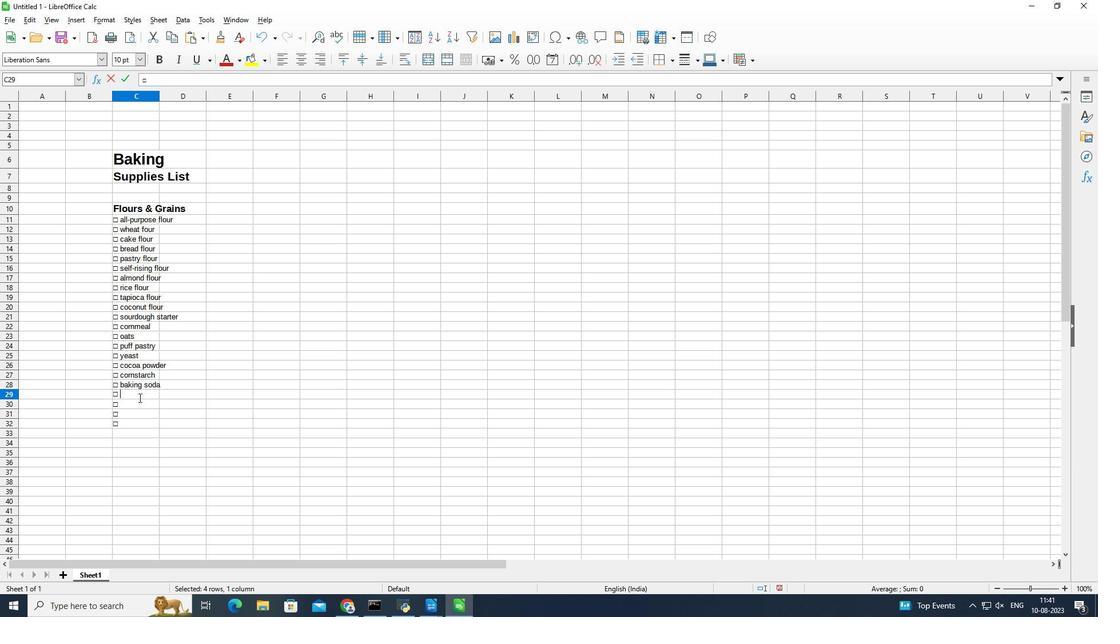 
Action: Mouse pressed left at (138, 398)
Screenshot: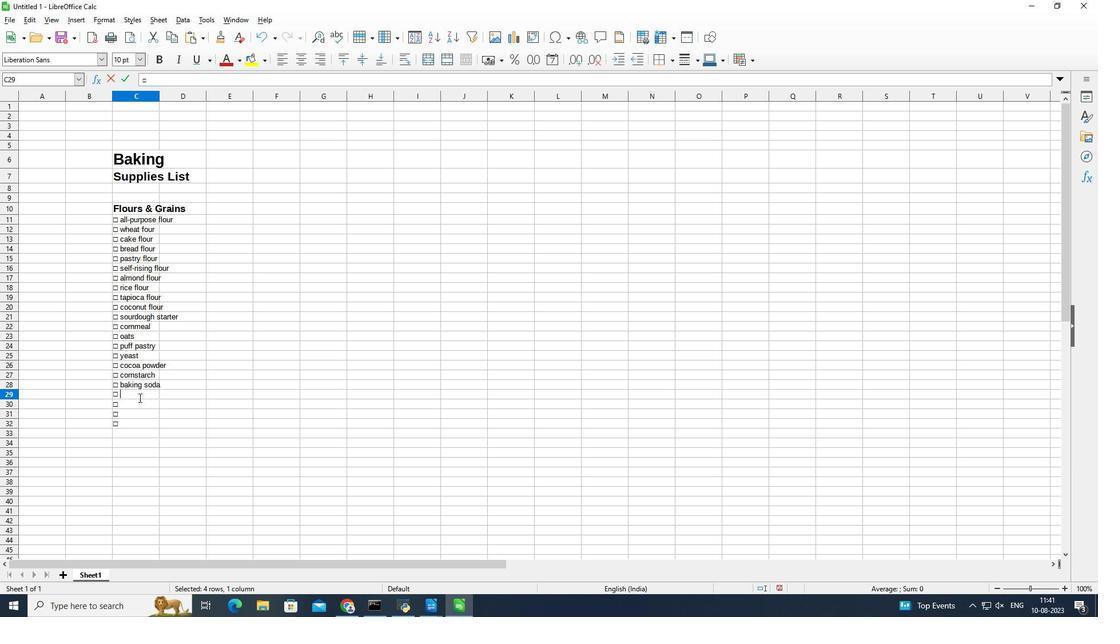
Action: Key pressed baking<Key.space>powe<Key.backspace>der<Key.down>
Screenshot: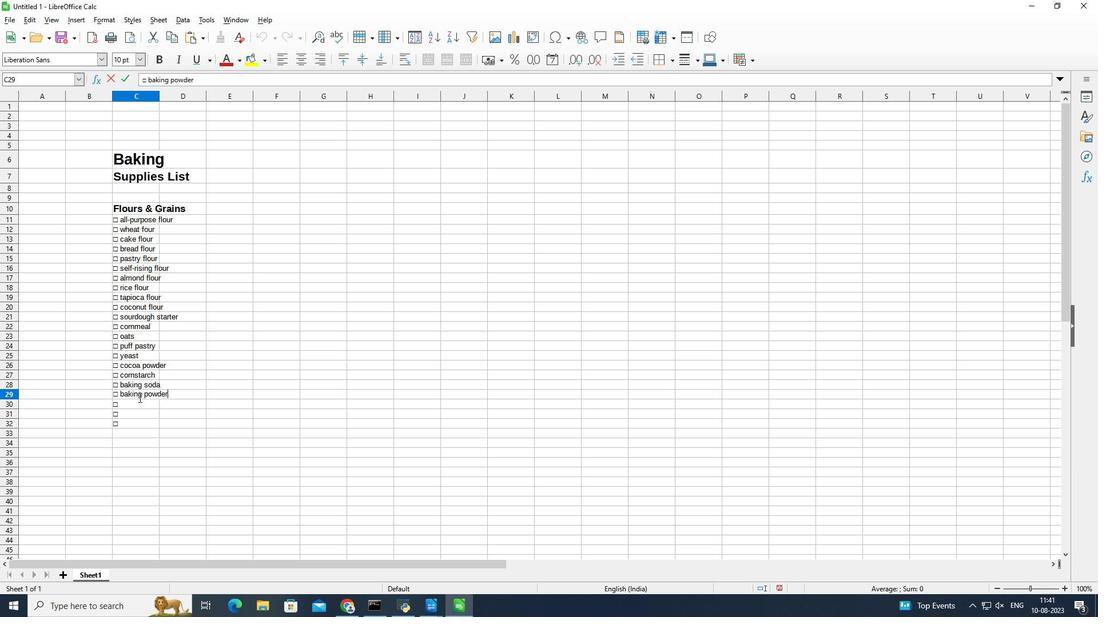 
Action: Mouse moved to (134, 399)
Screenshot: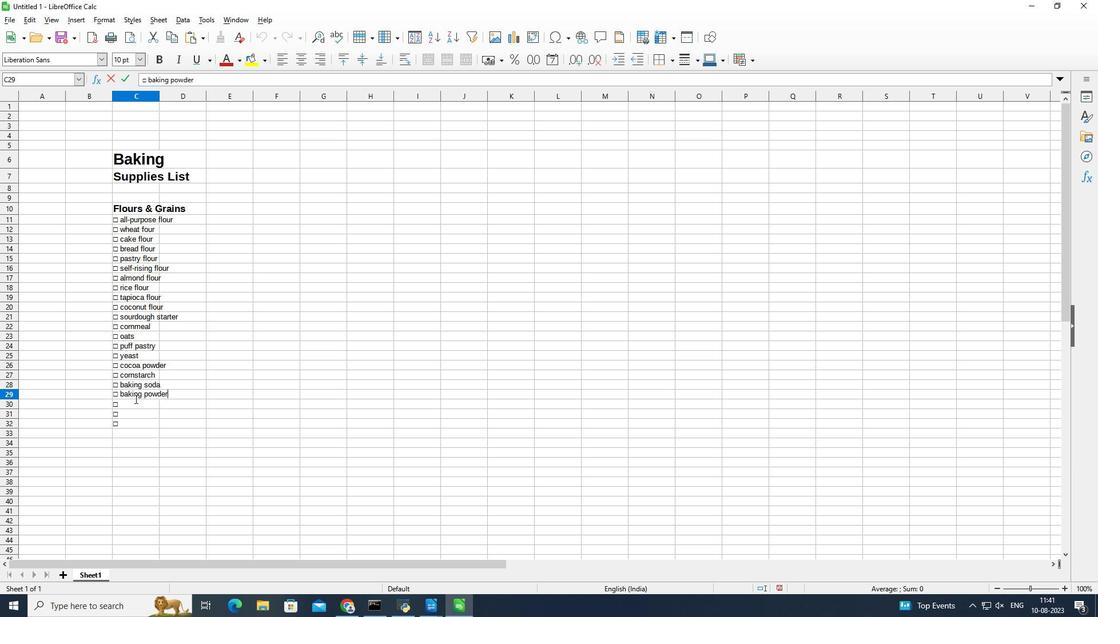 
Action: Mouse pressed left at (134, 399)
Screenshot: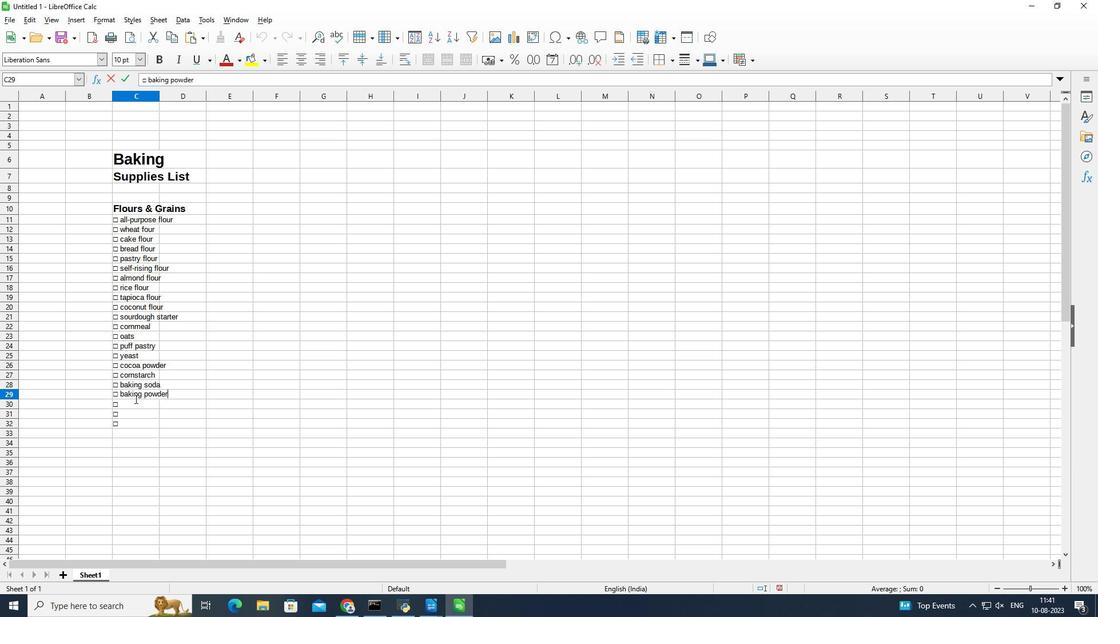 
Action: Mouse pressed left at (134, 399)
Screenshot: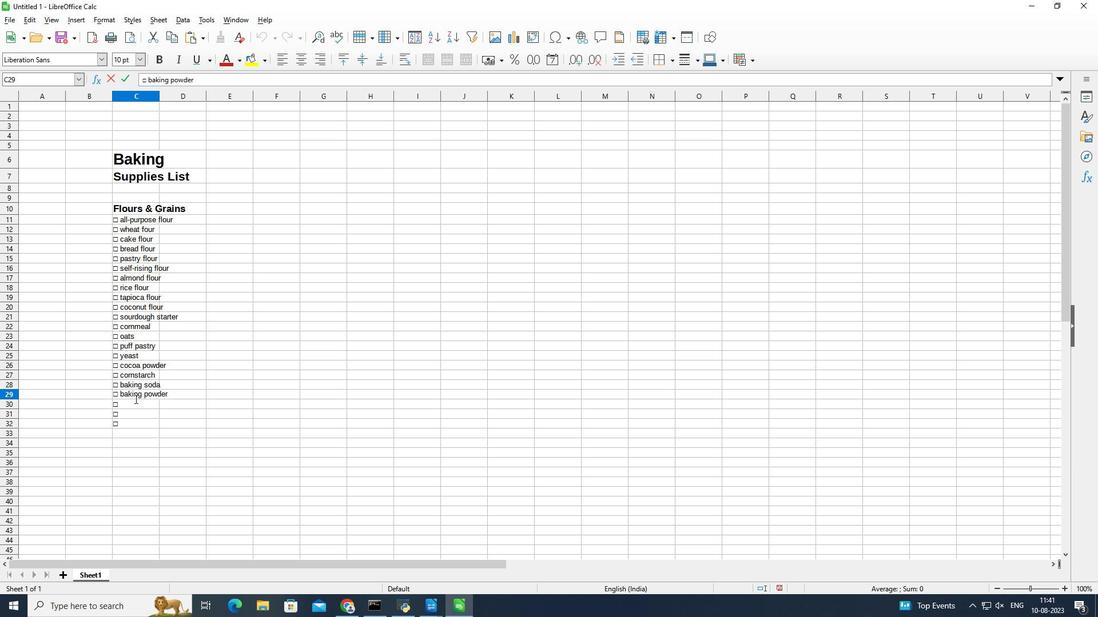 
Action: Mouse moved to (130, 402)
Screenshot: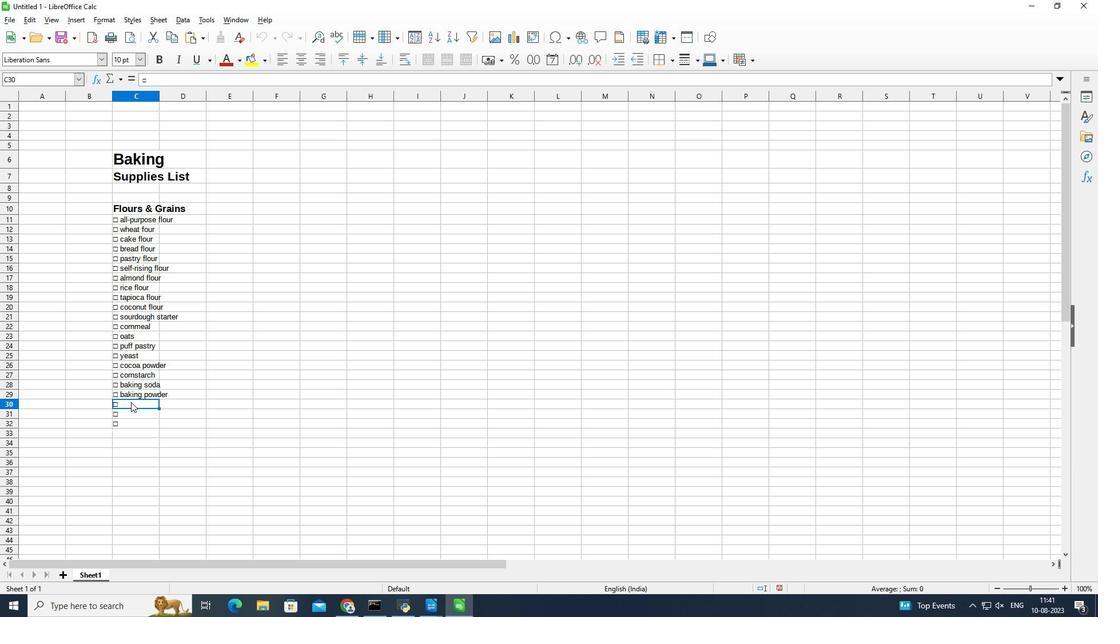 
Action: Mouse pressed left at (130, 402)
Screenshot: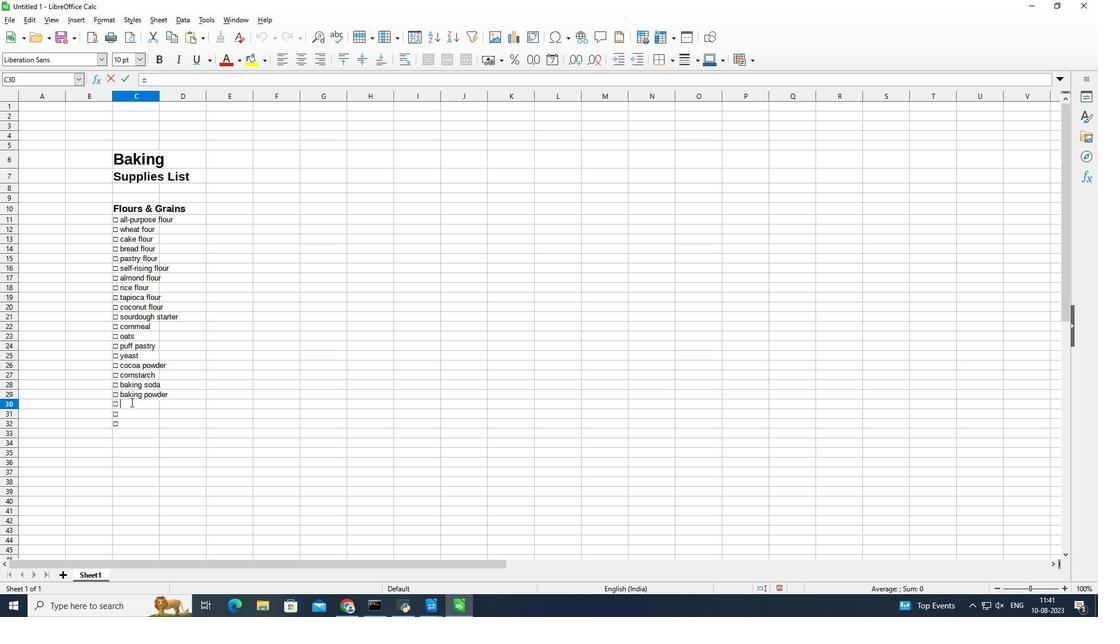 
Action: Mouse pressed left at (130, 402)
Screenshot: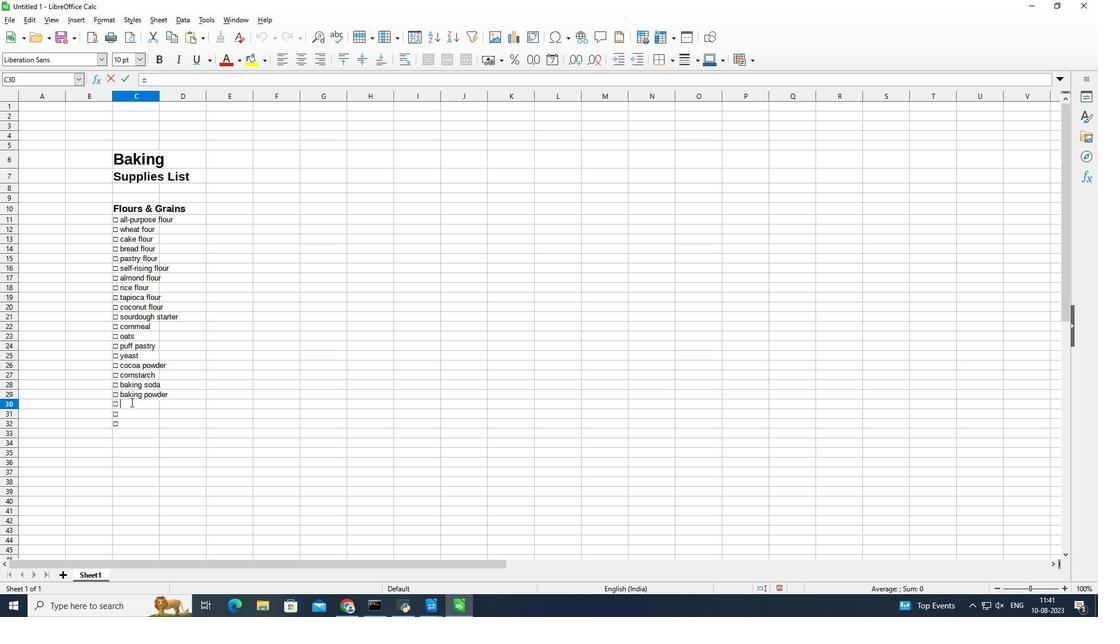 
Action: Key pressed xanthan<Key.space>gum
Screenshot: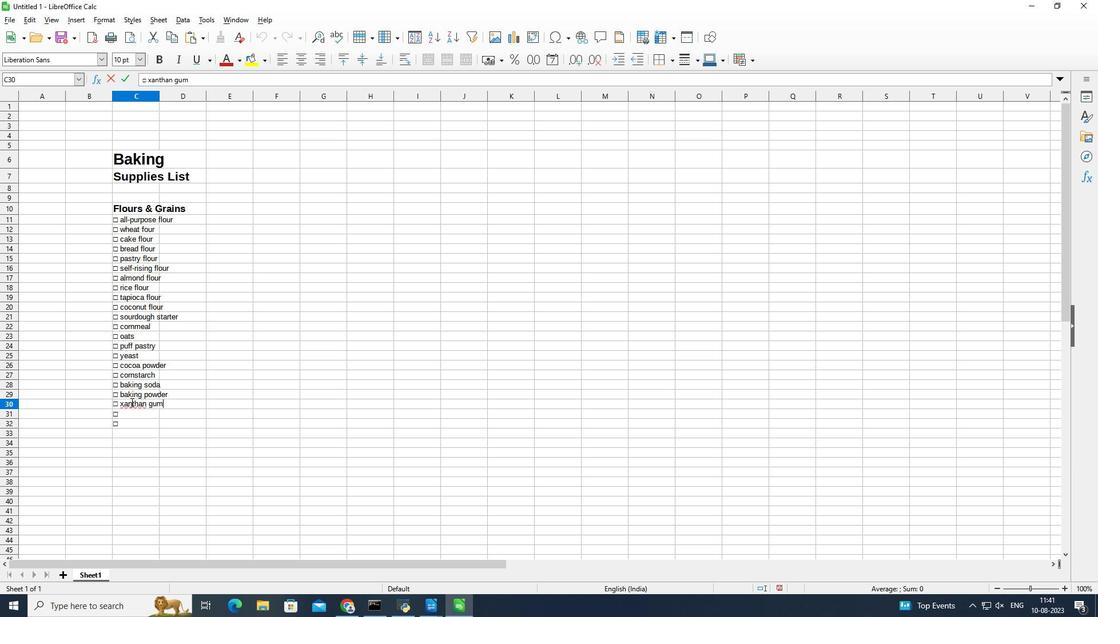 
Action: Mouse moved to (146, 412)
Screenshot: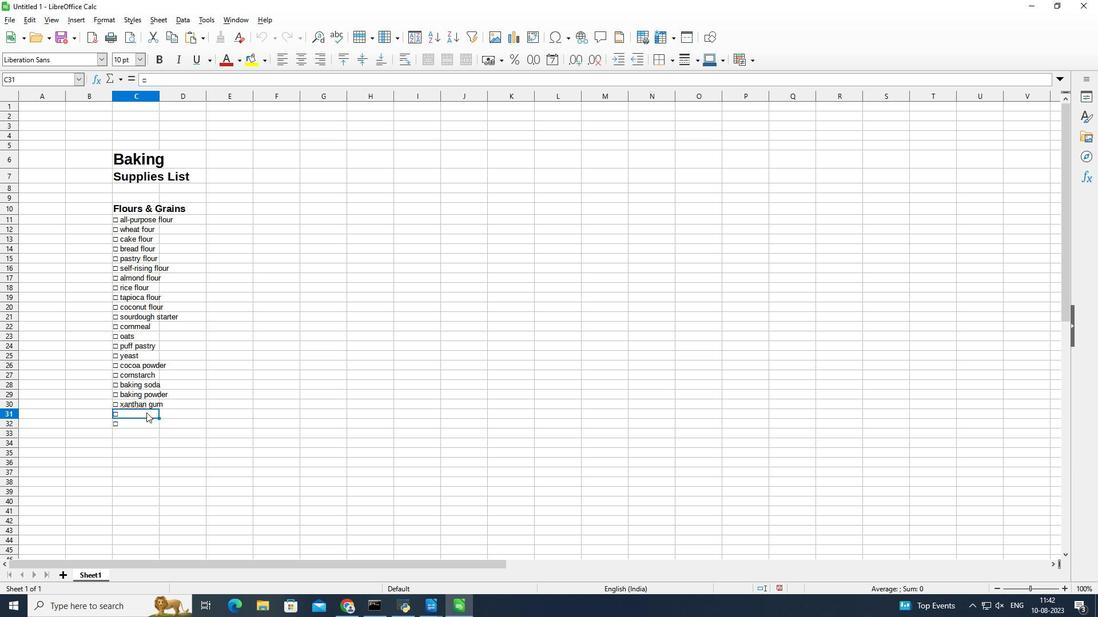 
Action: Mouse pressed left at (146, 412)
Screenshot: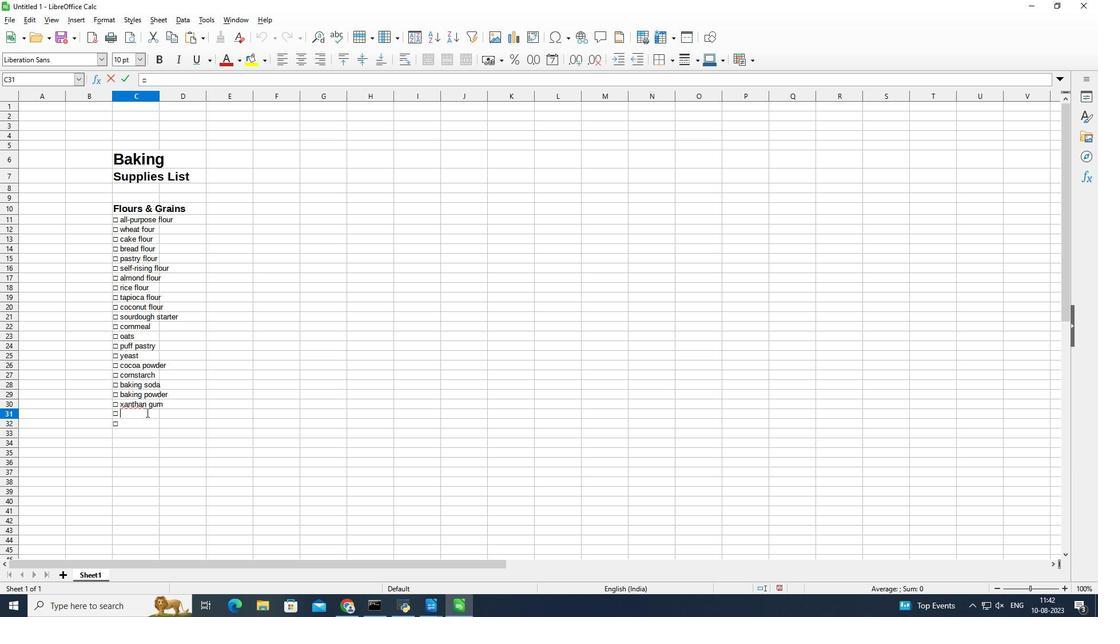 
Action: Mouse pressed left at (146, 412)
Screenshot: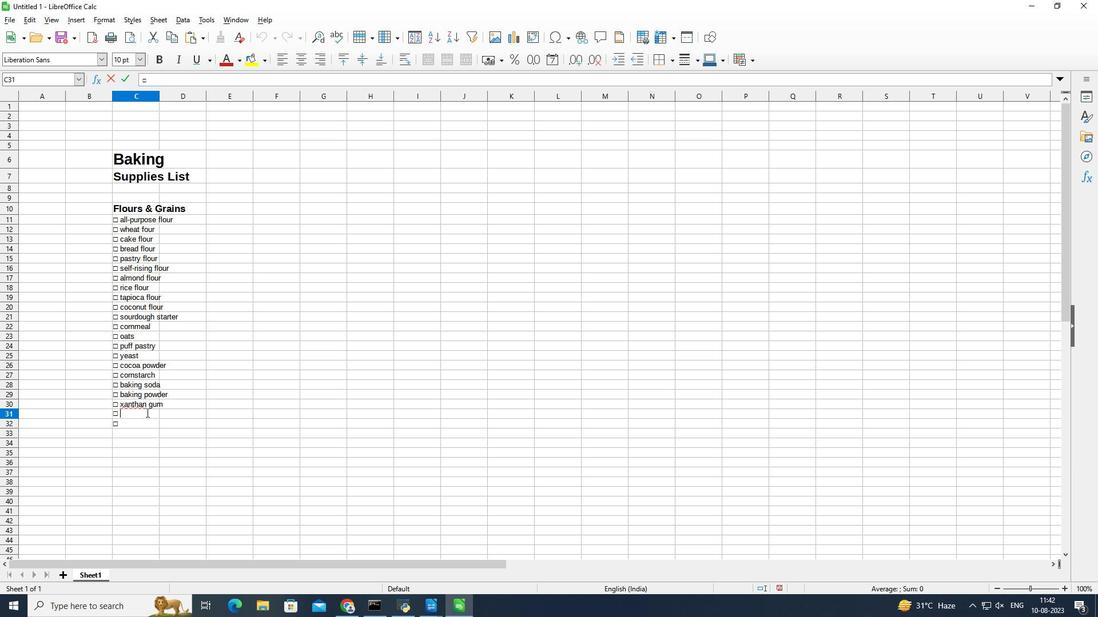 
Action: Key pressed arrowri<Key.backspace>oot<Key.space>starch
Screenshot: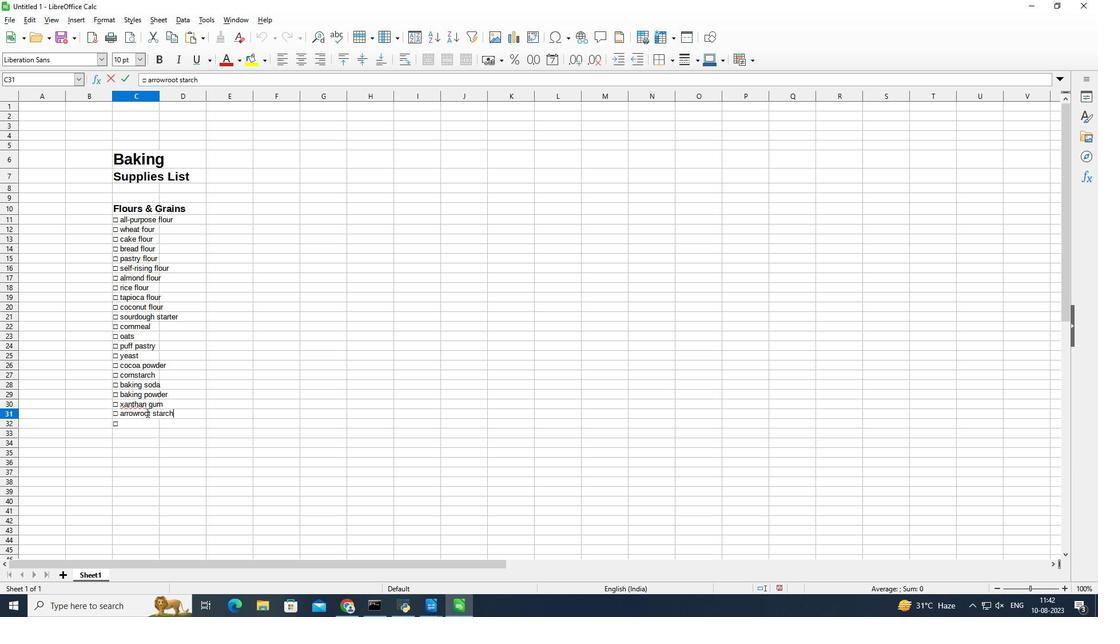 
Action: Mouse moved to (141, 426)
Screenshot: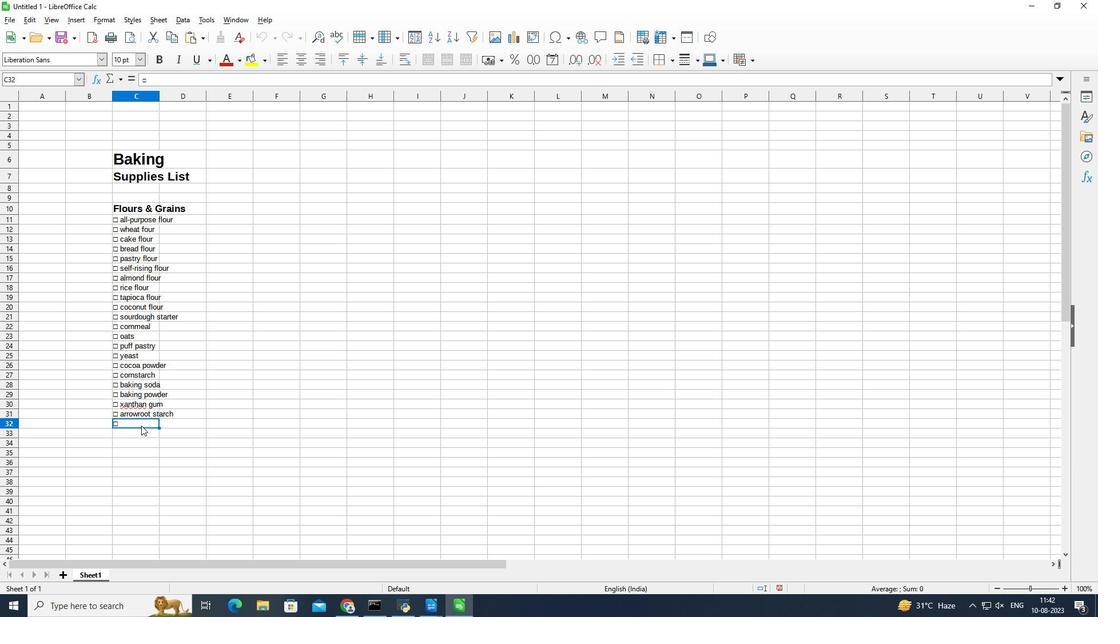 
Action: Mouse pressed left at (141, 426)
Screenshot: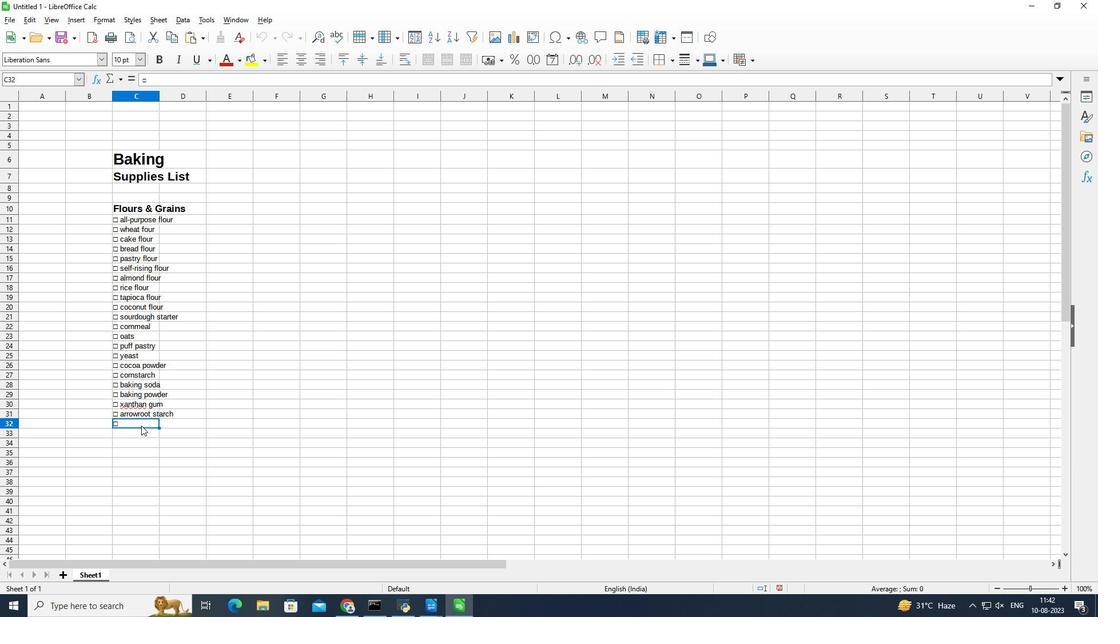 
Action: Mouse moved to (134, 475)
Screenshot: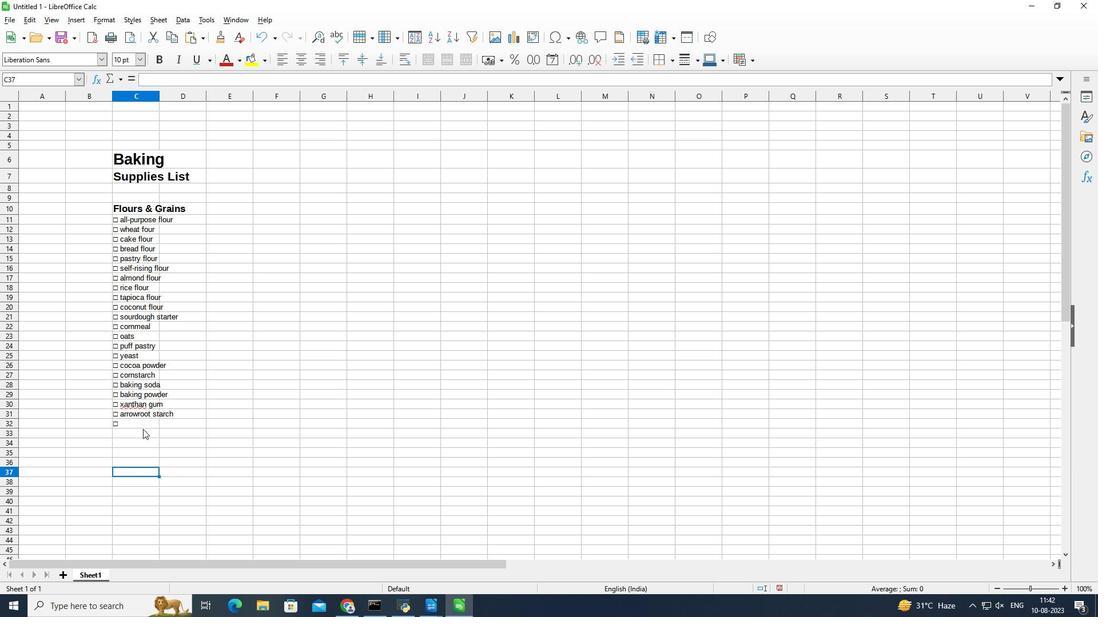 
Action: Mouse pressed left at (134, 475)
Screenshot: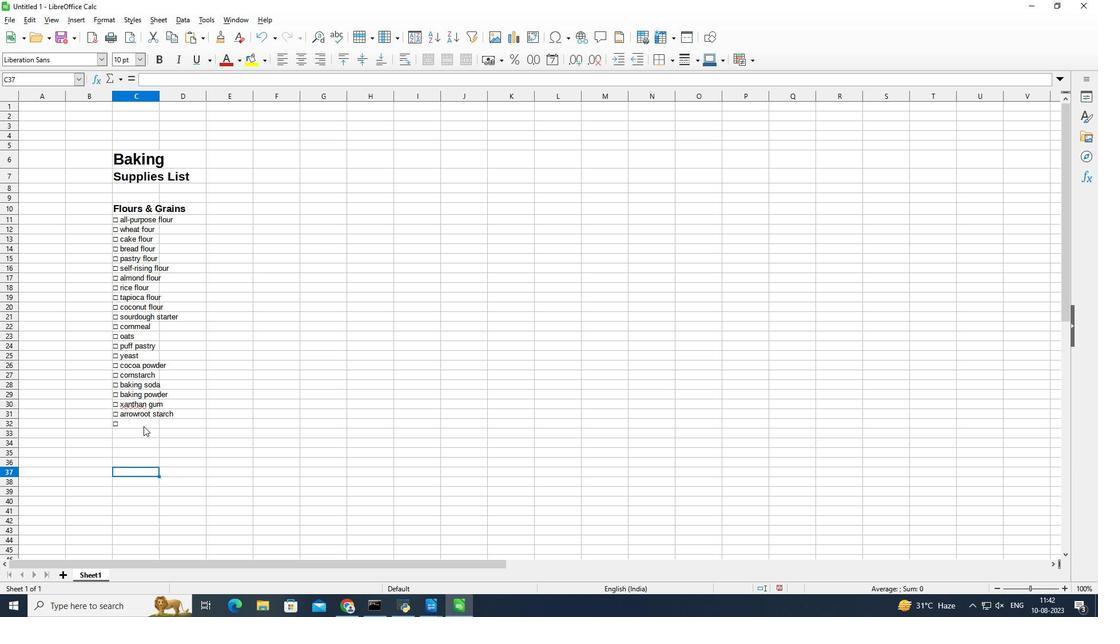 
Action: Mouse moved to (144, 426)
Screenshot: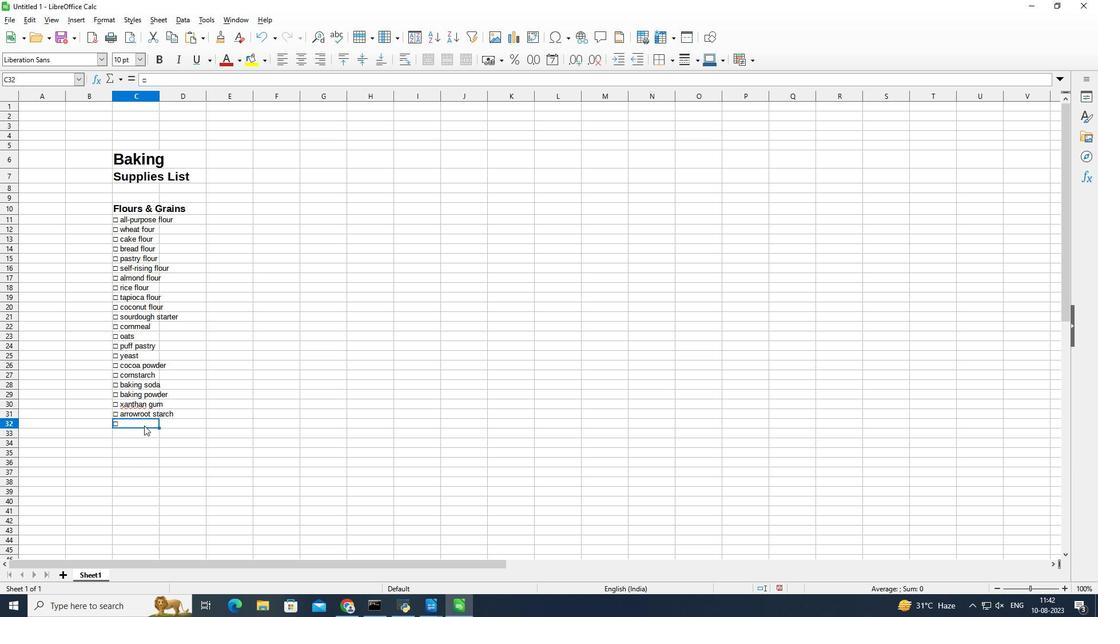 
Action: Mouse pressed left at (144, 426)
Screenshot: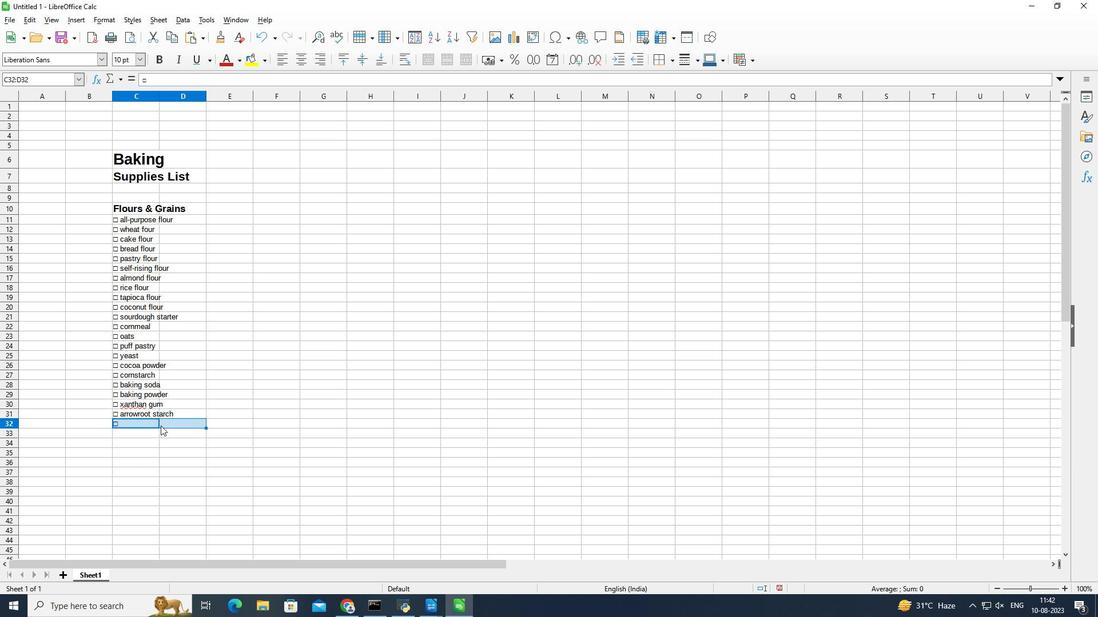 
Action: Mouse moved to (666, 58)
Screenshot: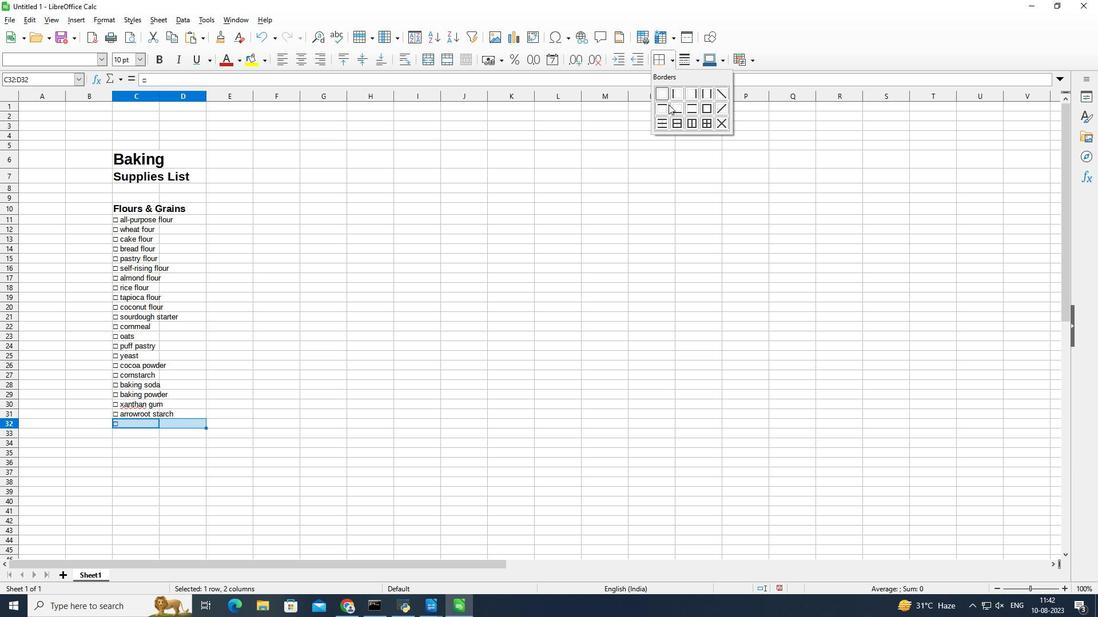 
Action: Mouse pressed left at (666, 58)
Screenshot: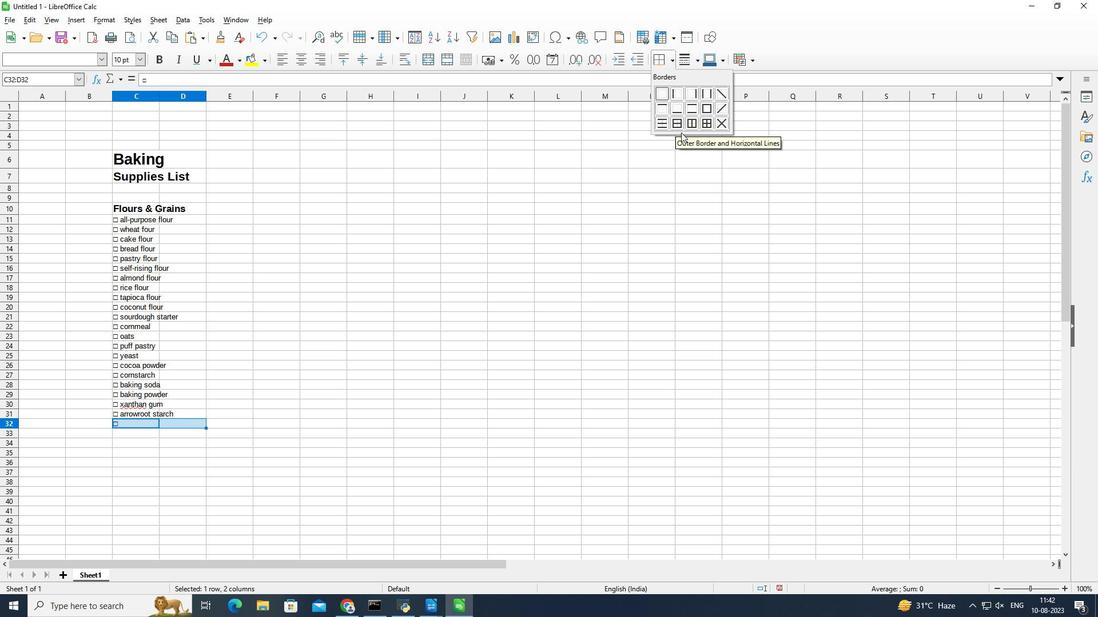 
Action: Mouse moved to (681, 112)
Screenshot: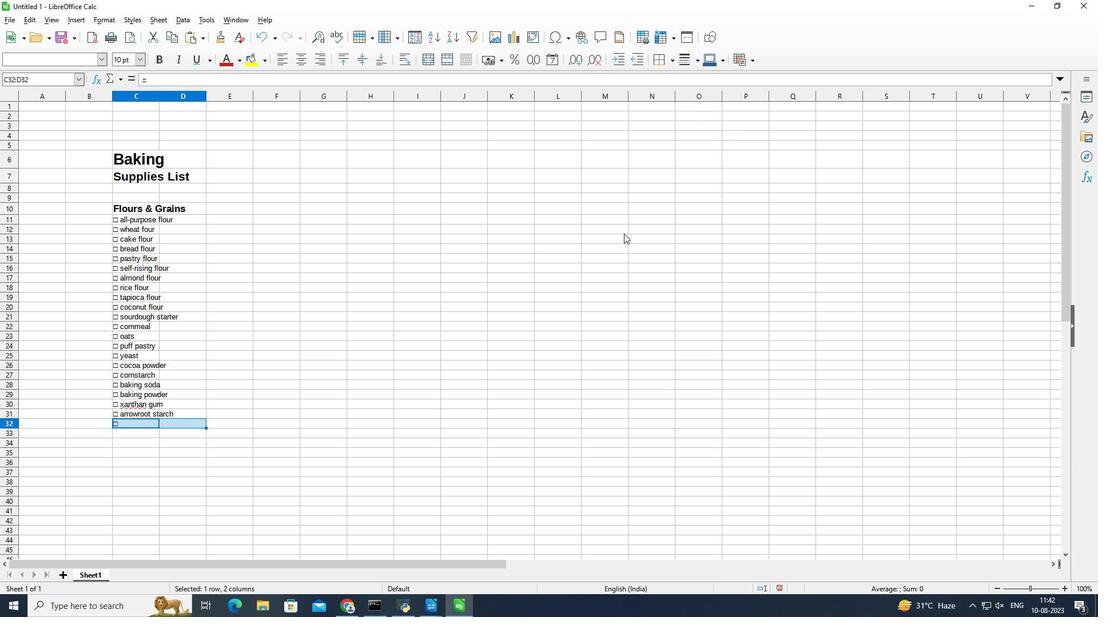 
Action: Mouse pressed left at (681, 112)
Screenshot: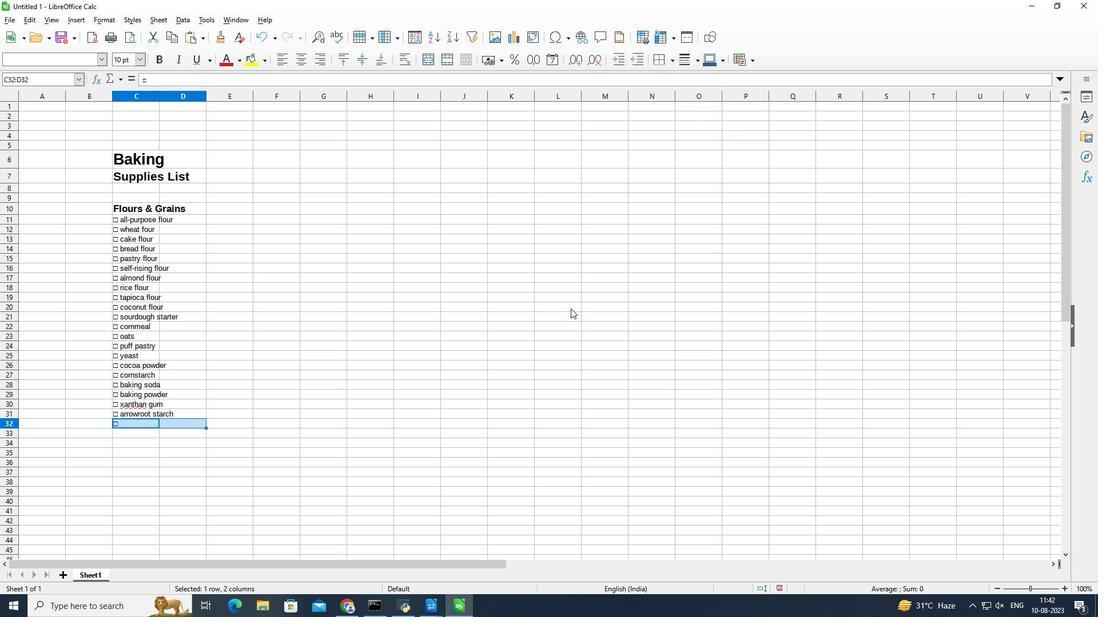 
Action: Mouse moved to (570, 308)
Screenshot: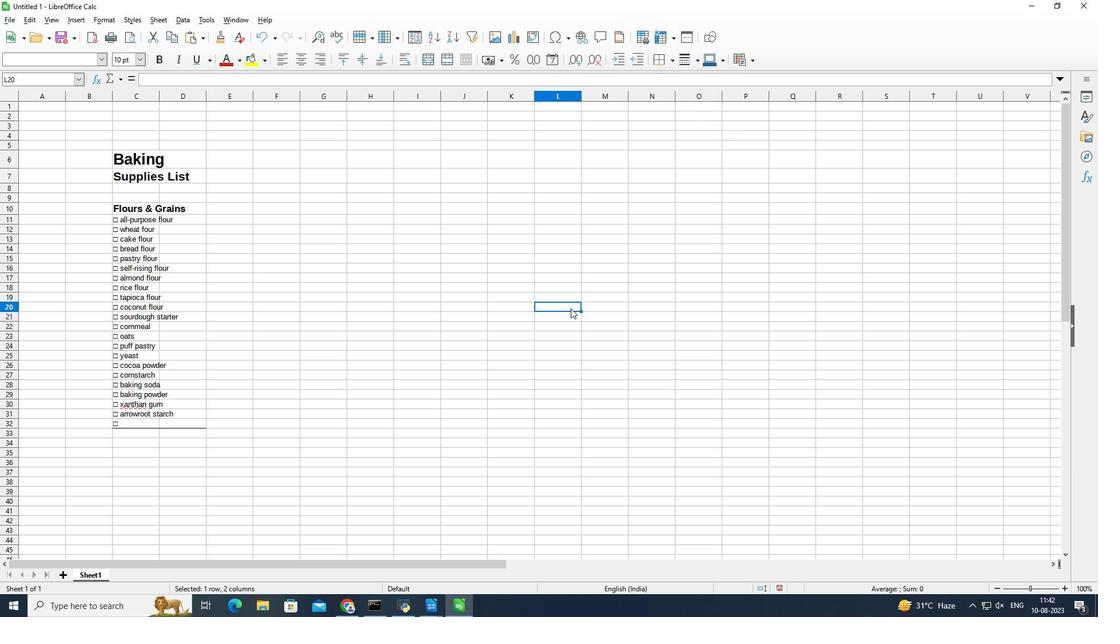 
Action: Mouse pressed left at (570, 308)
Screenshot: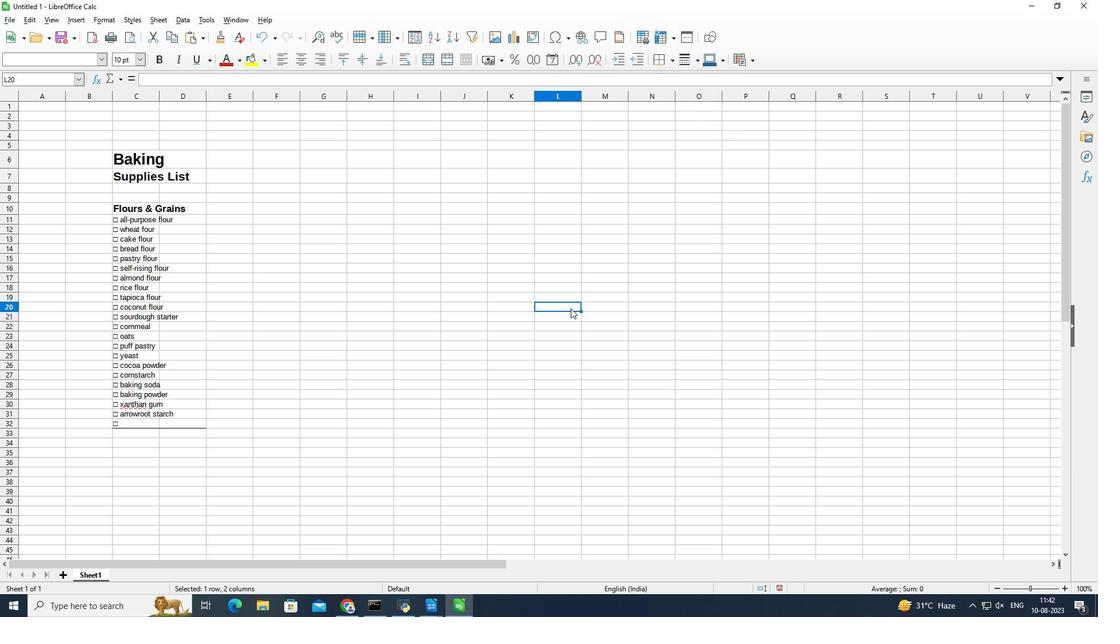 
Action: Mouse moved to (128, 157)
Screenshot: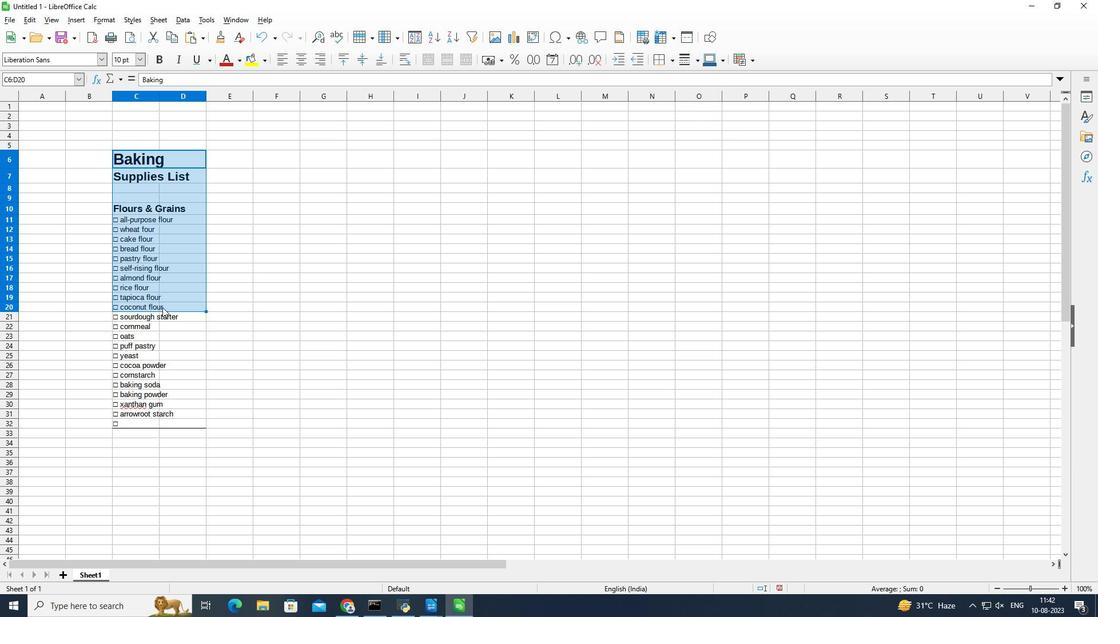 
Action: Mouse pressed left at (128, 157)
Screenshot: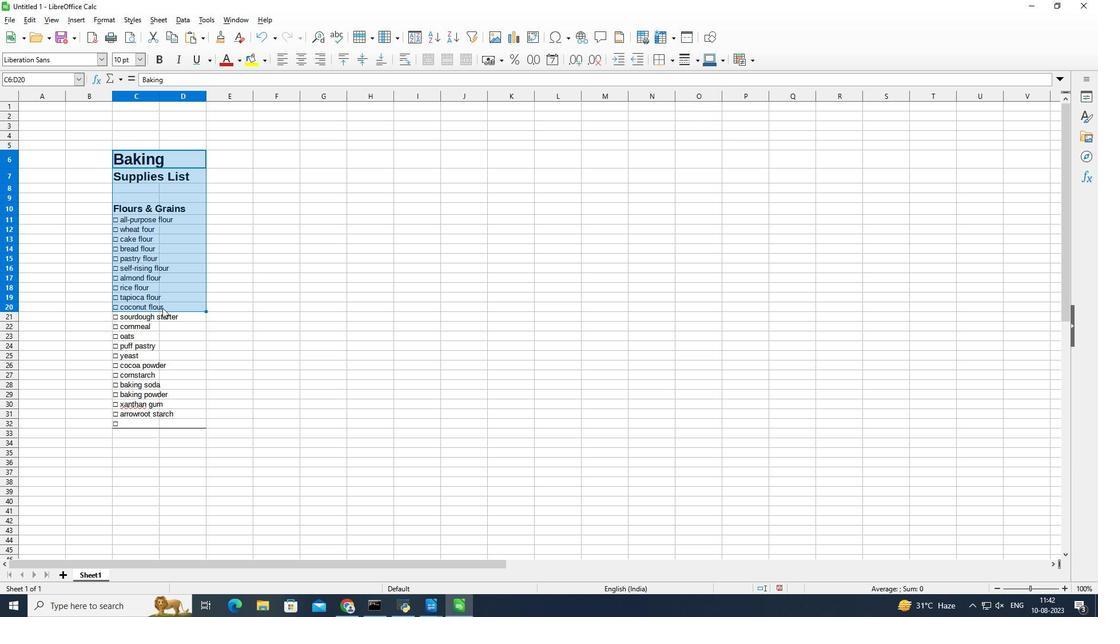 
Action: Mouse moved to (141, 304)
Screenshot: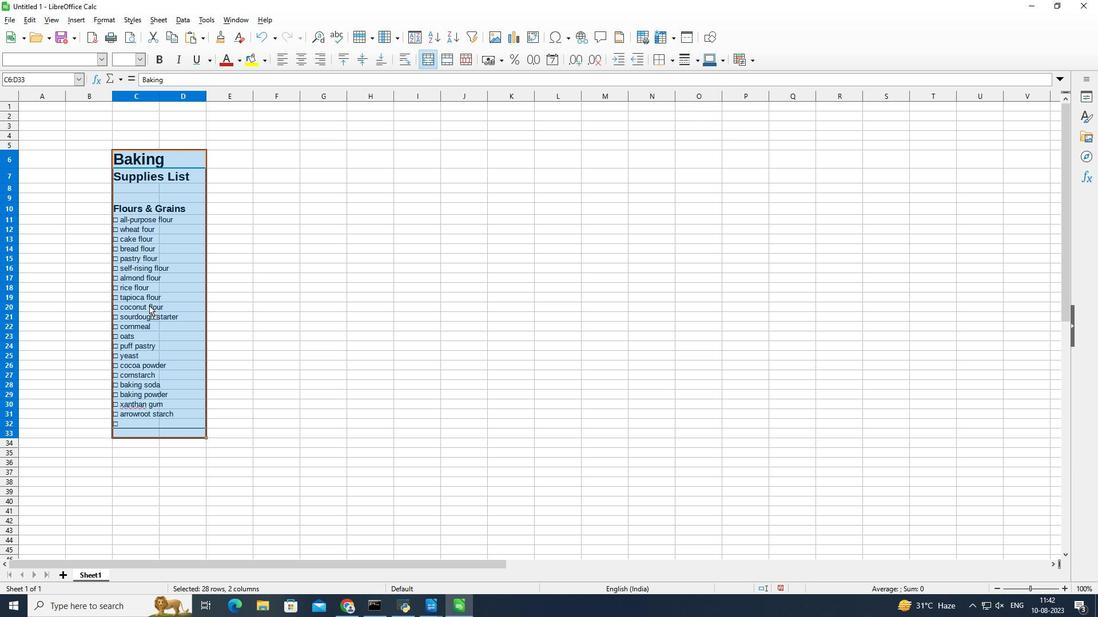 
Action: Mouse pressed left at (141, 304)
Screenshot: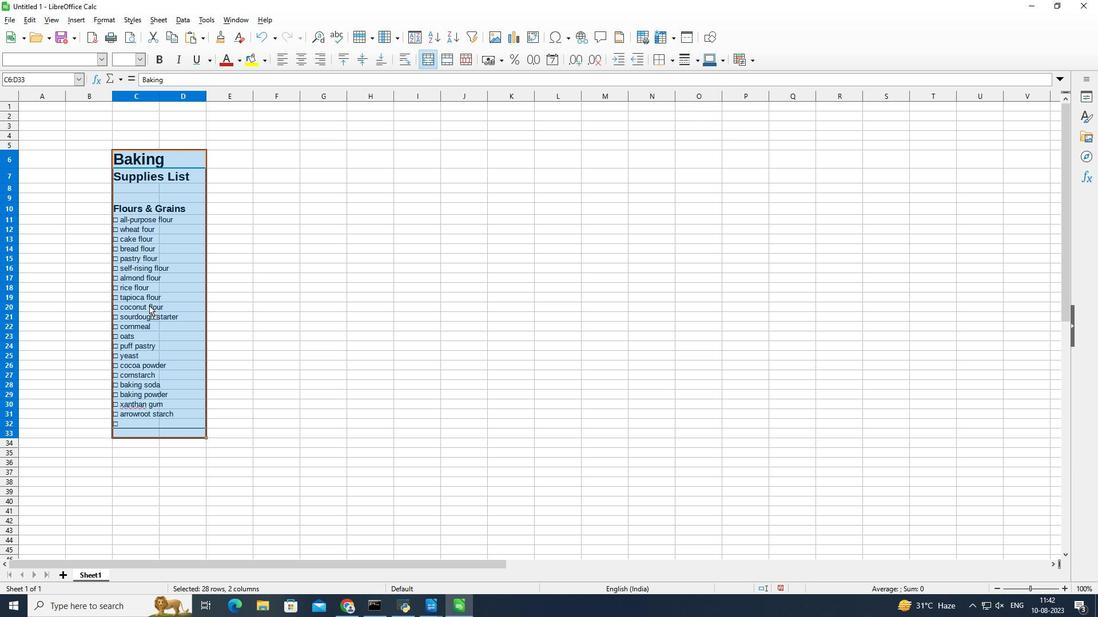 
Action: Mouse moved to (299, 328)
Screenshot: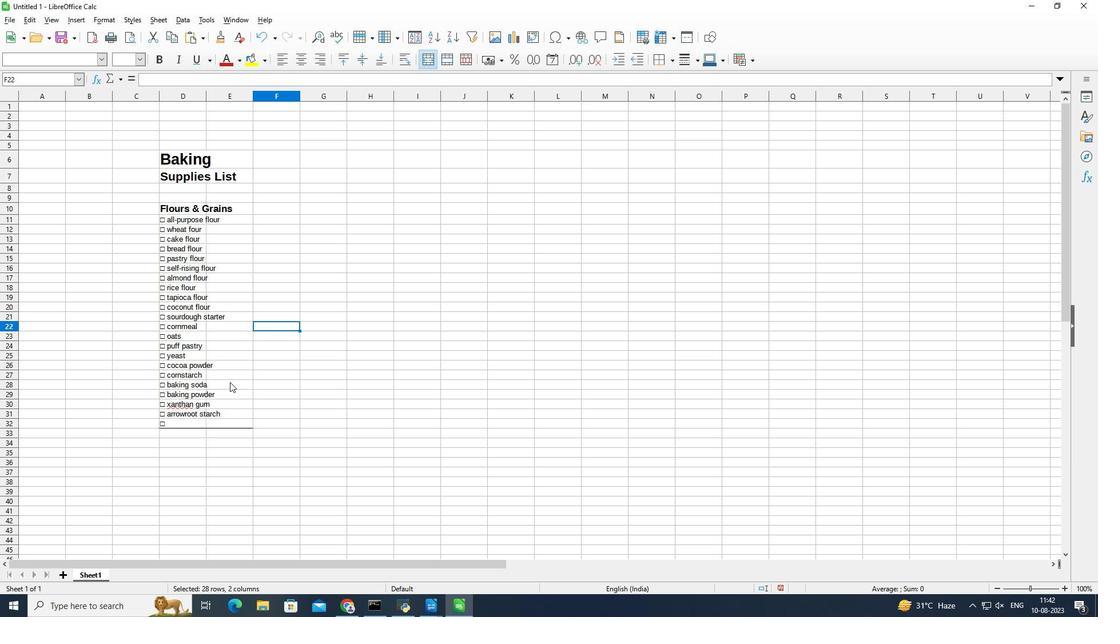 
Action: Mouse pressed left at (299, 328)
Screenshot: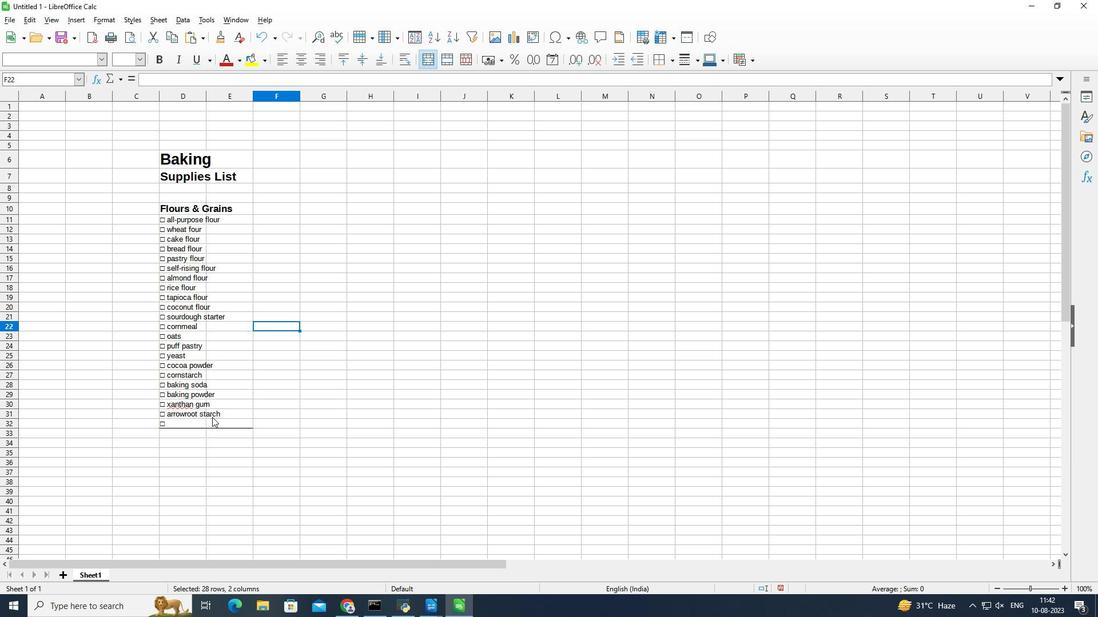 
Action: Mouse moved to (177, 438)
Screenshot: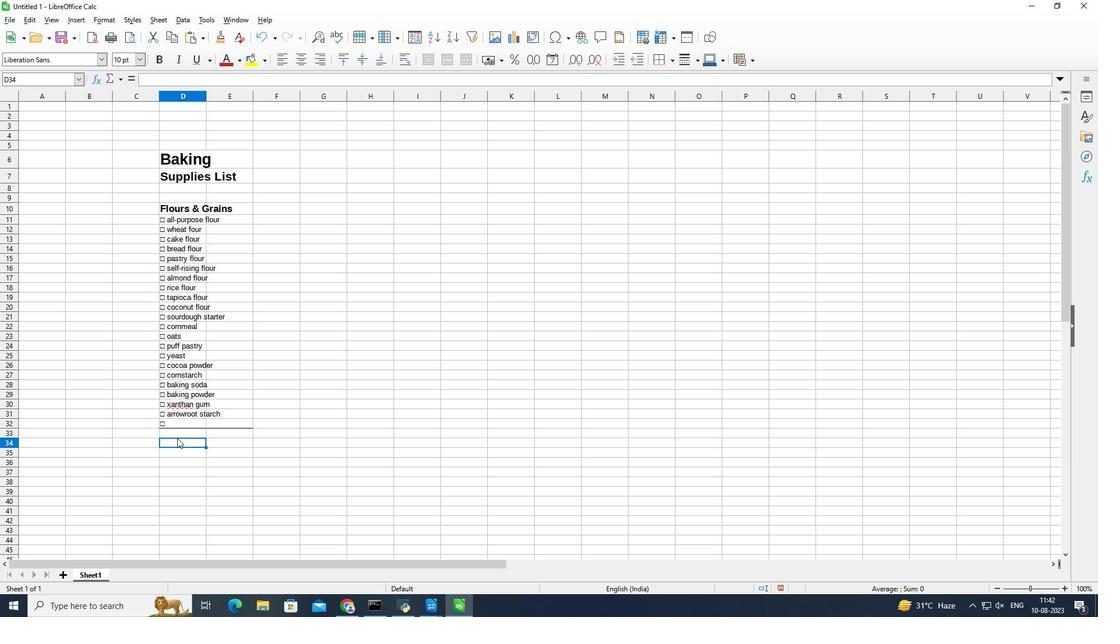 
Action: Mouse pressed left at (177, 438)
Screenshot: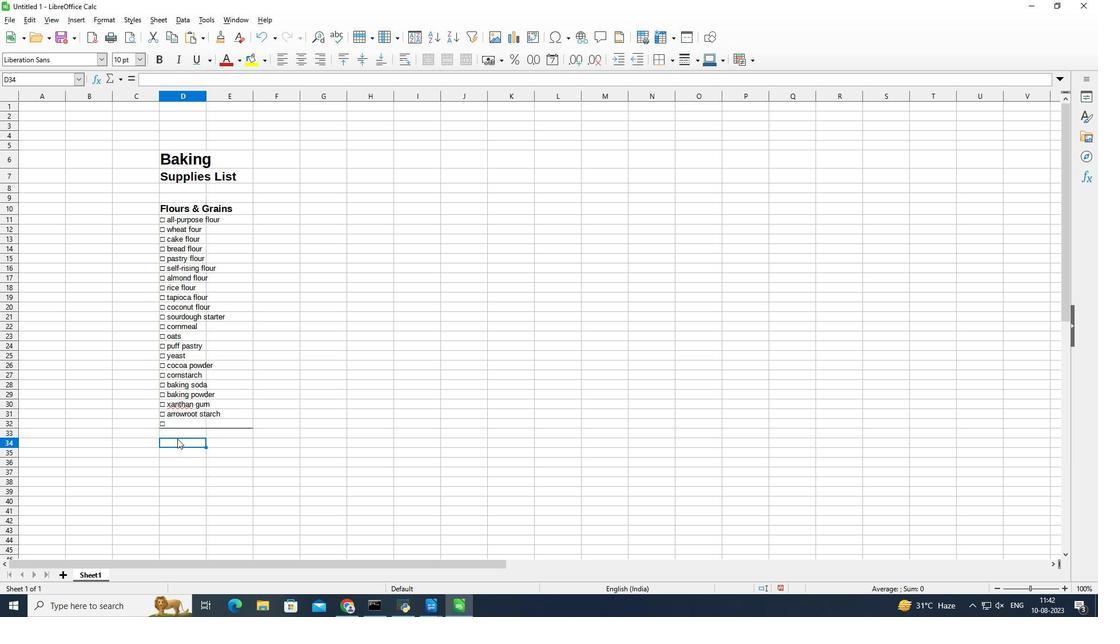 
Action: Mouse moved to (177, 439)
Screenshot: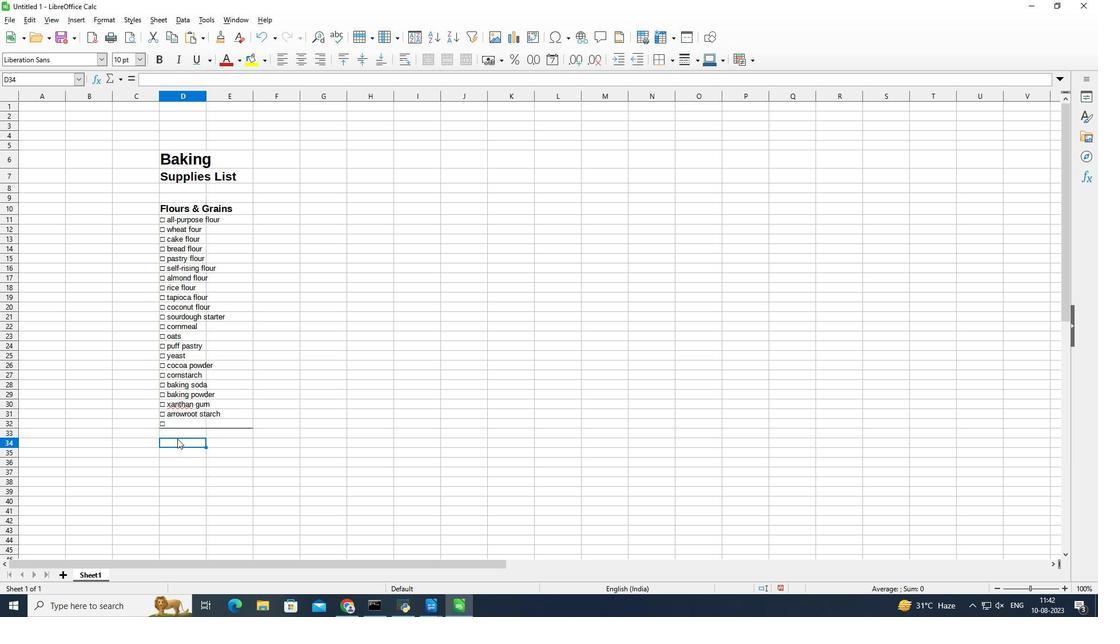
Action: Key pressed <Key.shift>Sweeteners
Screenshot: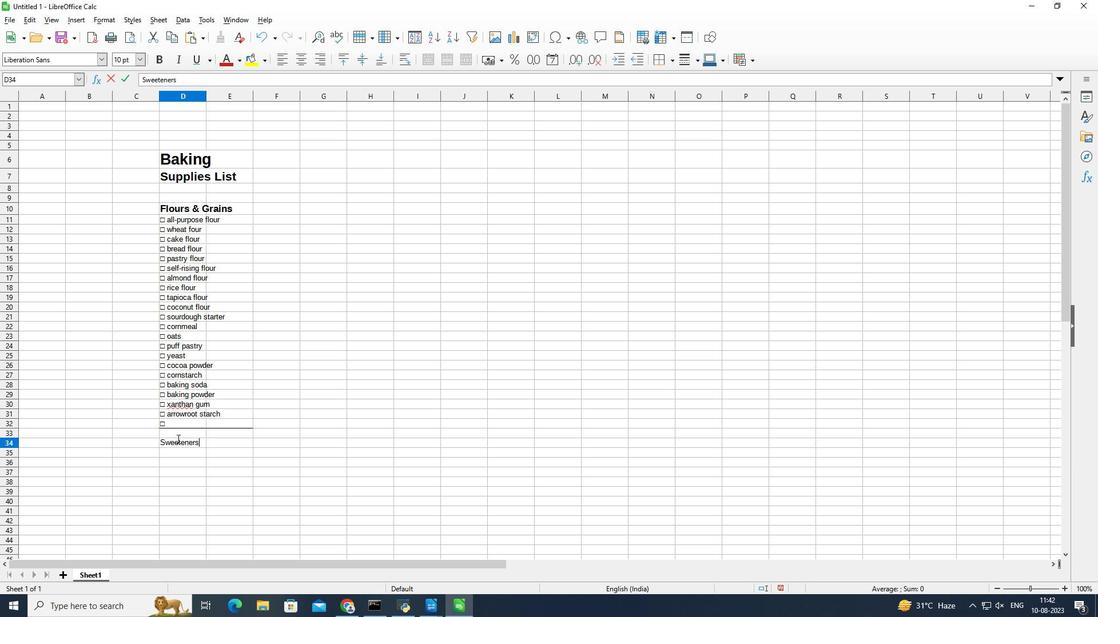 
Action: Mouse moved to (181, 468)
Screenshot: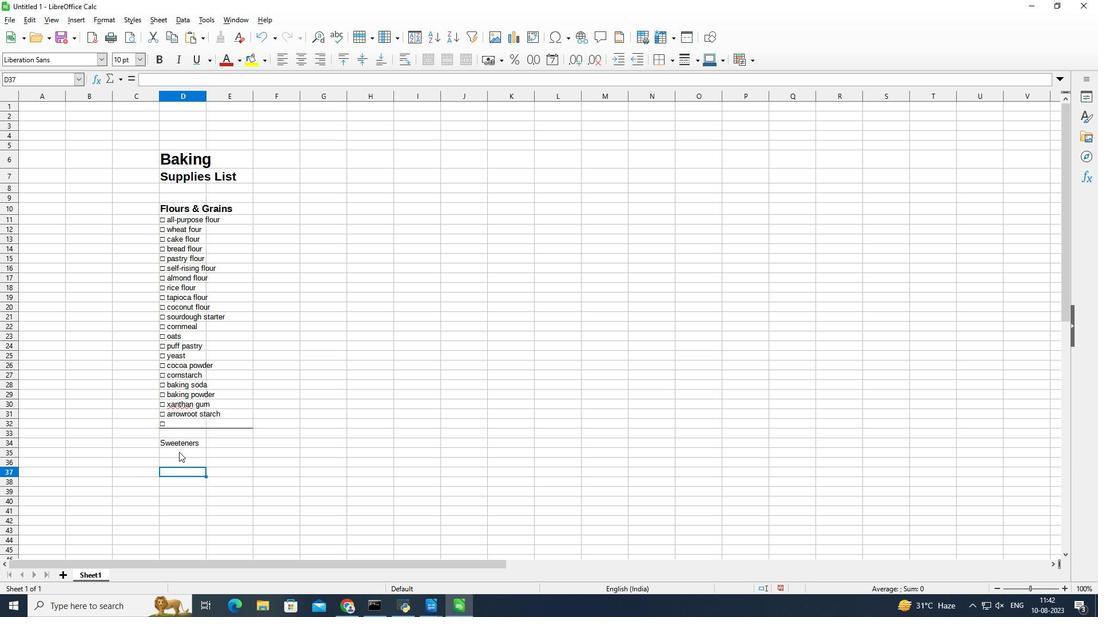 
Action: Mouse pressed left at (181, 468)
Screenshot: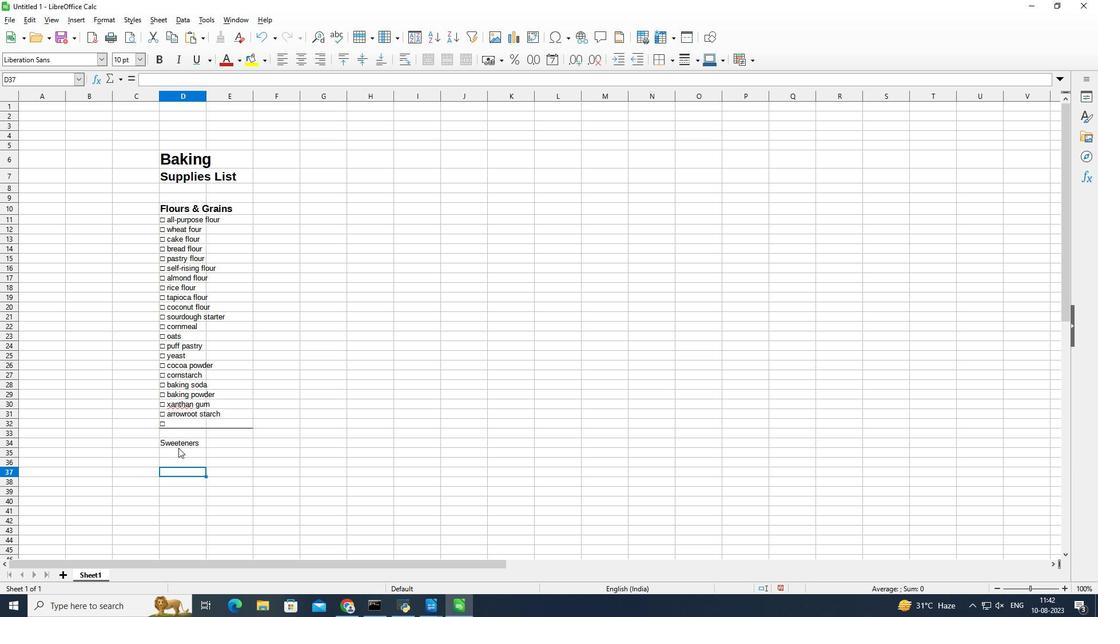 
Action: Mouse moved to (178, 444)
Screenshot: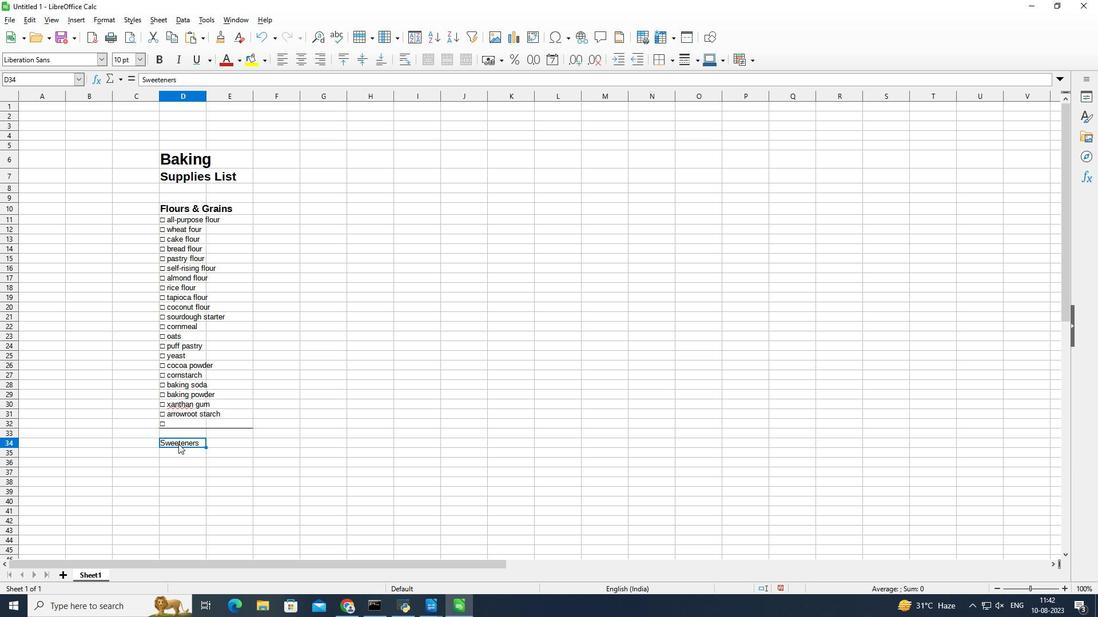 
Action: Mouse pressed left at (178, 444)
Screenshot: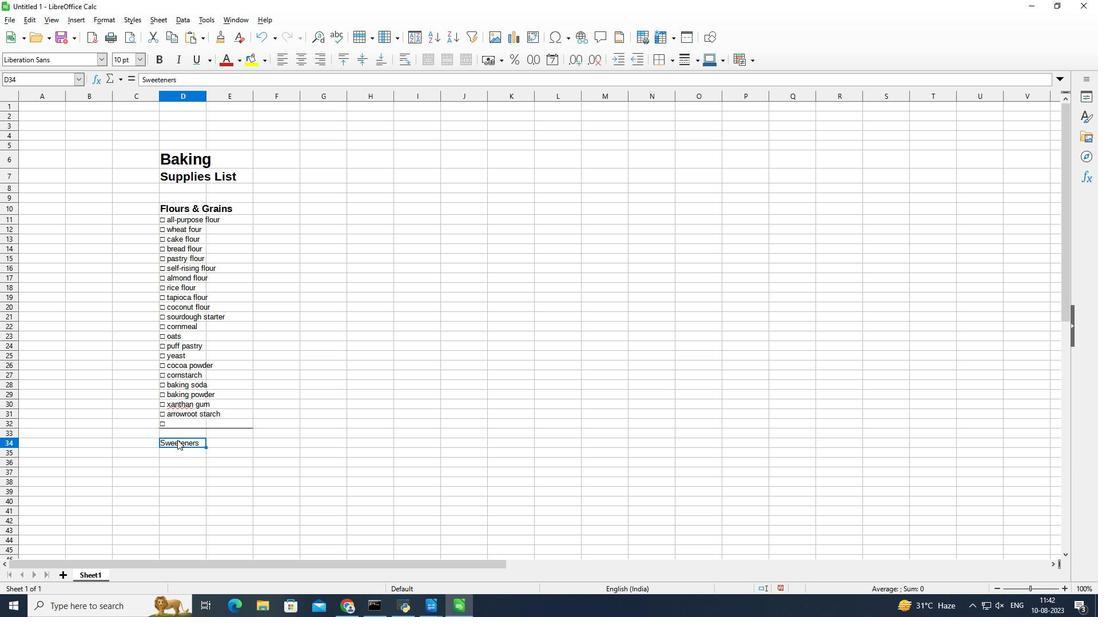 
Action: Mouse moved to (170, 204)
Screenshot: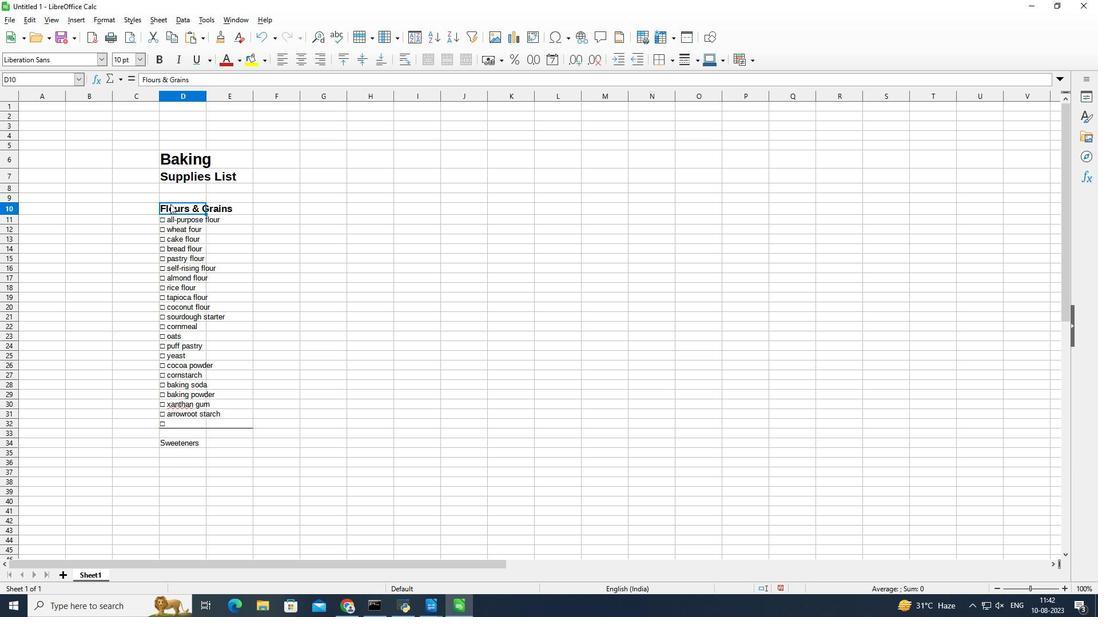 
Action: Mouse pressed left at (170, 204)
Screenshot: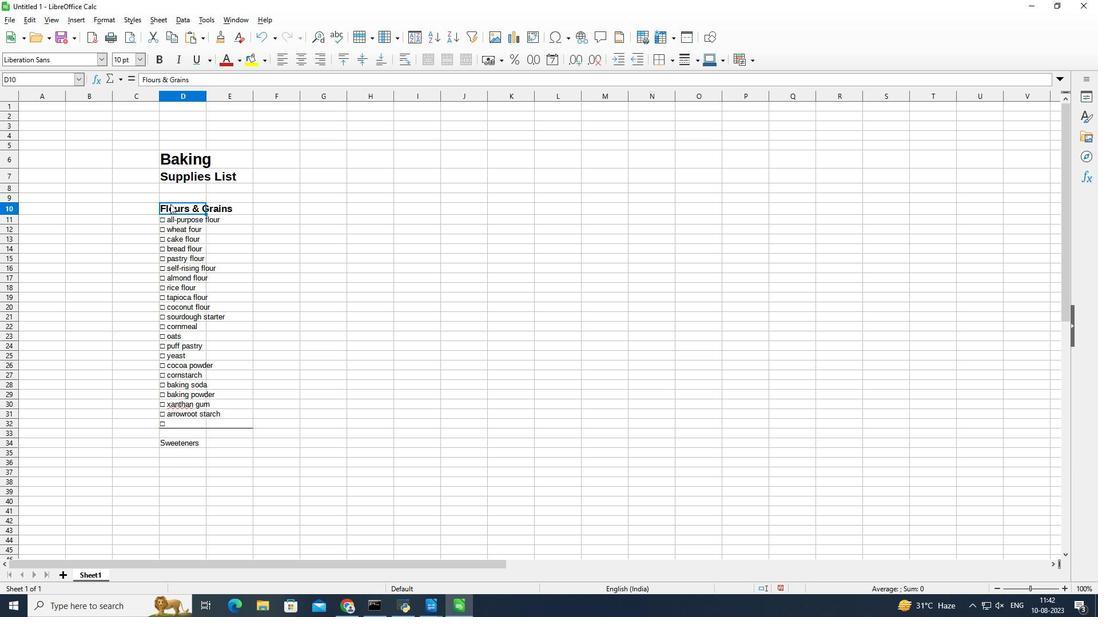 
Action: Mouse moved to (167, 441)
Screenshot: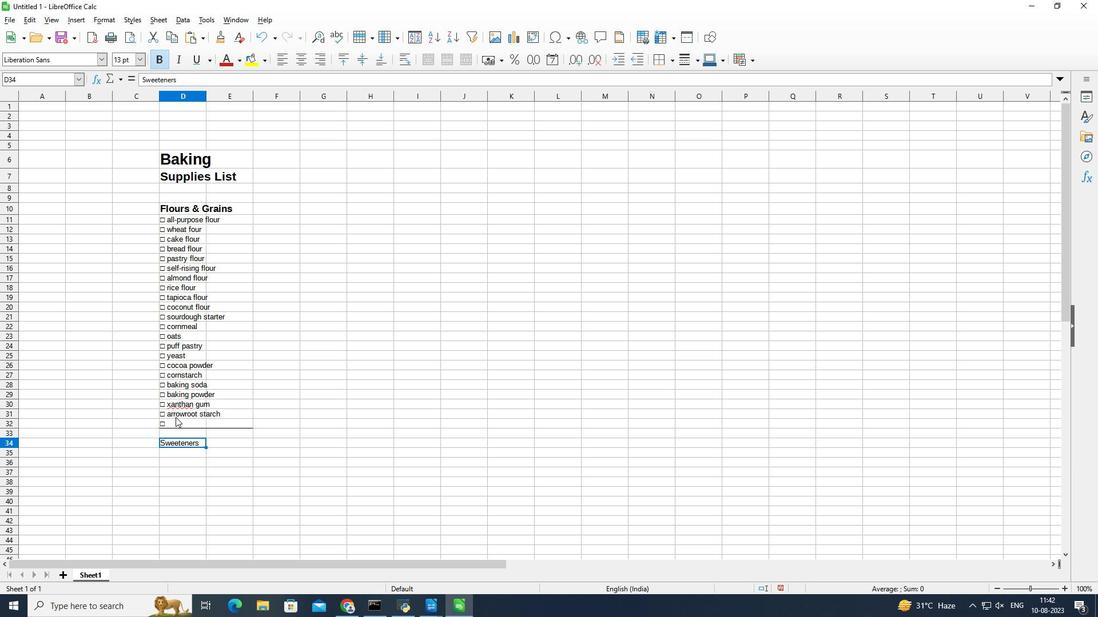 
Action: Mouse pressed left at (167, 441)
Screenshot: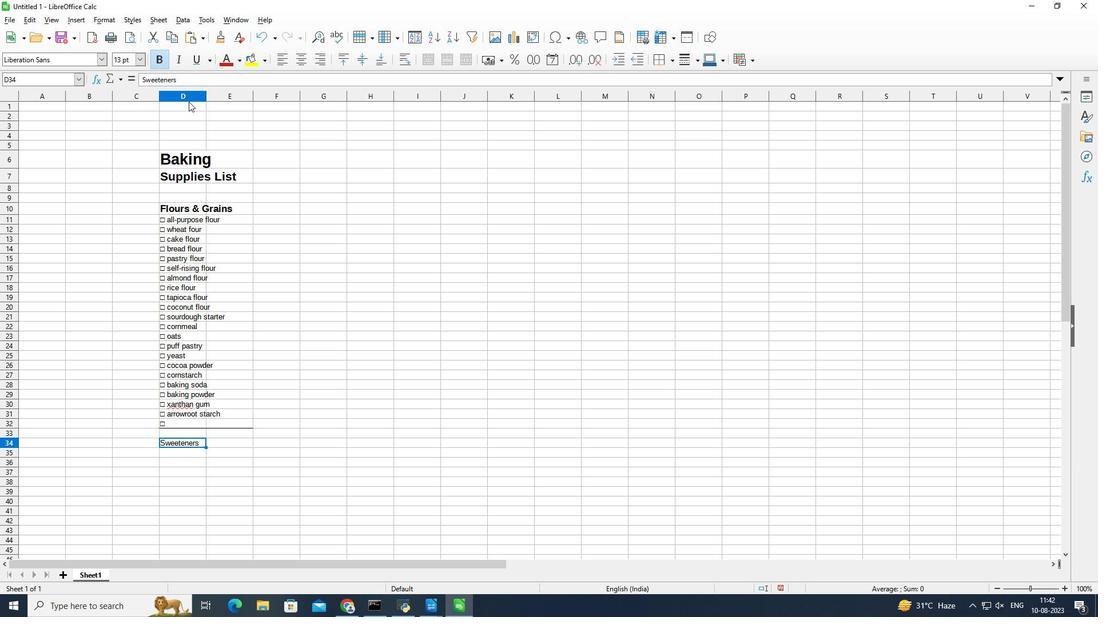 
Action: Mouse moved to (163, 56)
Screenshot: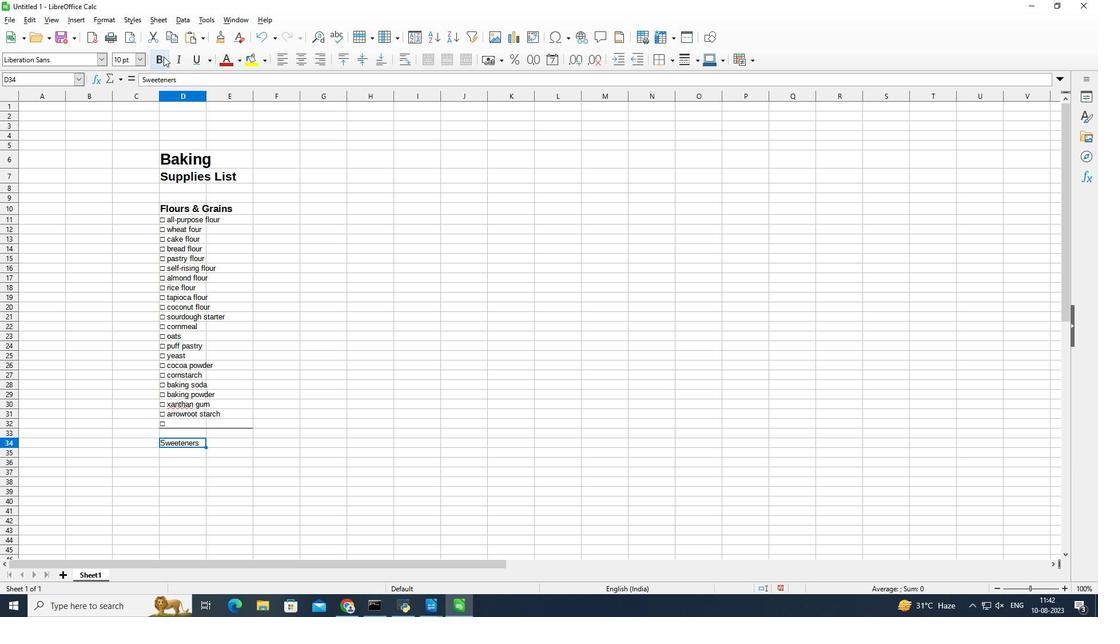 
Action: Mouse pressed left at (163, 56)
Screenshot: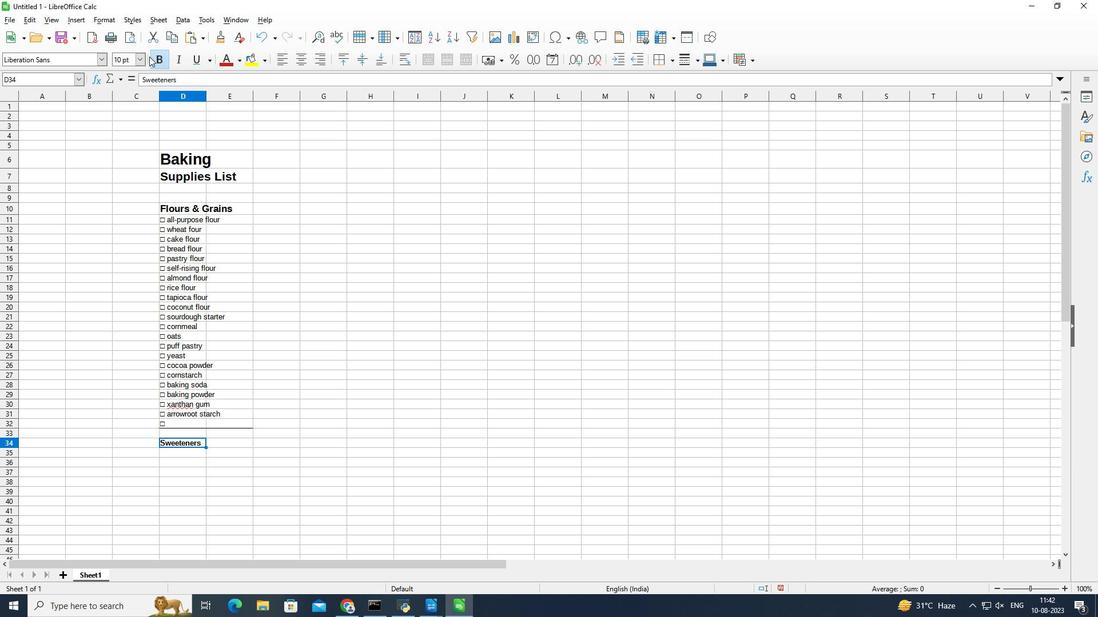 
Action: Mouse moved to (143, 57)
Screenshot: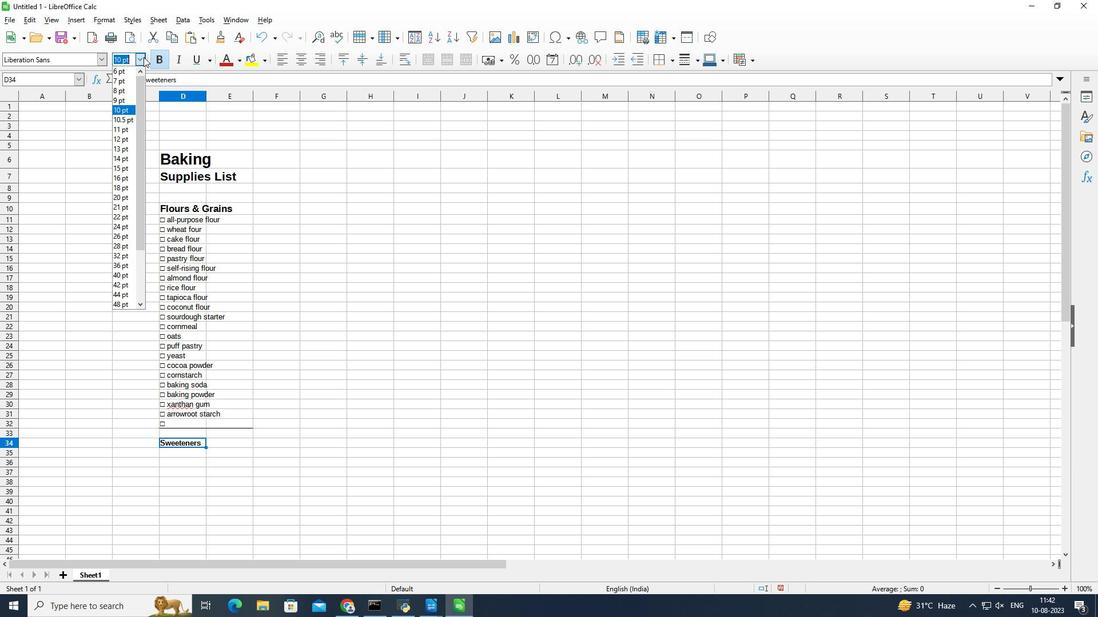 
Action: Mouse pressed left at (143, 57)
Screenshot: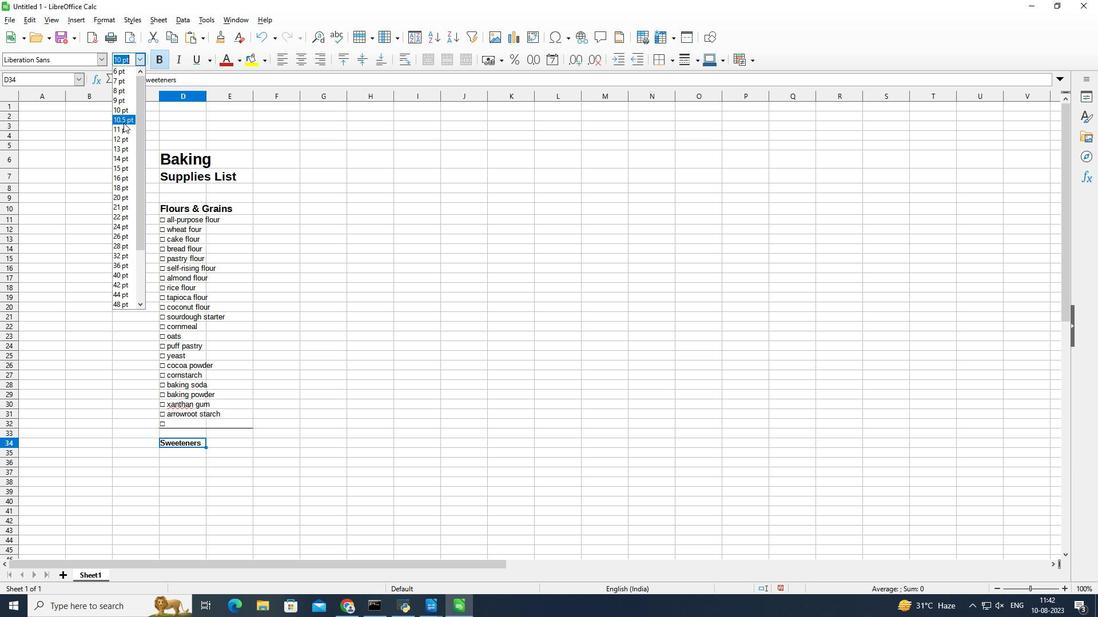 
Action: Mouse moved to (125, 145)
Screenshot: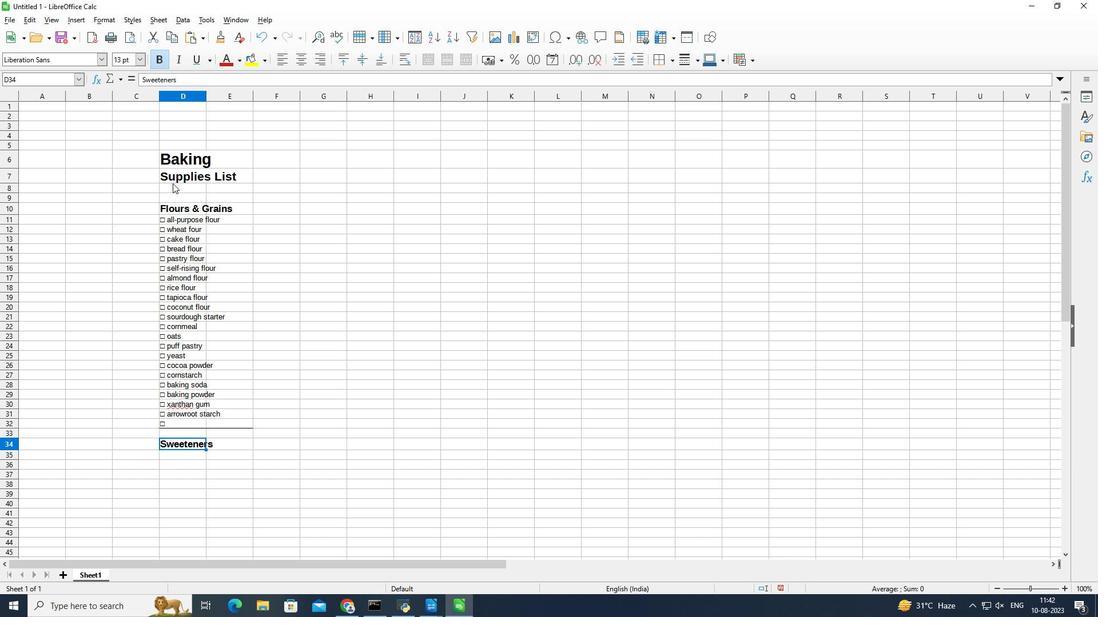 
Action: Mouse pressed left at (125, 145)
Screenshot: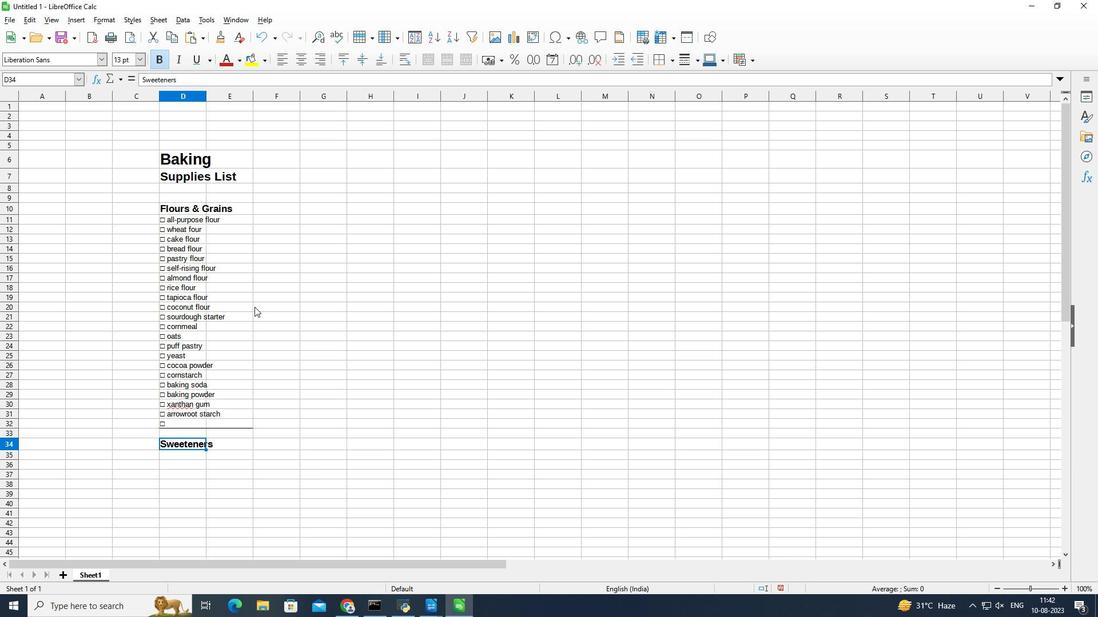 
Action: Mouse moved to (177, 455)
Screenshot: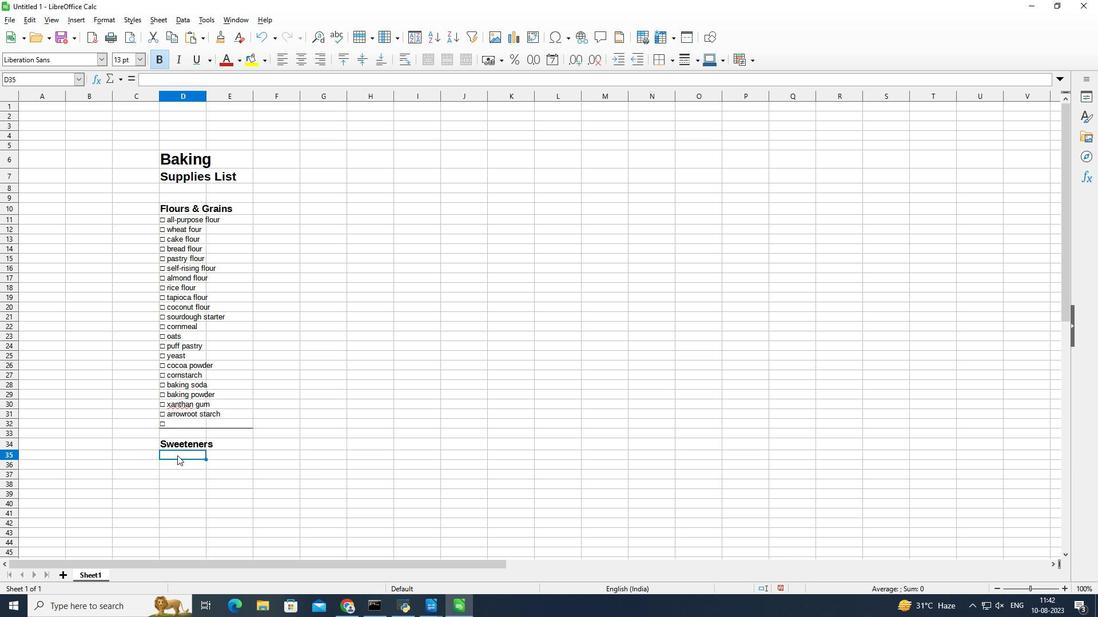 
Action: Mouse pressed left at (177, 455)
Screenshot: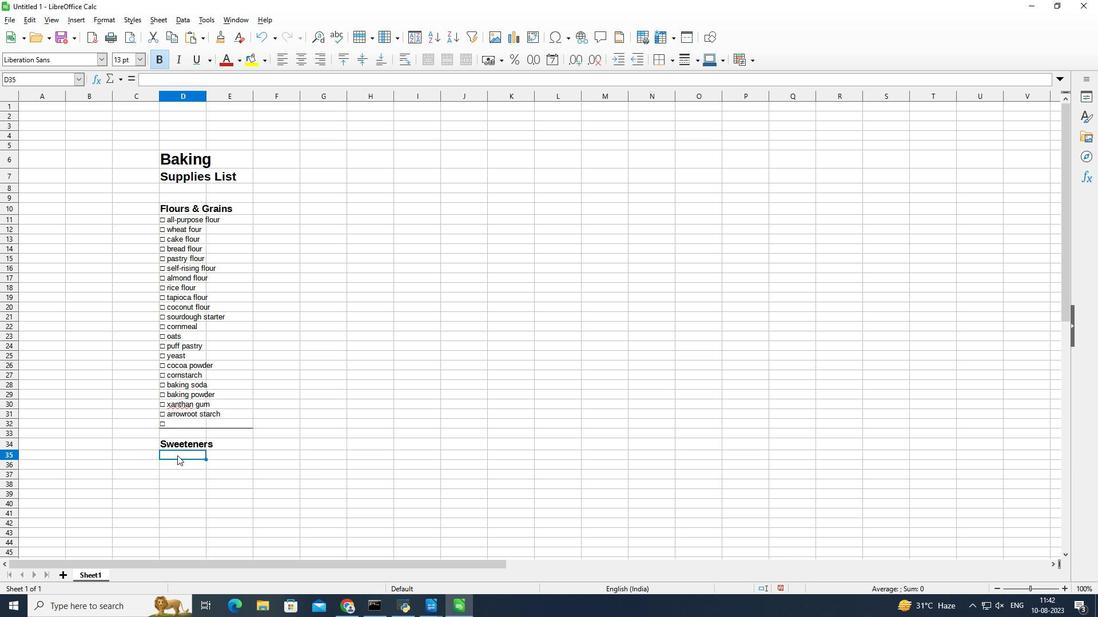 
Action: Mouse moved to (558, 38)
Screenshot: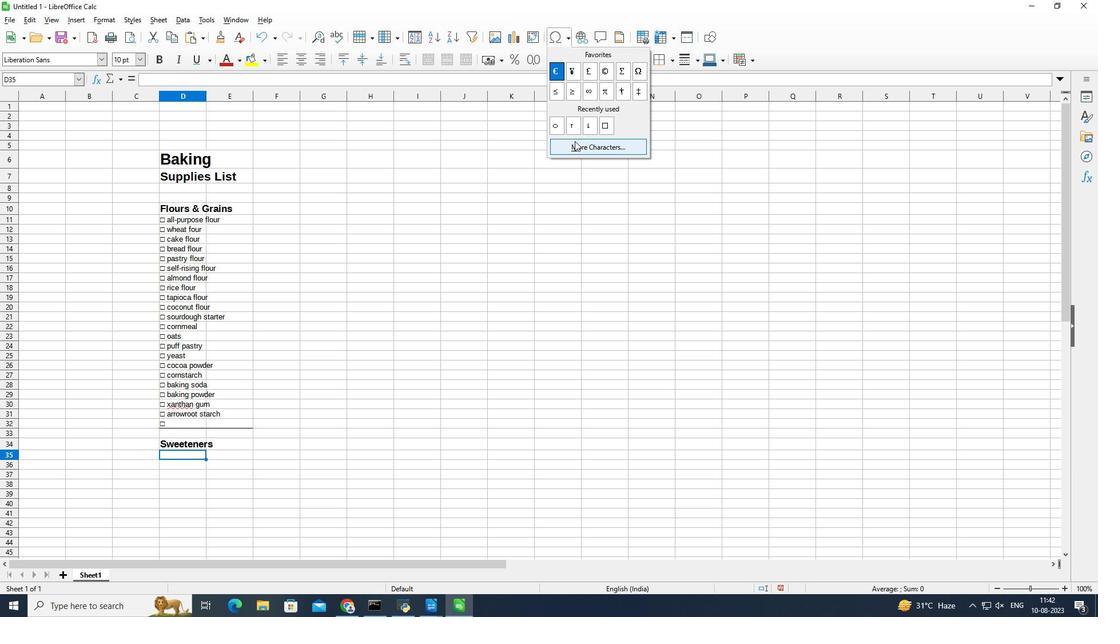 
Action: Mouse pressed left at (558, 38)
Screenshot: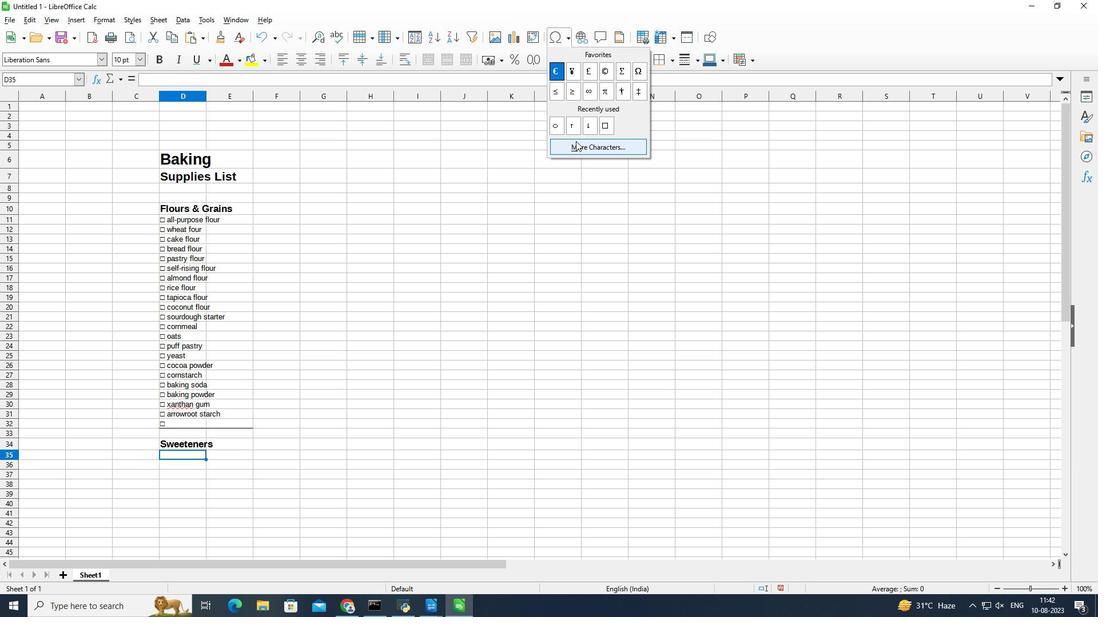 
Action: Mouse moved to (609, 126)
Screenshot: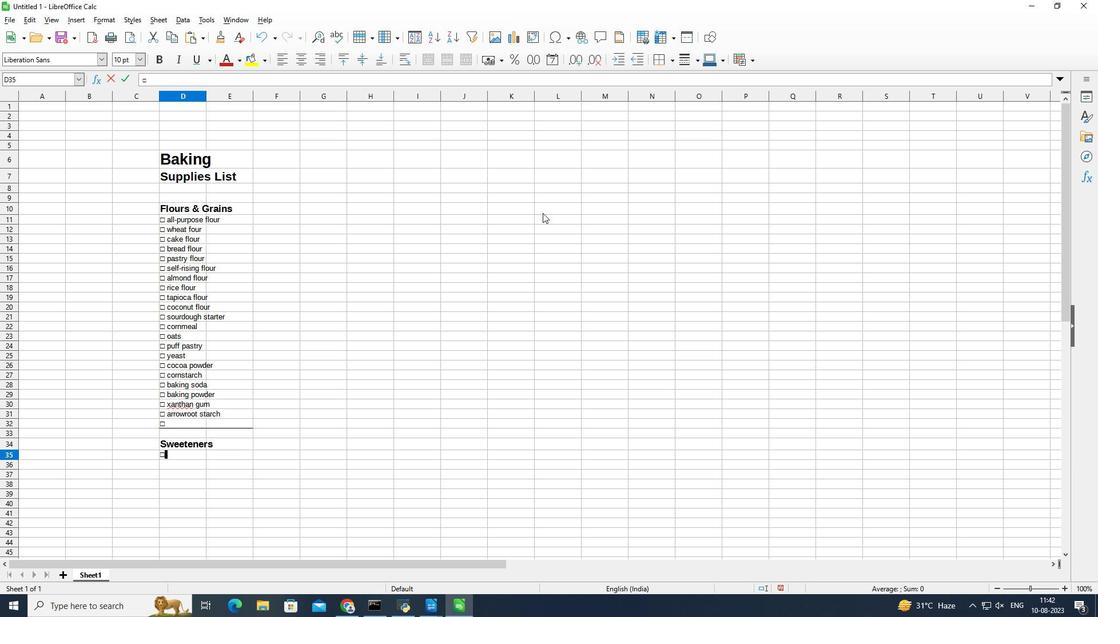 
Action: Mouse pressed left at (609, 126)
Screenshot: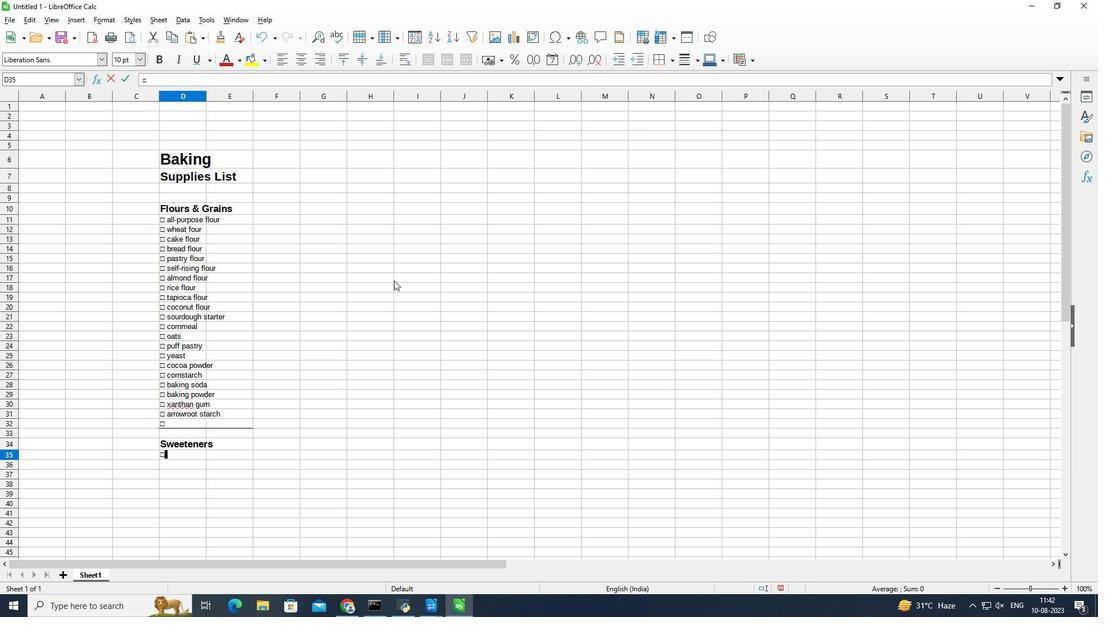 
Action: Mouse moved to (383, 288)
Screenshot: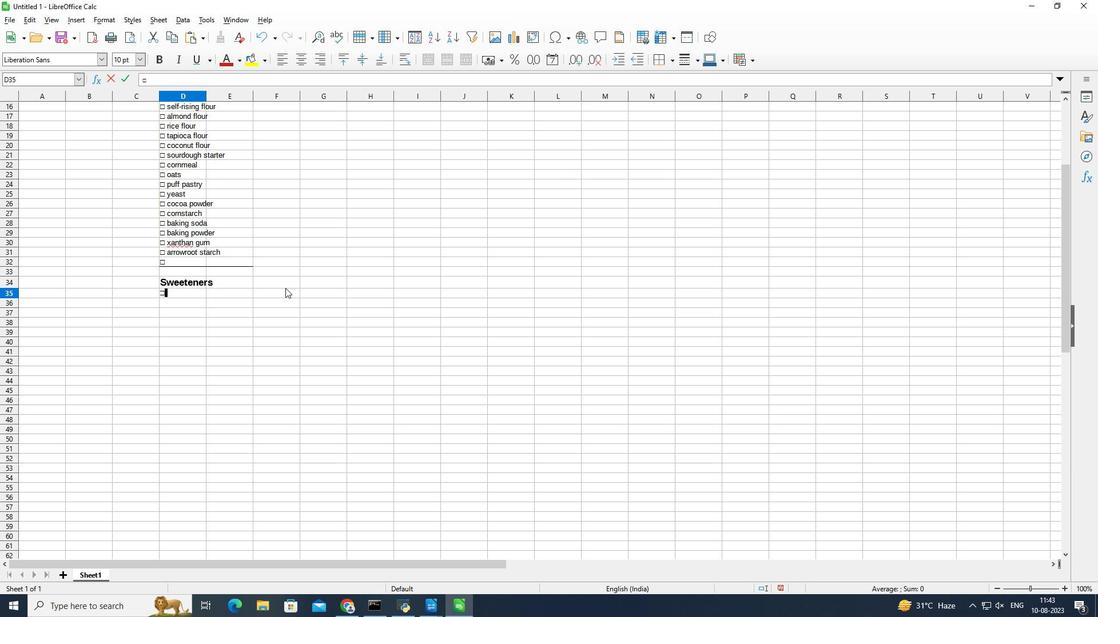 
Action: Mouse scrolled (383, 287) with delta (0, 0)
Screenshot: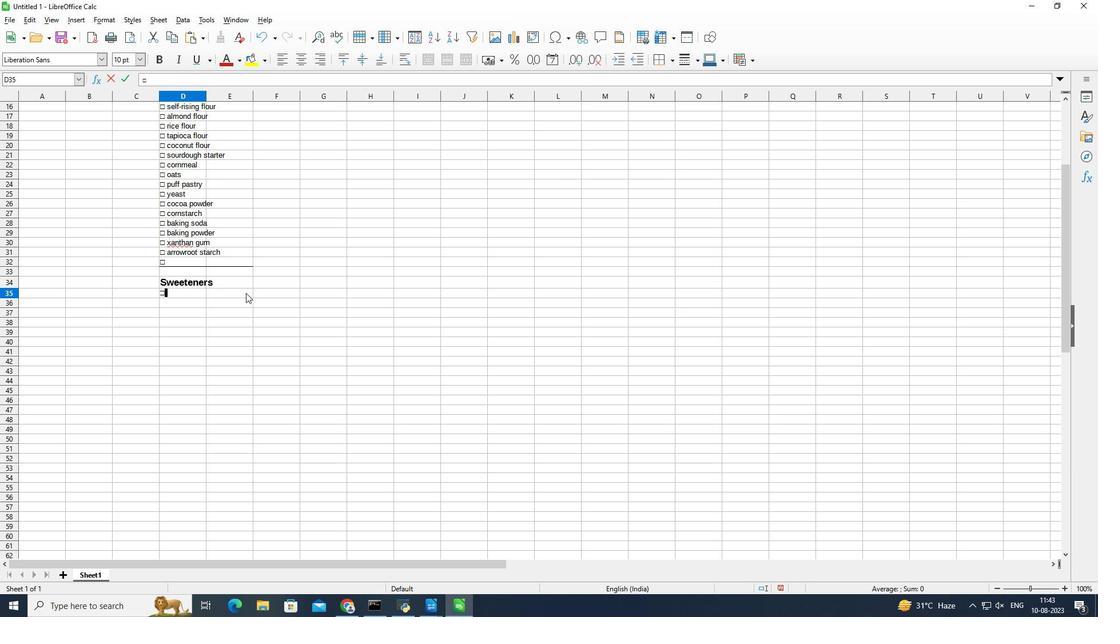 
Action: Mouse scrolled (383, 287) with delta (0, 0)
